 Task: Create an abstract blue wavy shape letterhead design.
Action: Mouse pressed left at (388, 487)
Screenshot: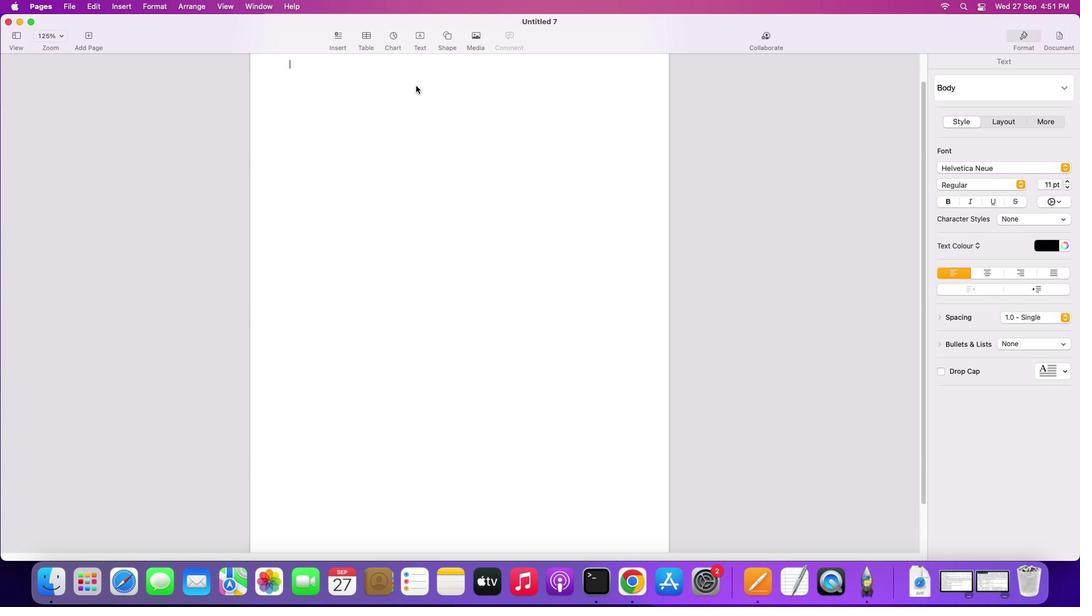 
Action: Mouse moved to (430, 524)
Screenshot: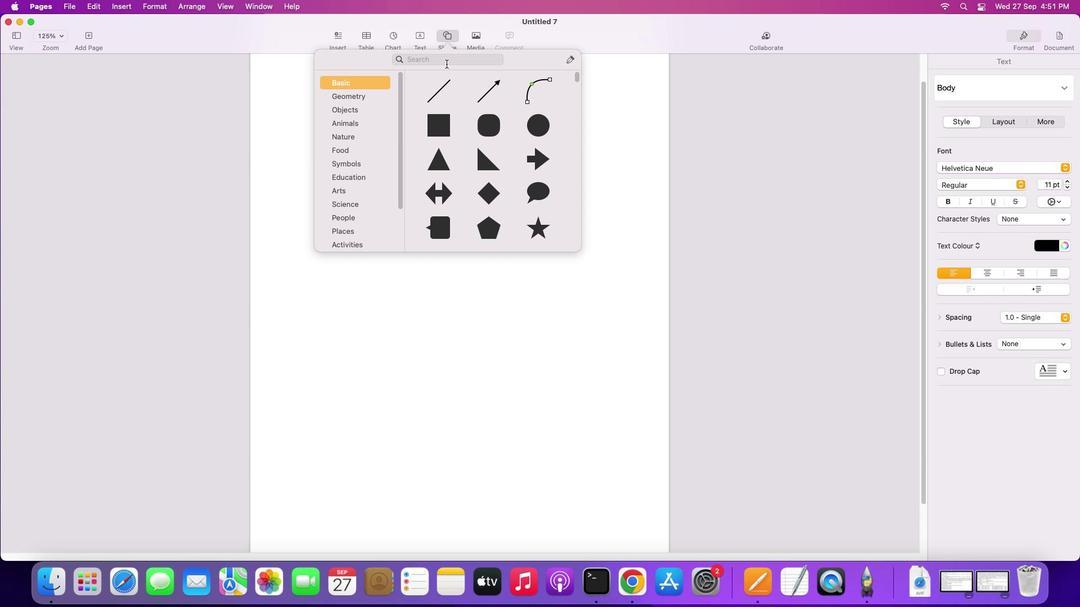 
Action: Mouse pressed left at (430, 524)
Screenshot: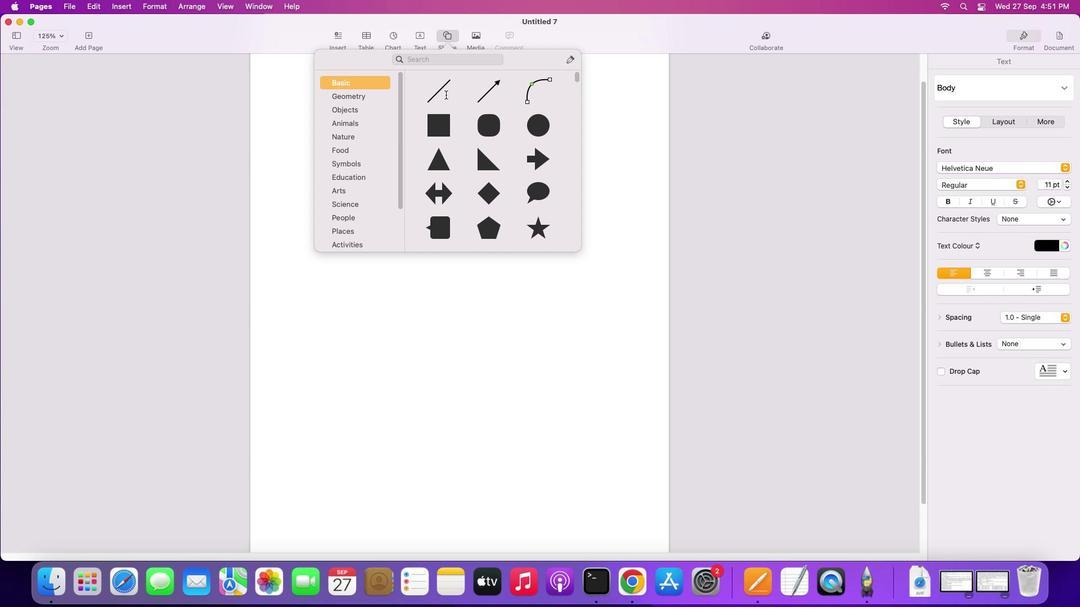 
Action: Mouse moved to (418, 448)
Screenshot: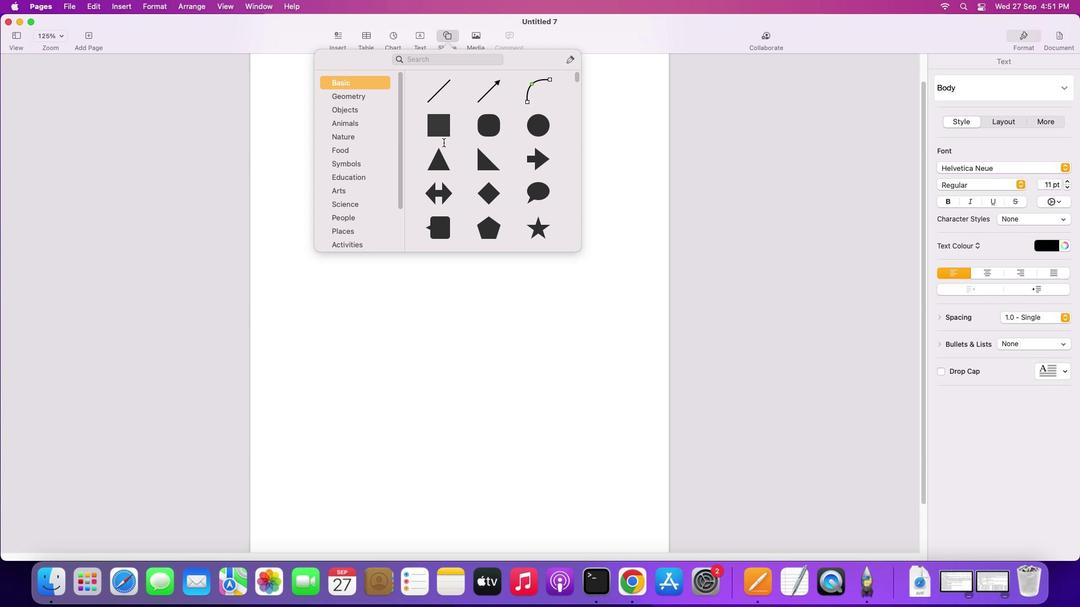 
Action: Mouse pressed left at (418, 448)
Screenshot: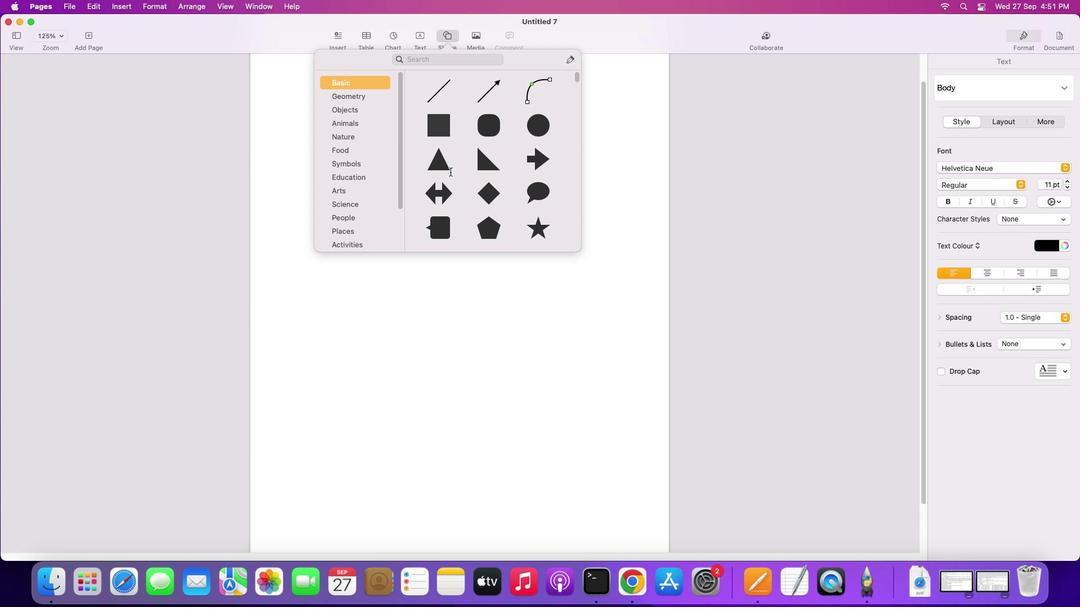 
Action: Mouse moved to (439, 457)
Screenshot: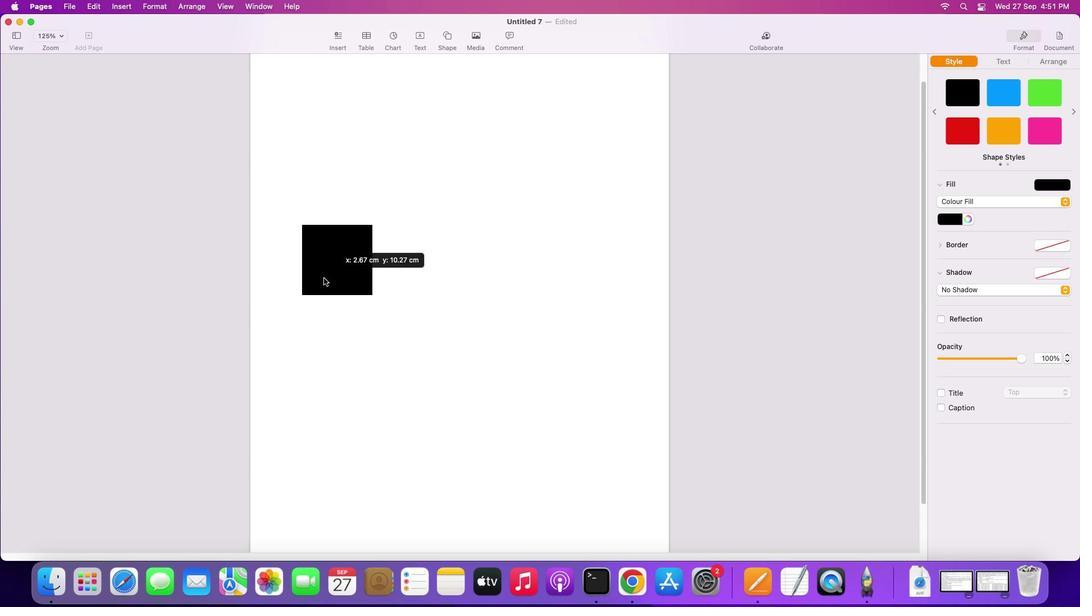 
Action: Mouse pressed left at (439, 457)
Screenshot: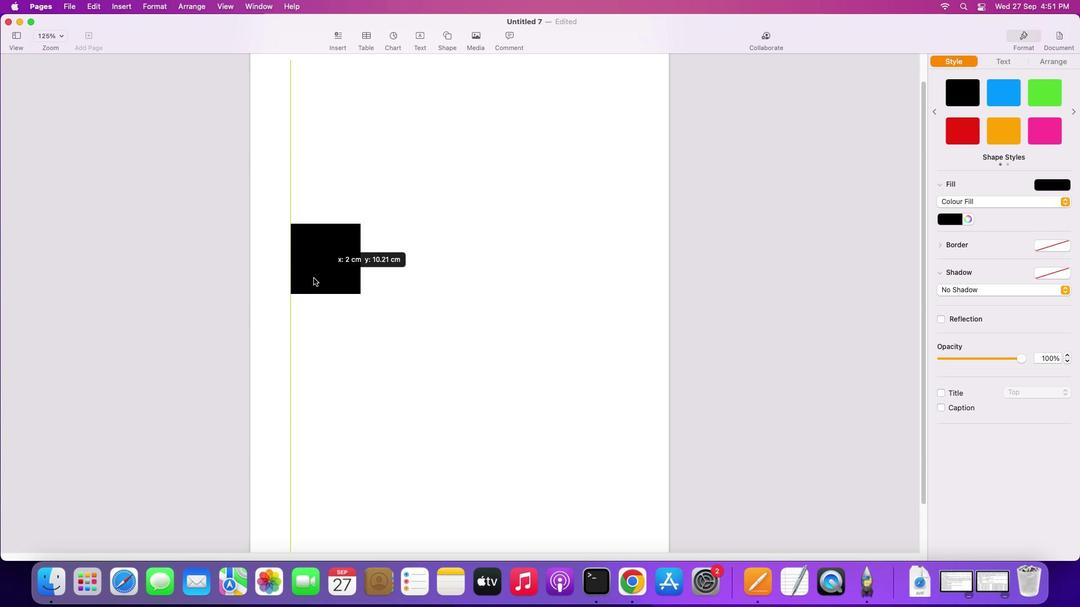 
Action: Mouse moved to (213, 337)
Screenshot: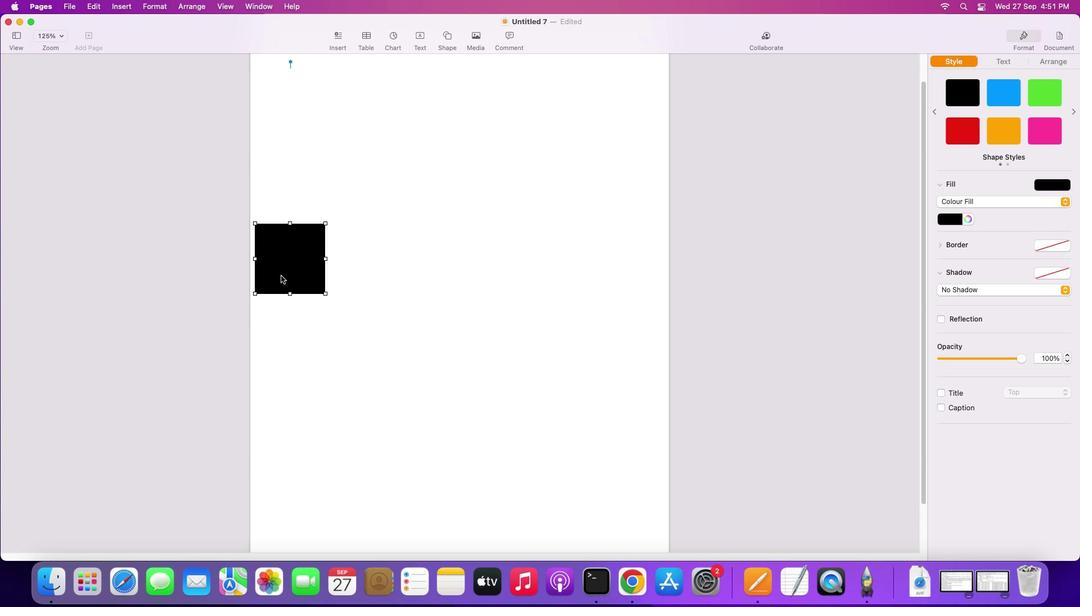 
Action: Mouse pressed left at (213, 337)
Screenshot: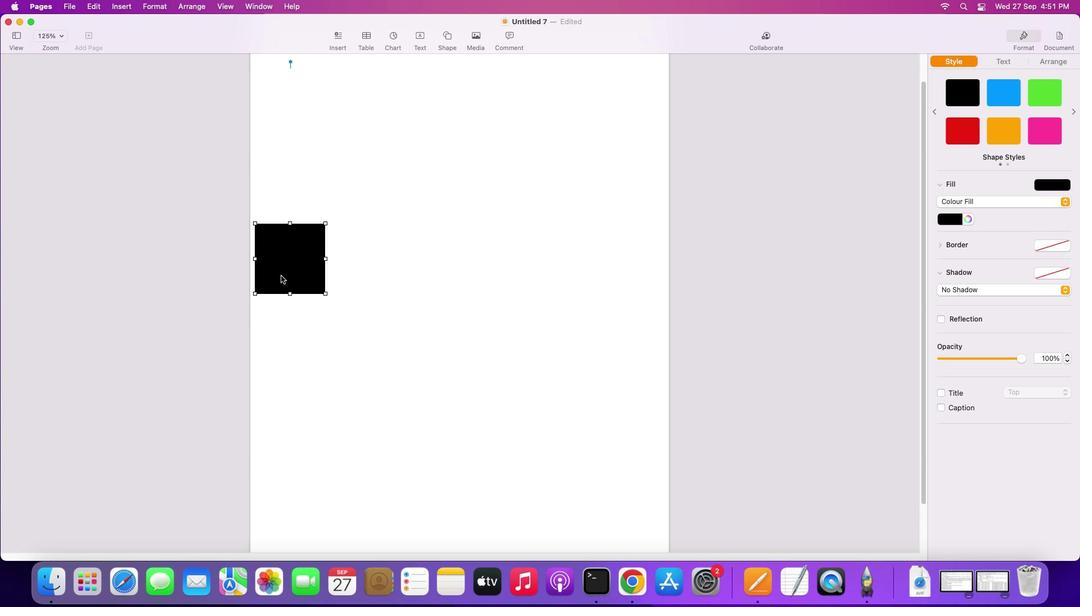 
Action: Mouse moved to (212, 338)
Screenshot: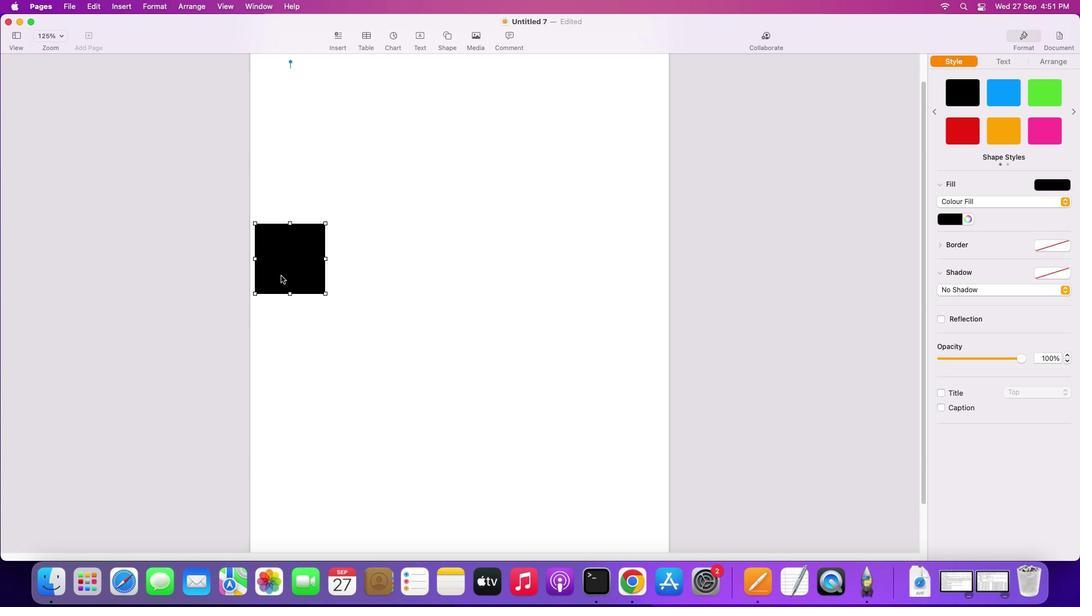 
Action: Mouse pressed left at (212, 338)
Screenshot: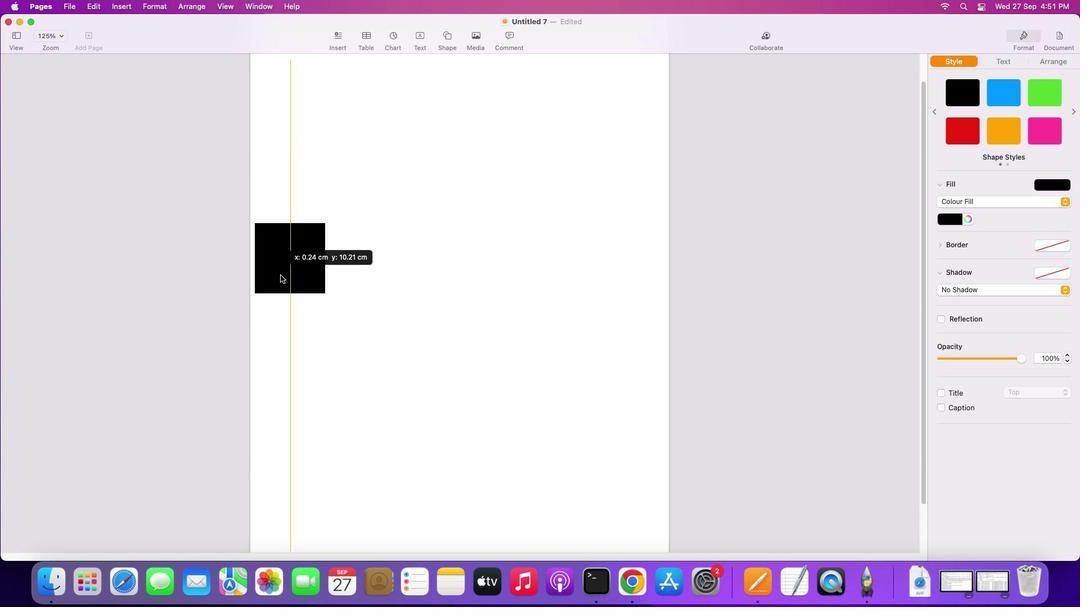 
Action: Mouse moved to (263, 351)
Screenshot: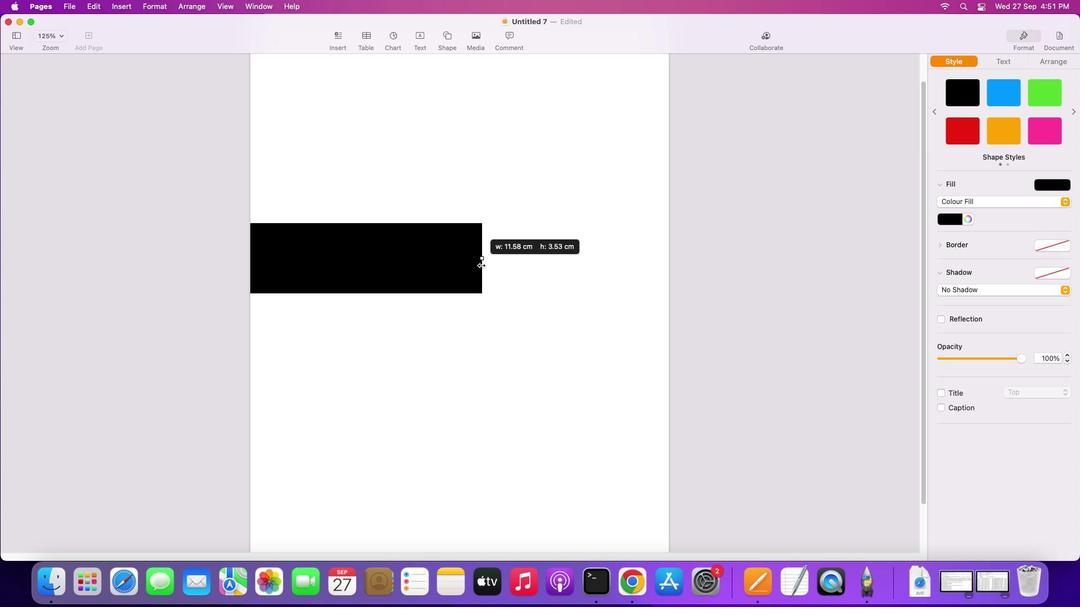 
Action: Mouse pressed left at (263, 351)
Screenshot: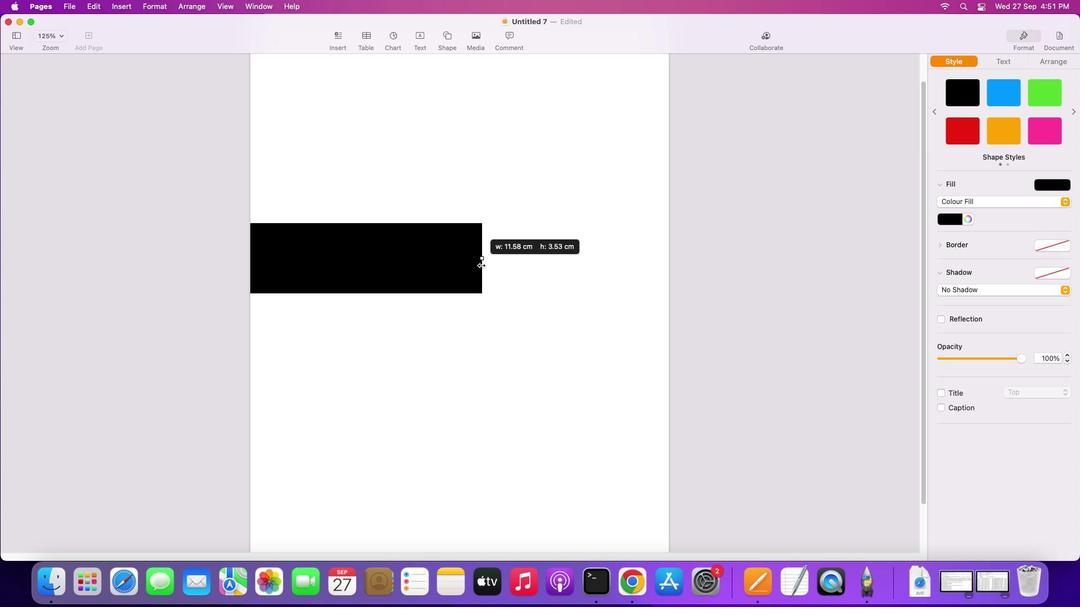 
Action: Mouse moved to (392, 337)
Screenshot: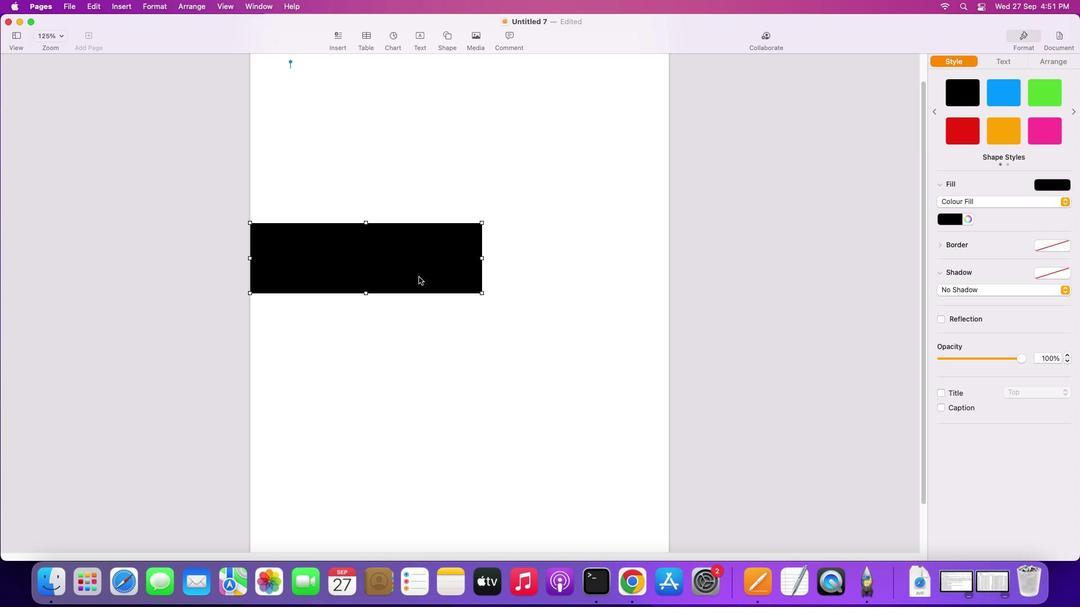 
Action: Key pressed Key.alt
Screenshot: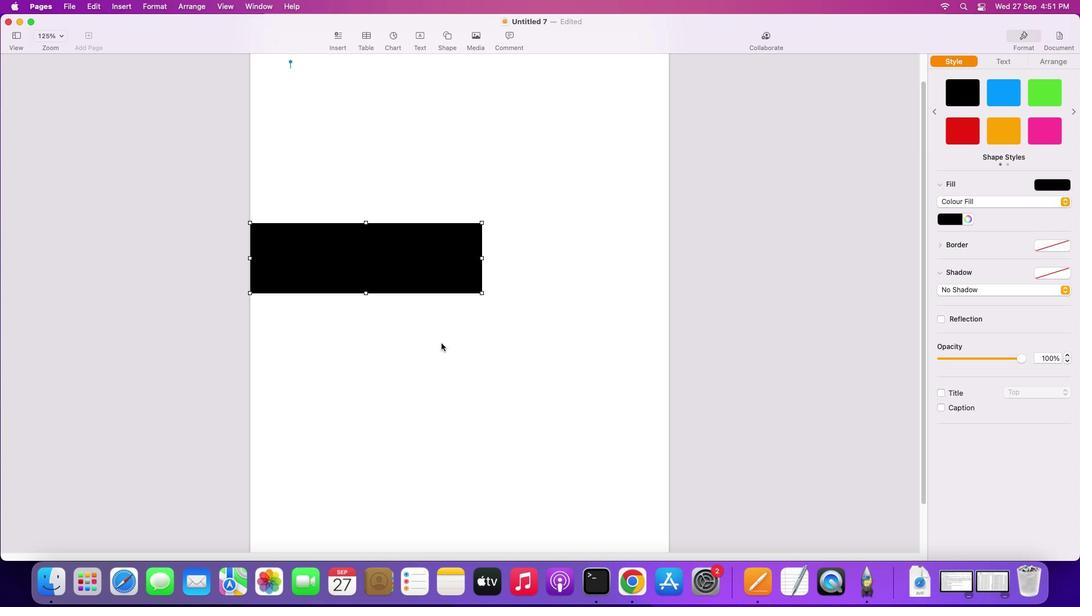 
Action: Mouse moved to (392, 339)
Screenshot: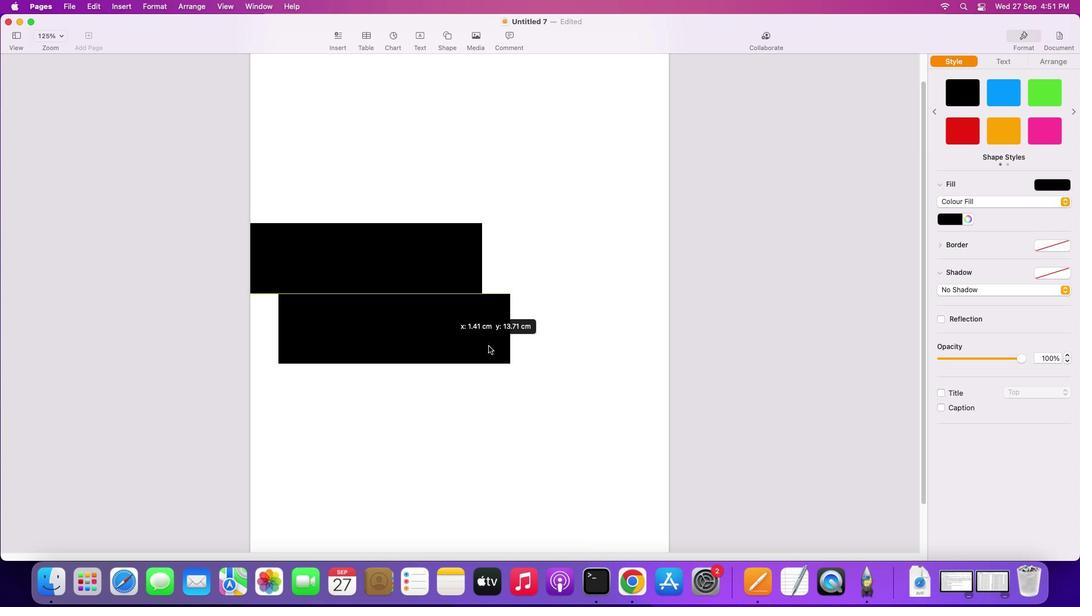 
Action: Mouse pressed left at (392, 339)
Screenshot: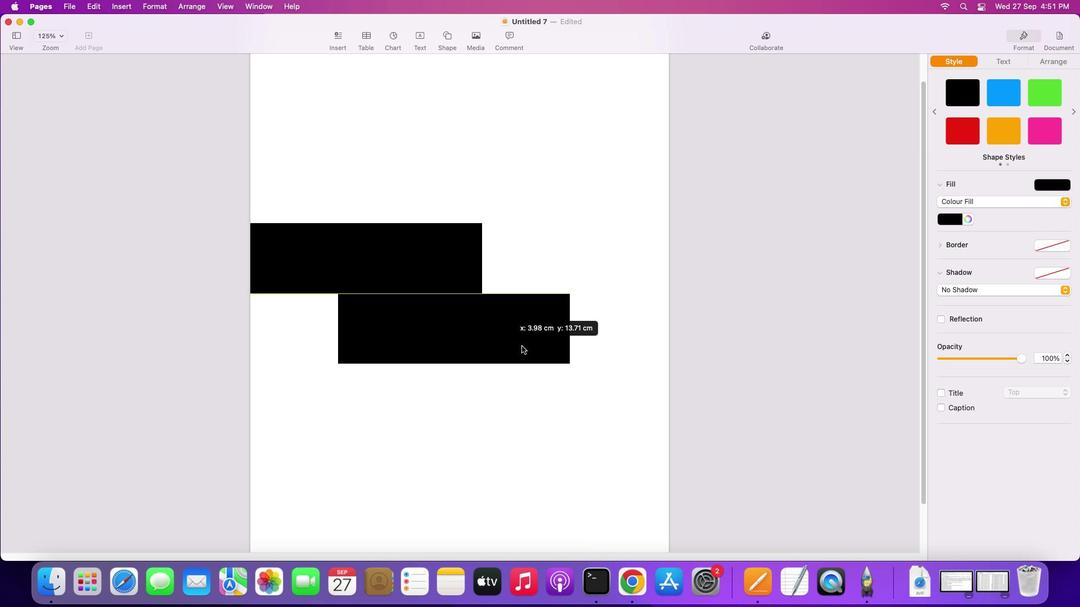 
Action: Mouse moved to (382, 358)
Screenshot: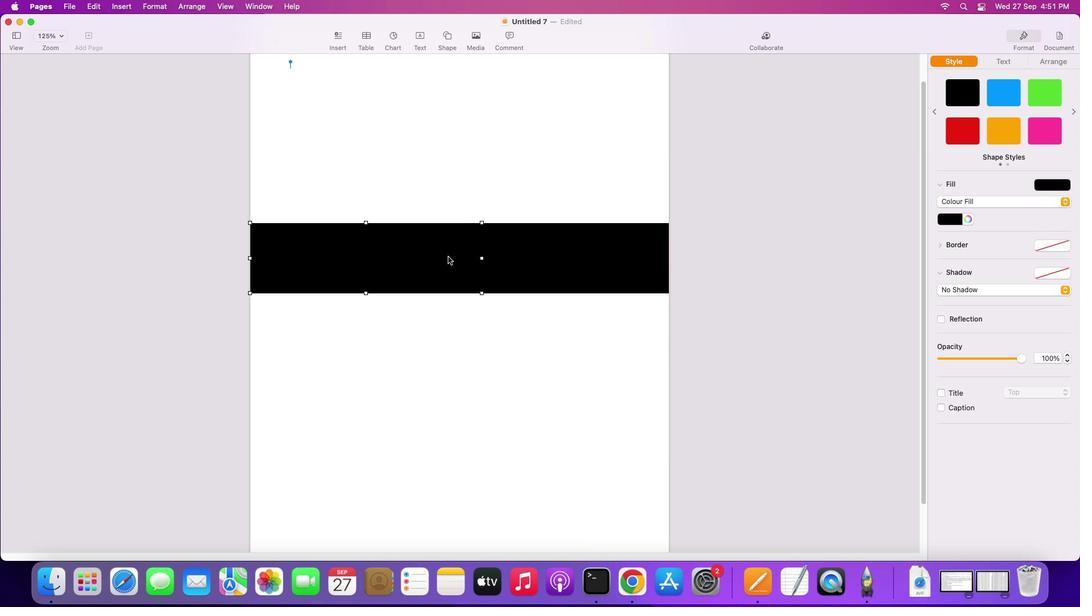 
Action: Mouse pressed left at (382, 358)
Screenshot: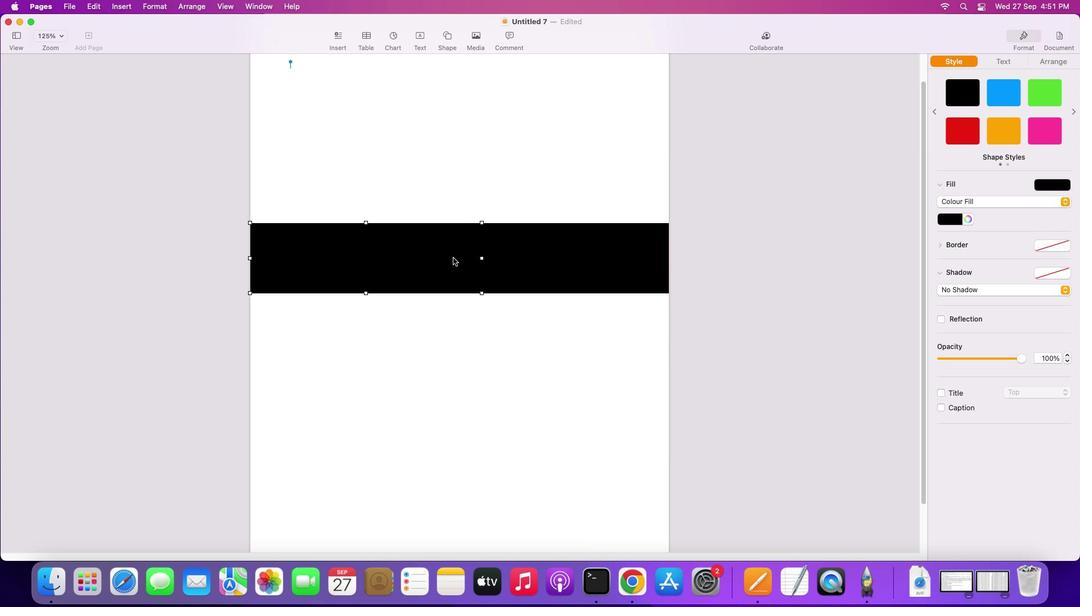 
Action: Mouse moved to (477, 352)
Screenshot: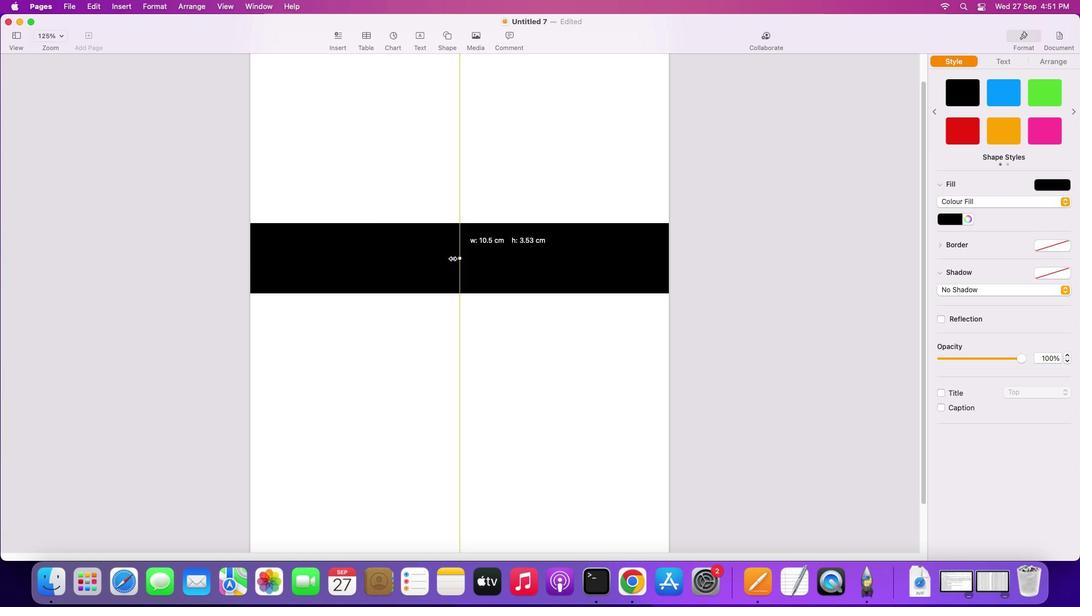 
Action: Mouse pressed left at (477, 352)
Screenshot: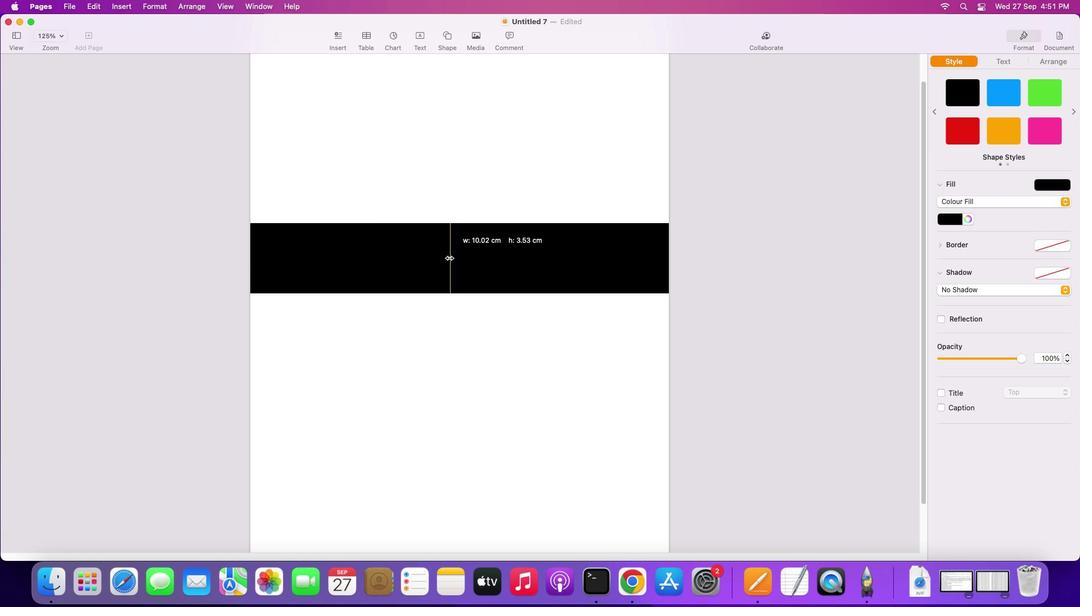 
Action: Mouse moved to (482, 355)
Screenshot: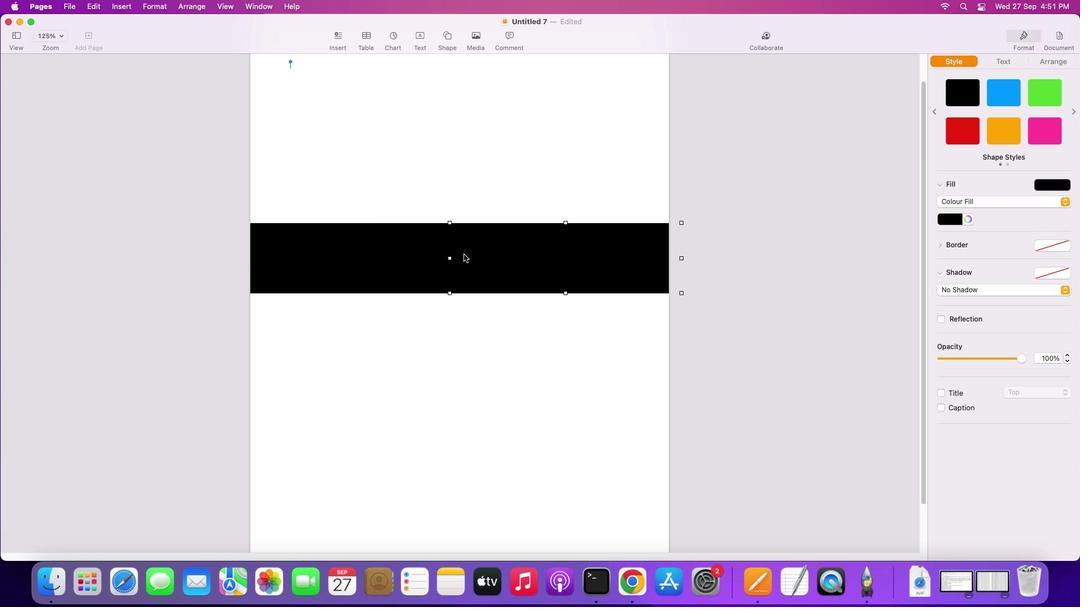 
Action: Mouse pressed left at (482, 355)
Screenshot: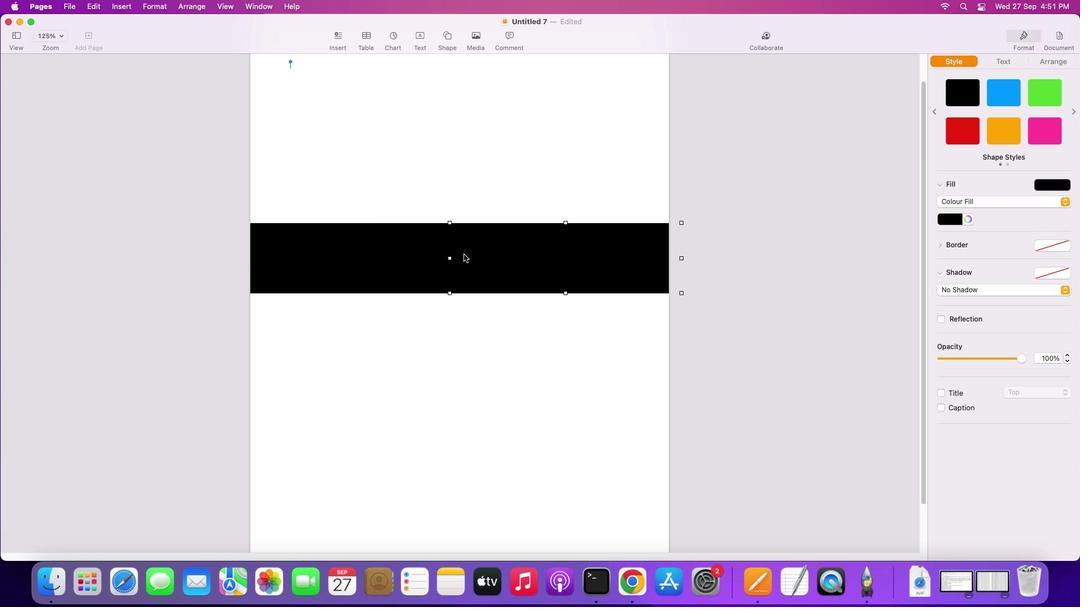 
Action: Mouse moved to (434, 351)
Screenshot: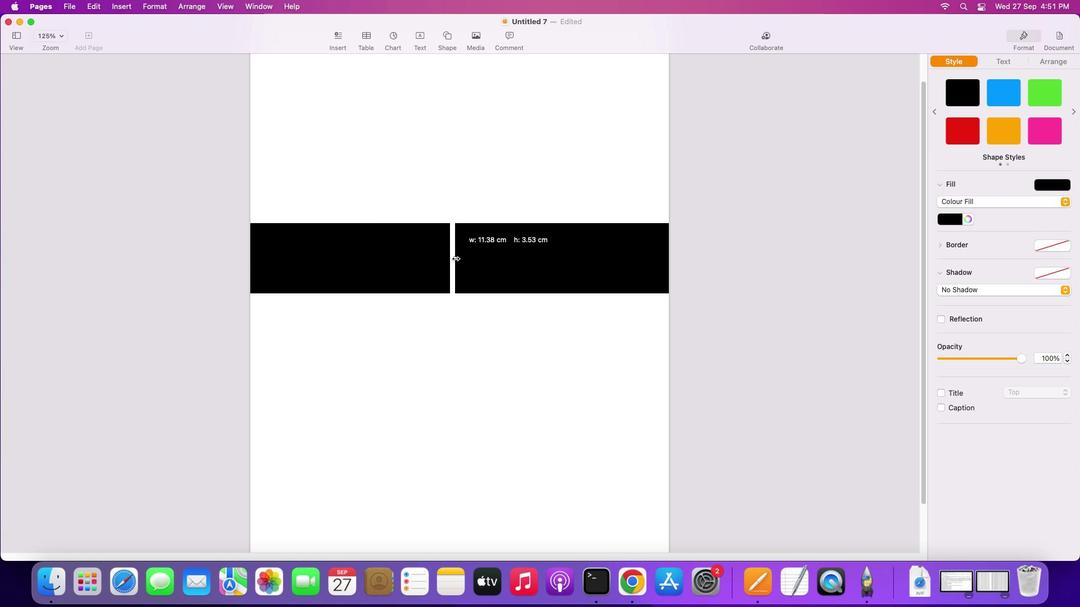 
Action: Mouse pressed left at (434, 351)
Screenshot: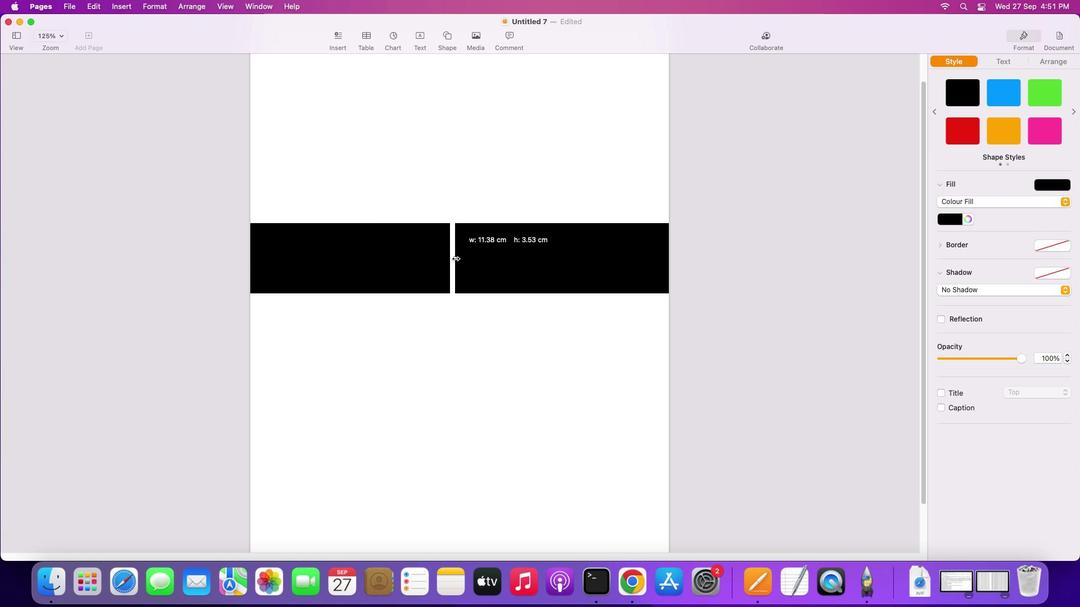 
Action: Mouse moved to (401, 353)
Screenshot: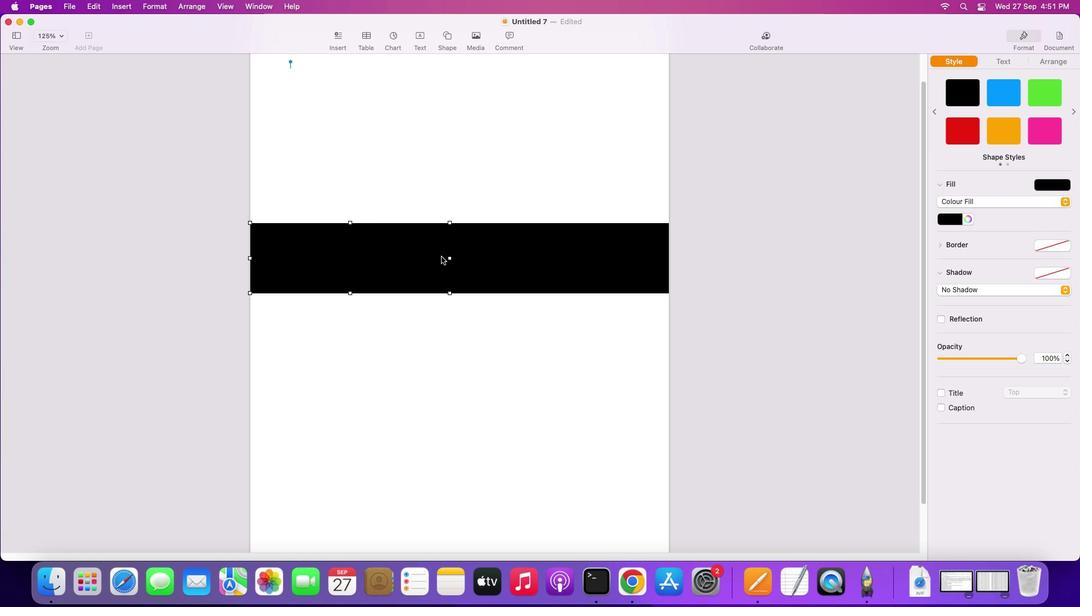 
Action: Mouse pressed left at (401, 353)
Screenshot: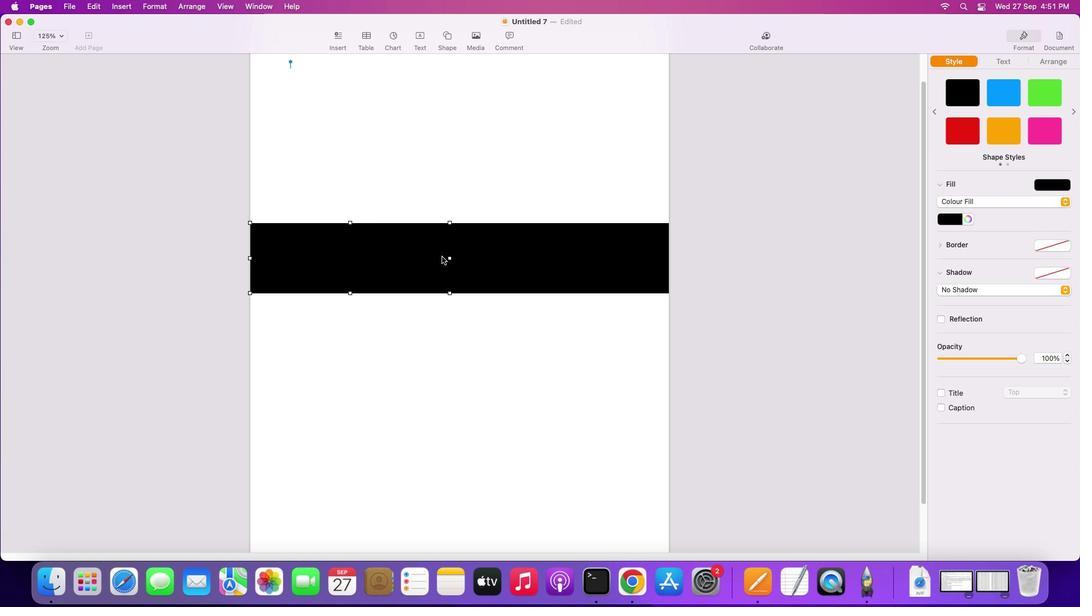
Action: Mouse moved to (432, 310)
Screenshot: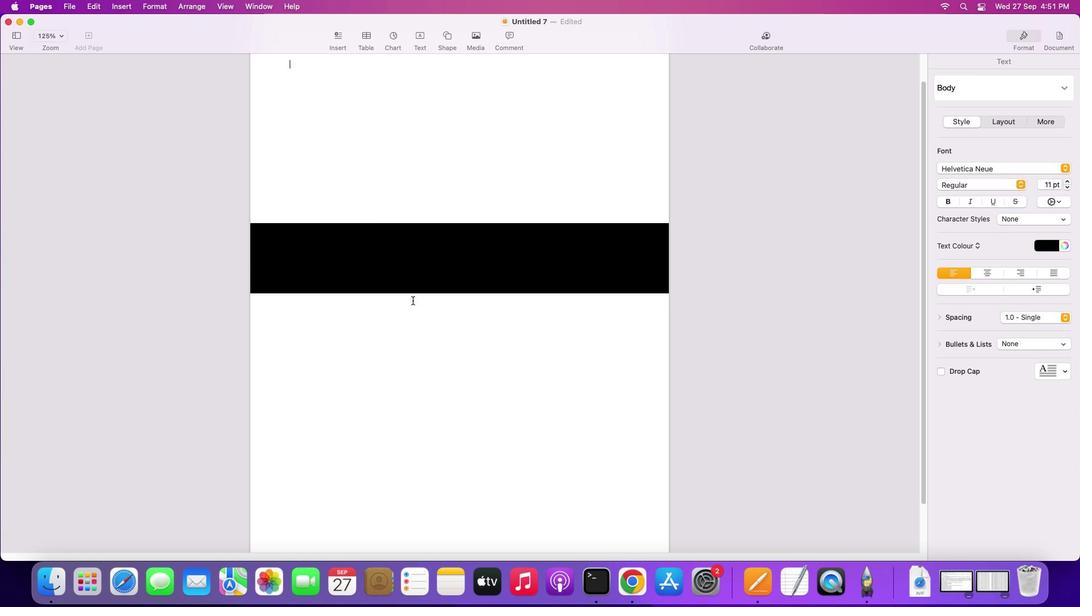 
Action: Mouse pressed left at (432, 310)
Screenshot: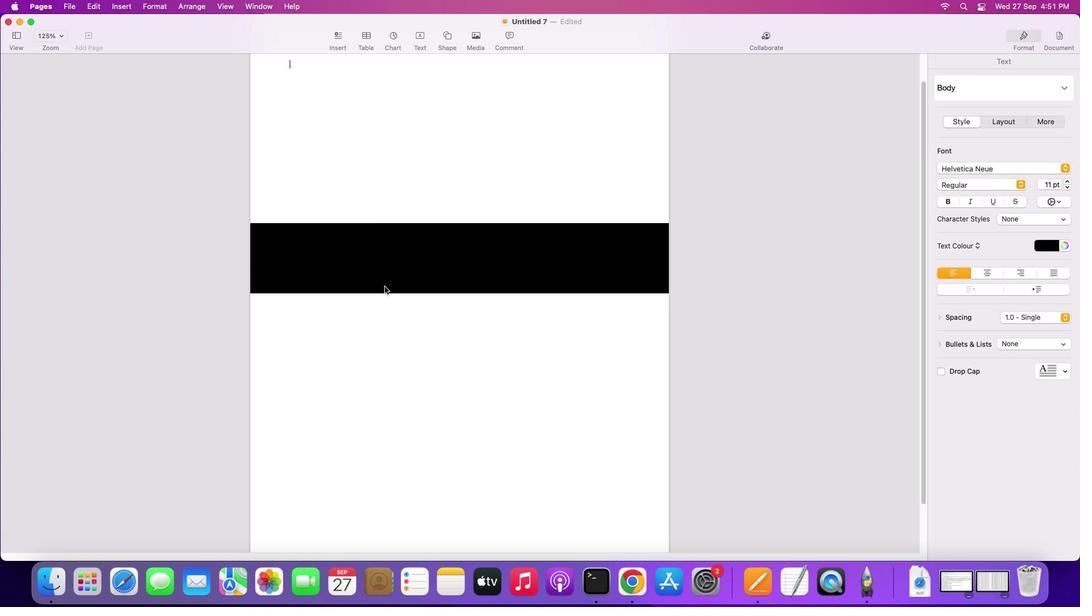 
Action: Mouse moved to (325, 348)
Screenshot: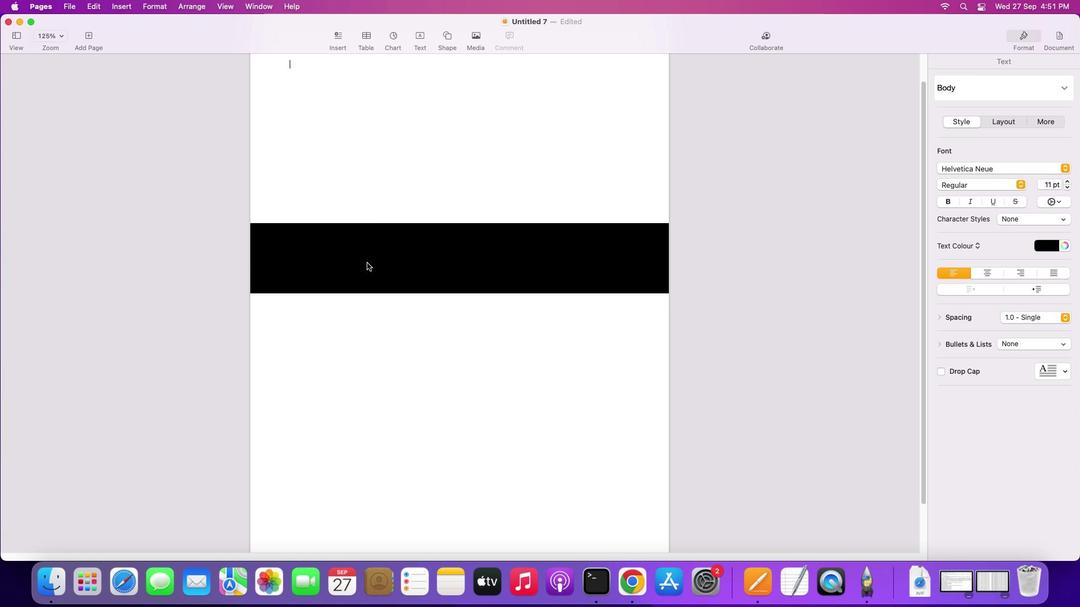 
Action: Mouse pressed left at (325, 348)
Screenshot: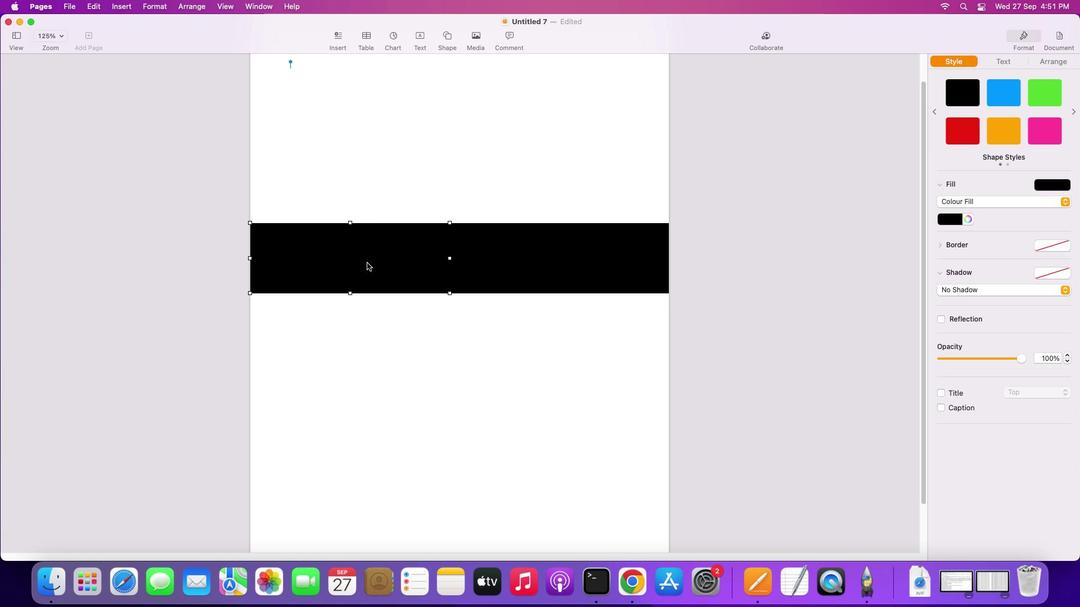 
Action: Mouse moved to (325, 348)
Screenshot: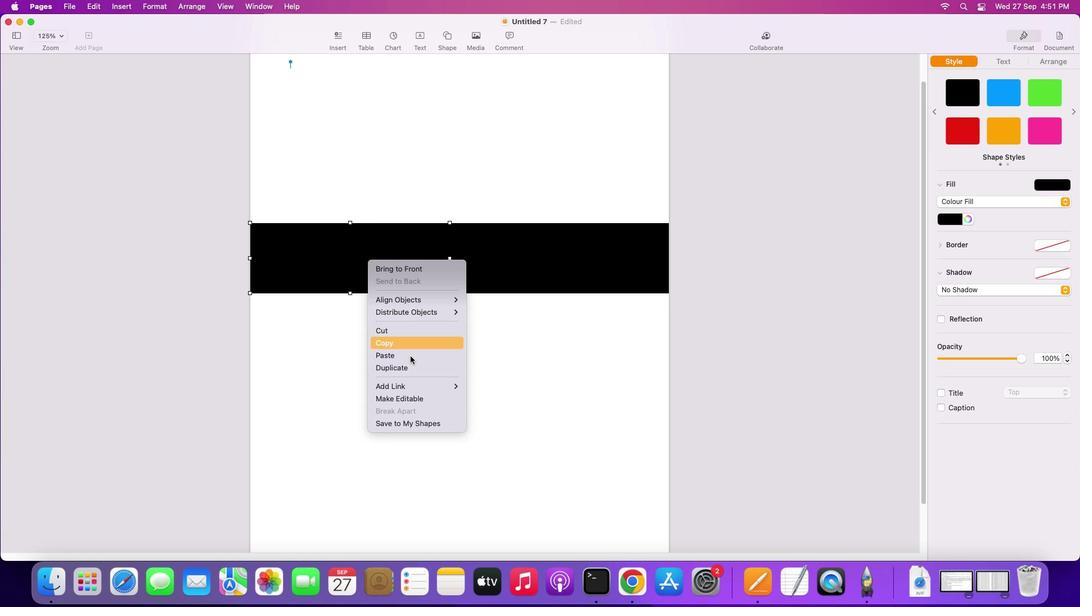 
Action: Mouse pressed right at (325, 348)
Screenshot: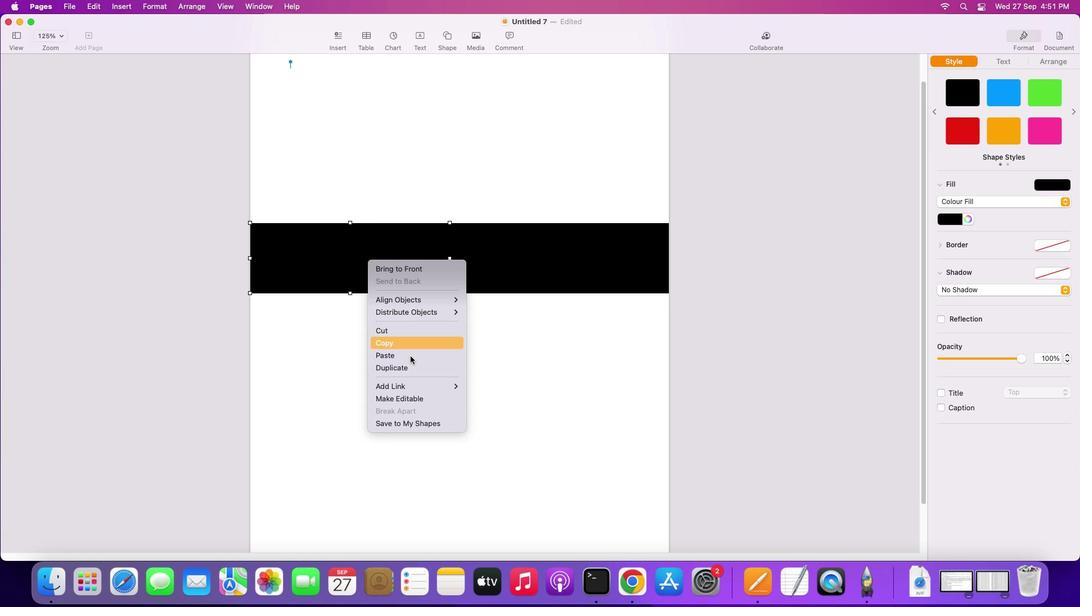 
Action: Mouse moved to (370, 241)
Screenshot: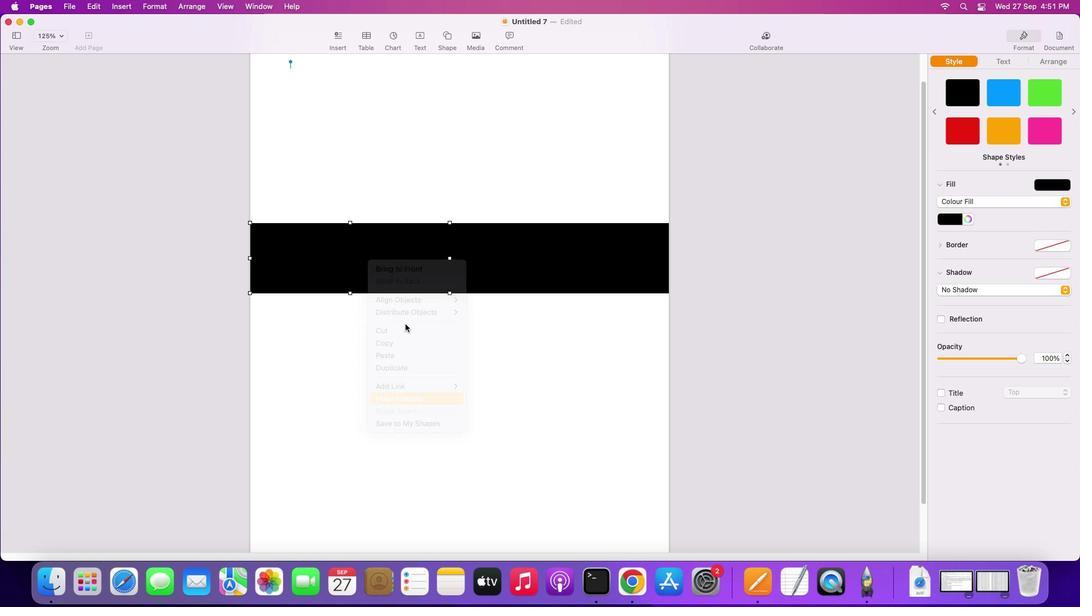 
Action: Mouse pressed left at (370, 241)
Screenshot: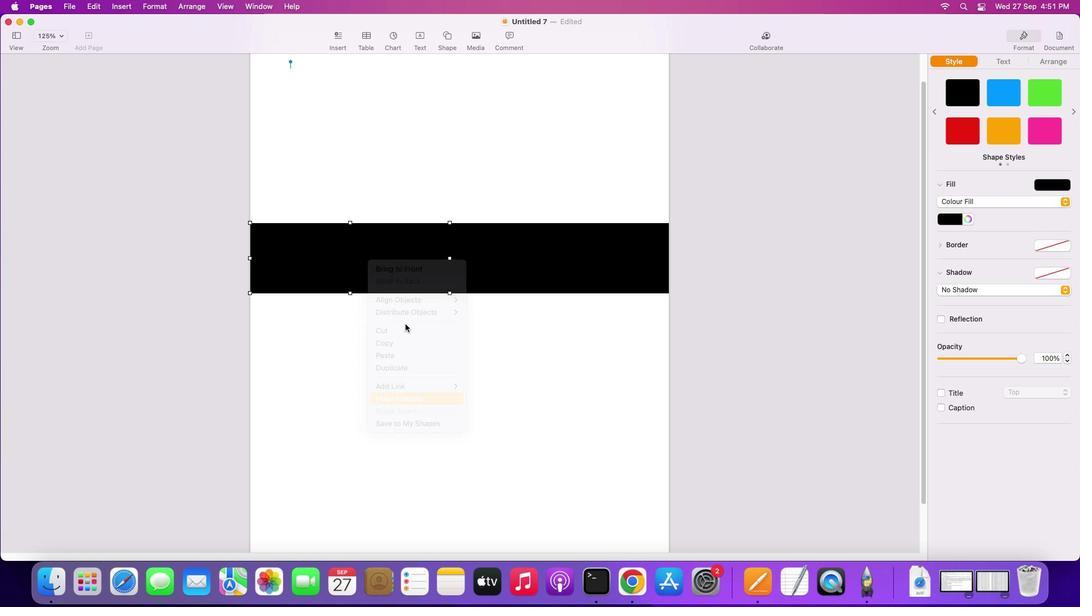 
Action: Mouse moved to (427, 312)
Screenshot: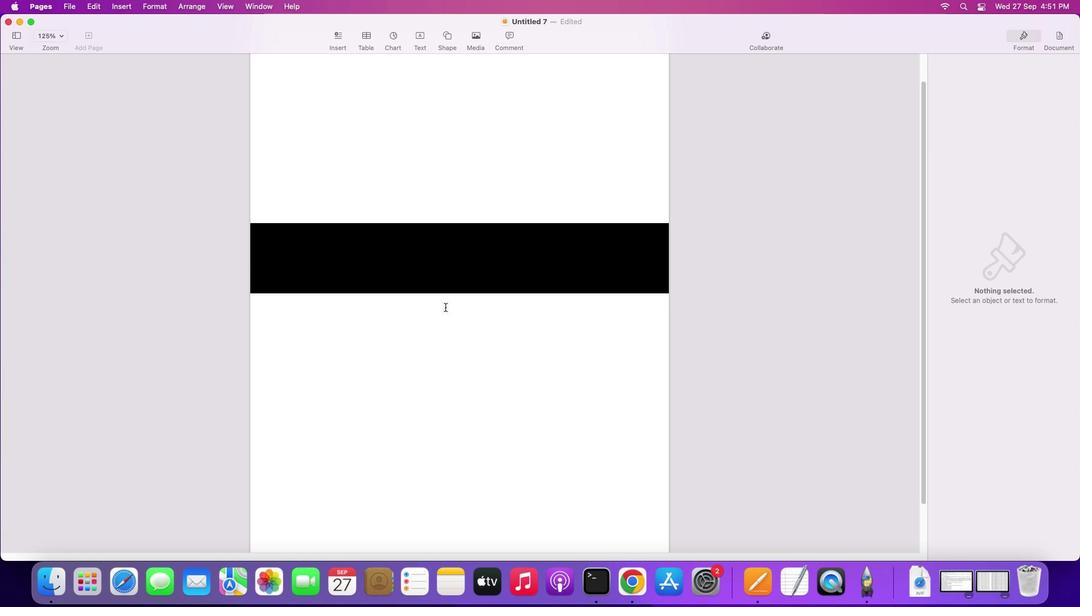 
Action: Mouse pressed left at (427, 312)
Screenshot: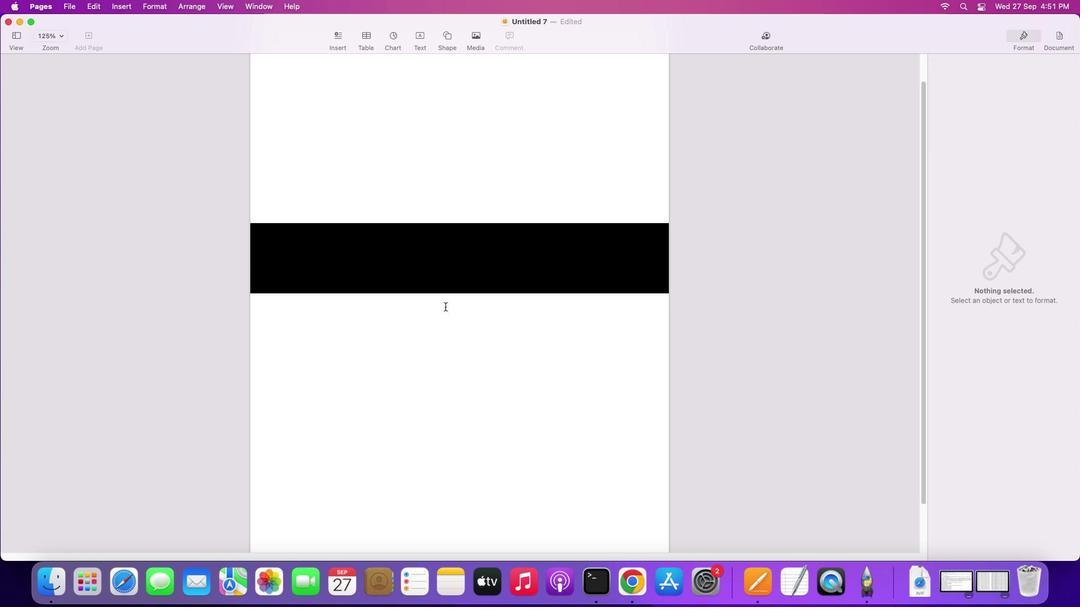 
Action: Mouse moved to (523, 349)
Screenshot: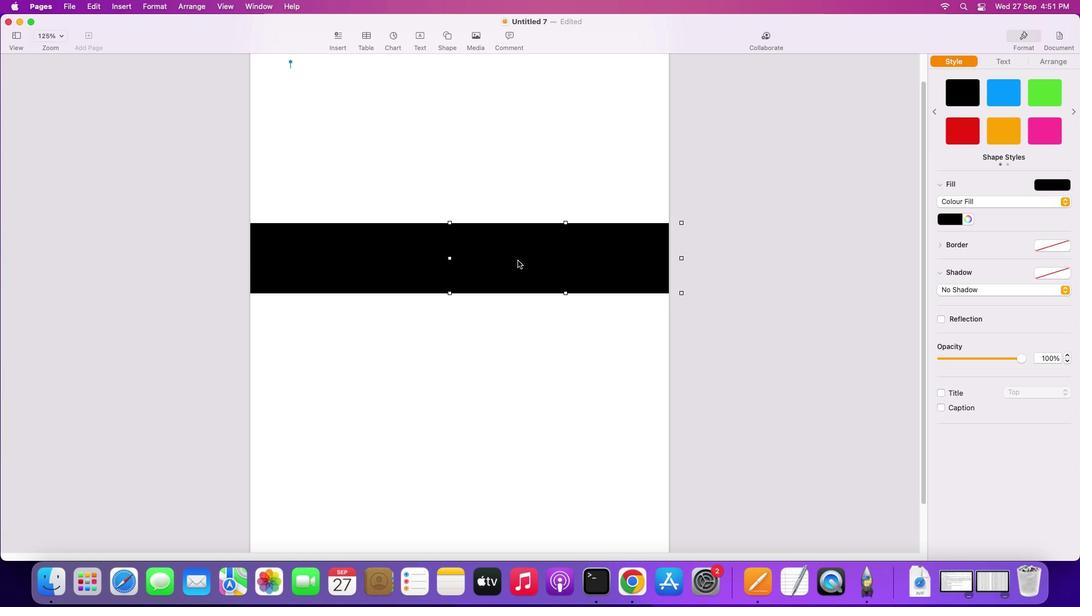 
Action: Mouse pressed left at (523, 349)
Screenshot: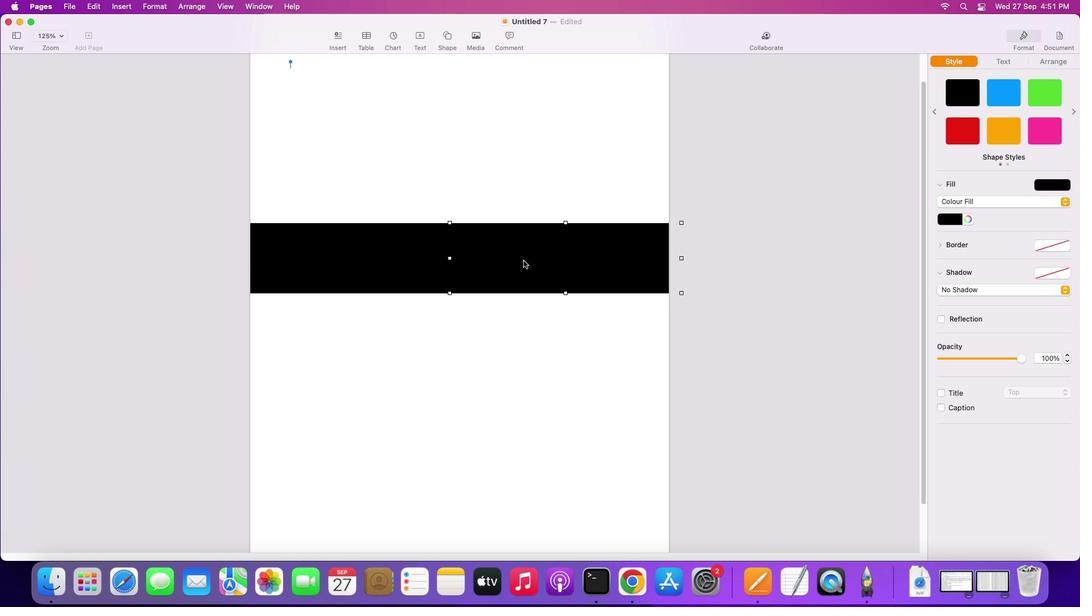 
Action: Mouse moved to (522, 350)
Screenshot: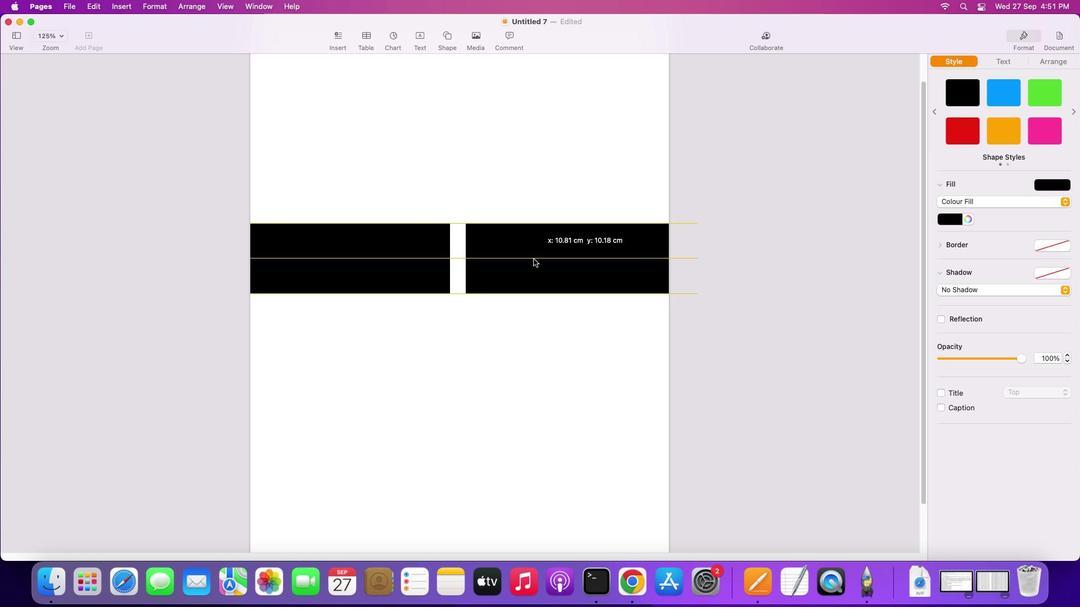 
Action: Mouse pressed left at (522, 350)
Screenshot: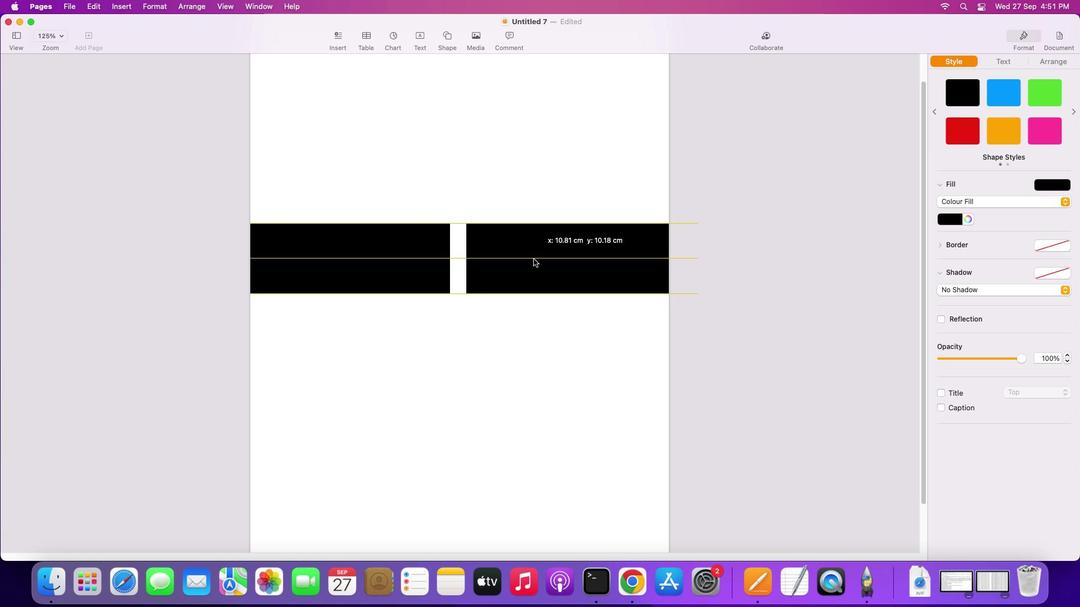 
Action: Mouse moved to (396, 352)
Screenshot: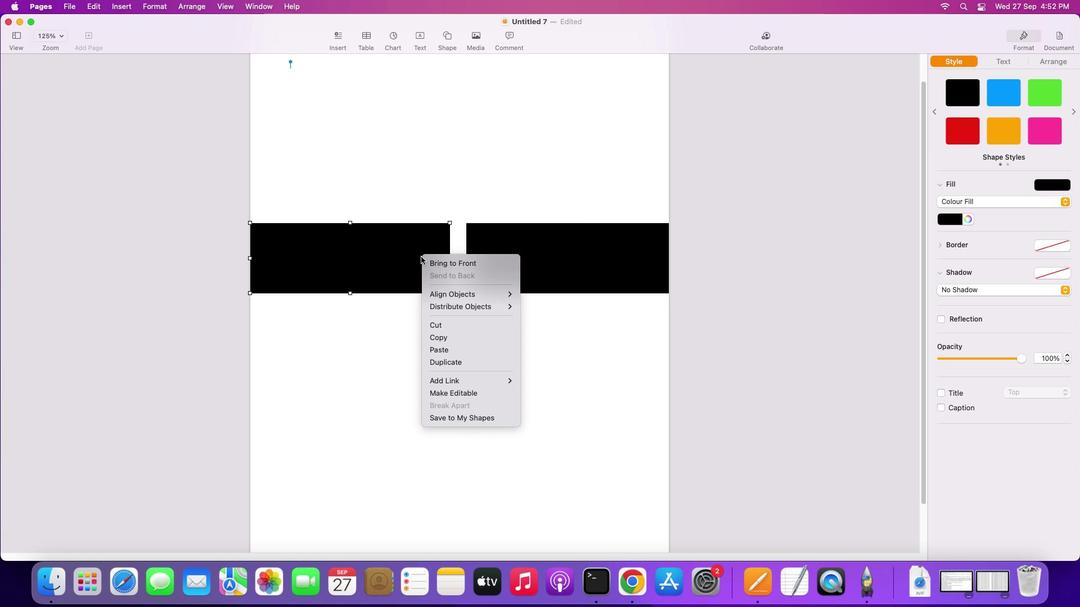 
Action: Mouse pressed left at (396, 352)
Screenshot: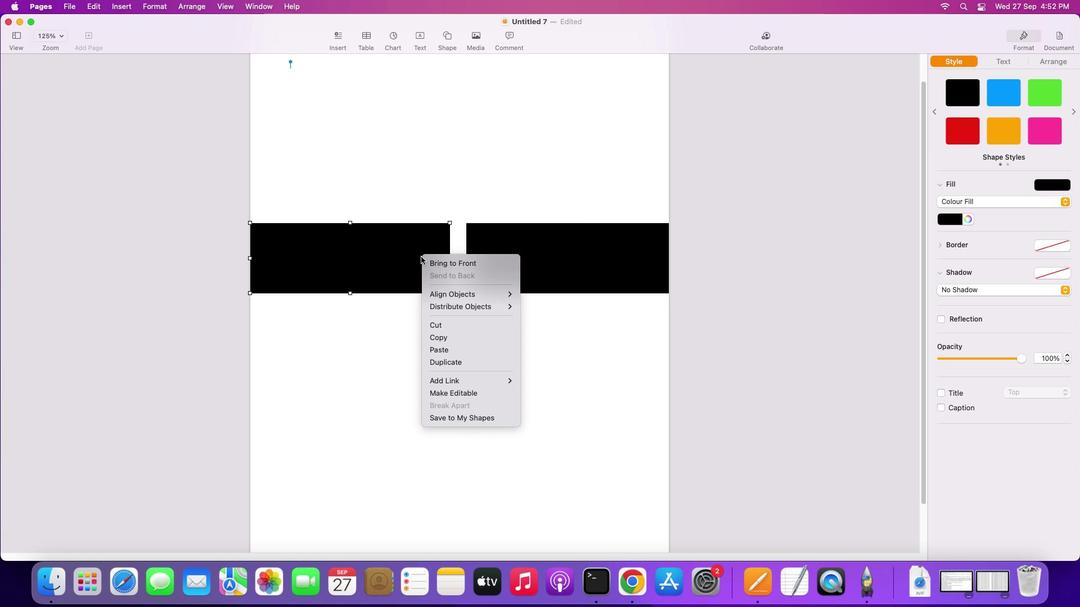
Action: Mouse moved to (396, 352)
Screenshot: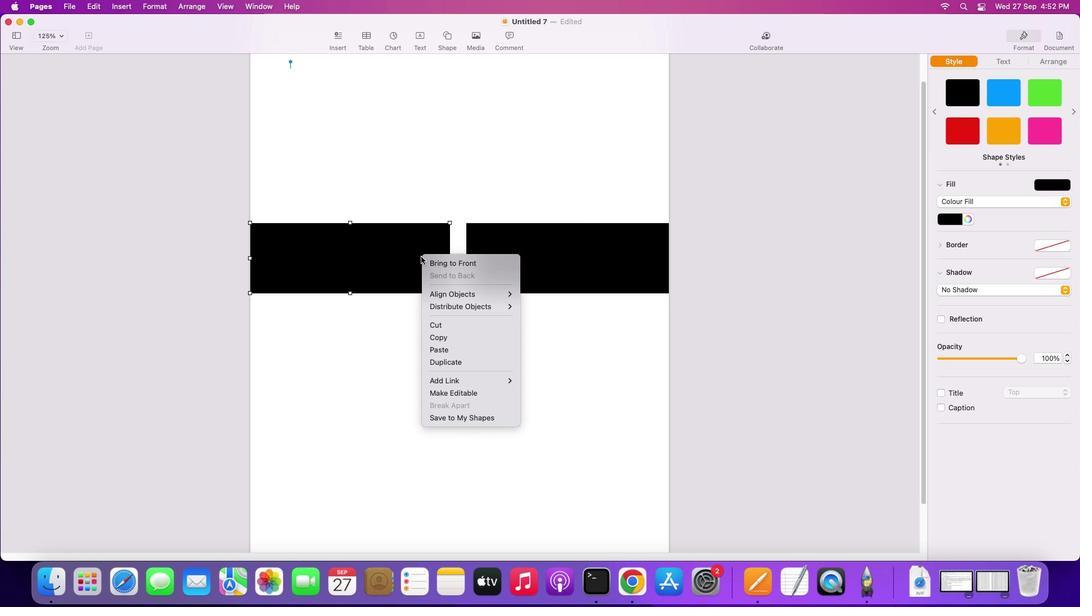
Action: Mouse pressed right at (396, 352)
Screenshot: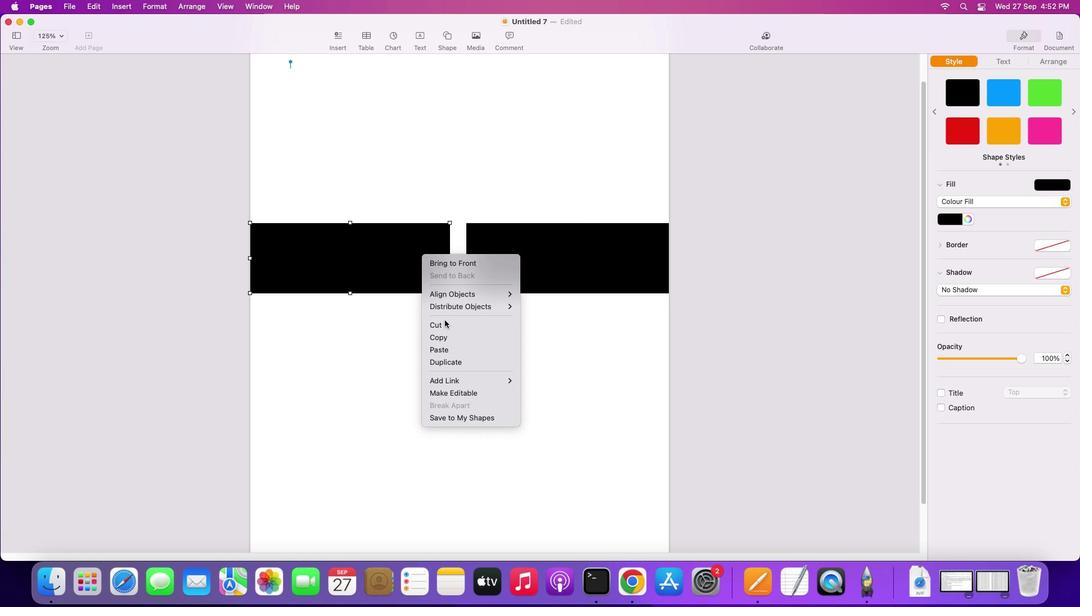
Action: Mouse moved to (422, 246)
Screenshot: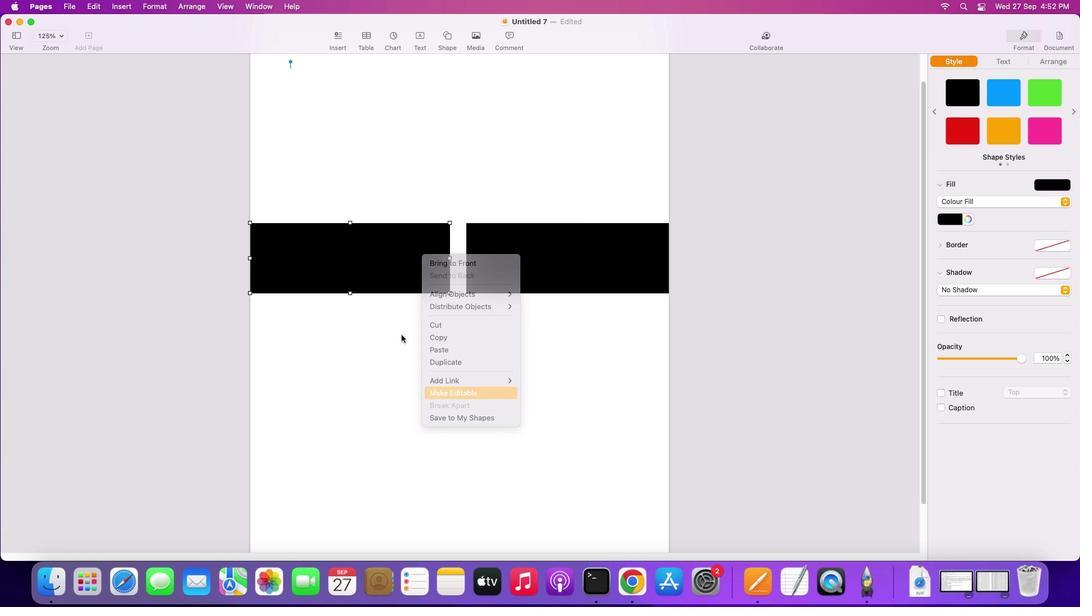 
Action: Mouse pressed left at (422, 246)
Screenshot: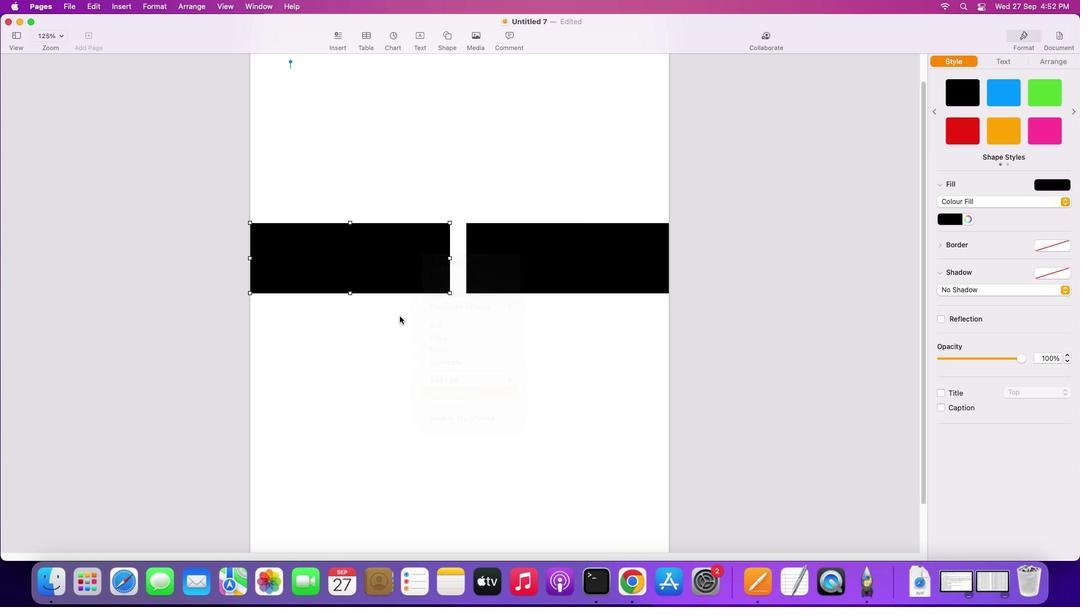 
Action: Mouse moved to (302, 324)
Screenshot: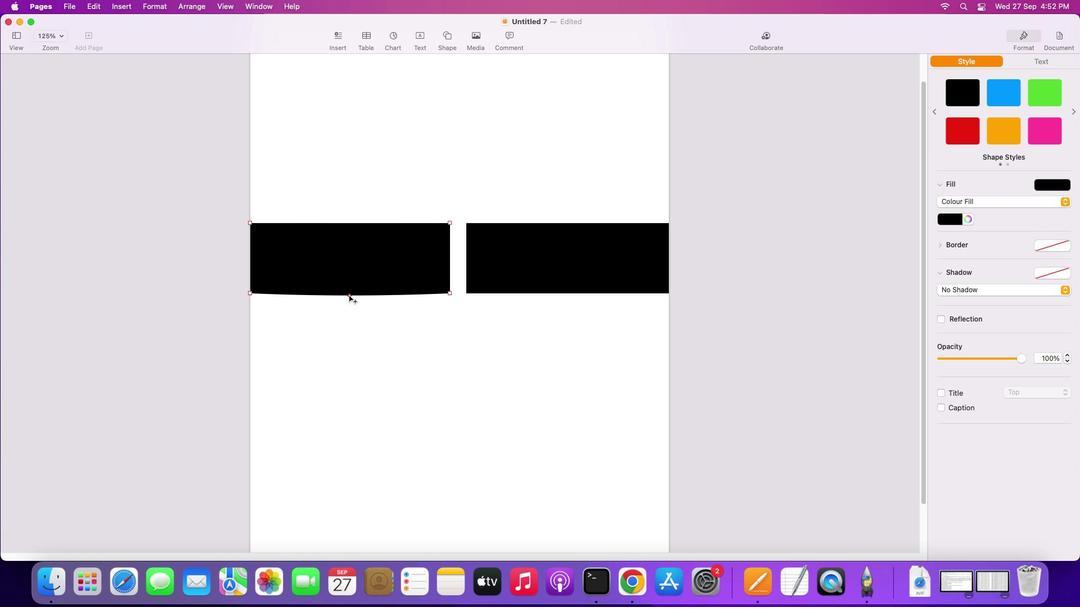
Action: Mouse pressed left at (302, 324)
Screenshot: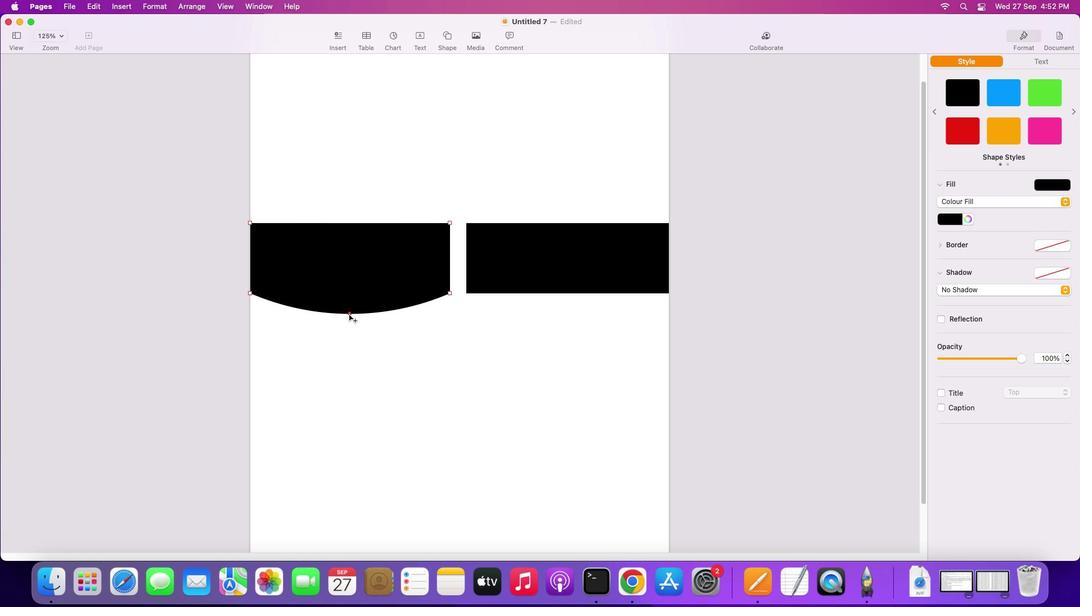 
Action: Mouse moved to (370, 311)
Screenshot: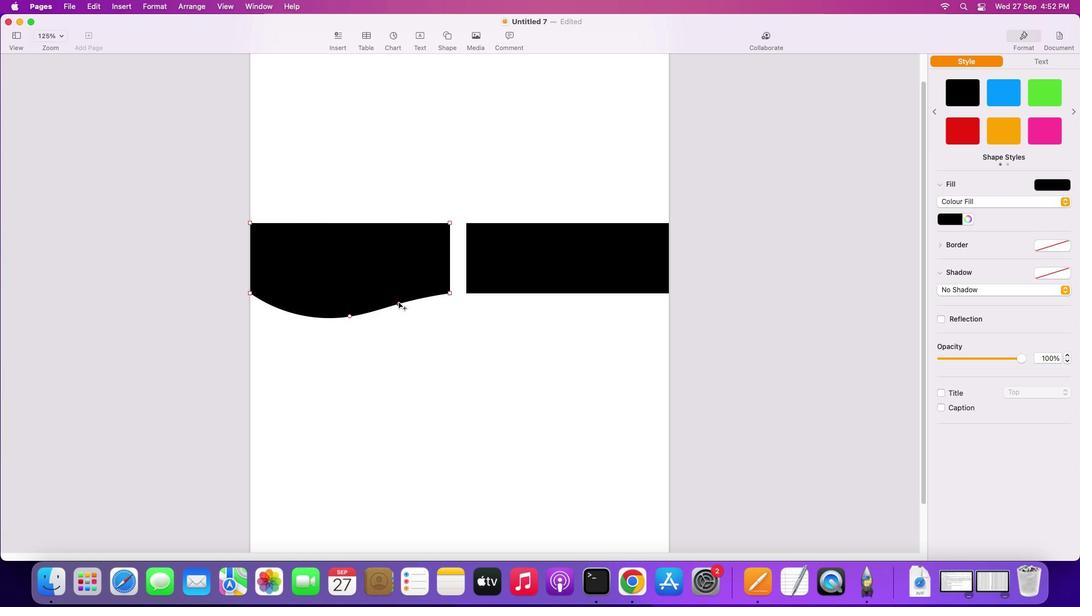 
Action: Mouse pressed left at (370, 311)
Screenshot: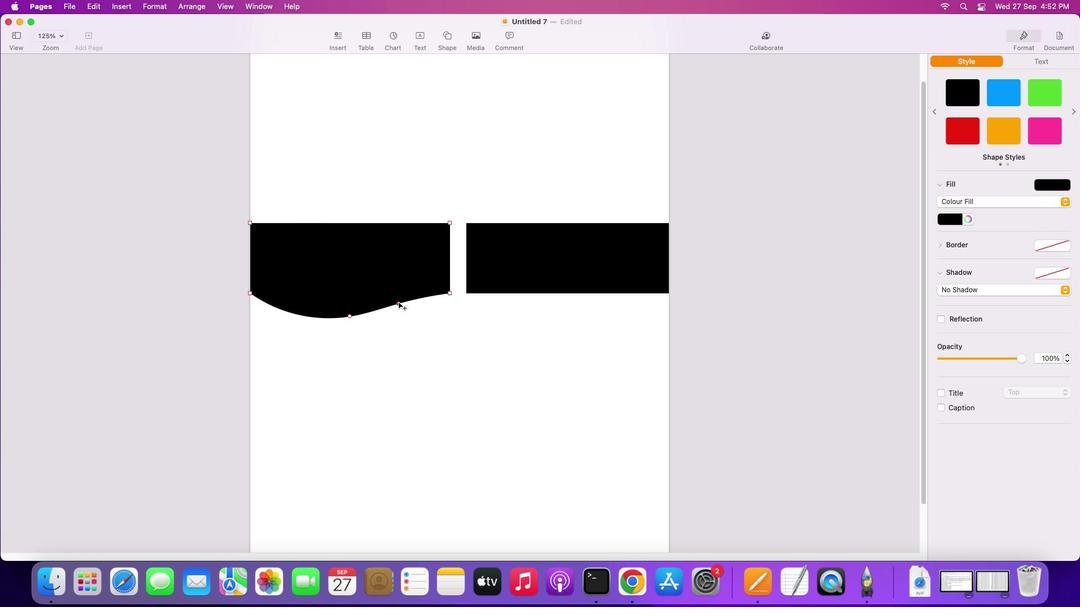 
Action: Mouse moved to (302, 378)
Screenshot: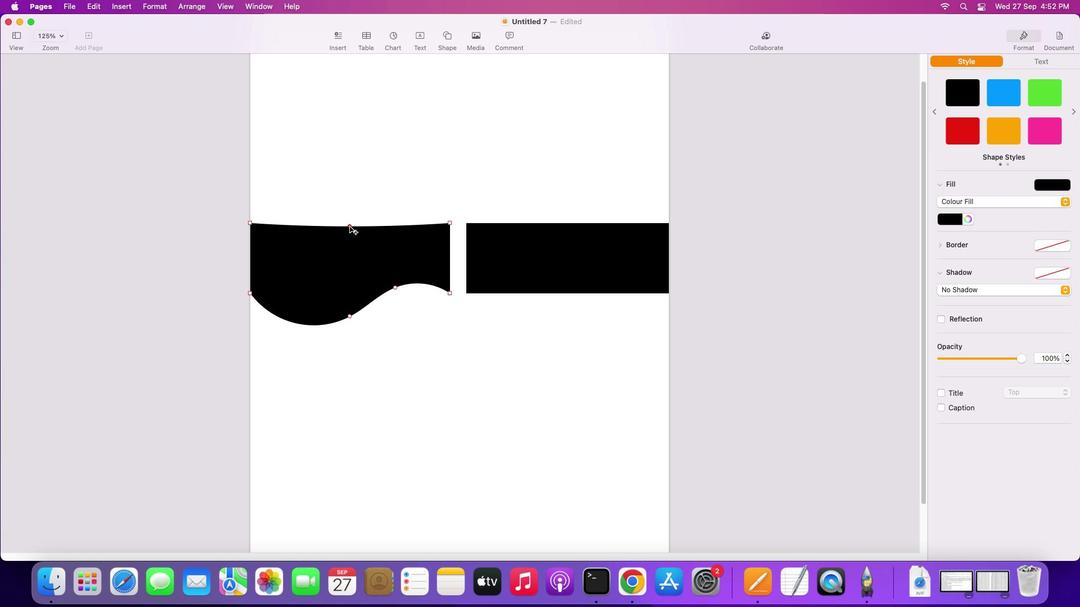 
Action: Mouse pressed left at (302, 378)
Screenshot: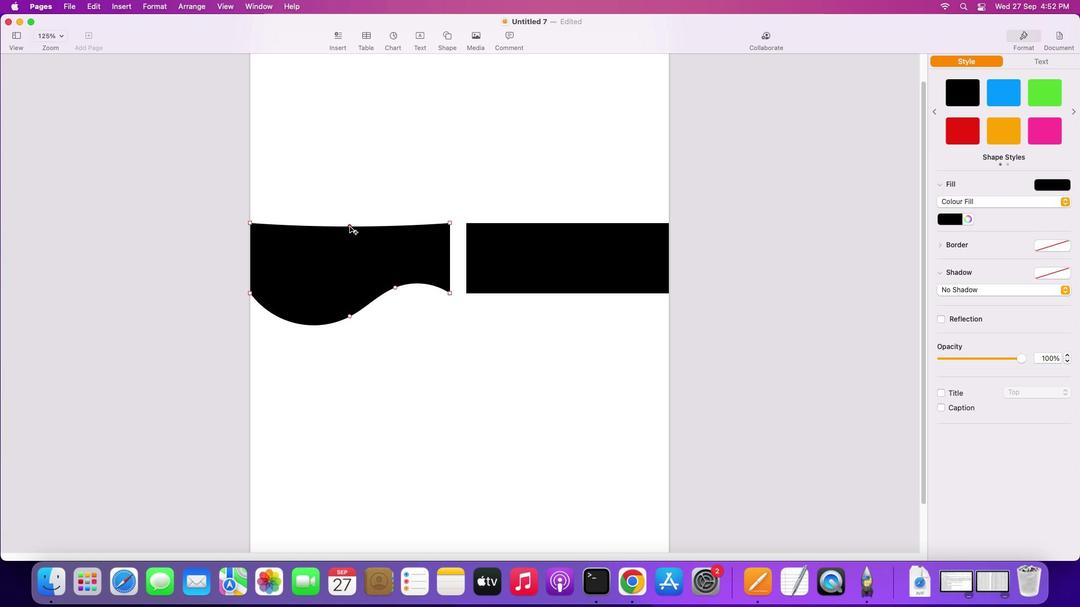 
Action: Mouse moved to (229, 353)
Screenshot: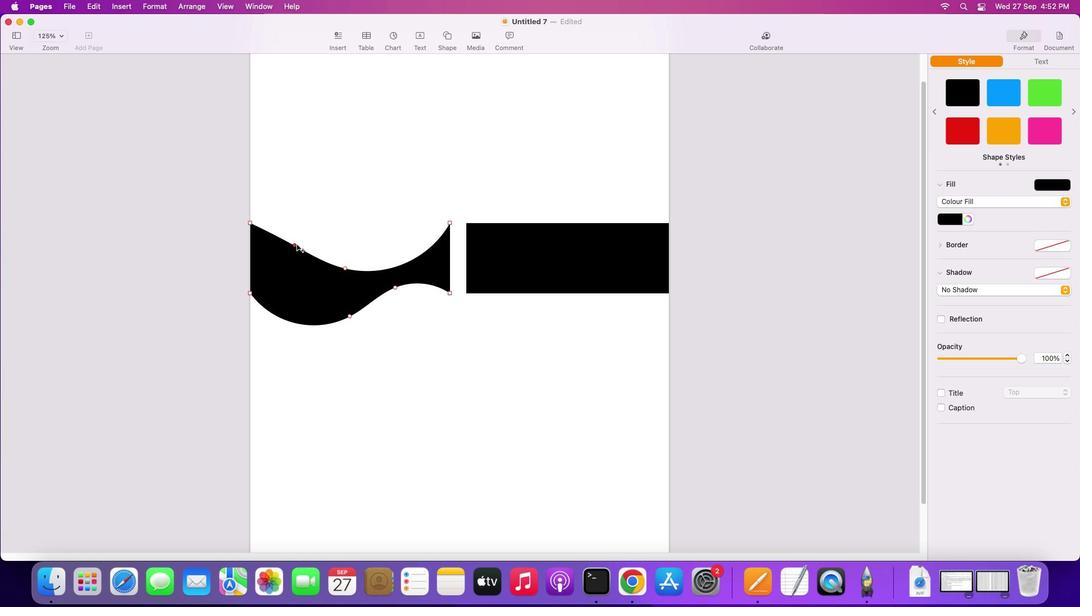 
Action: Mouse pressed left at (229, 353)
Screenshot: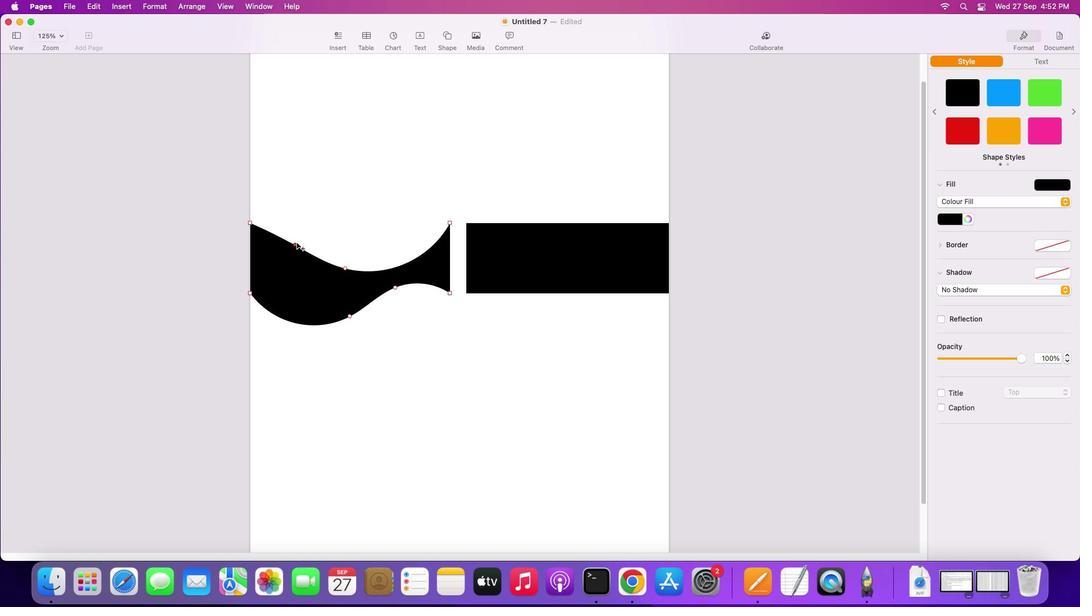 
Action: Mouse moved to (366, 360)
Screenshot: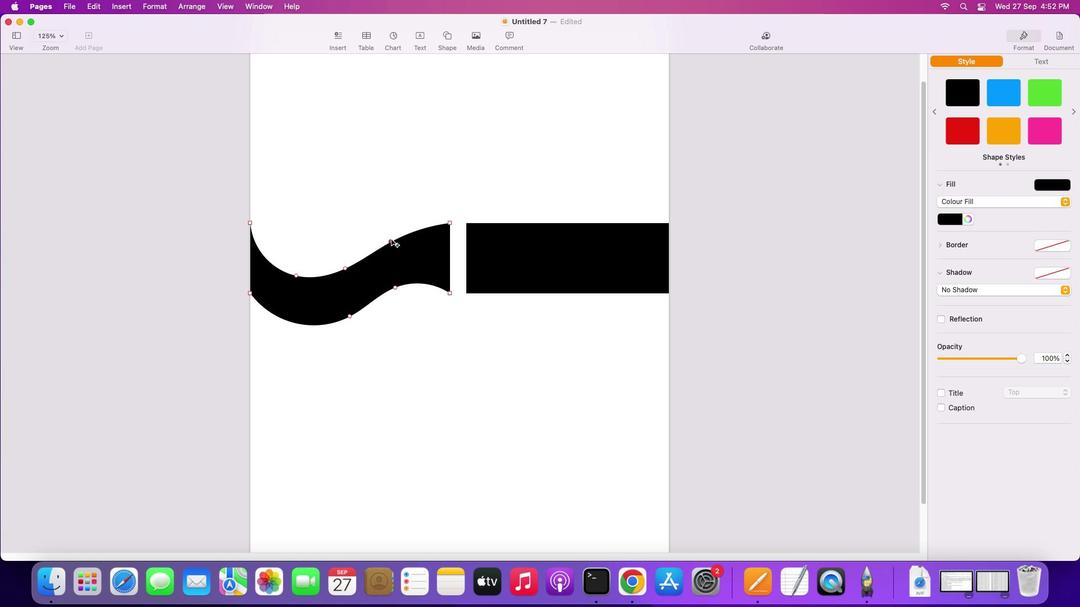 
Action: Mouse pressed left at (366, 360)
Screenshot: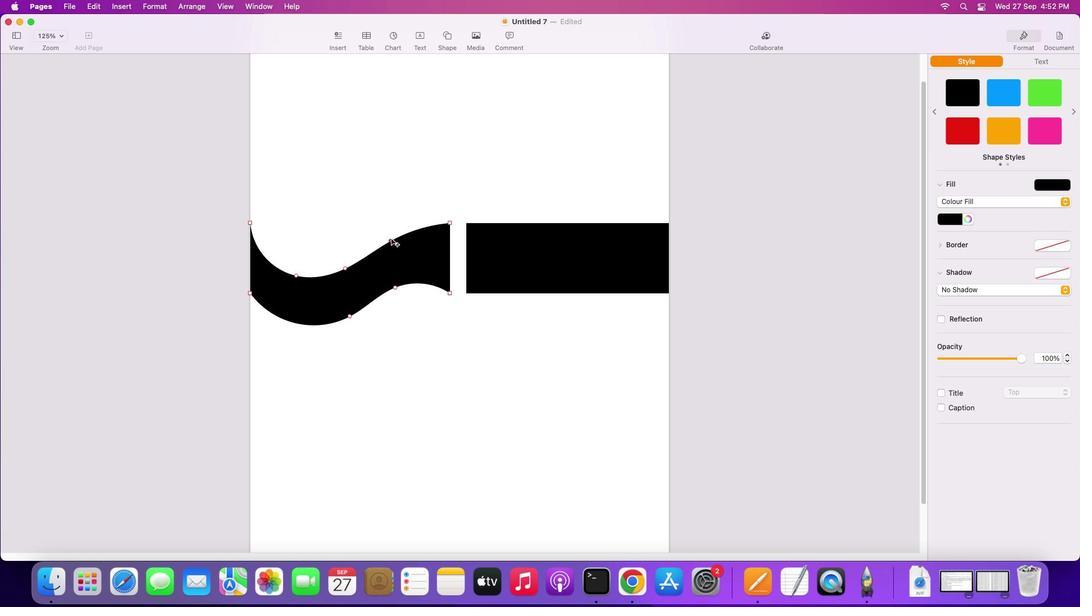 
Action: Mouse moved to (434, 380)
Screenshot: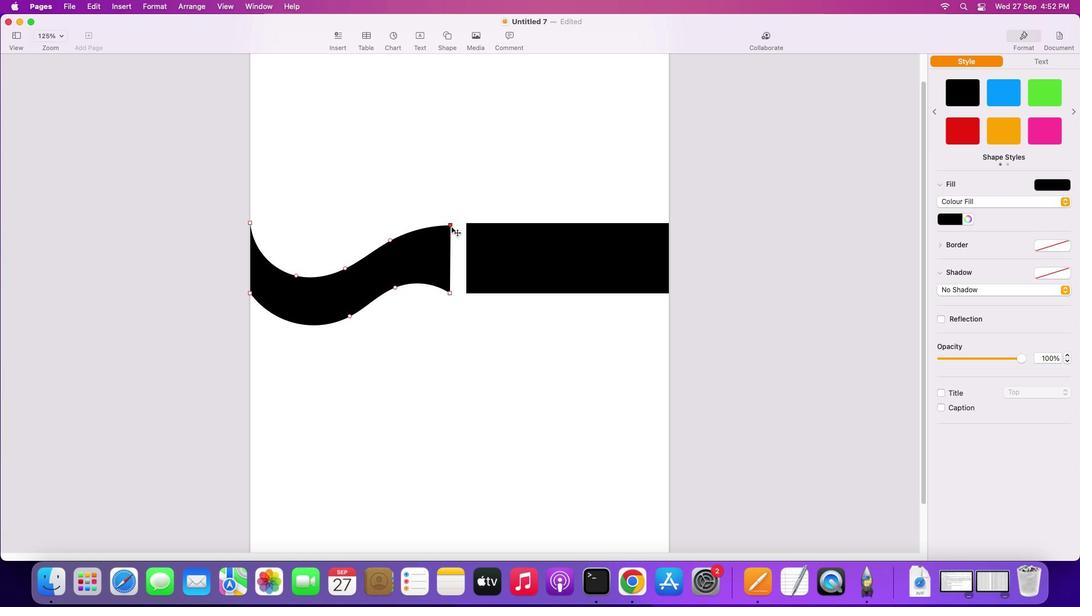
Action: Mouse pressed left at (434, 380)
Screenshot: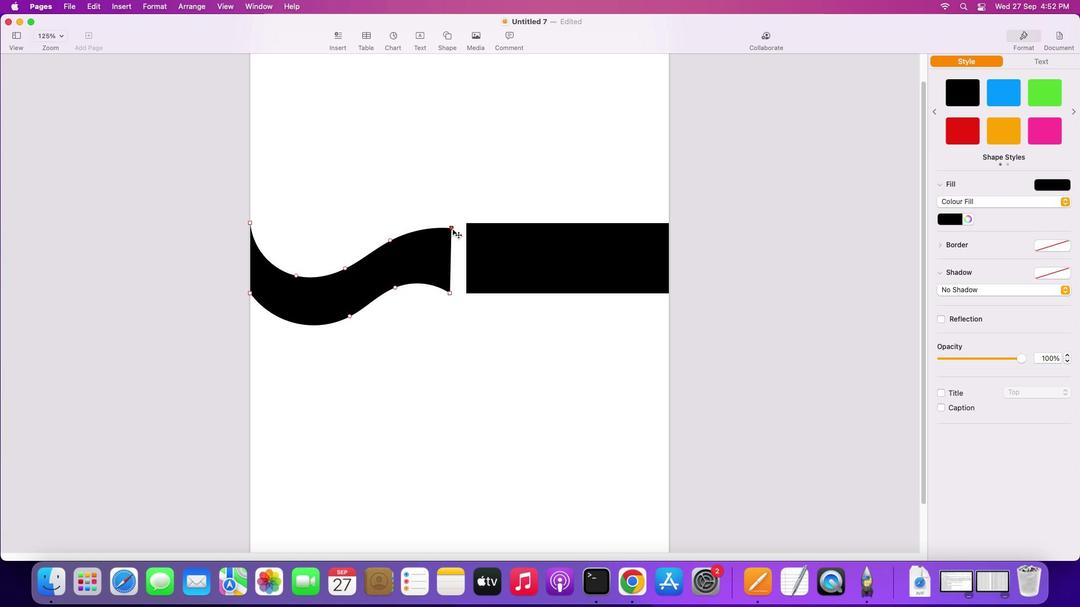 
Action: Mouse moved to (434, 325)
Screenshot: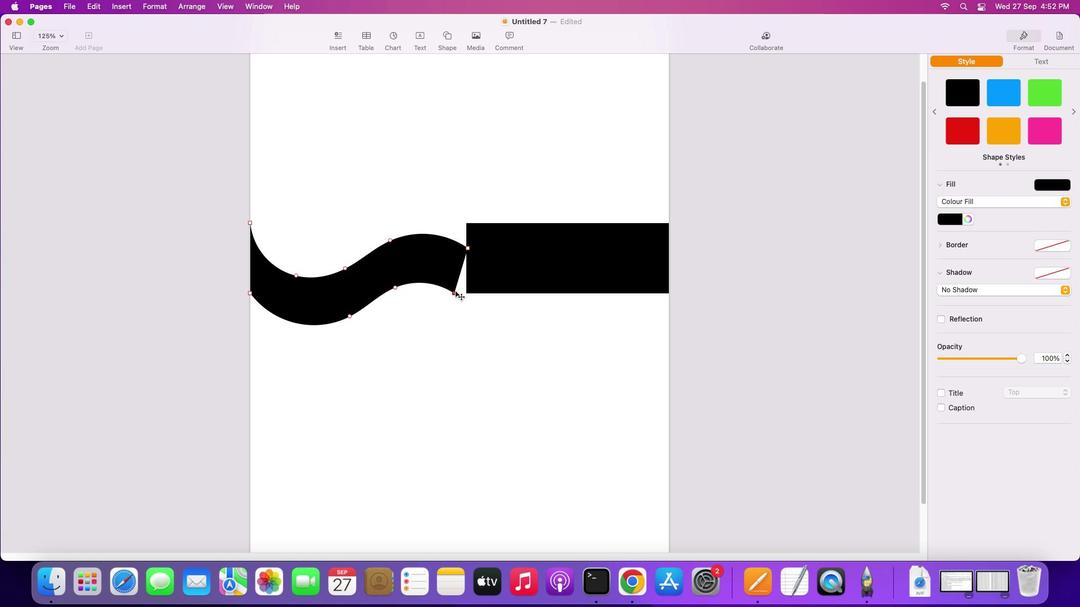 
Action: Mouse pressed left at (434, 325)
Screenshot: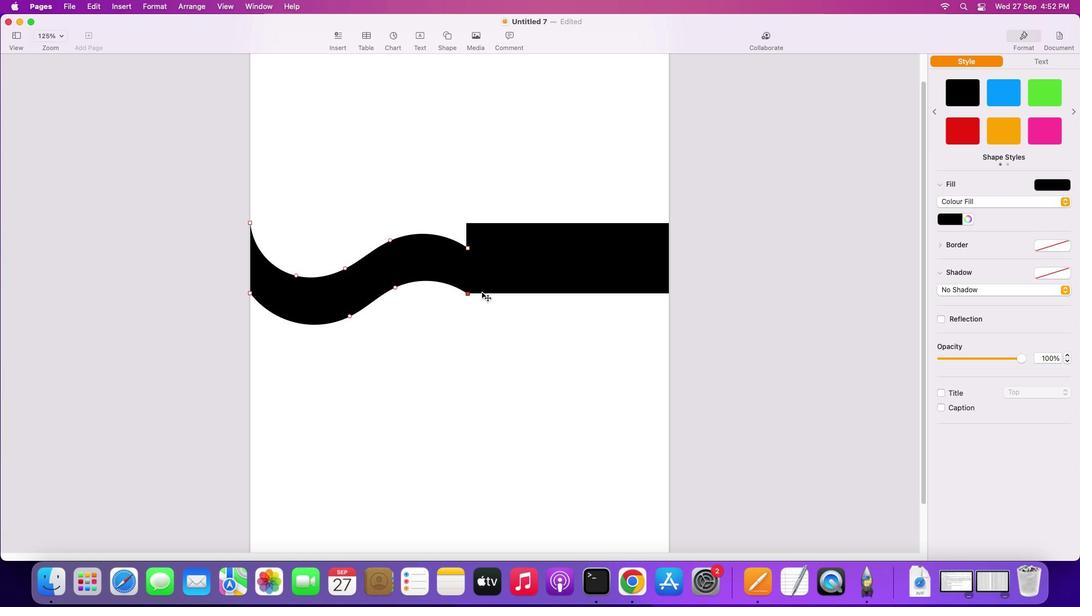 
Action: Mouse moved to (571, 351)
Screenshot: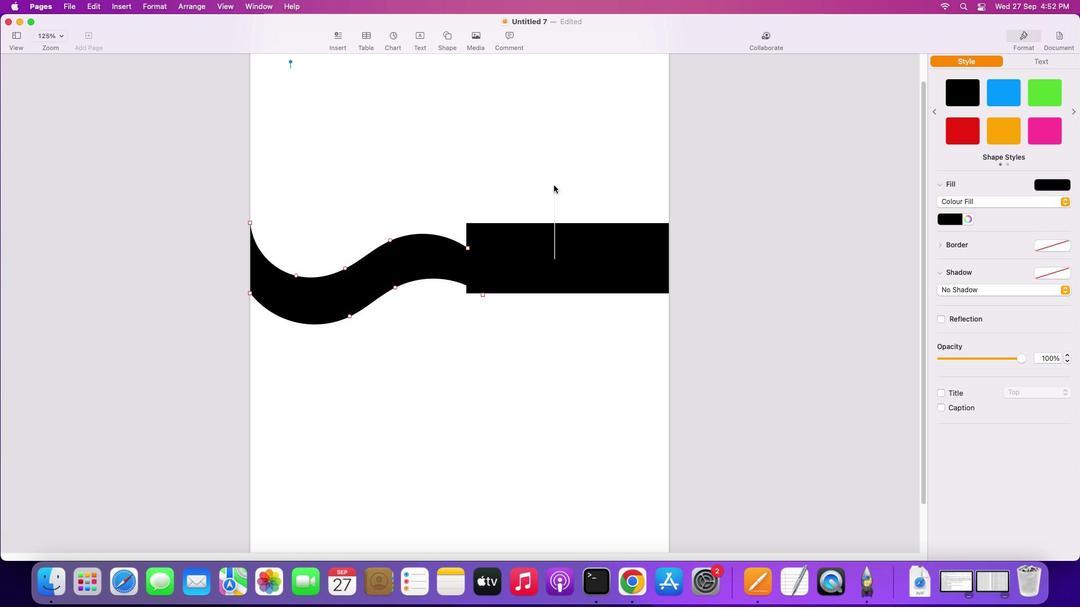 
Action: Mouse pressed left at (571, 351)
Screenshot: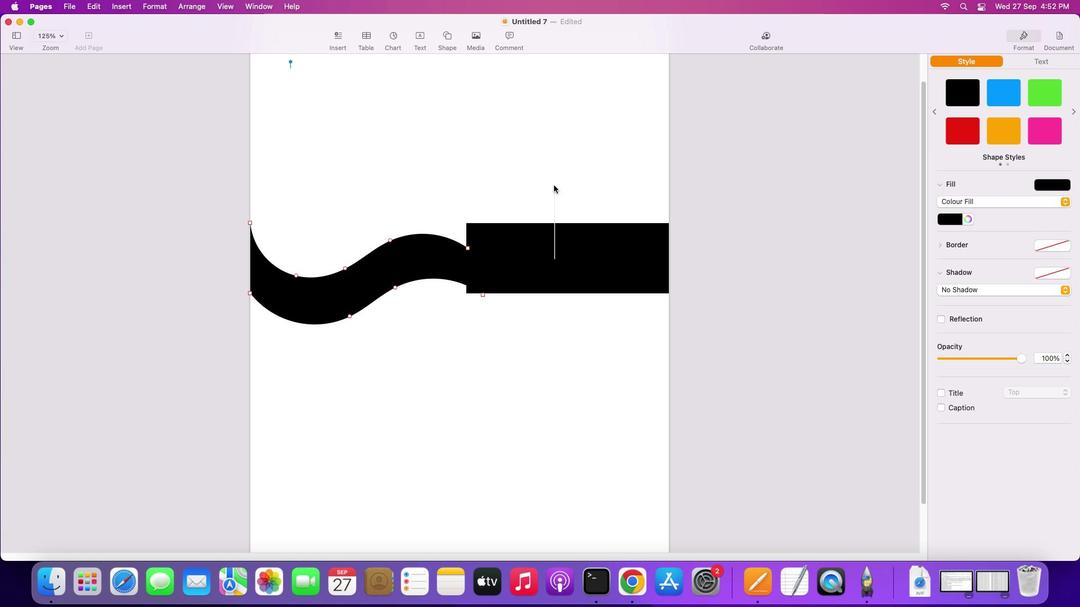 
Action: Mouse moved to (573, 321)
Screenshot: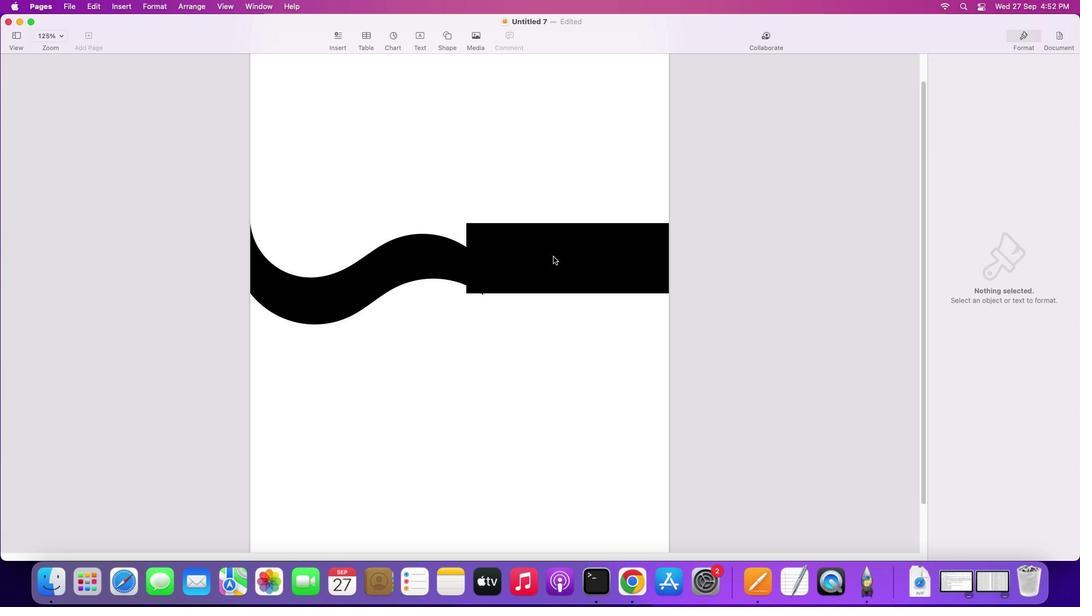 
Action: Mouse pressed left at (573, 321)
Screenshot: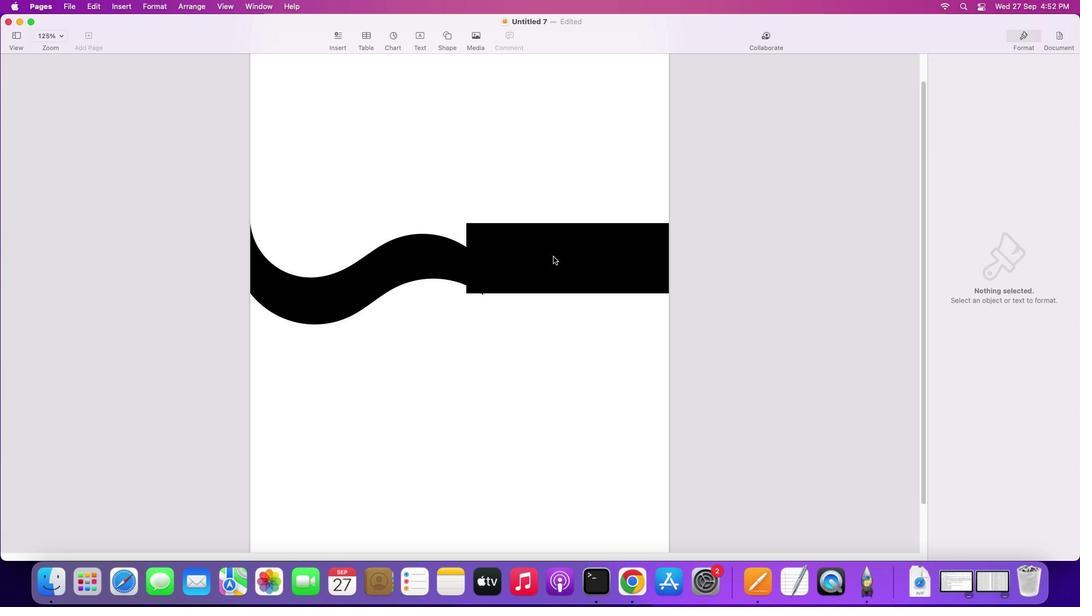 
Action: Mouse moved to (569, 352)
Screenshot: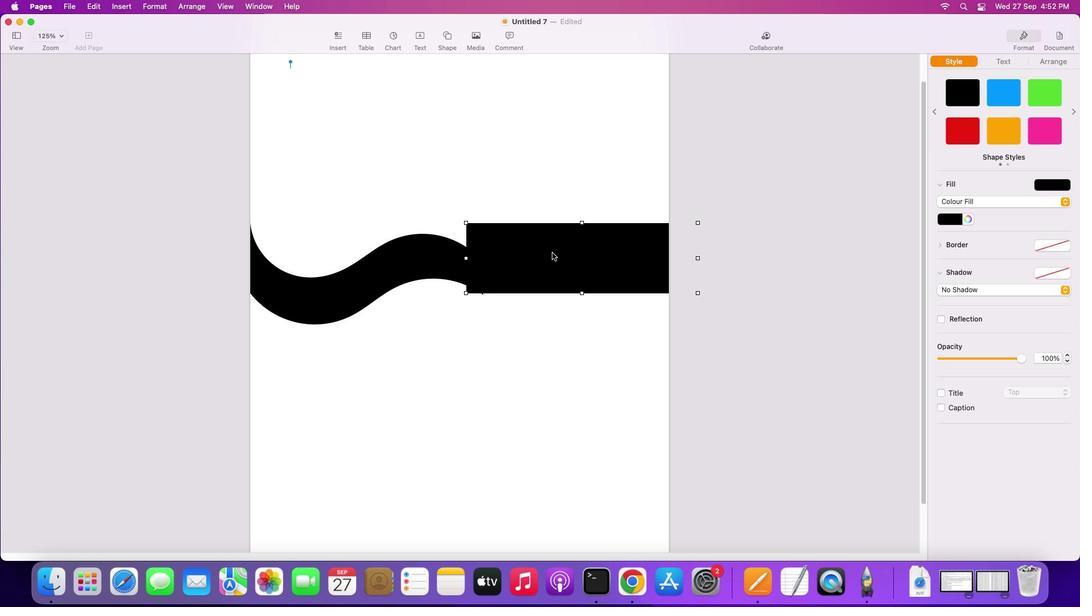 
Action: Mouse pressed left at (569, 352)
Screenshot: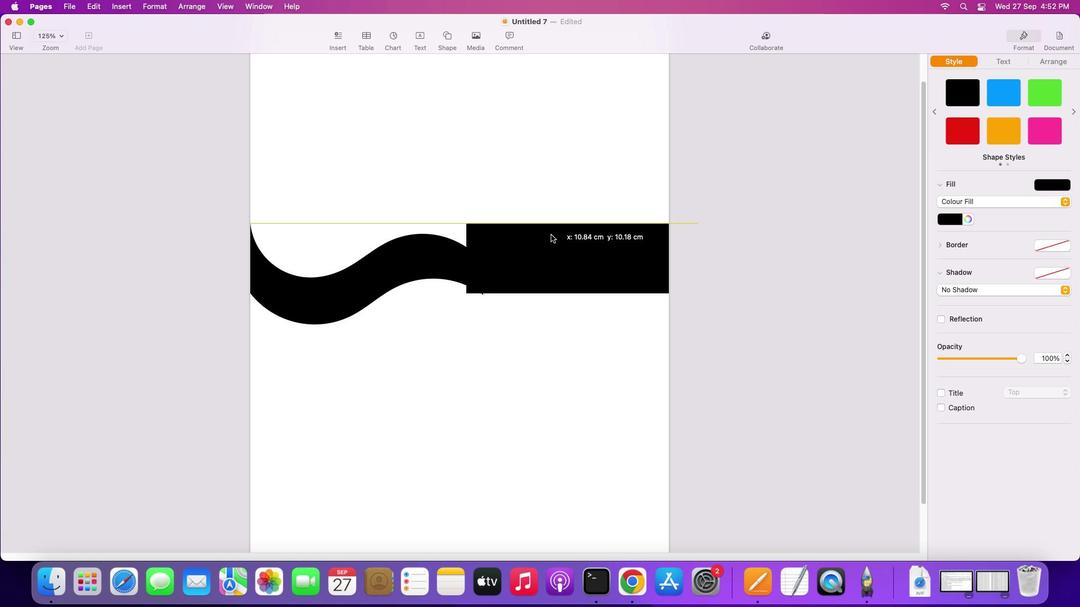 
Action: Mouse moved to (568, 352)
Screenshot: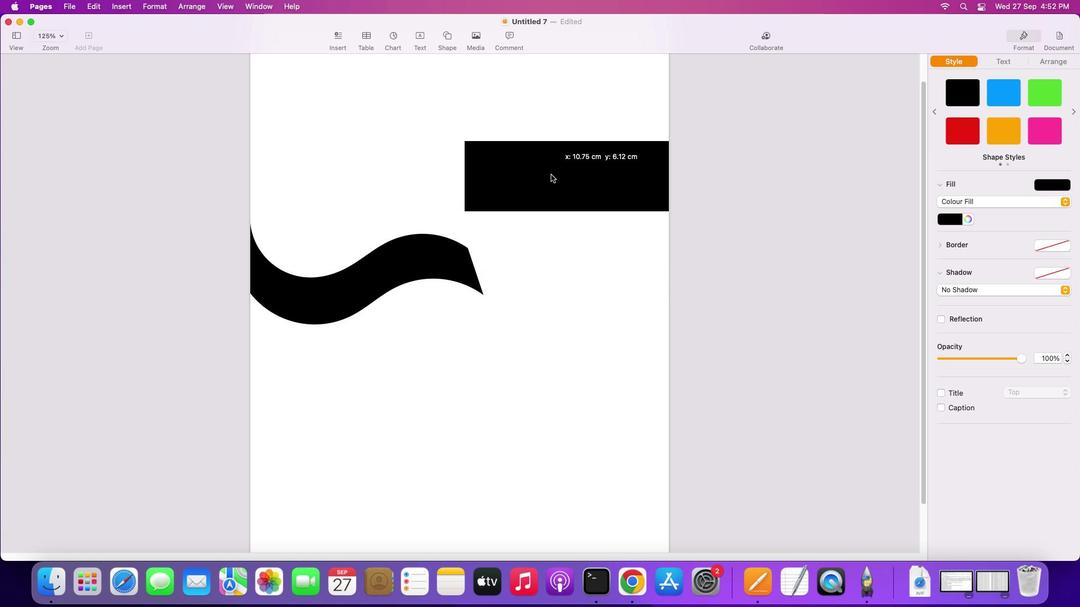 
Action: Mouse pressed left at (568, 352)
Screenshot: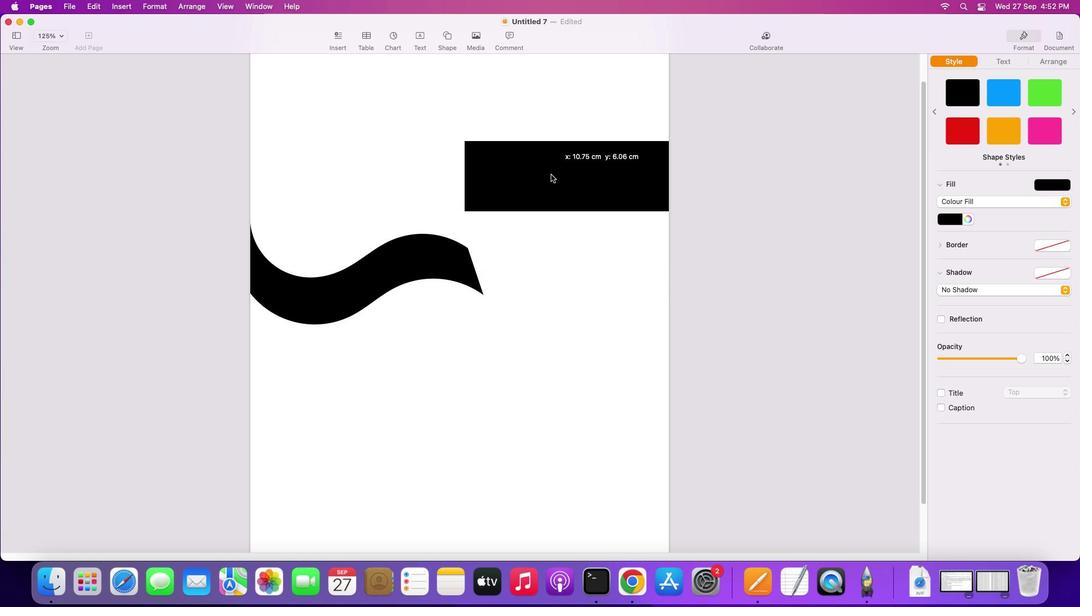 
Action: Mouse moved to (427, 352)
Screenshot: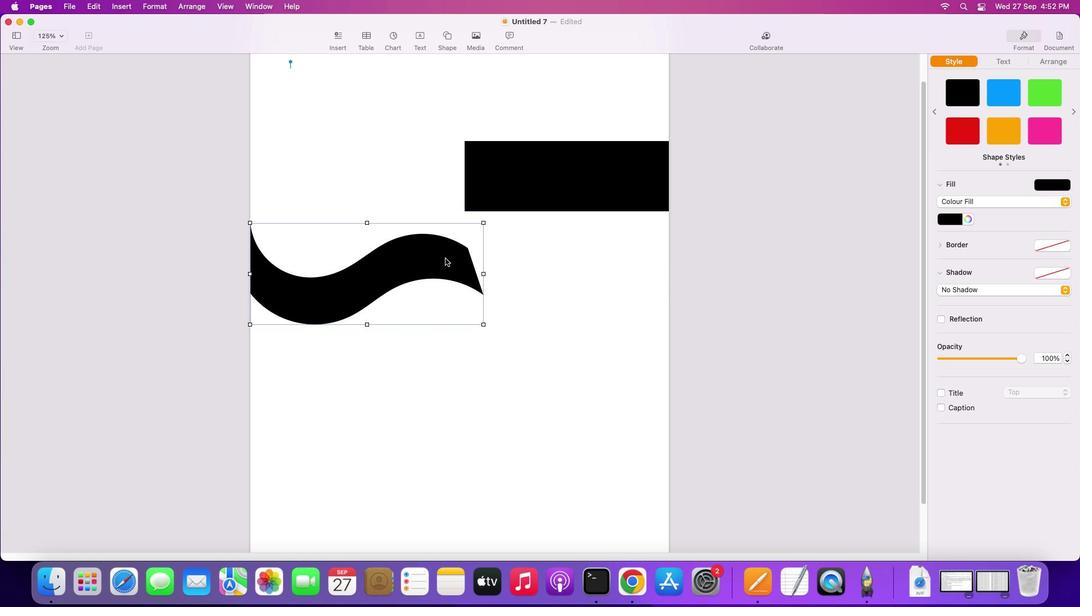
Action: Mouse pressed left at (427, 352)
Screenshot: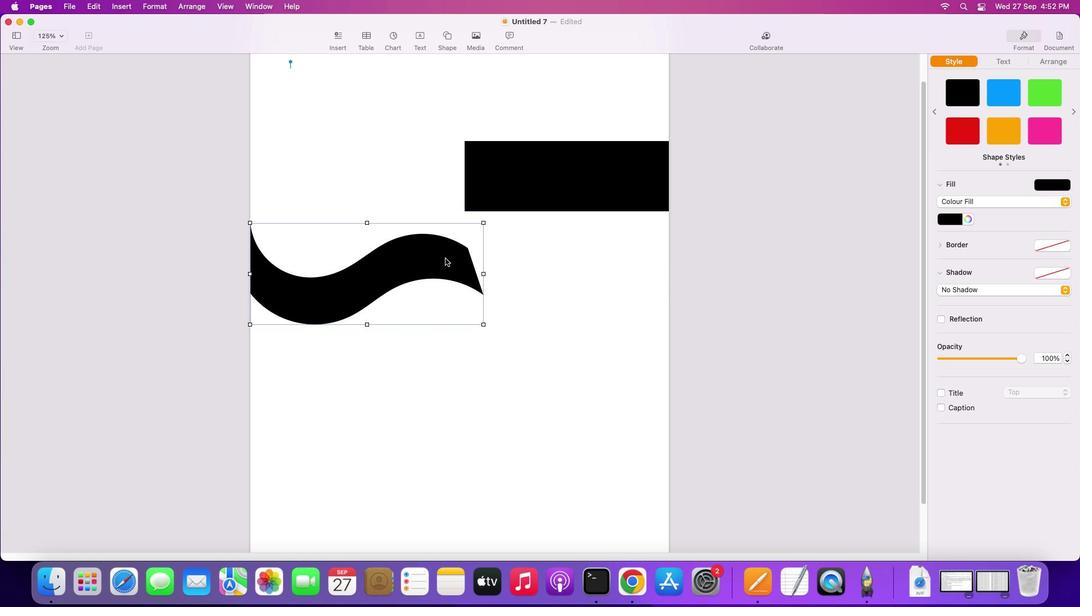 
Action: Mouse pressed right at (427, 352)
Screenshot: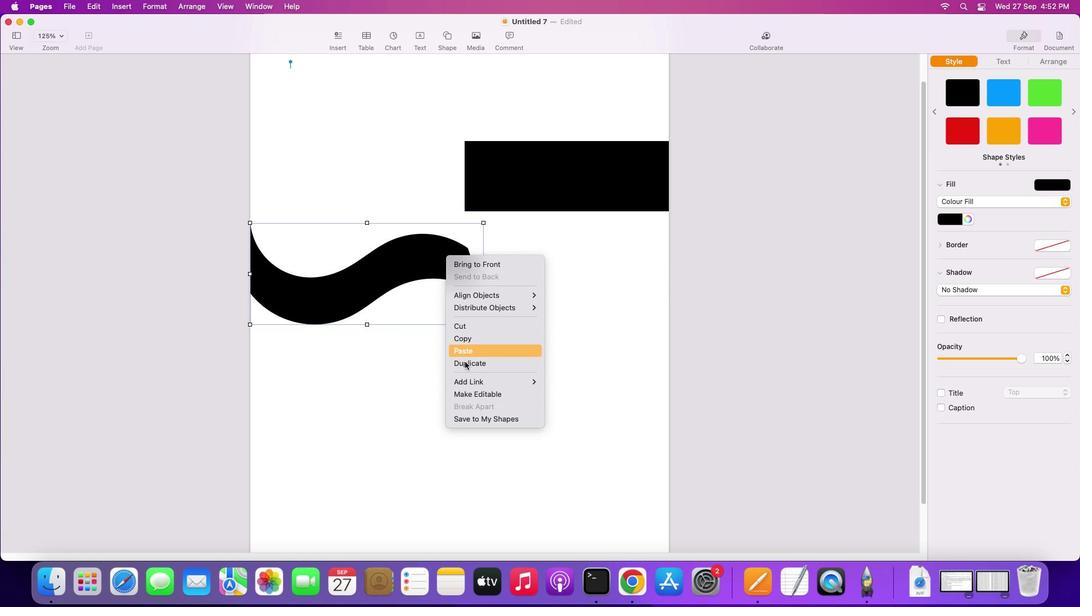 
Action: Mouse moved to (448, 247)
Screenshot: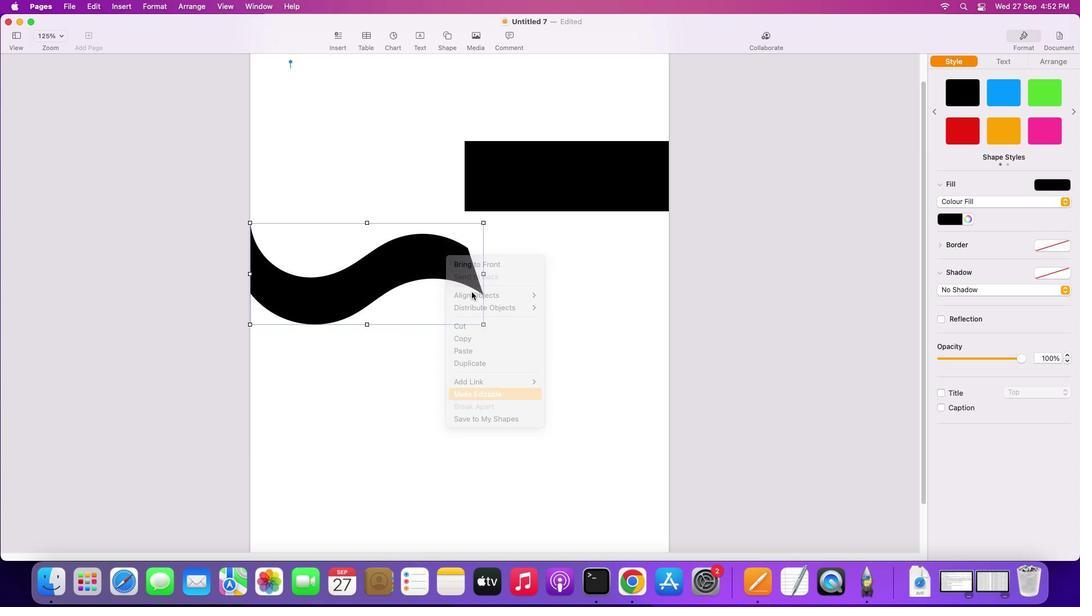 
Action: Mouse pressed left at (448, 247)
Screenshot: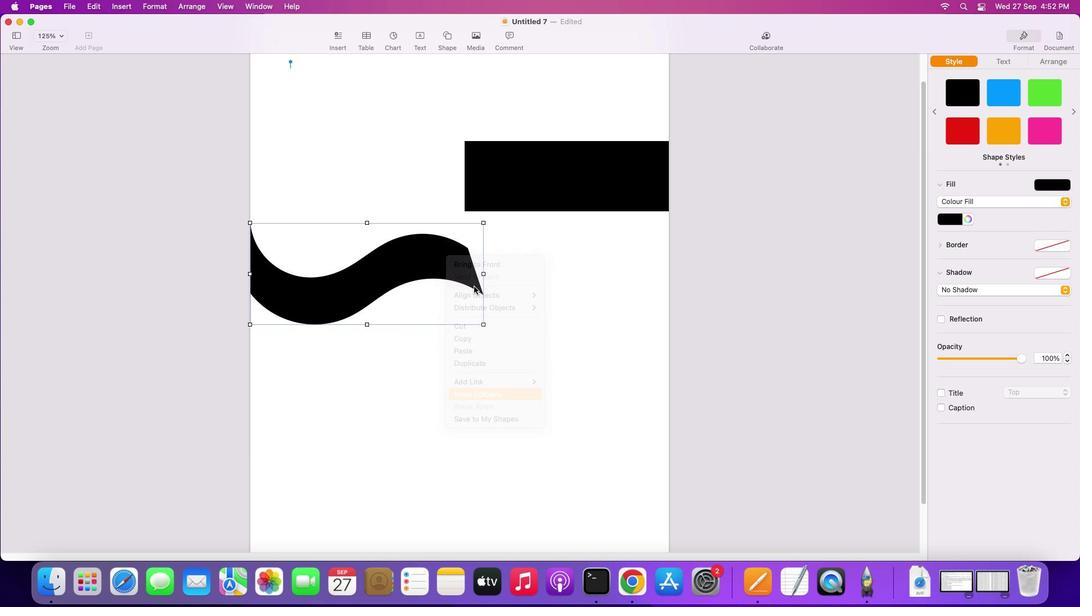 
Action: Mouse moved to (457, 360)
Screenshot: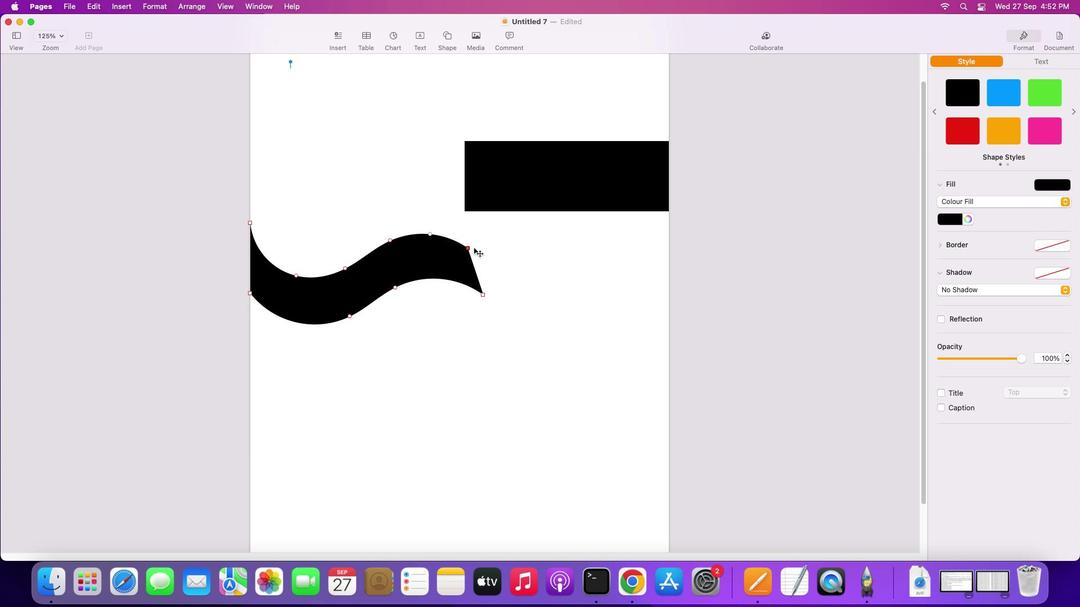 
Action: Mouse pressed left at (457, 360)
Screenshot: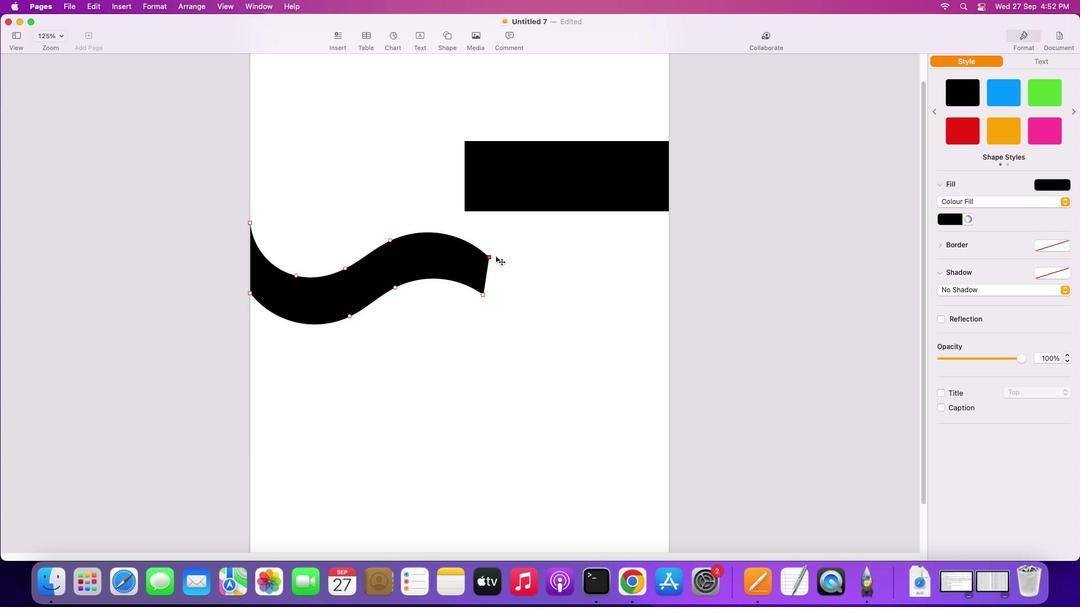 
Action: Mouse moved to (477, 322)
Screenshot: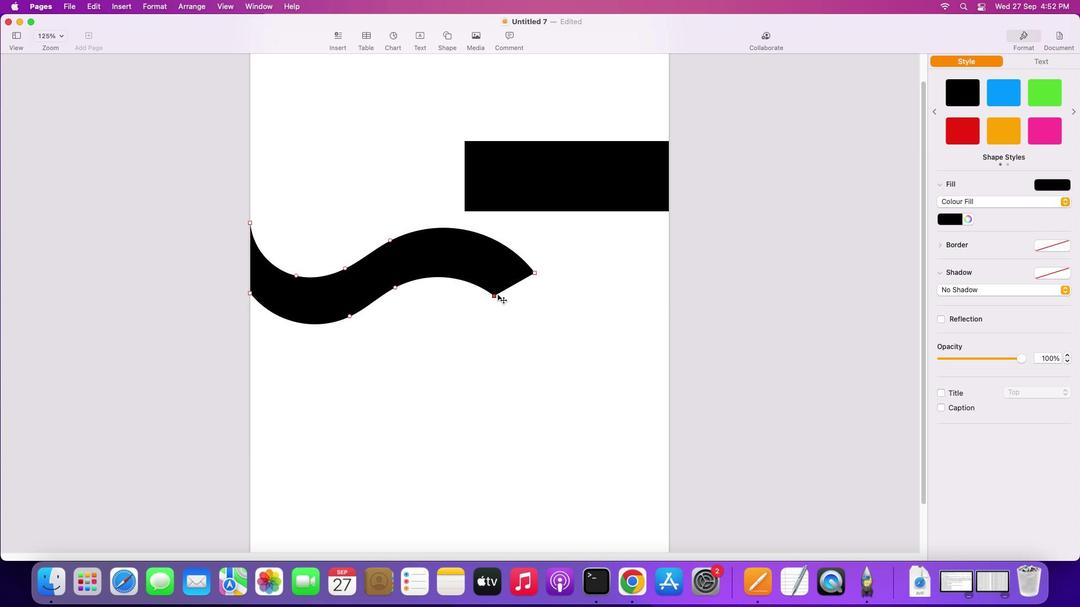 
Action: Mouse pressed left at (477, 322)
Screenshot: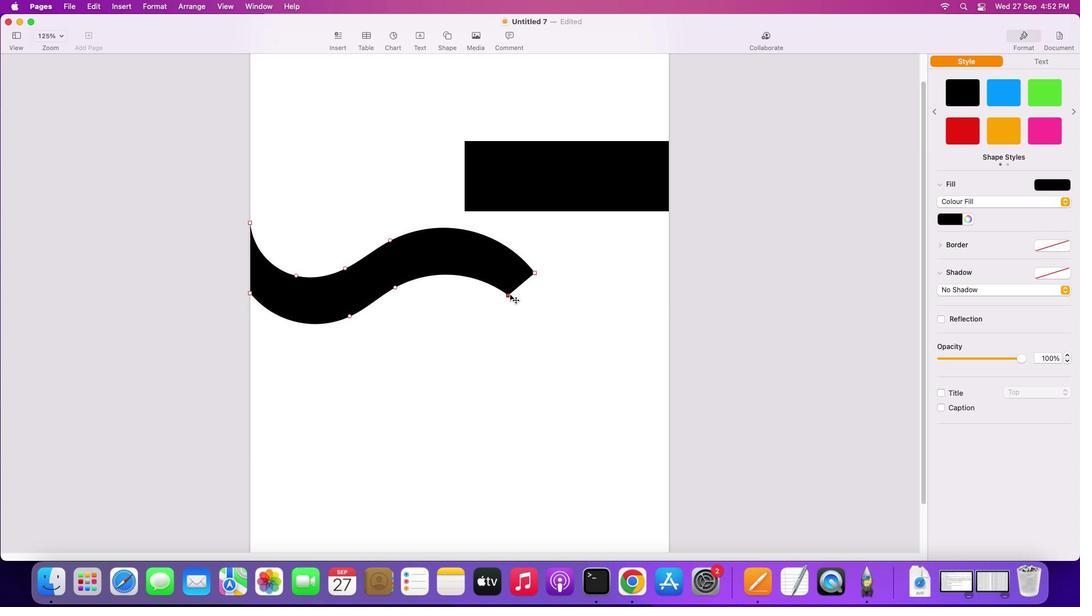 
Action: Mouse moved to (544, 340)
Screenshot: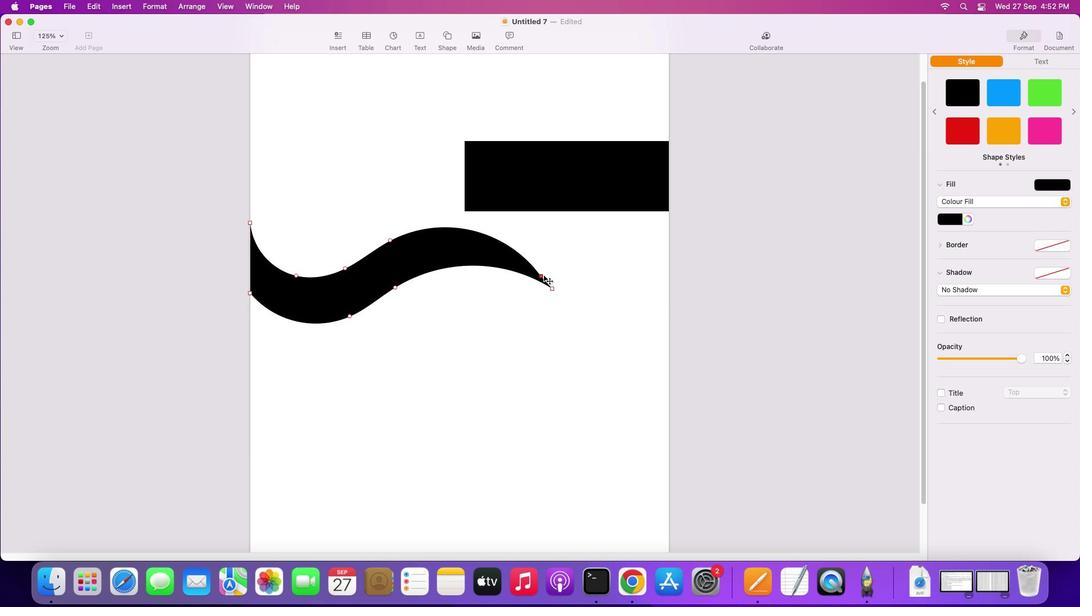 
Action: Mouse pressed left at (544, 340)
Screenshot: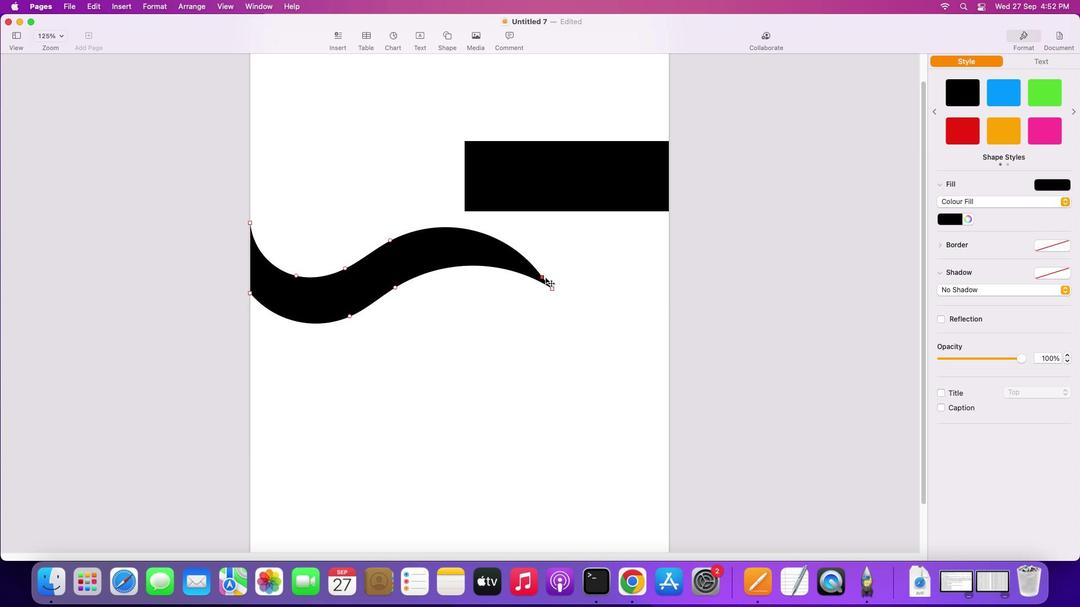 
Action: Mouse moved to (636, 348)
Screenshot: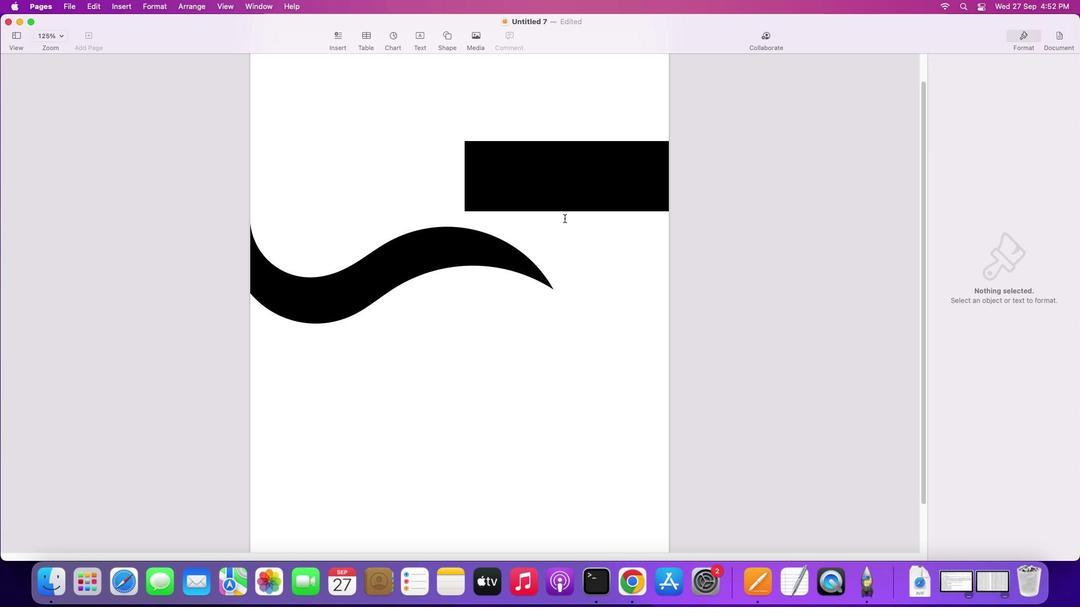 
Action: Mouse pressed left at (636, 348)
Screenshot: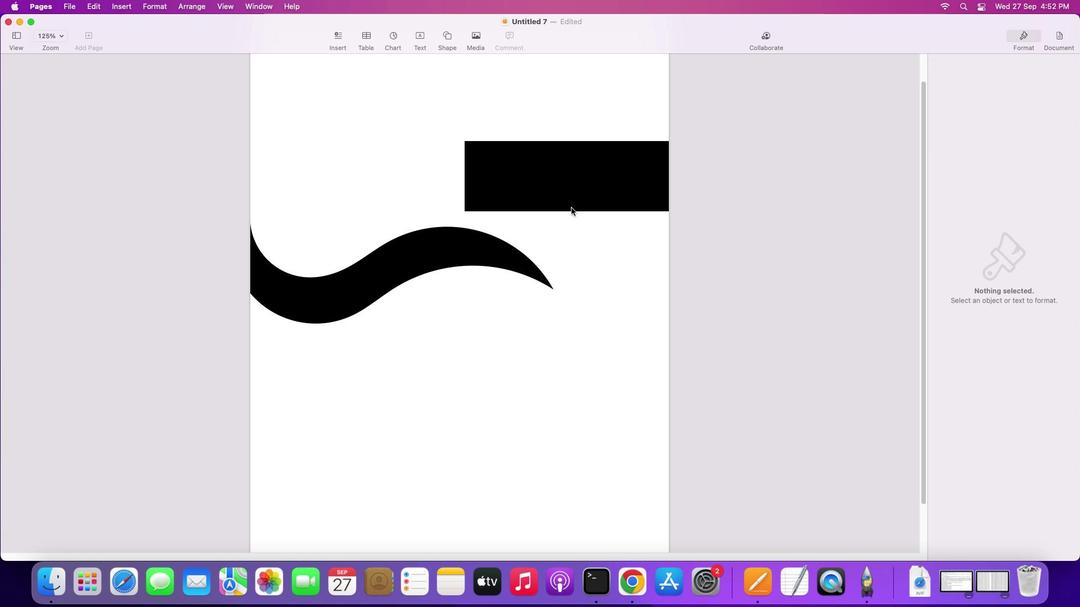 
Action: Mouse moved to (596, 397)
Screenshot: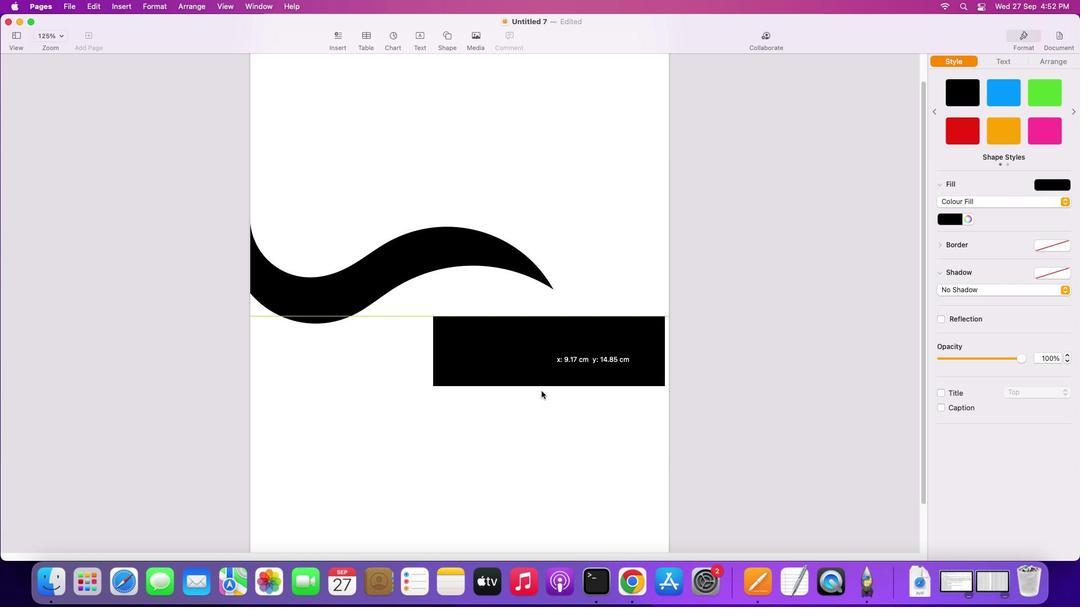 
Action: Mouse pressed left at (596, 397)
Screenshot: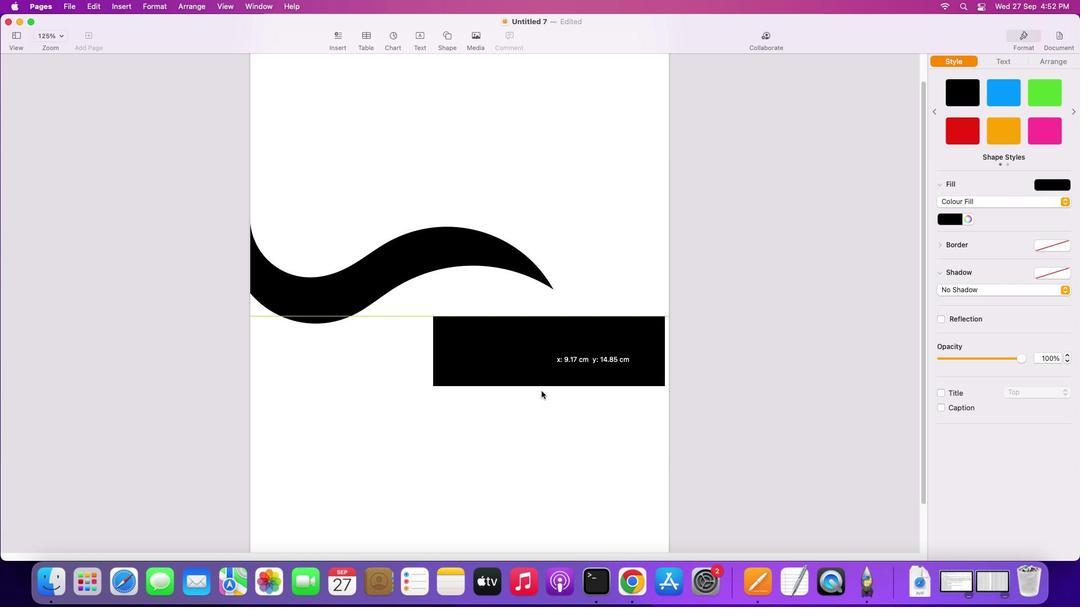 
Action: Mouse moved to (430, 338)
Screenshot: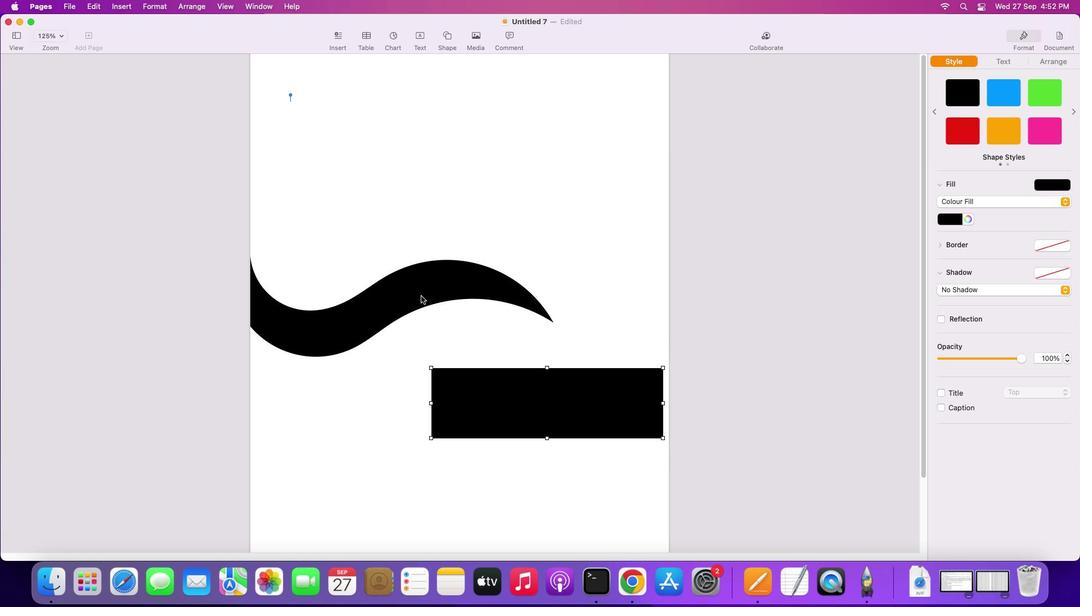 
Action: Mouse scrolled (430, 338) with delta (-156, 553)
Screenshot: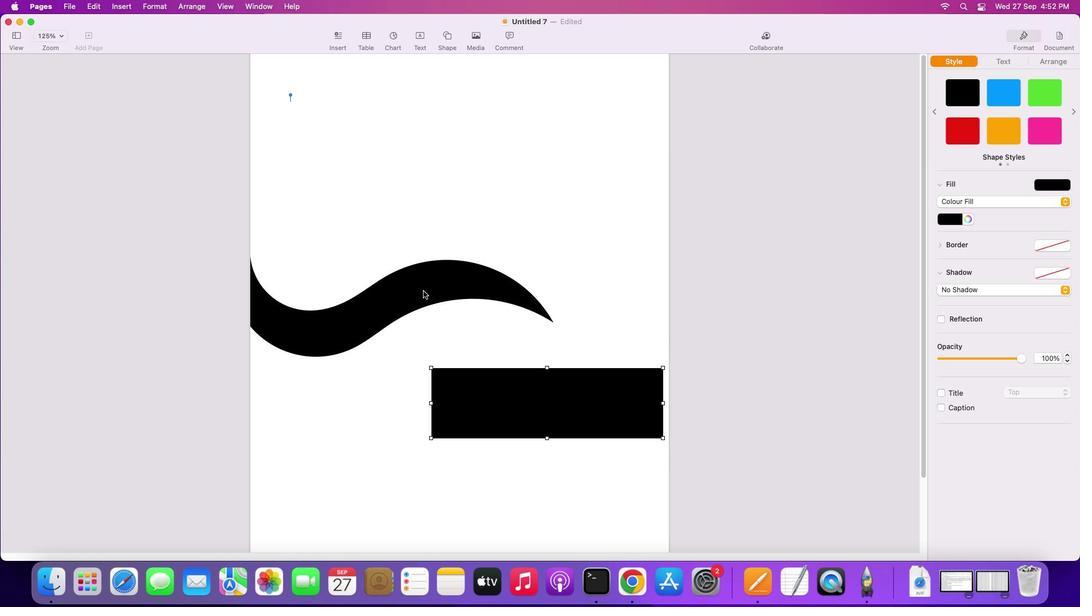 
Action: Mouse moved to (430, 337)
Screenshot: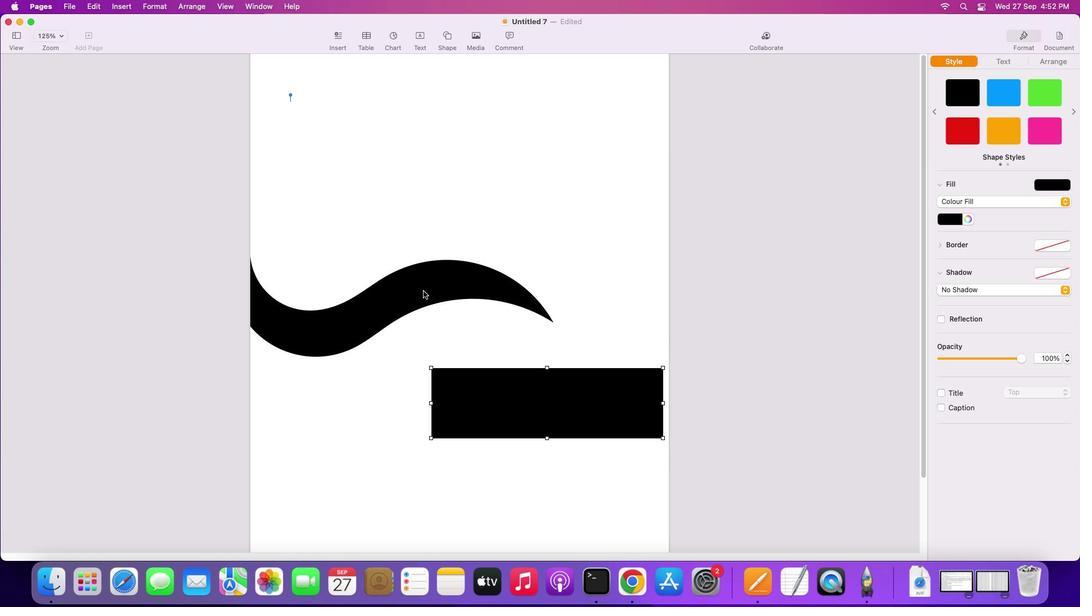 
Action: Mouse scrolled (430, 337) with delta (-156, 553)
Screenshot: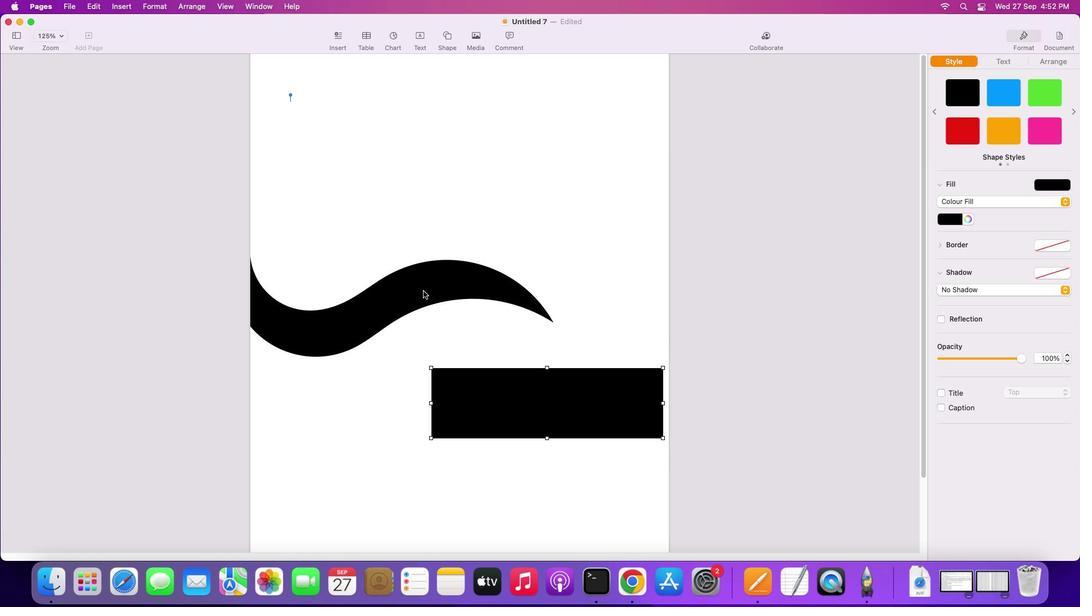 
Action: Mouse moved to (430, 337)
Screenshot: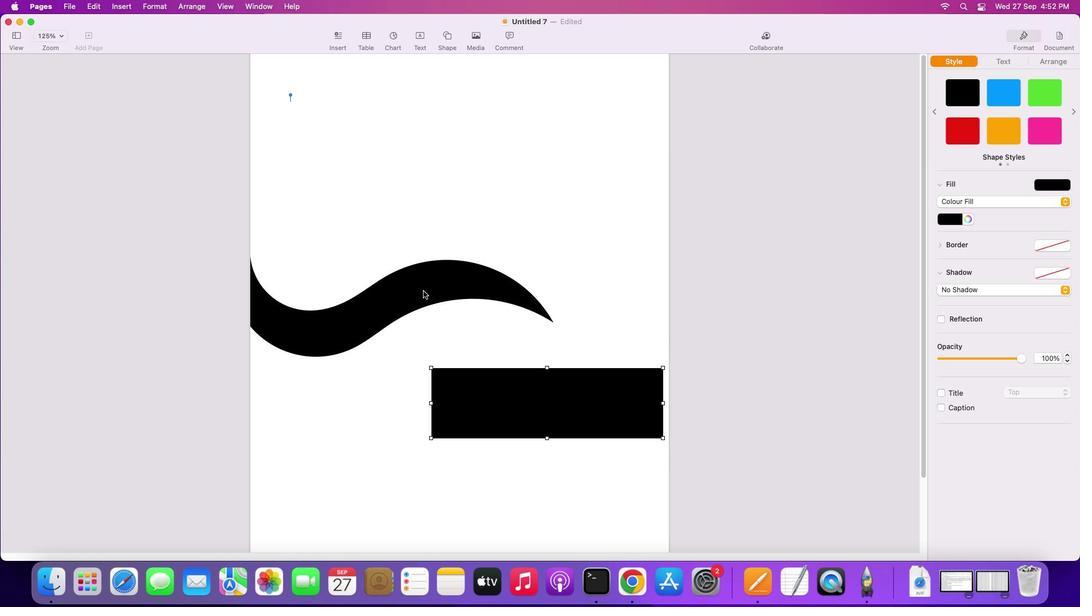 
Action: Mouse scrolled (430, 337) with delta (-156, 551)
Screenshot: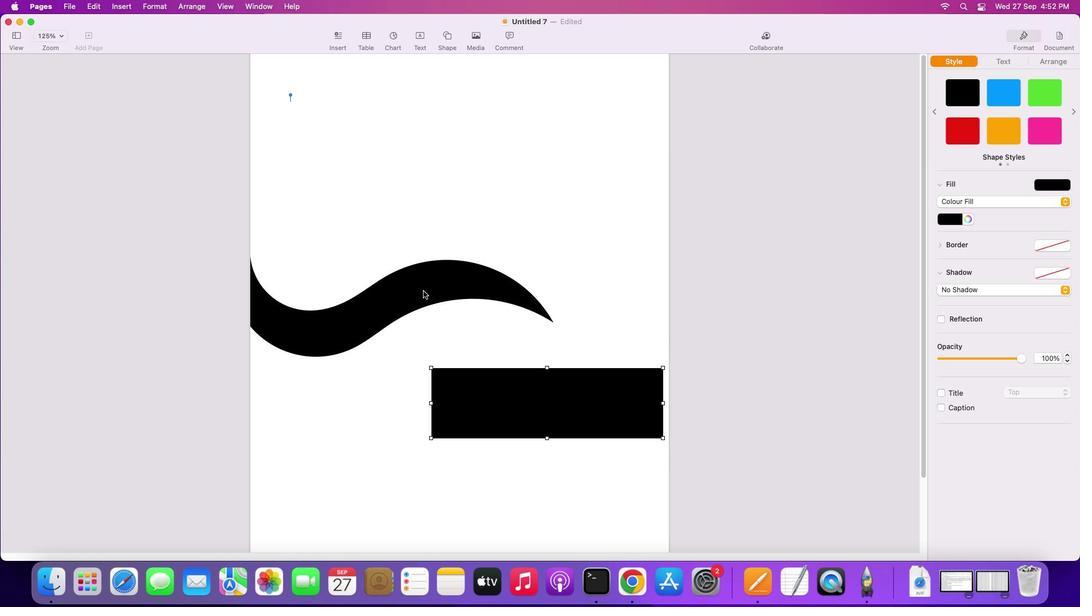 
Action: Mouse moved to (430, 337)
Screenshot: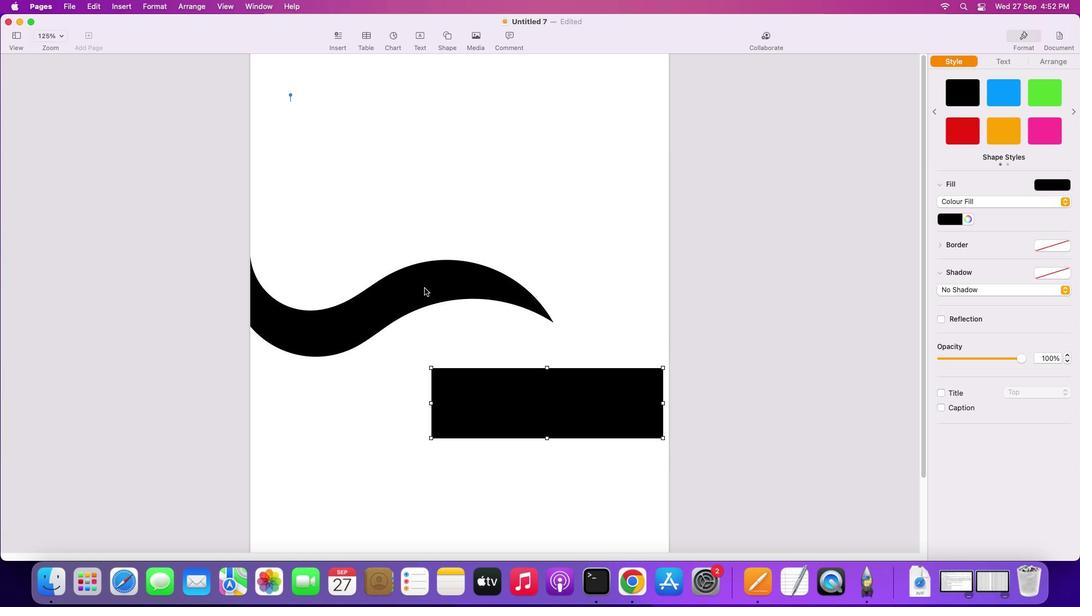 
Action: Mouse scrolled (430, 337) with delta (-156, 551)
Screenshot: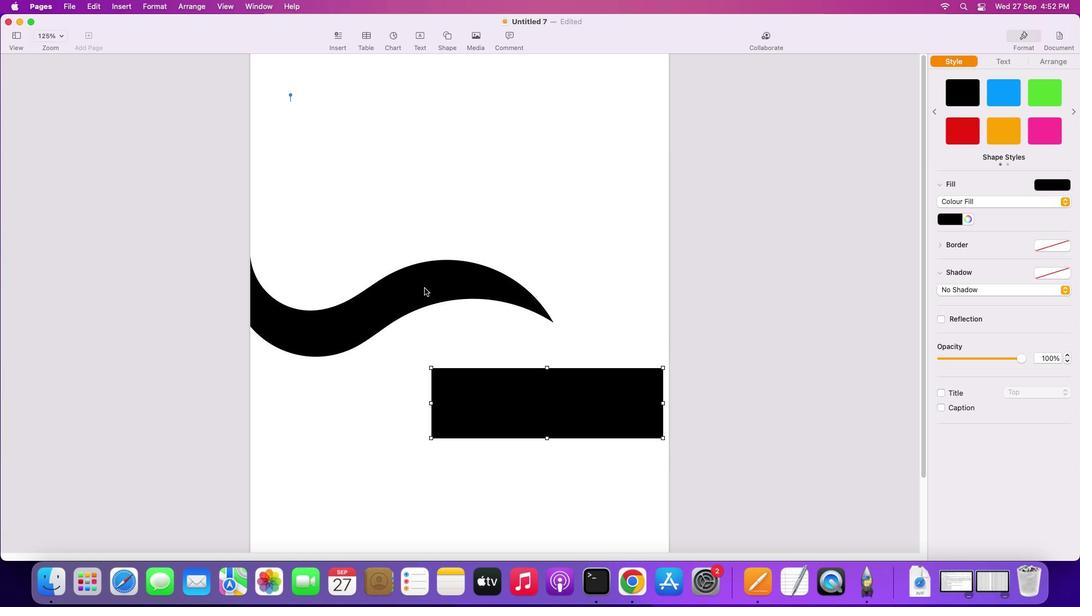 
Action: Mouse scrolled (430, 337) with delta (-156, 551)
Screenshot: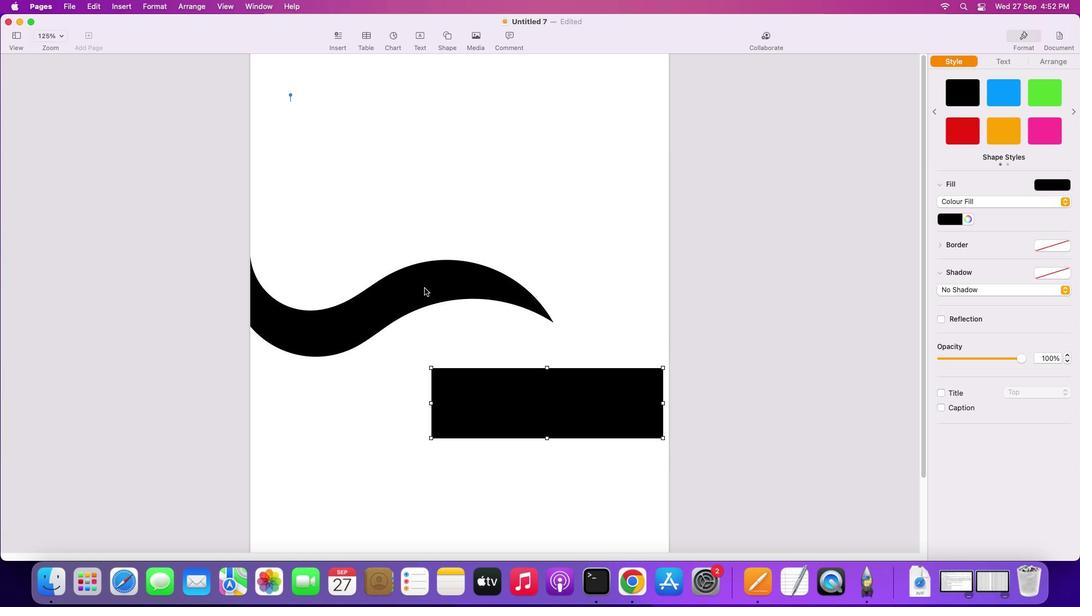 
Action: Mouse moved to (430, 335)
Screenshot: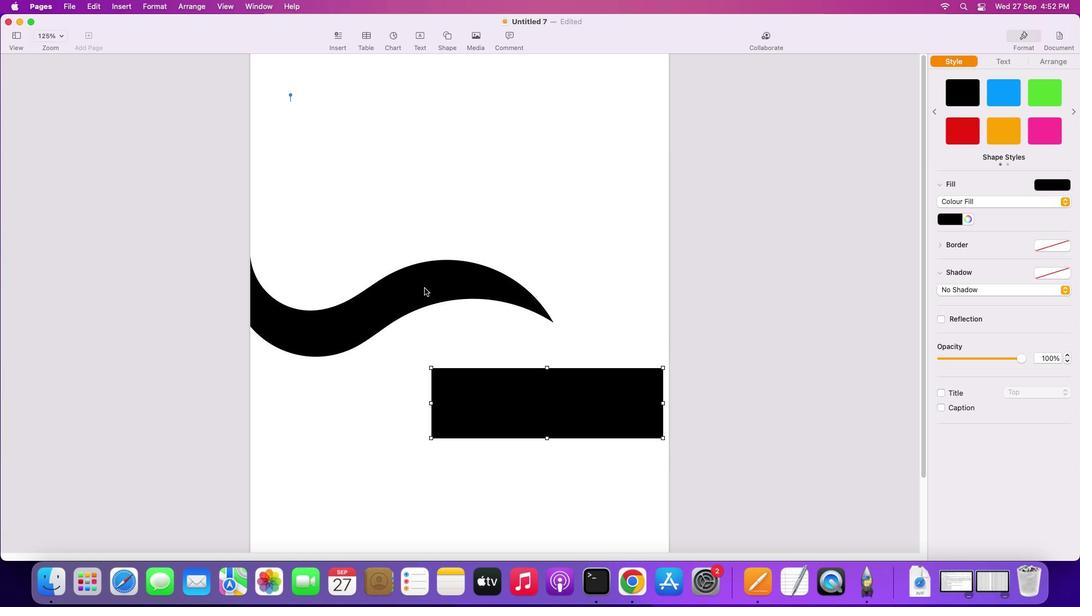 
Action: Mouse scrolled (430, 335) with delta (-156, 550)
Screenshot: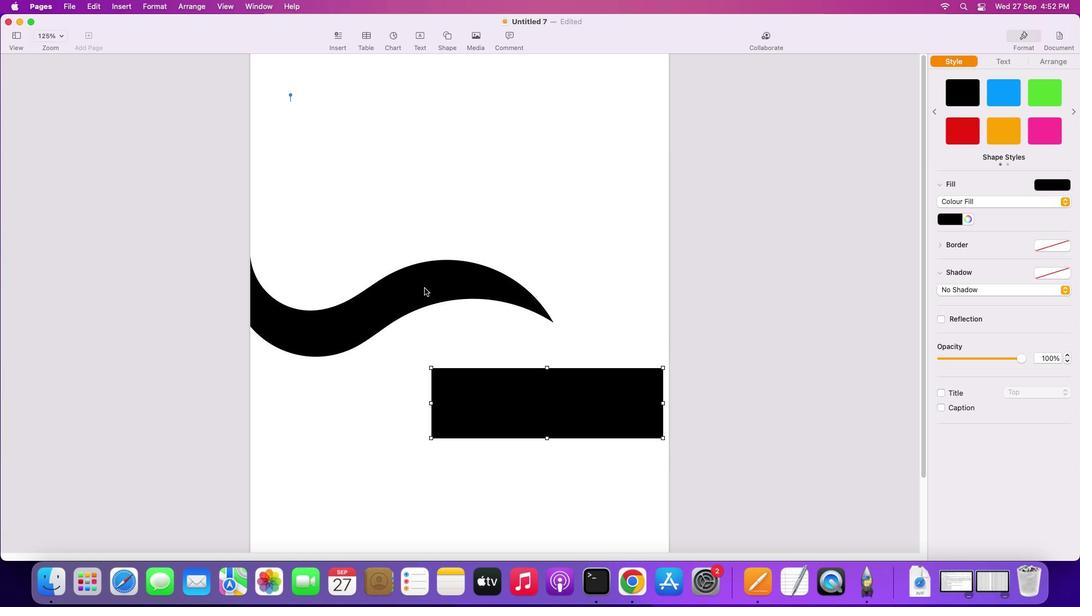 
Action: Mouse moved to (401, 329)
Screenshot: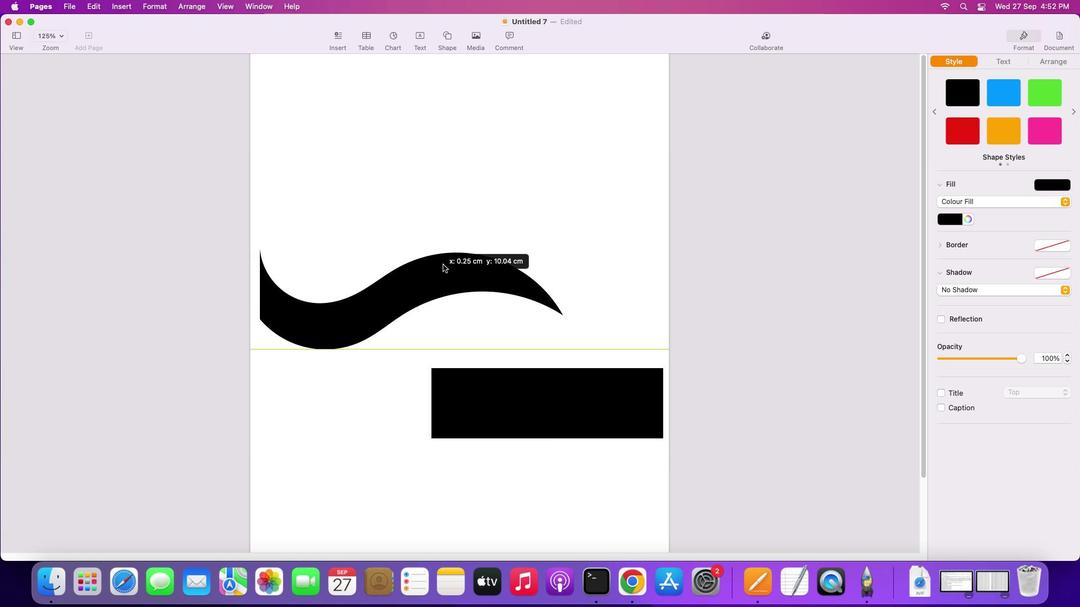 
Action: Mouse pressed left at (401, 329)
Screenshot: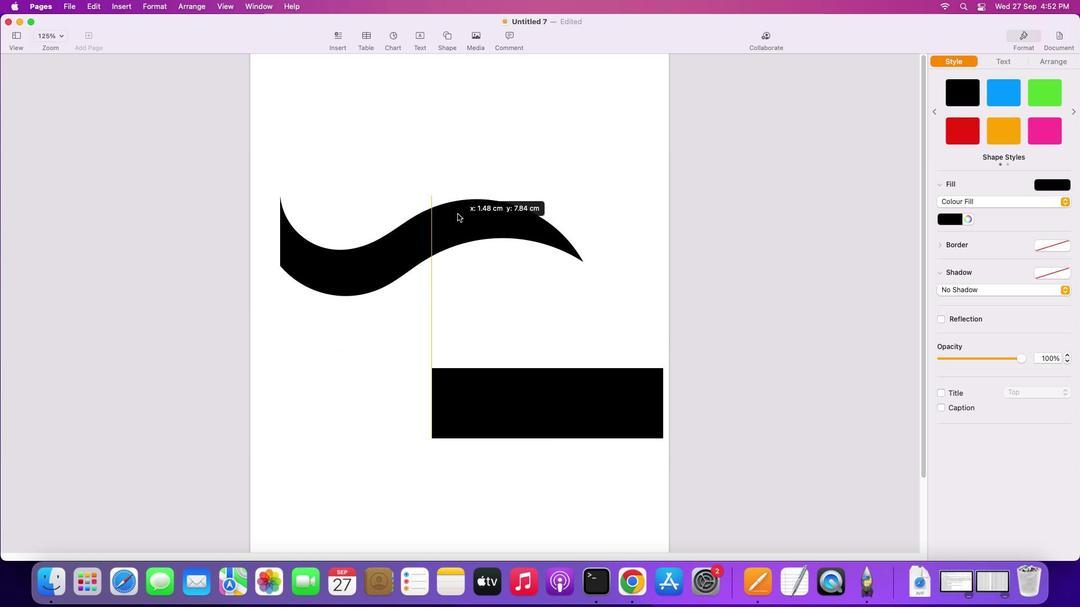 
Action: Mouse moved to (399, 464)
Screenshot: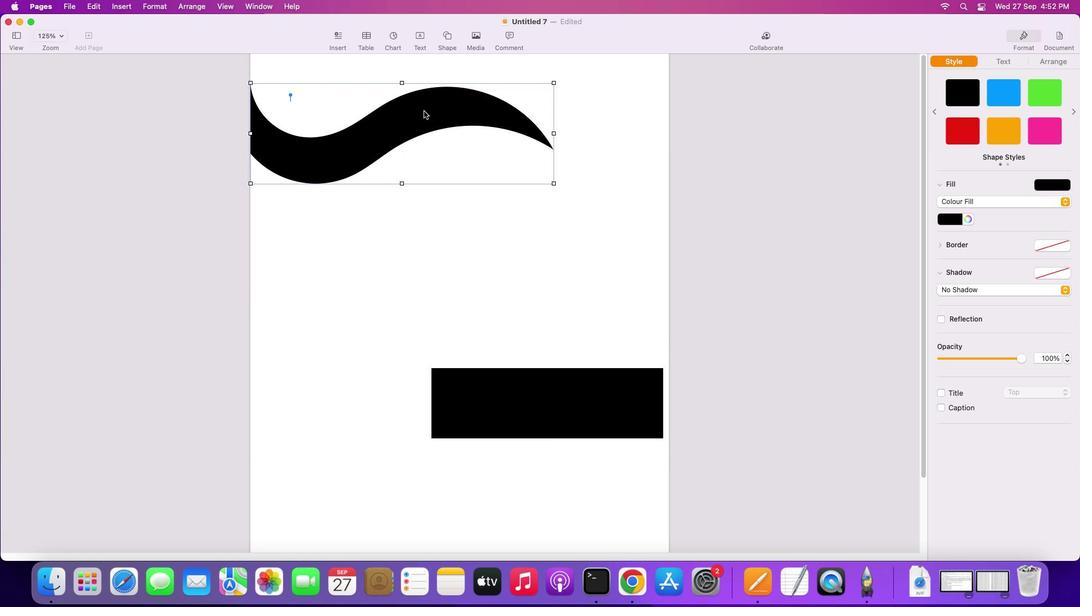 
Action: Mouse scrolled (399, 464) with delta (-156, 553)
Screenshot: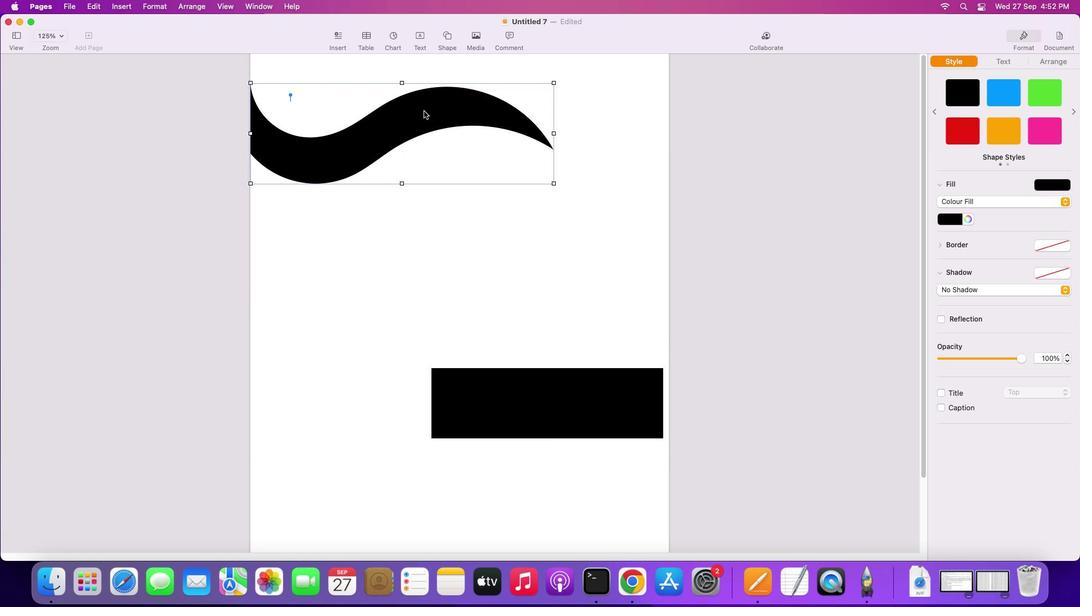 
Action: Mouse scrolled (399, 464) with delta (-156, 553)
Screenshot: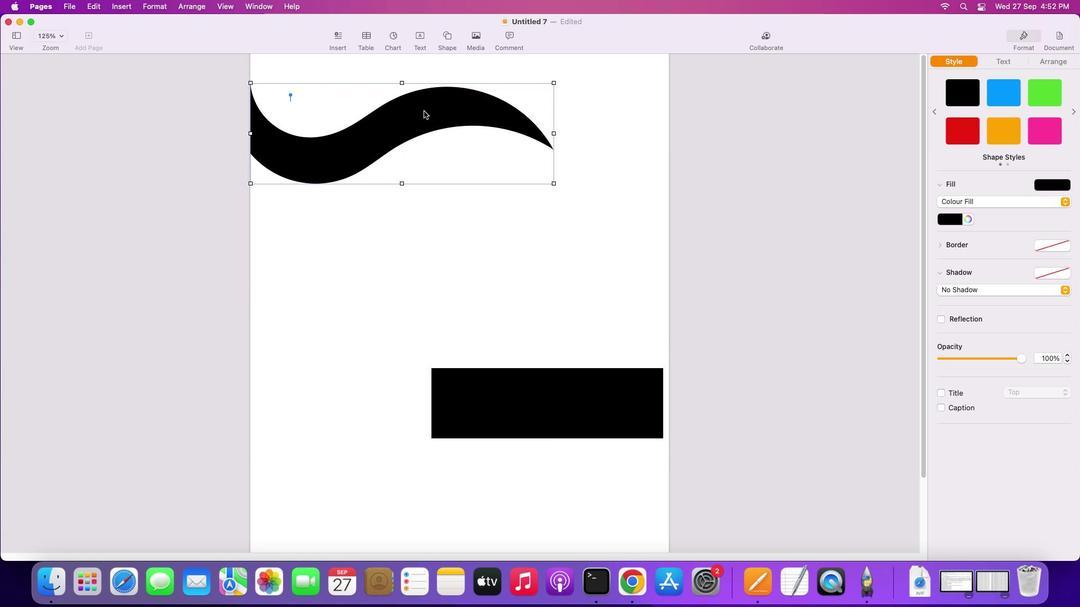 
Action: Mouse moved to (399, 464)
Screenshot: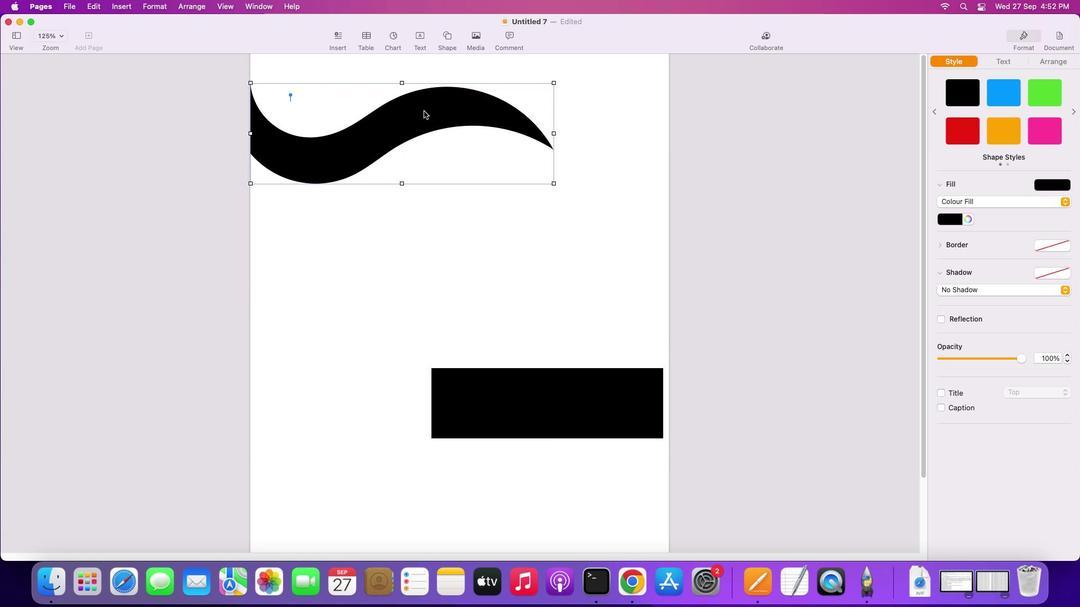 
Action: Mouse scrolled (399, 464) with delta (-156, 551)
Screenshot: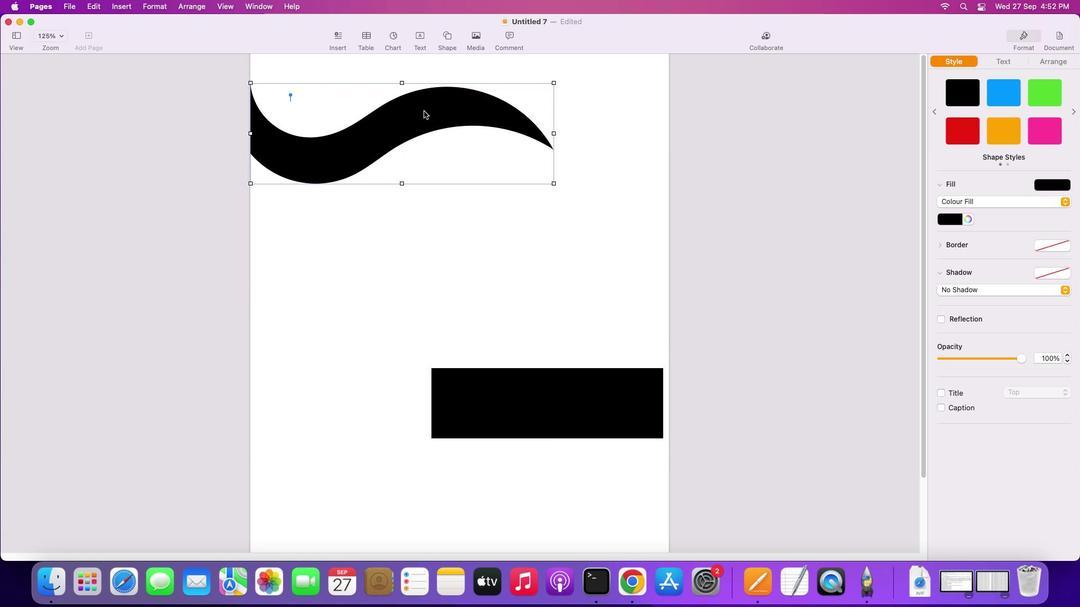 
Action: Mouse scrolled (399, 464) with delta (-156, 551)
Screenshot: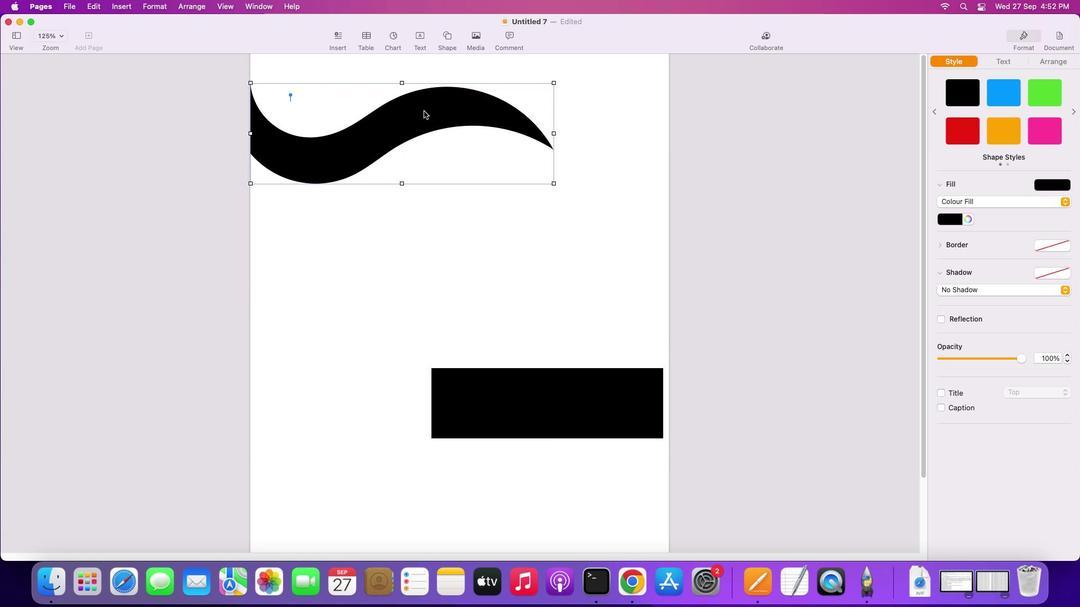 
Action: Mouse scrolled (399, 464) with delta (-156, 551)
Screenshot: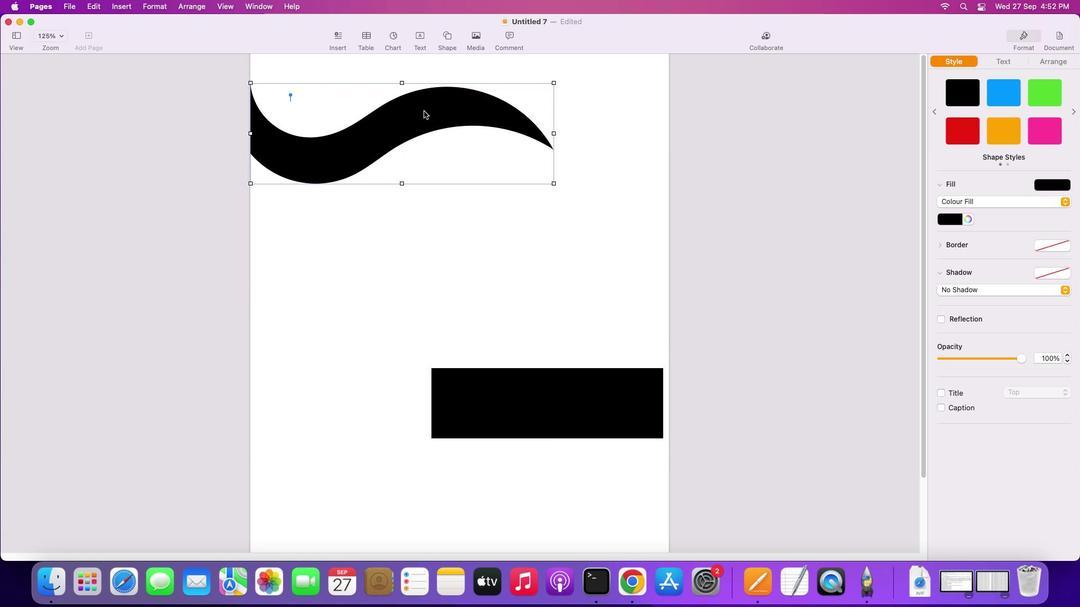 
Action: Mouse moved to (399, 463)
Screenshot: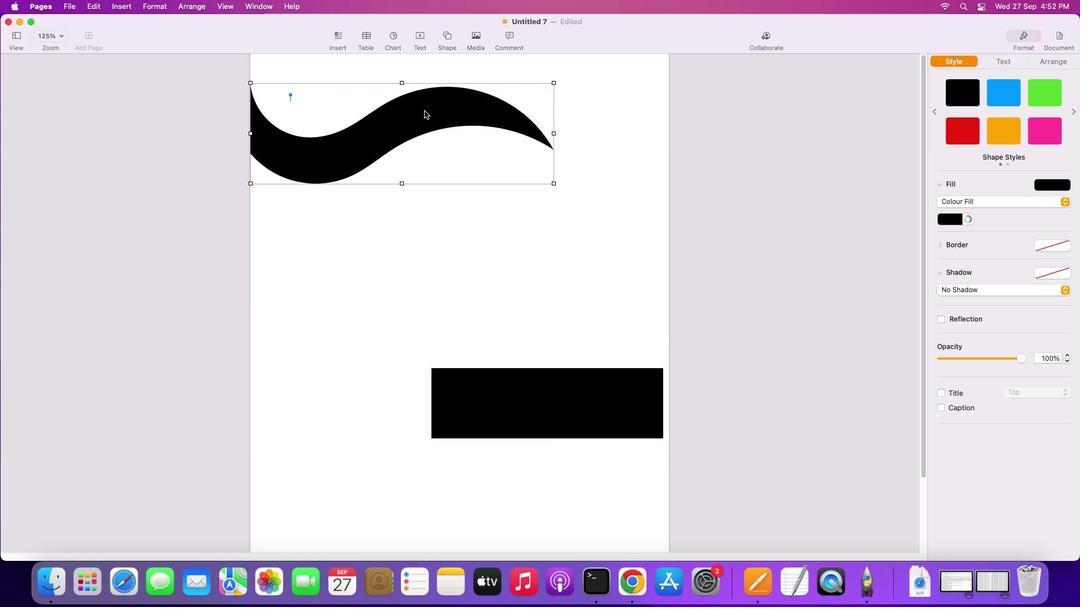 
Action: Mouse scrolled (399, 463) with delta (-156, 550)
Screenshot: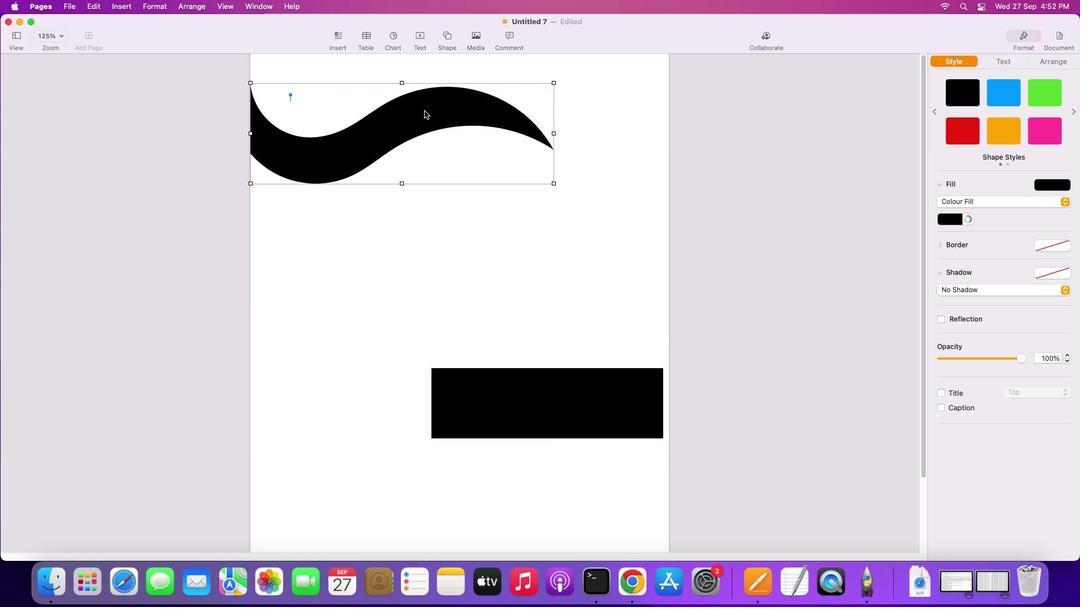 
Action: Mouse moved to (398, 466)
Screenshot: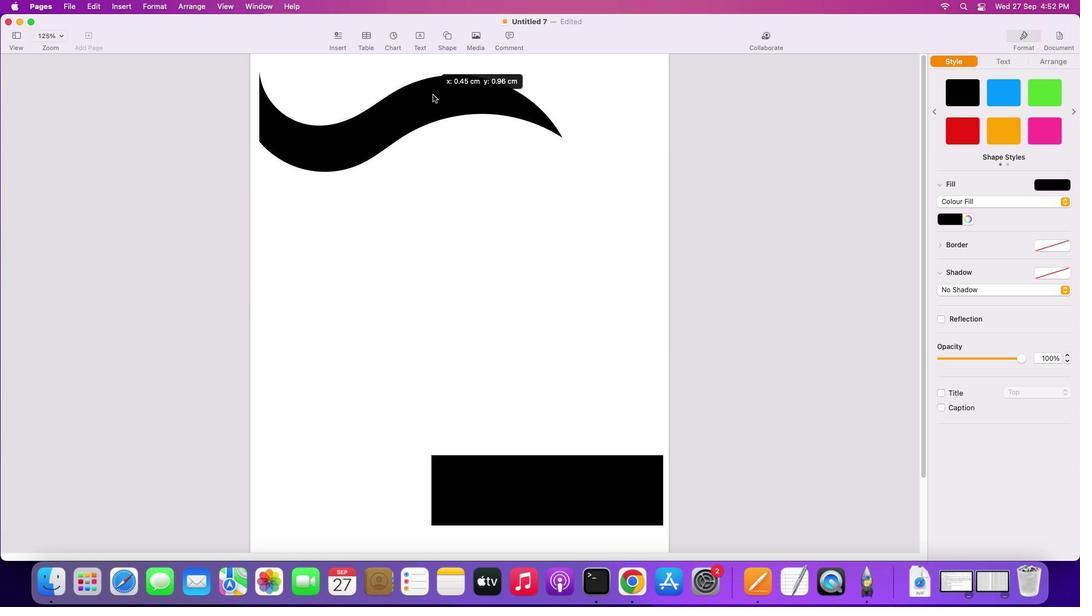 
Action: Mouse pressed left at (398, 466)
Screenshot: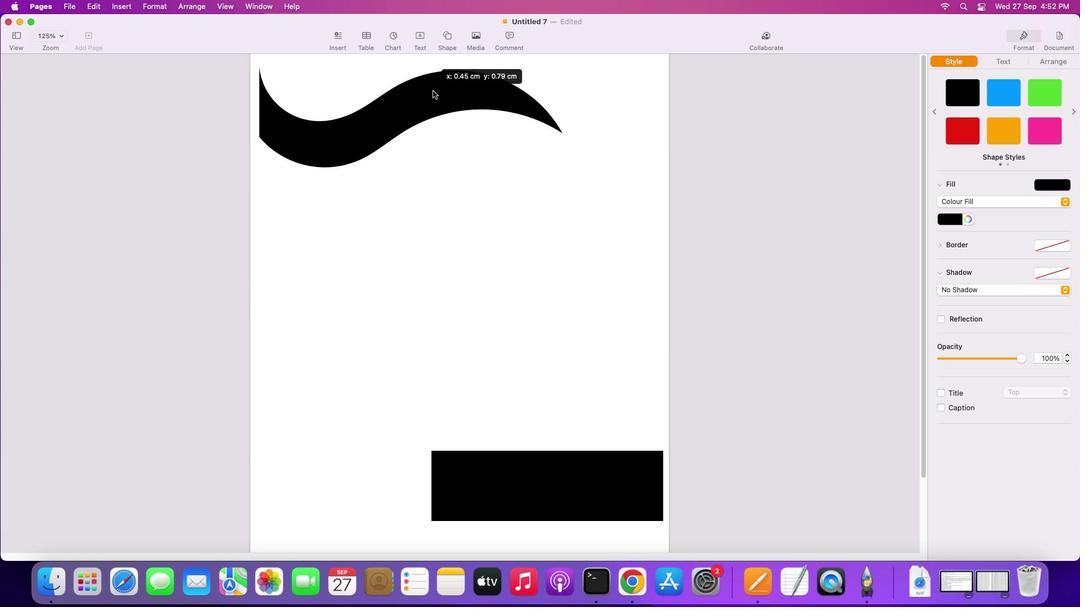 
Action: Mouse moved to (442, 393)
Screenshot: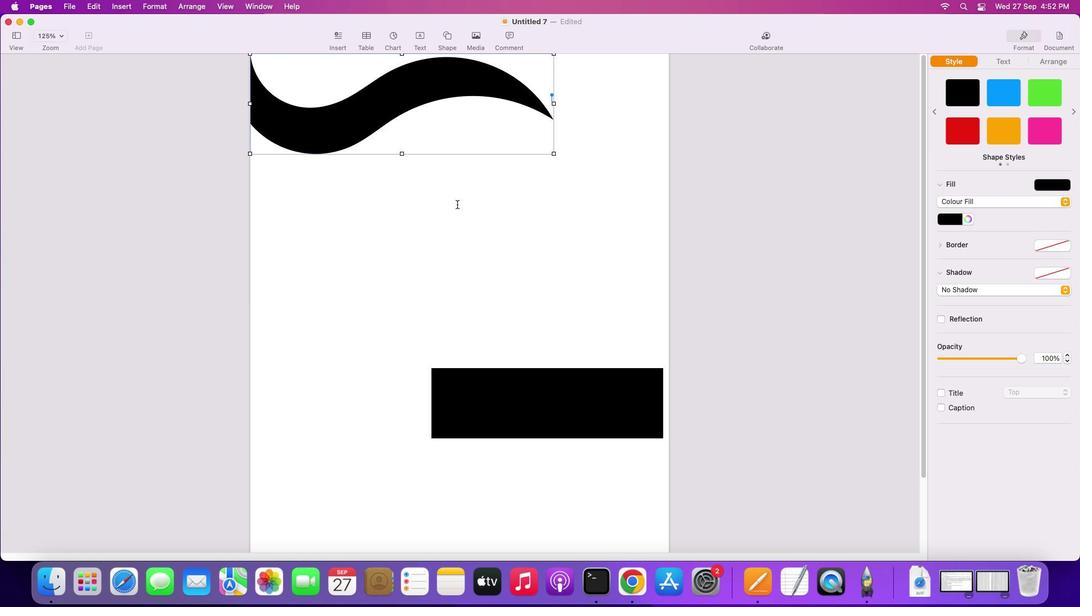 
Action: Mouse pressed left at (442, 393)
Screenshot: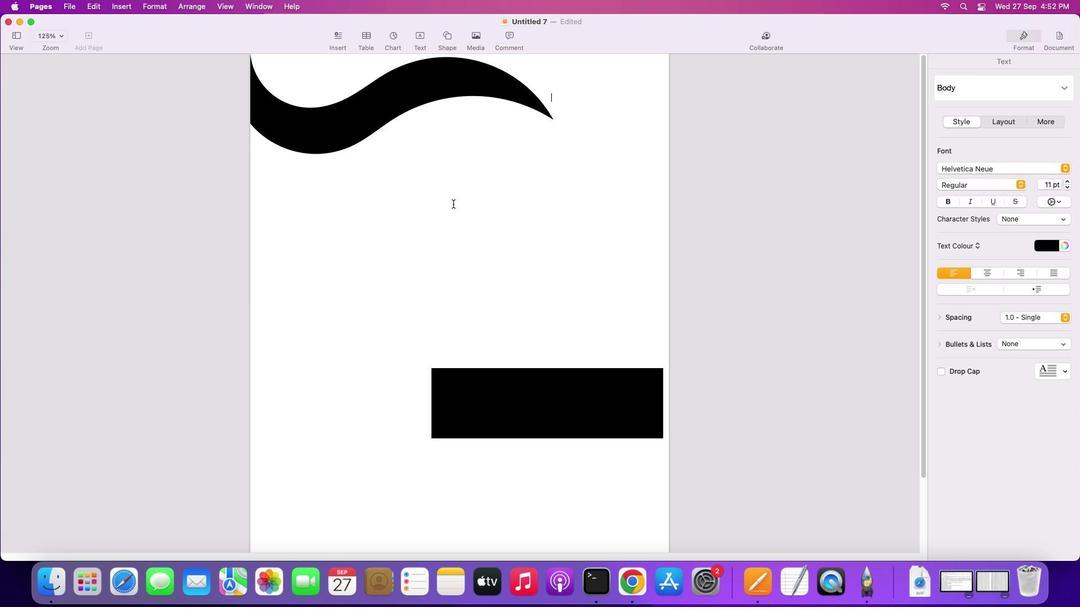 
Action: Mouse moved to (364, 419)
Screenshot: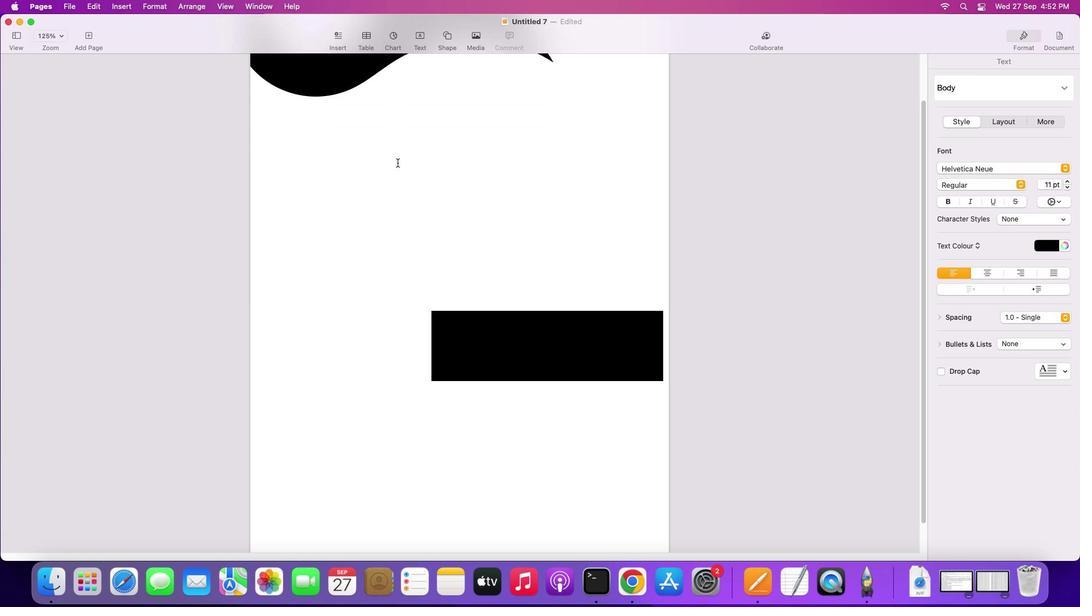 
Action: Mouse scrolled (364, 419) with delta (-156, 554)
Screenshot: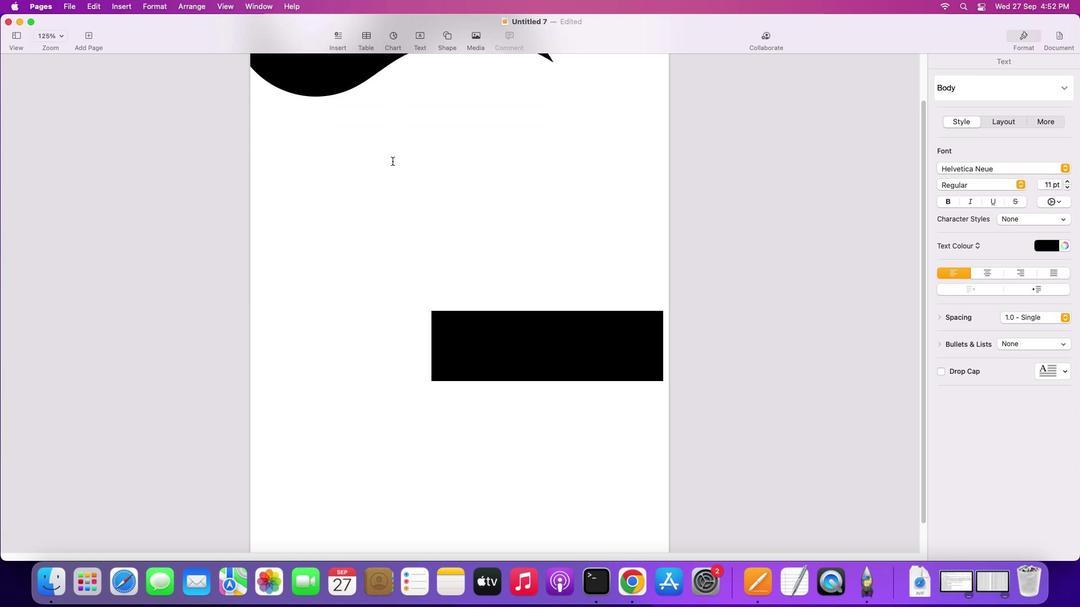 
Action: Mouse moved to (364, 419)
Screenshot: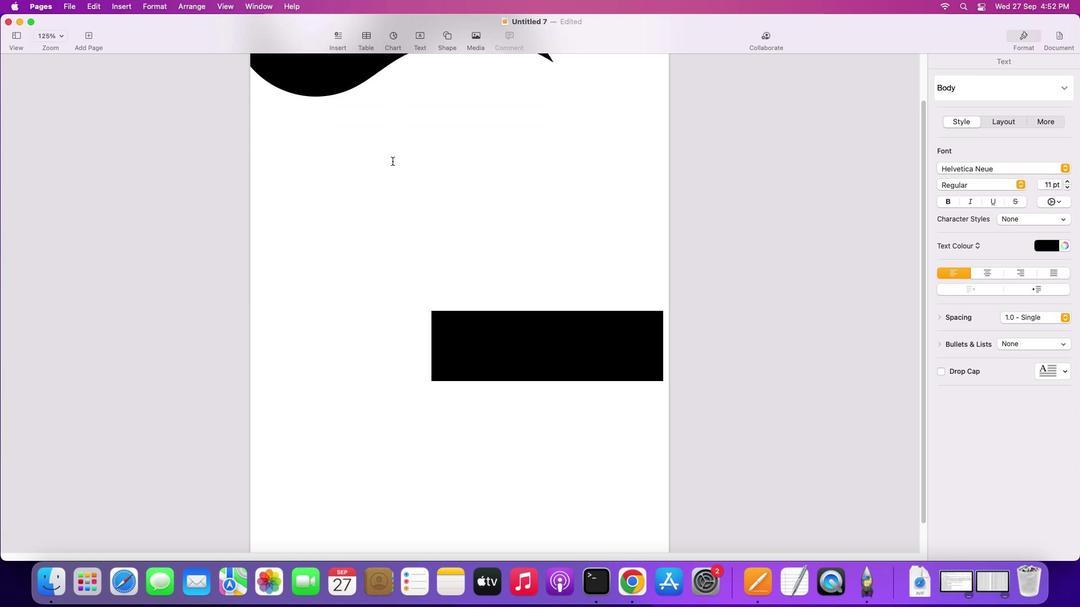 
Action: Mouse scrolled (364, 419) with delta (-156, 554)
Screenshot: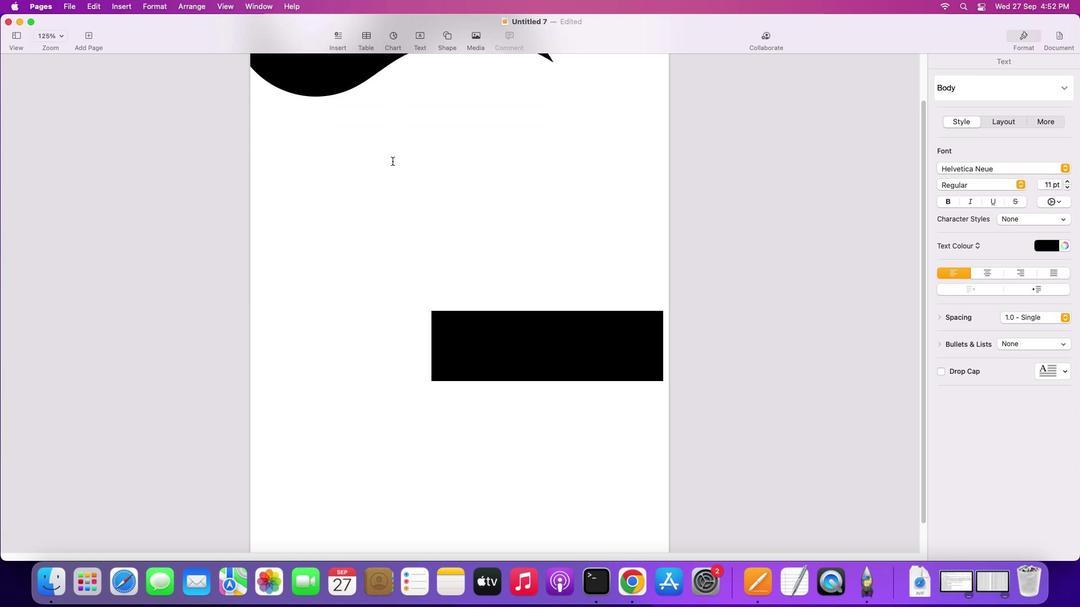 
Action: Mouse scrolled (364, 419) with delta (-156, 555)
Screenshot: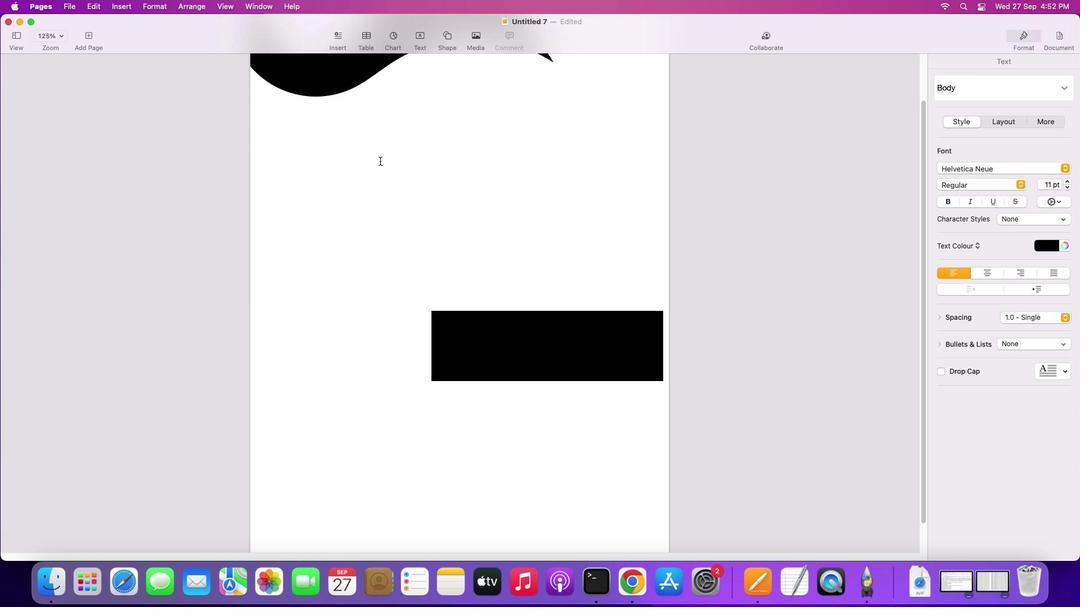 
Action: Mouse scrolled (364, 419) with delta (-156, 555)
Screenshot: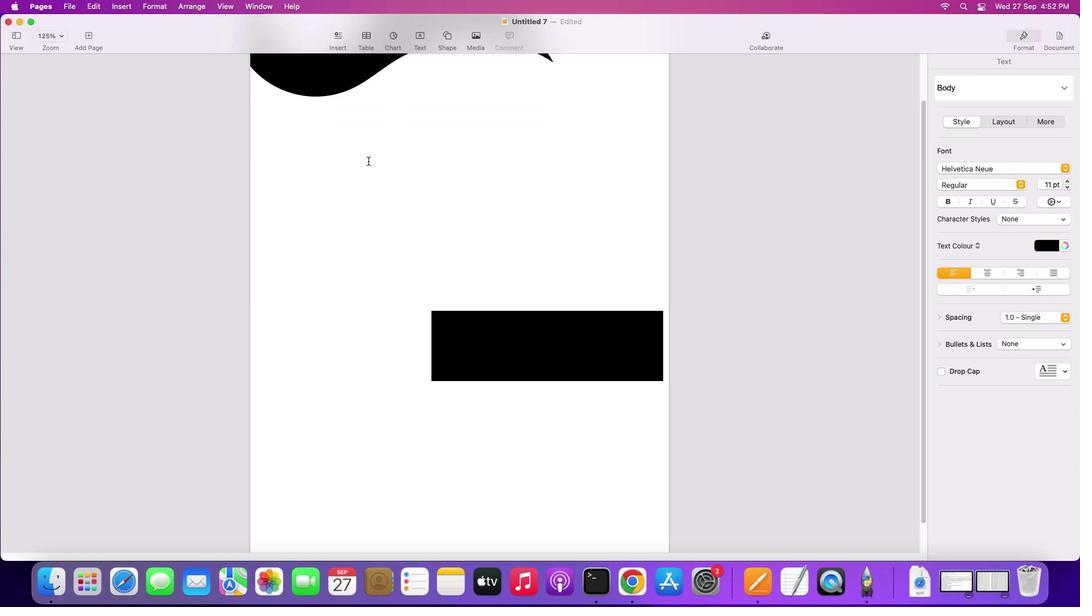 
Action: Mouse moved to (328, 424)
Screenshot: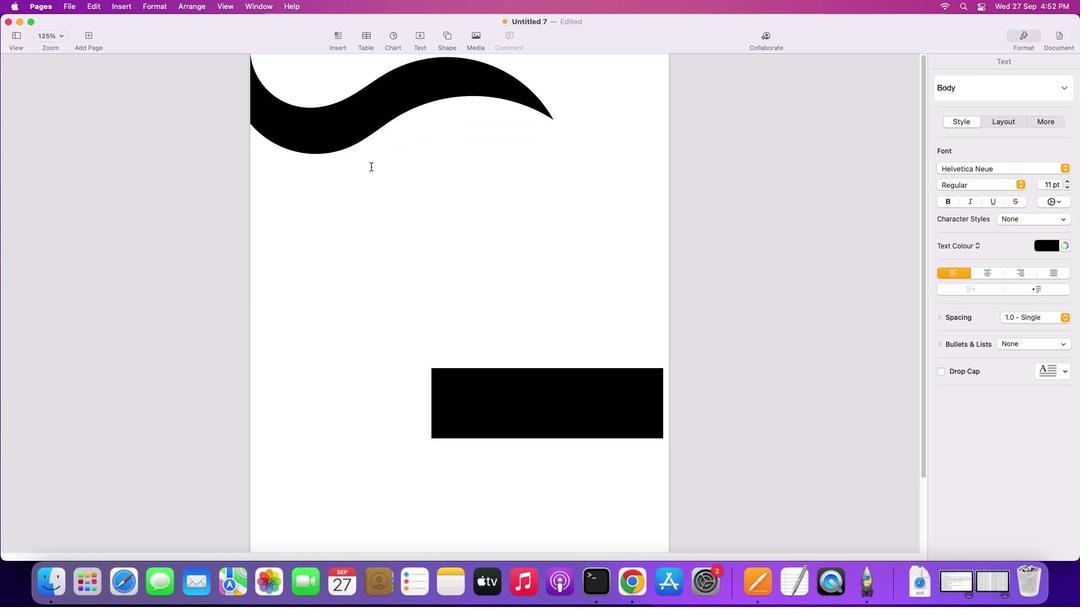 
Action: Mouse scrolled (328, 424) with delta (-156, 553)
Screenshot: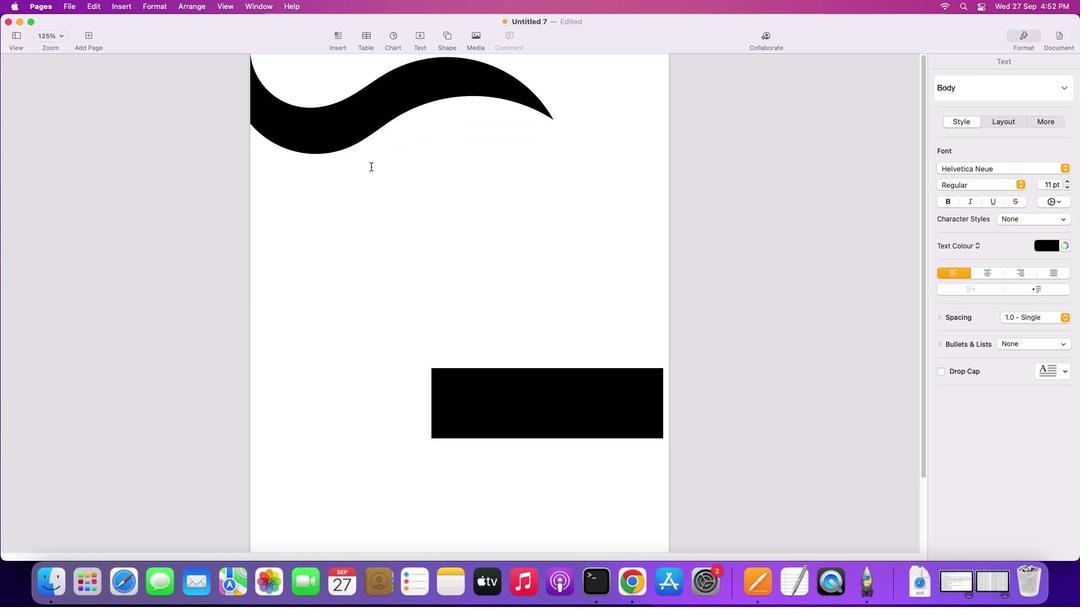 
Action: Mouse scrolled (328, 424) with delta (-156, 553)
Screenshot: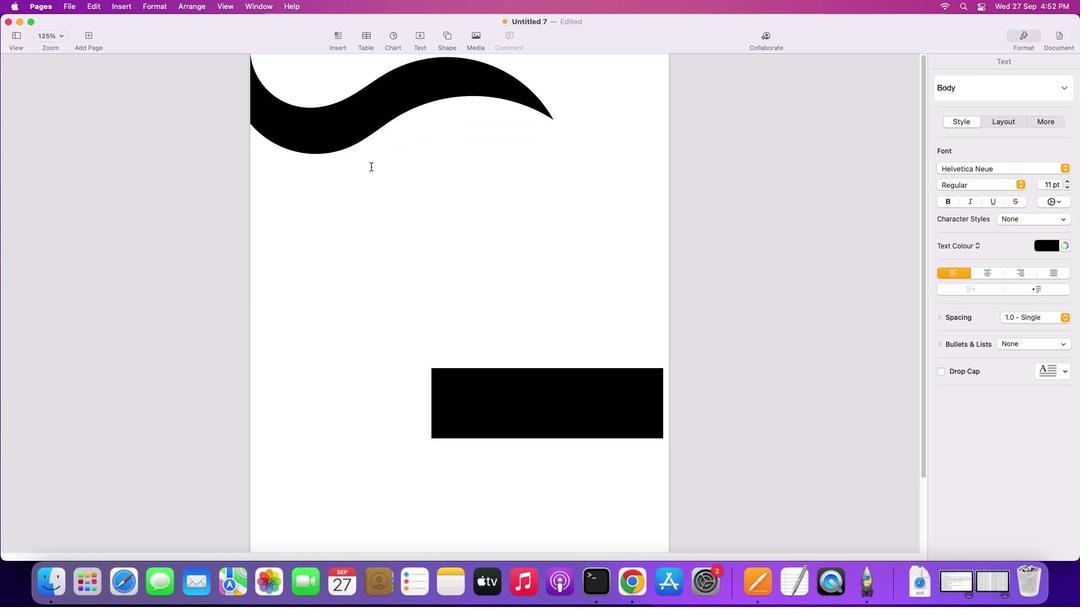 
Action: Mouse scrolled (328, 424) with delta (-156, 551)
Screenshot: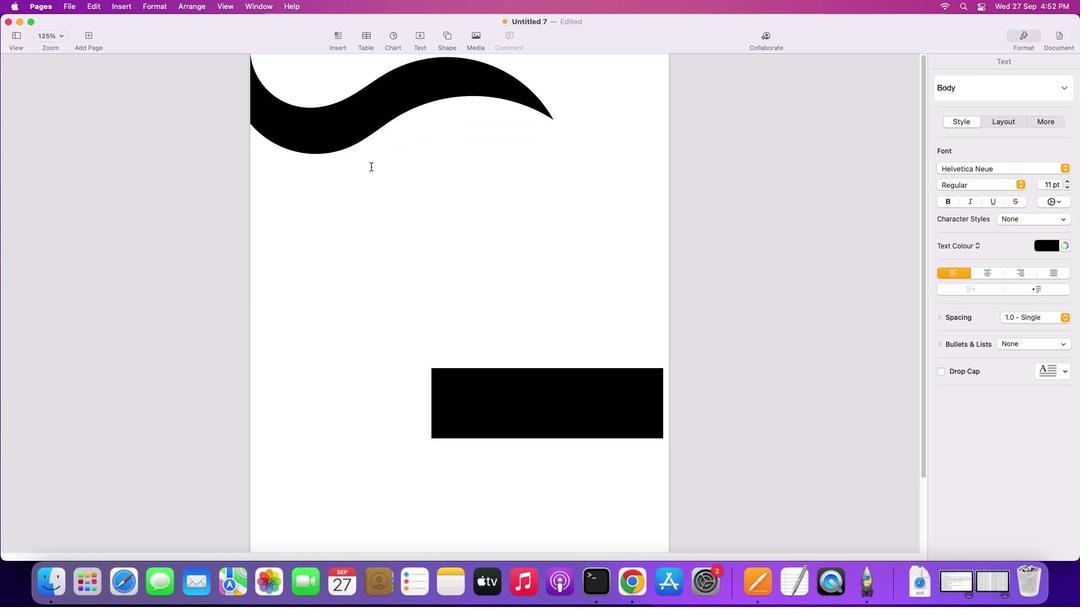 
Action: Mouse scrolled (328, 424) with delta (-156, 551)
Screenshot: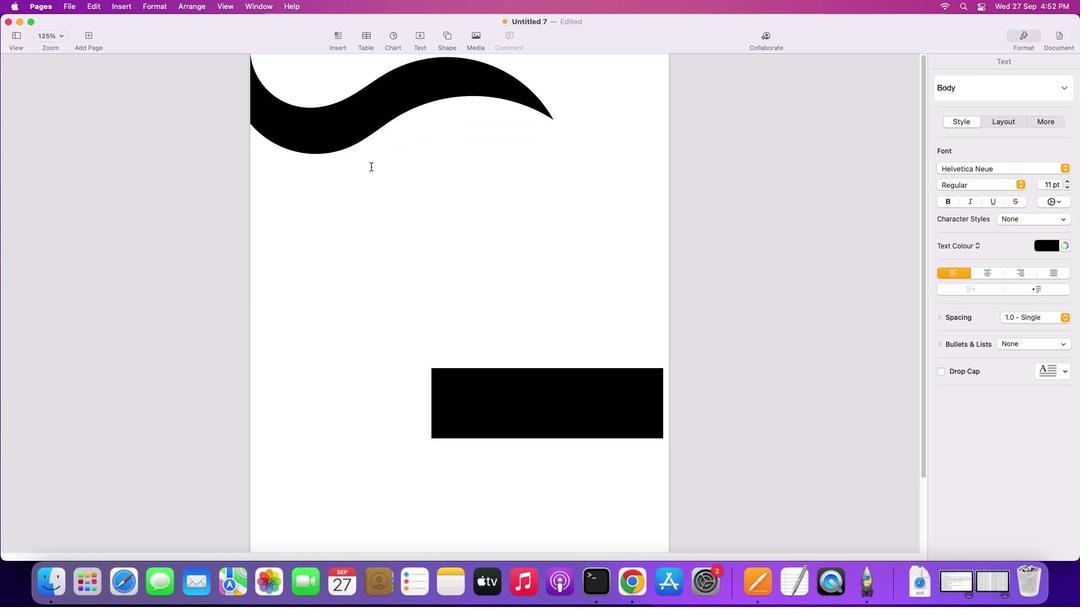 
Action: Mouse scrolled (328, 424) with delta (-156, 551)
Screenshot: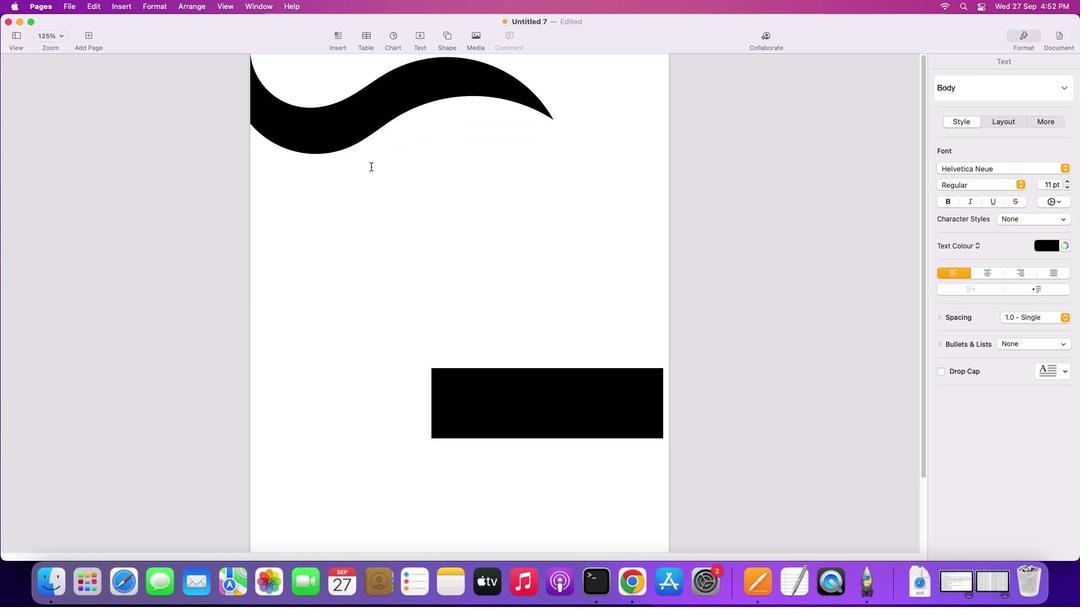 
Action: Mouse scrolled (328, 424) with delta (-156, 550)
Screenshot: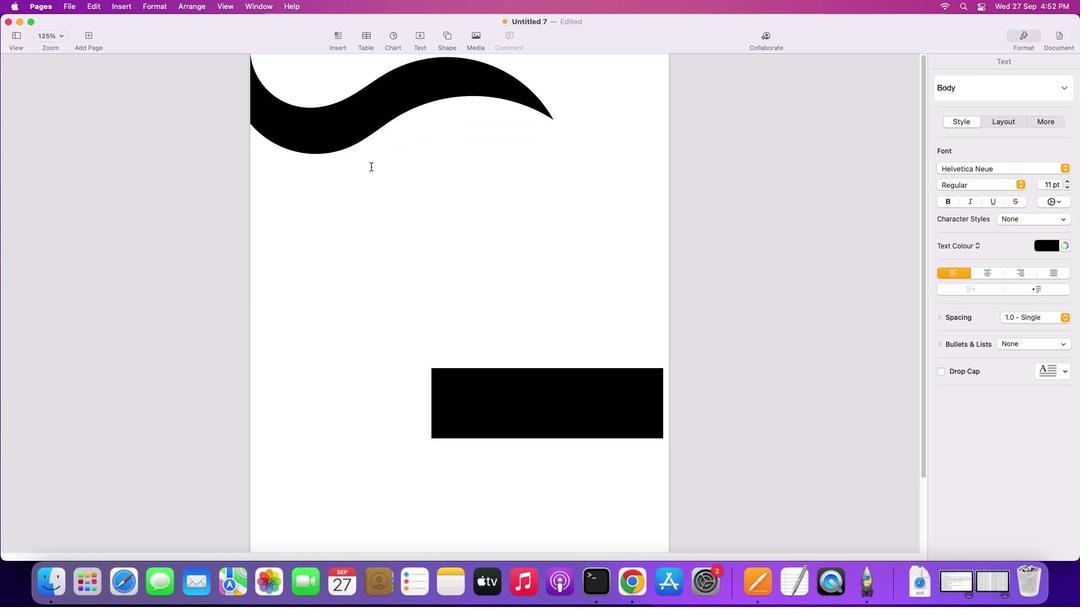 
Action: Mouse scrolled (328, 424) with delta (-156, 550)
Screenshot: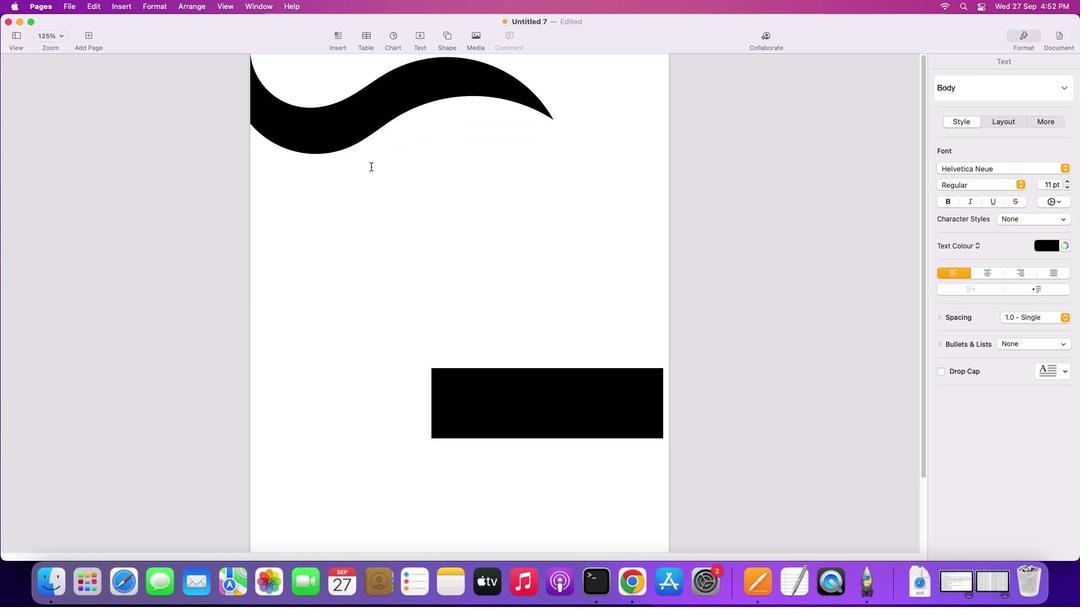 
Action: Mouse moved to (328, 424)
Screenshot: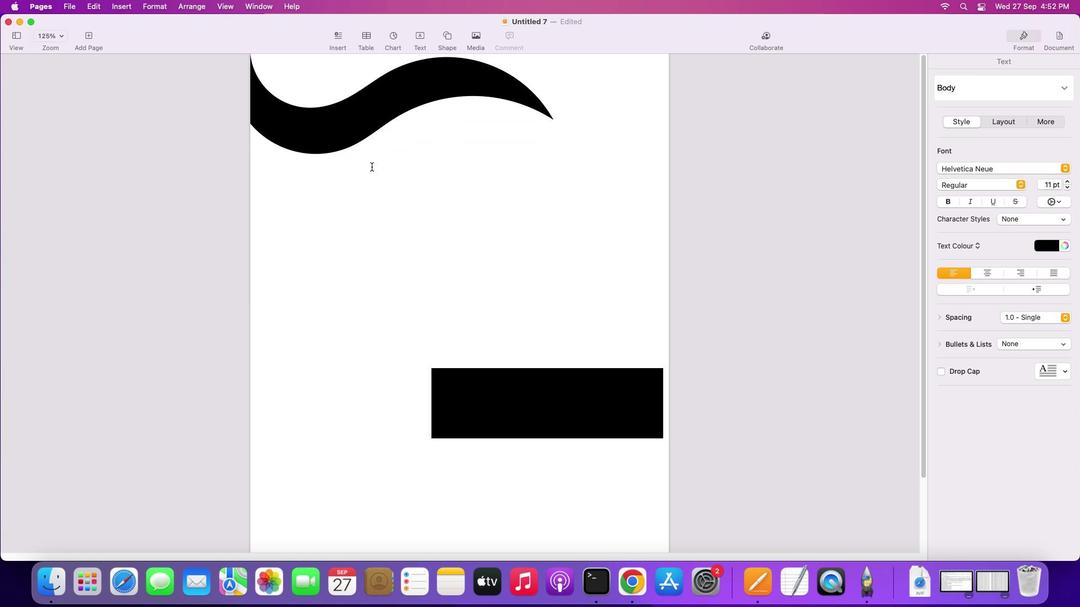 
Action: Mouse scrolled (328, 424) with delta (-156, 553)
Screenshot: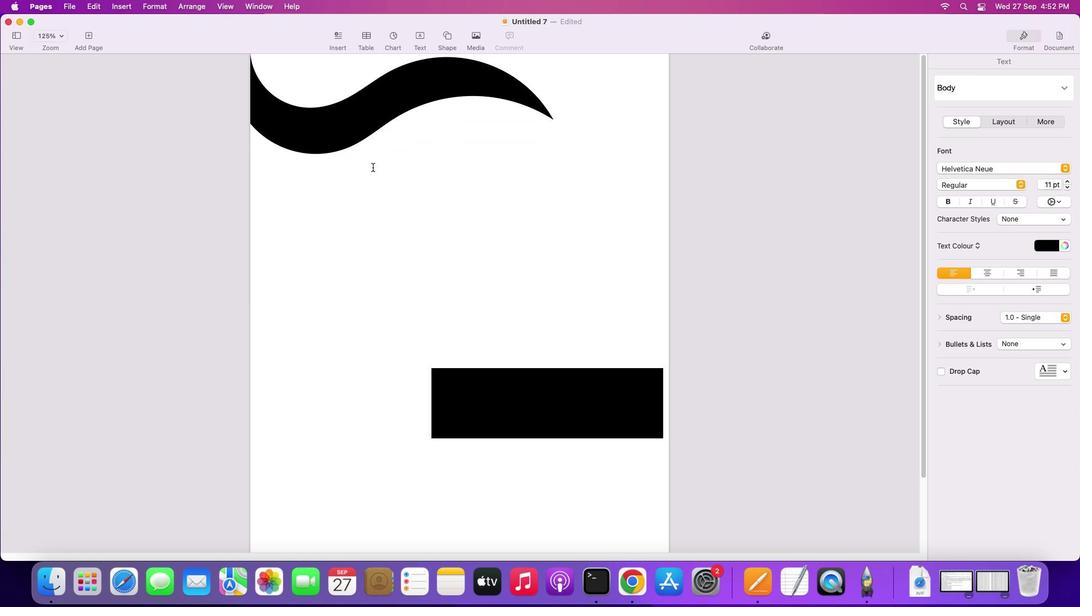 
Action: Mouse moved to (328, 424)
Screenshot: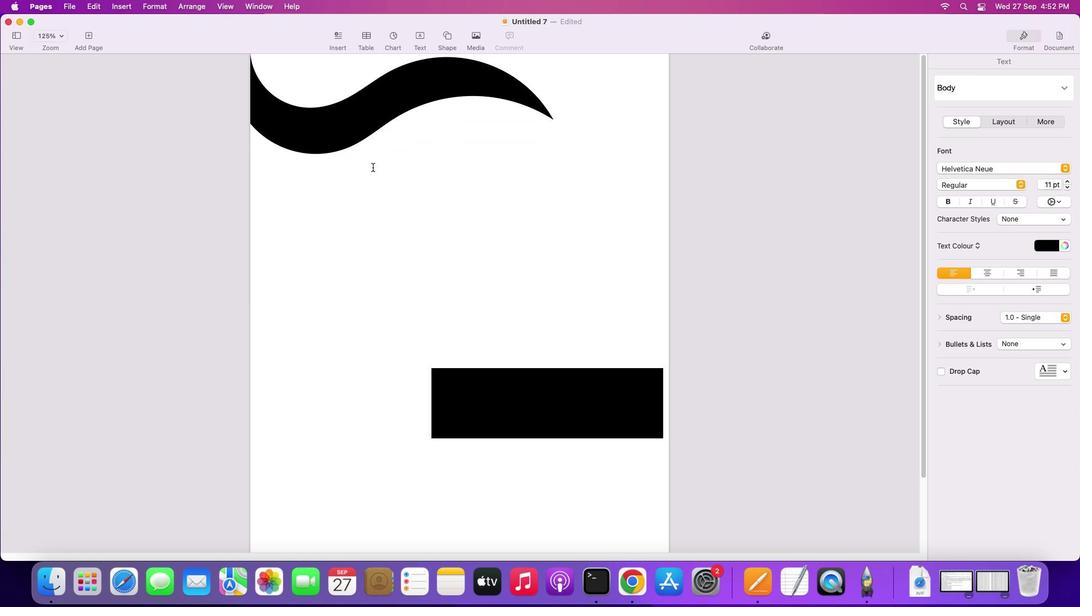 
Action: Mouse scrolled (328, 424) with delta (-156, 553)
Screenshot: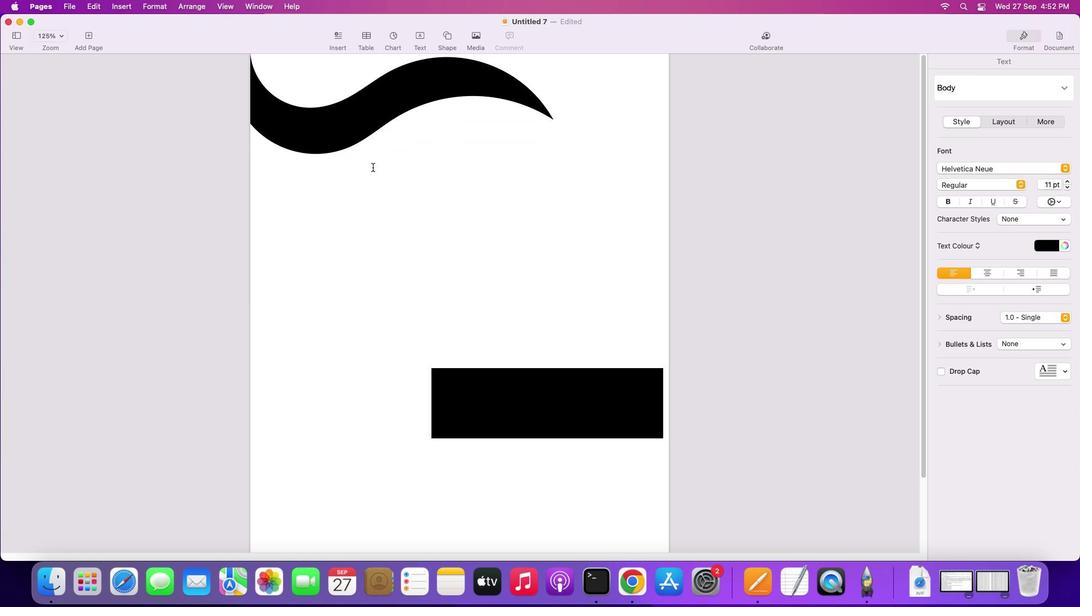 
Action: Mouse moved to (329, 424)
Screenshot: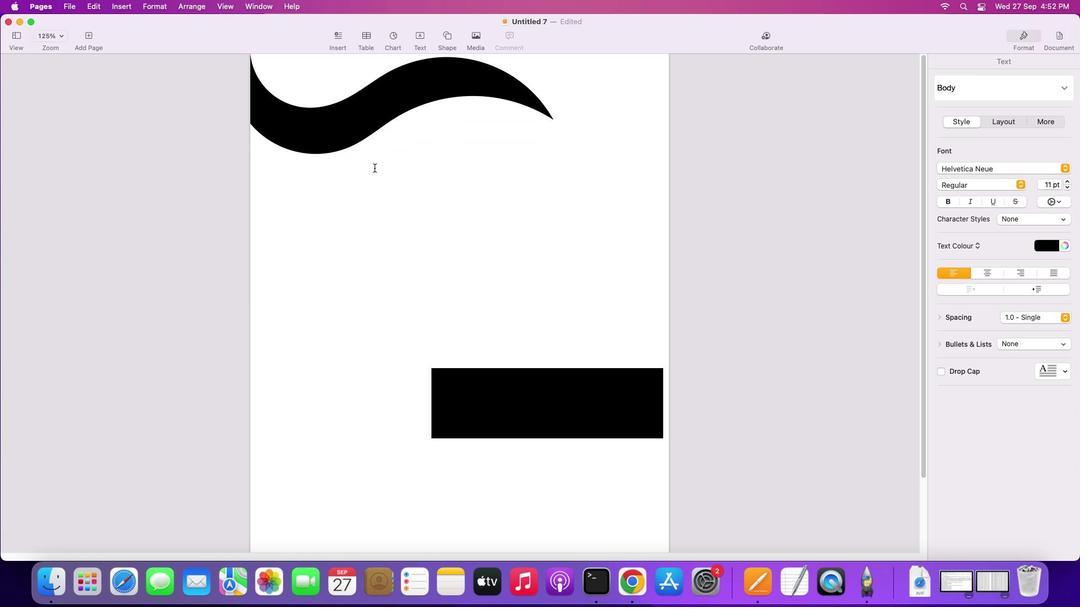 
Action: Mouse scrolled (329, 424) with delta (-156, 552)
Screenshot: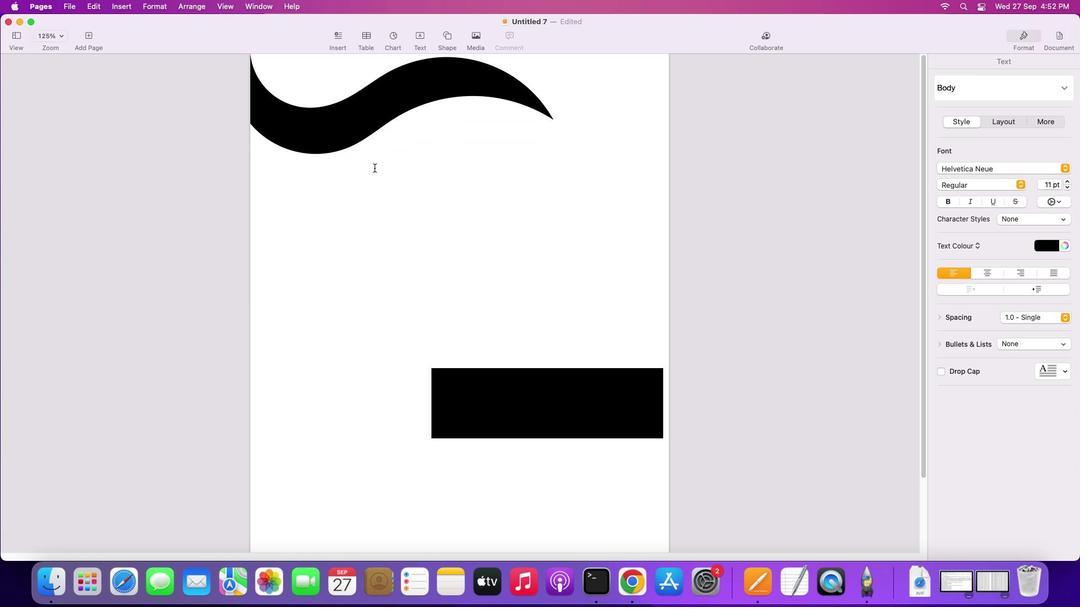 
Action: Mouse moved to (547, 243)
Screenshot: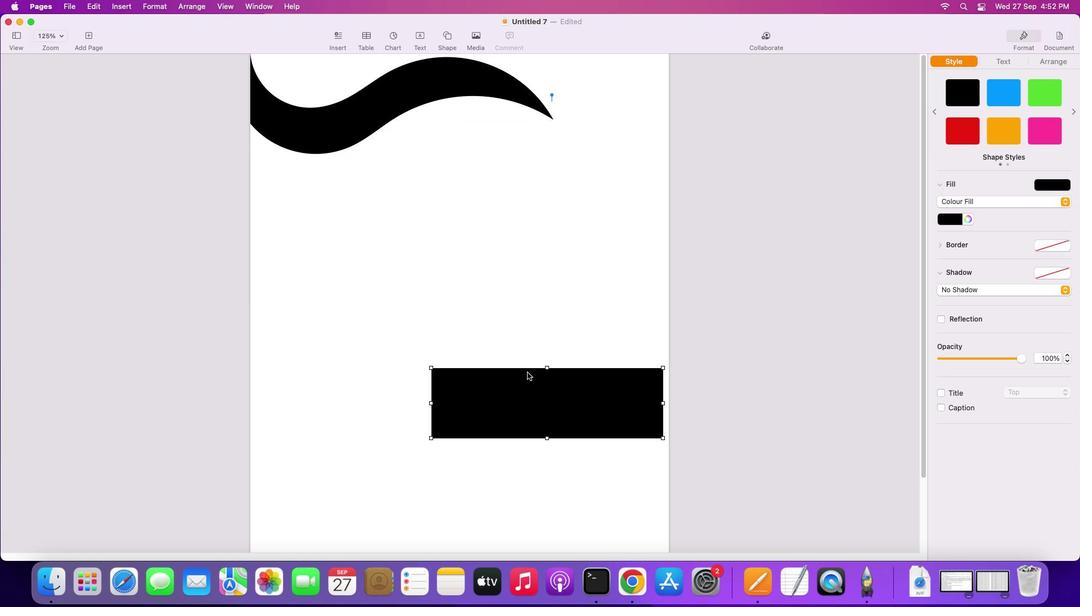 
Action: Mouse pressed left at (547, 243)
Screenshot: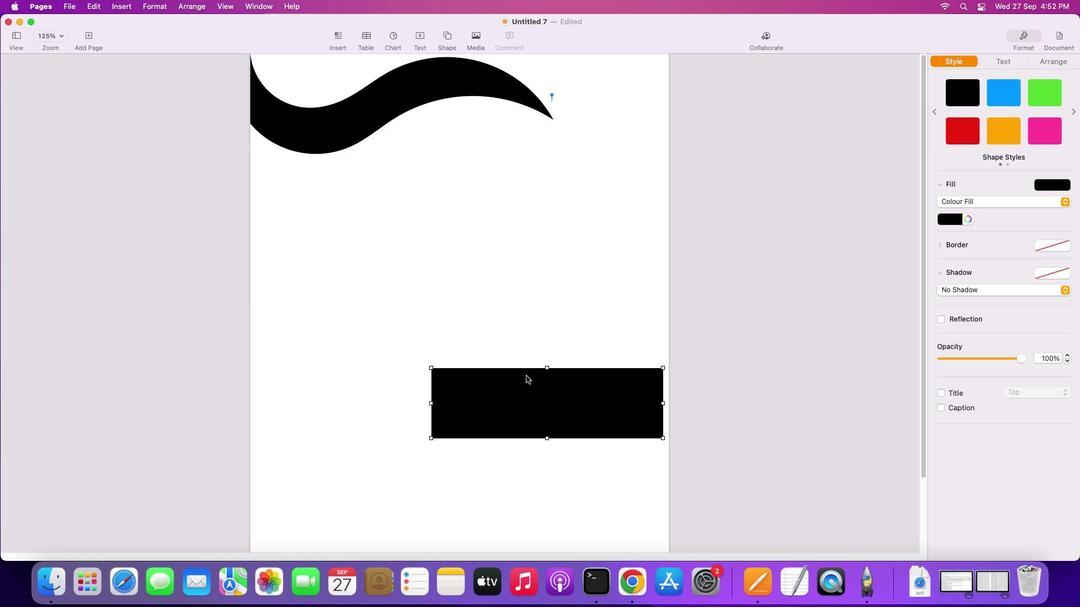 
Action: Mouse moved to (528, 252)
Screenshot: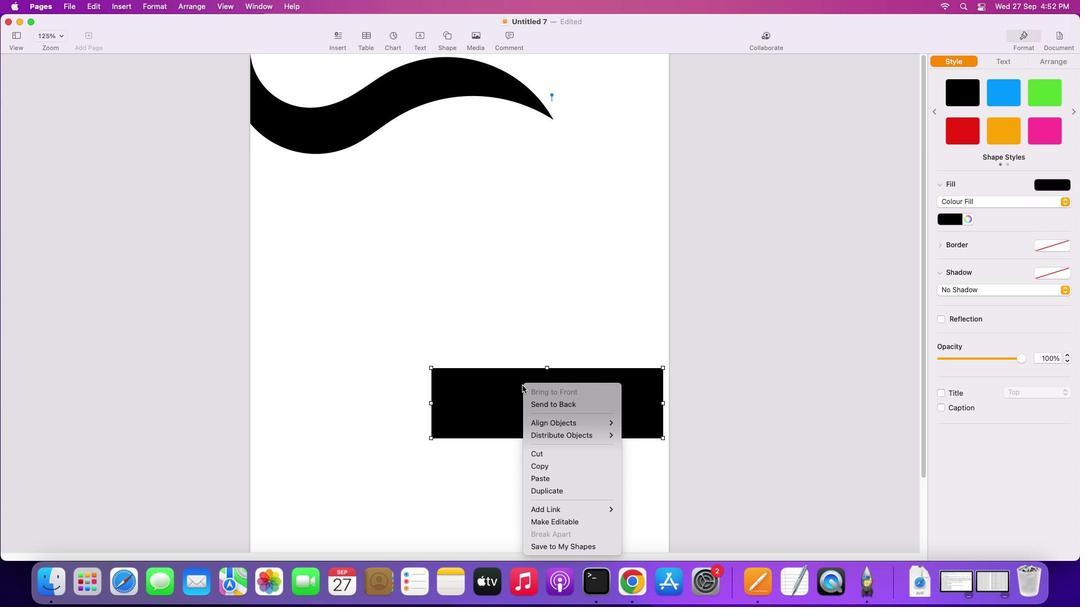
Action: Mouse pressed right at (528, 252)
Screenshot: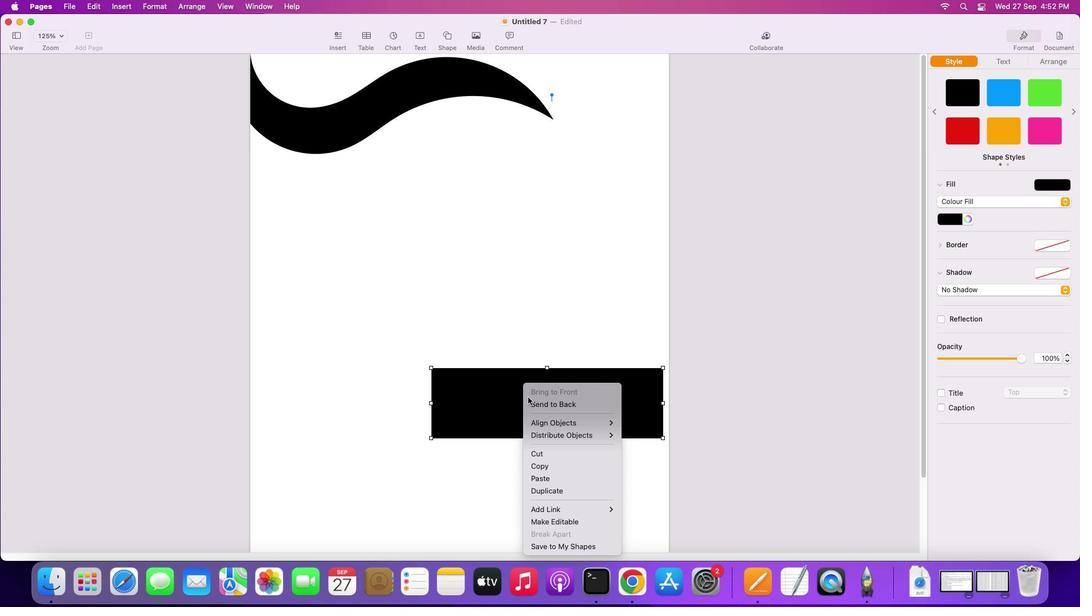 
Action: Mouse moved to (554, 145)
Screenshot: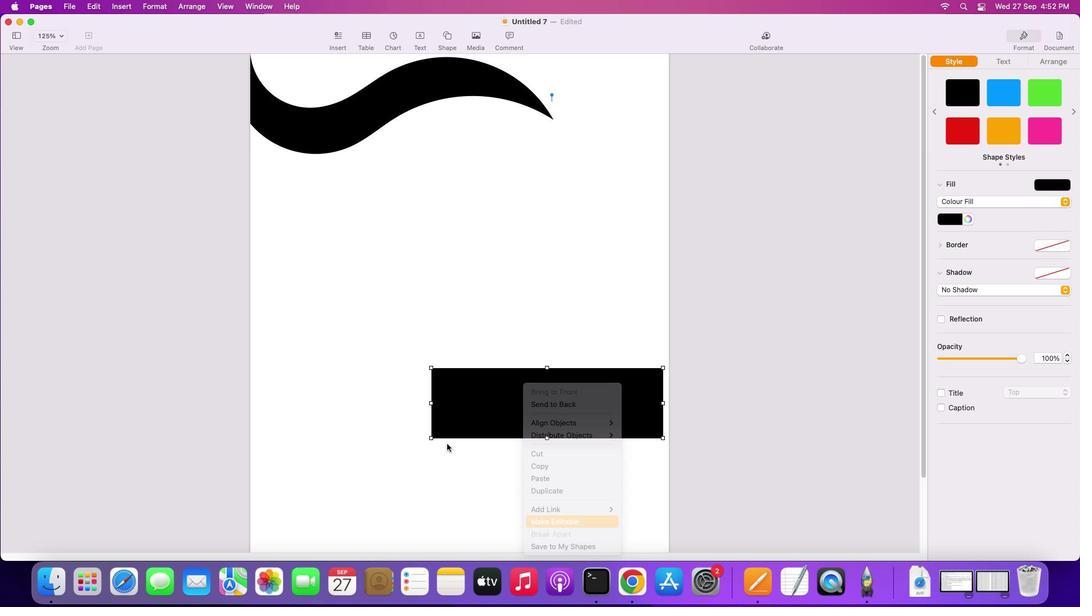 
Action: Mouse pressed left at (554, 145)
Screenshot: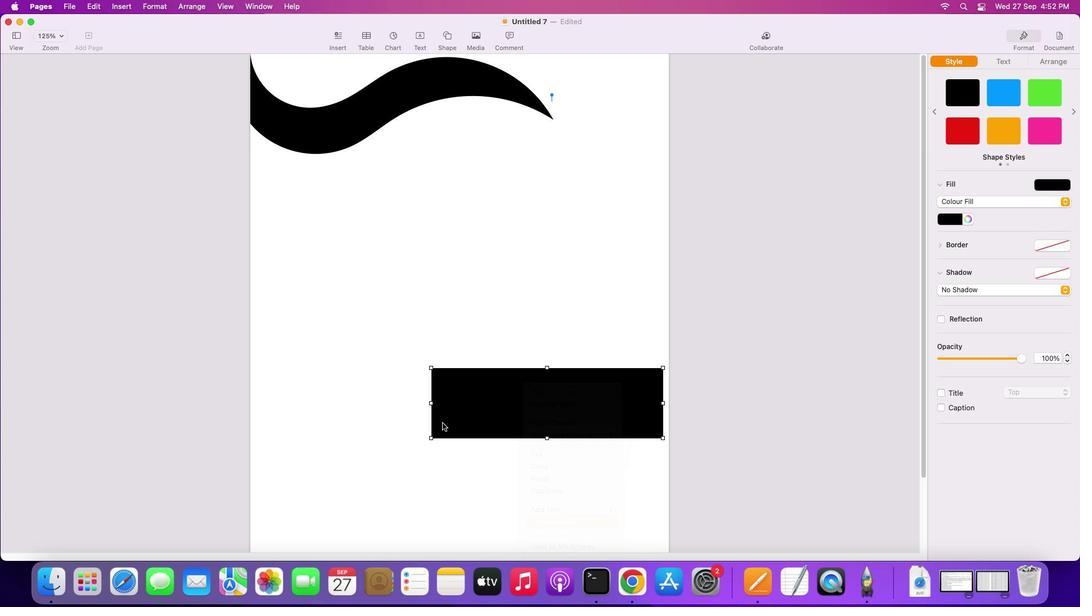 
Action: Mouse moved to (562, 210)
Screenshot: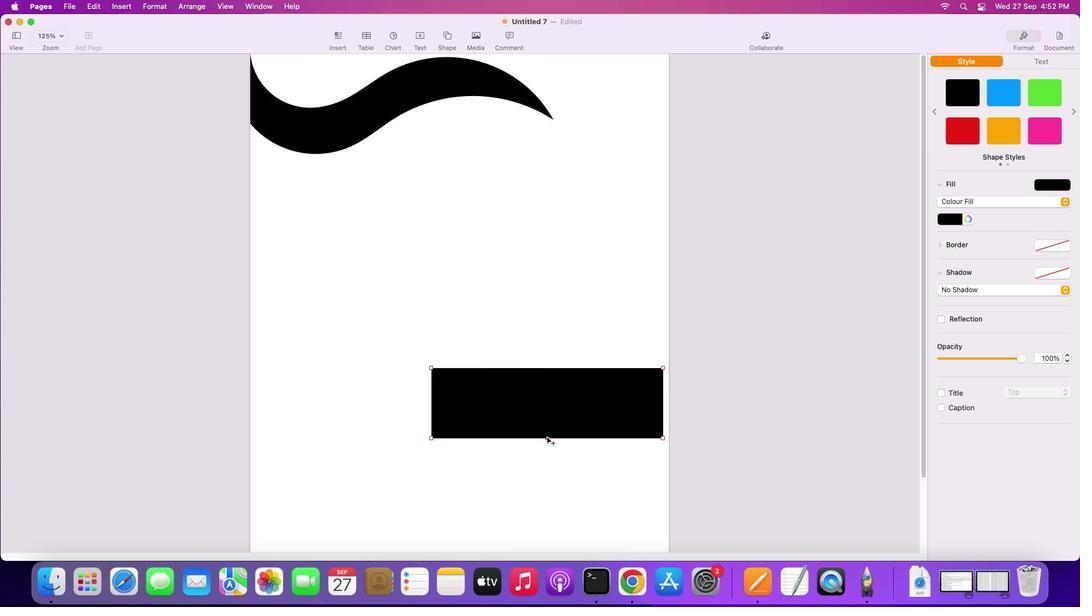 
Action: Mouse pressed left at (562, 210)
Screenshot: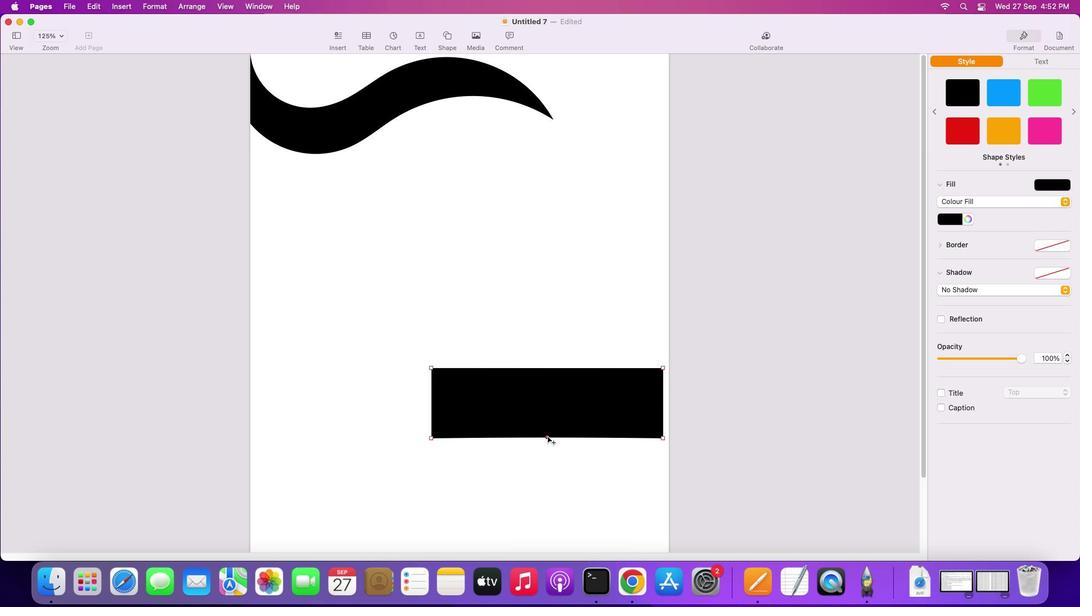 
Action: Mouse moved to (638, 198)
Screenshot: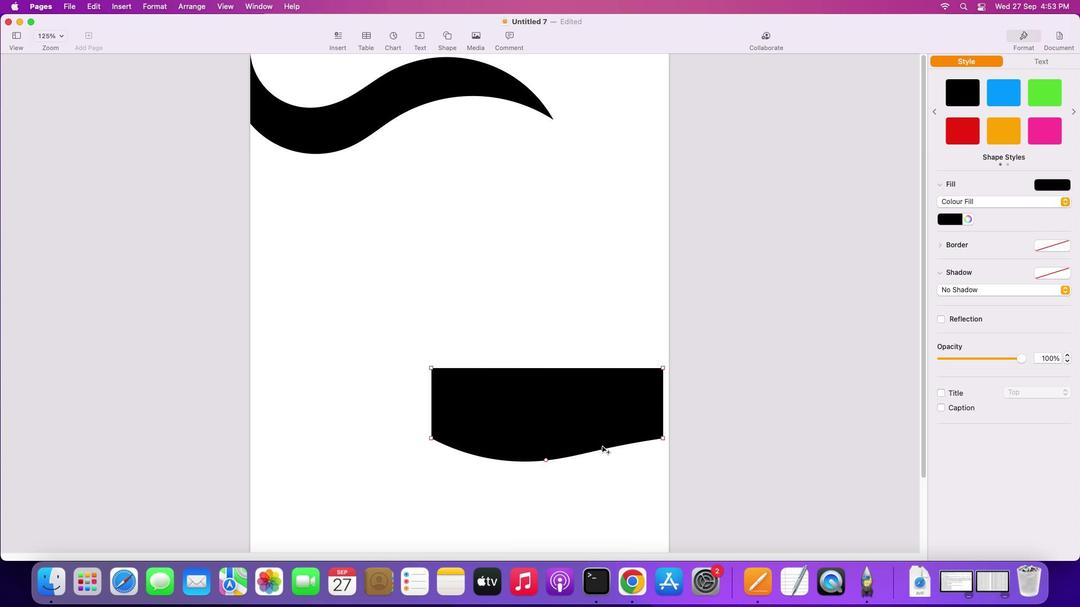 
Action: Mouse pressed left at (638, 198)
Screenshot: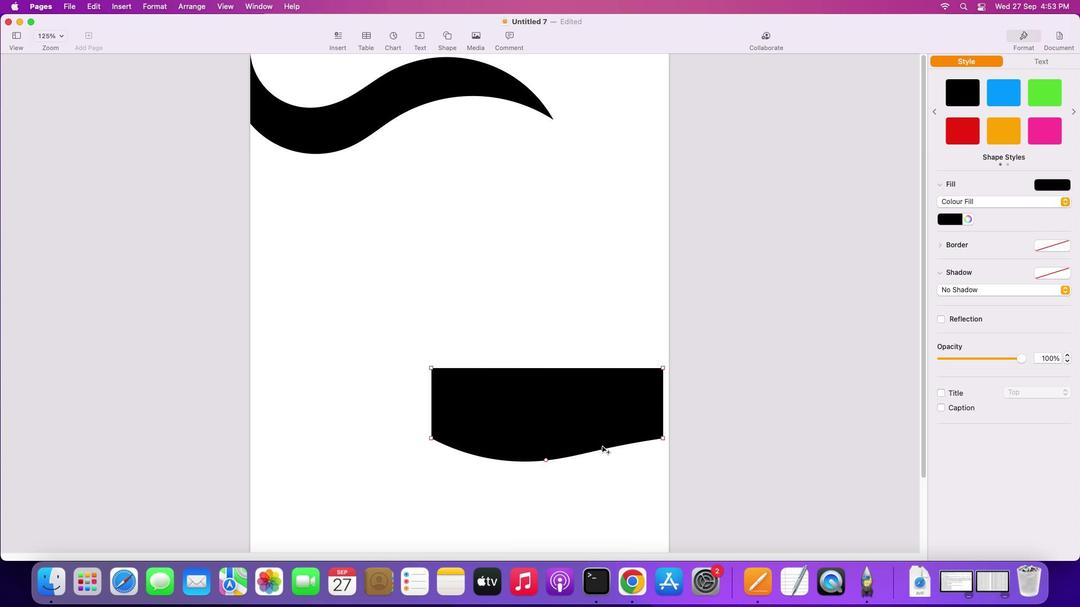
Action: Mouse moved to (479, 189)
Screenshot: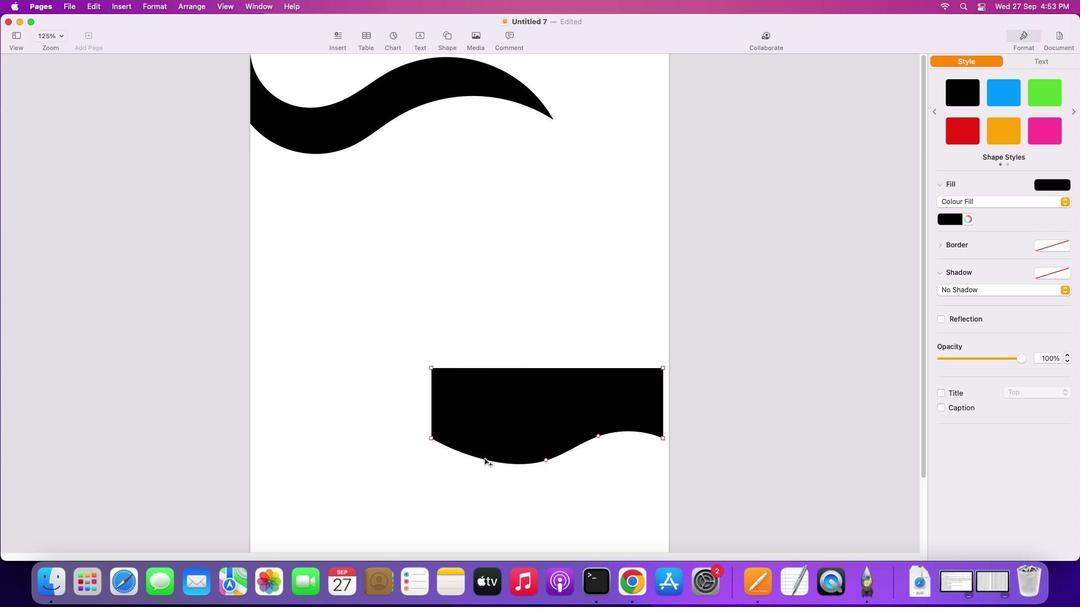 
Action: Mouse pressed left at (479, 189)
Screenshot: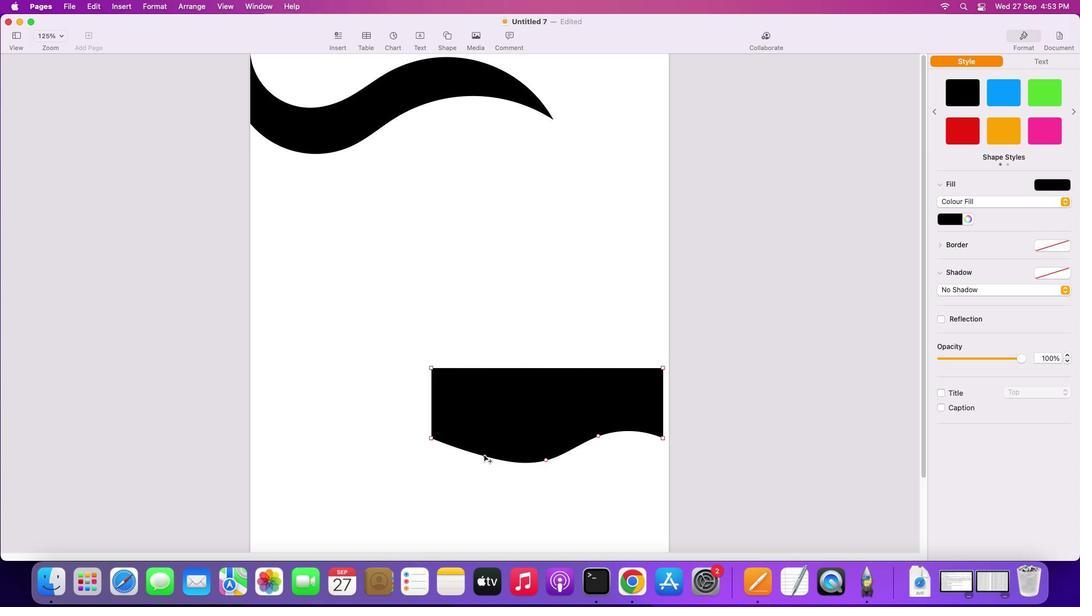 
Action: Mouse moved to (560, 266)
Screenshot: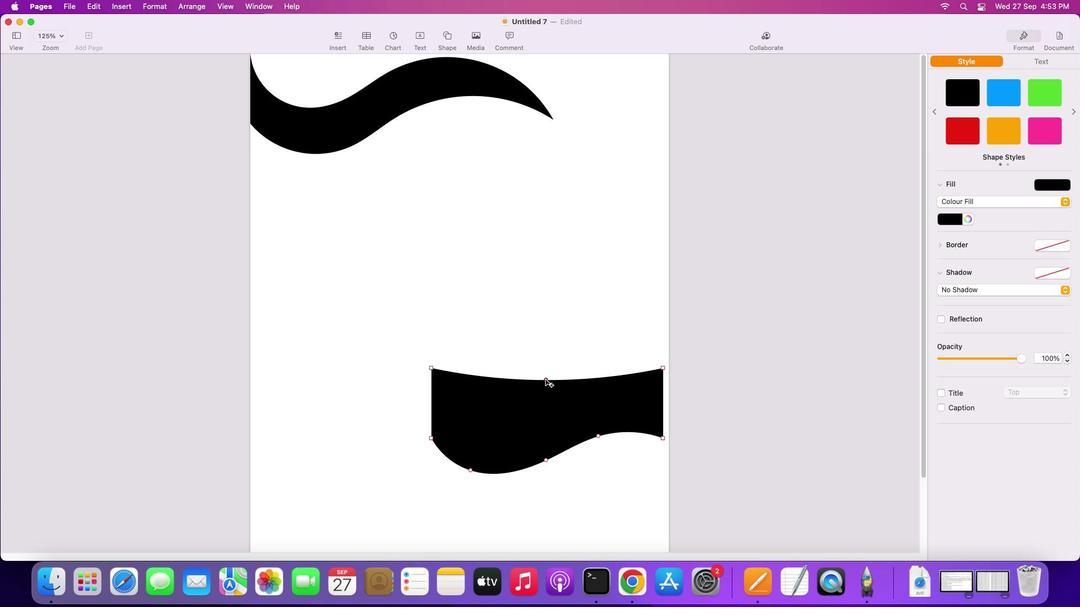 
Action: Mouse pressed left at (560, 266)
Screenshot: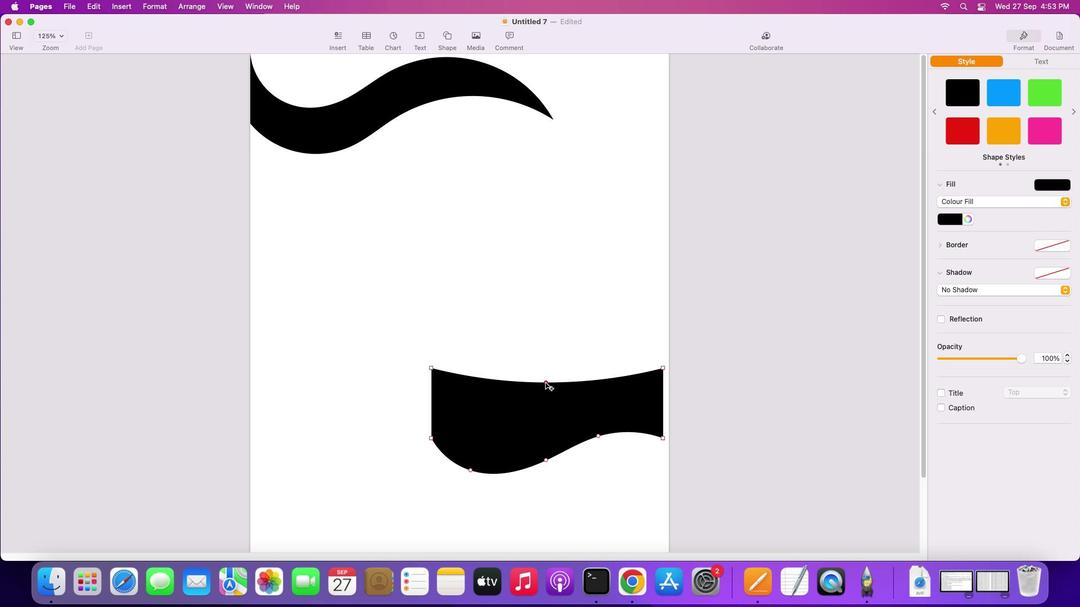 
Action: Mouse moved to (477, 242)
Screenshot: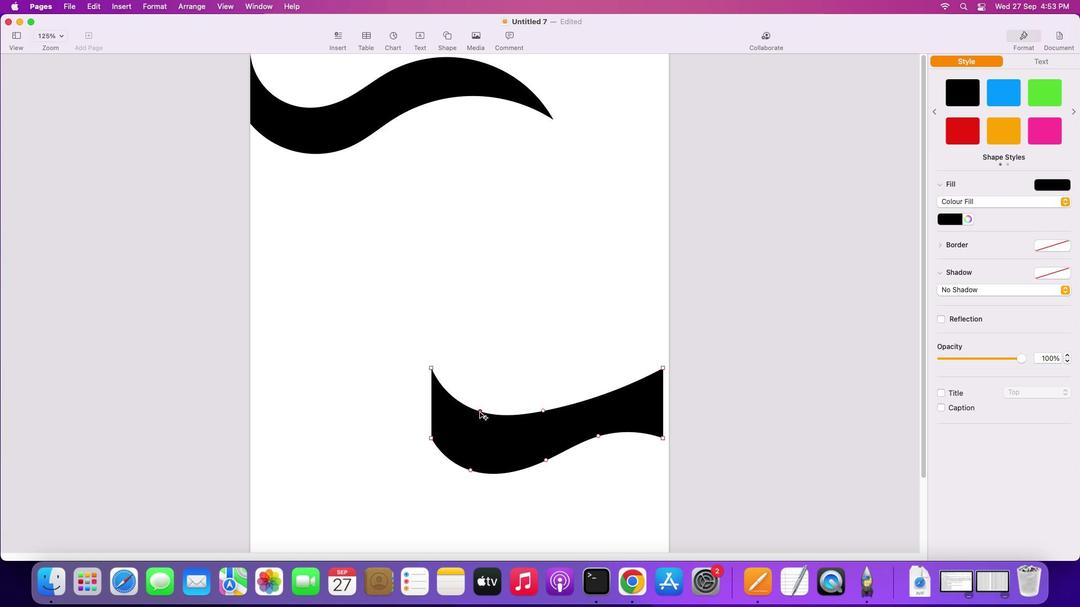 
Action: Mouse pressed left at (477, 242)
Screenshot: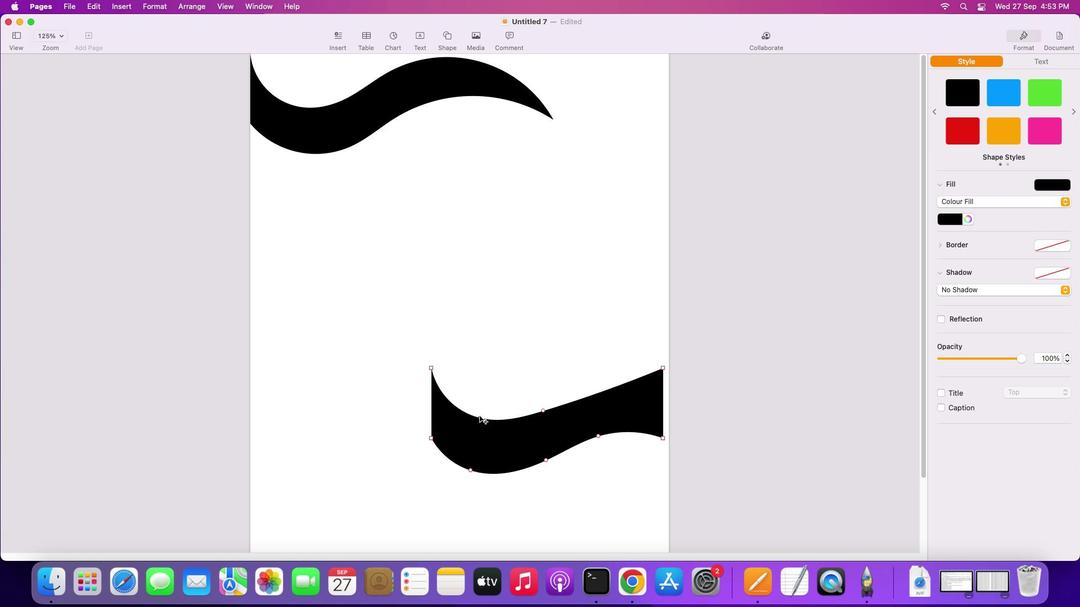 
Action: Mouse moved to (632, 248)
Screenshot: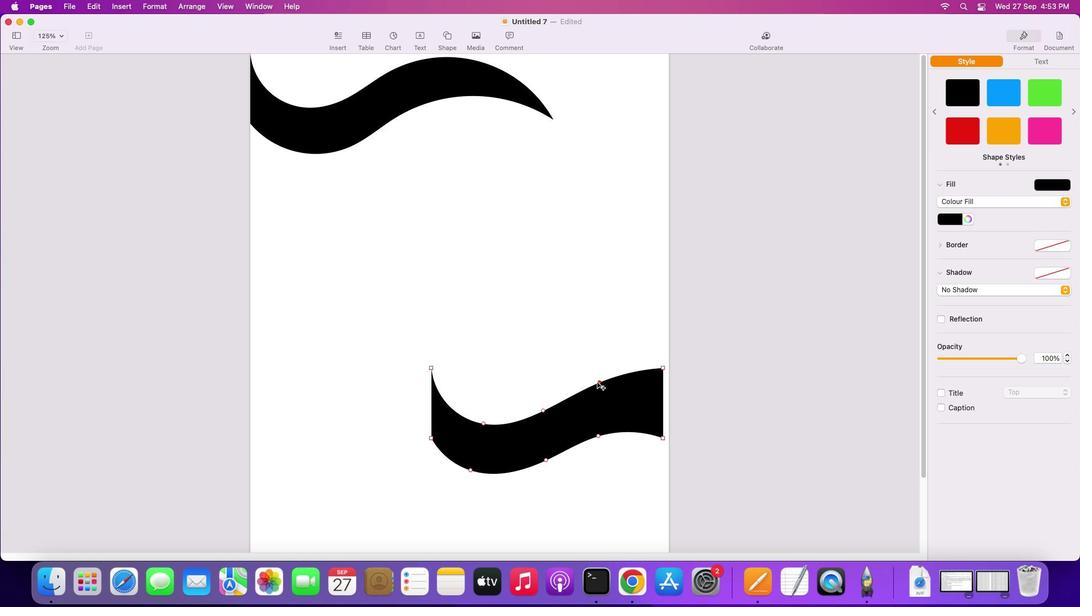 
Action: Mouse pressed left at (632, 248)
Screenshot: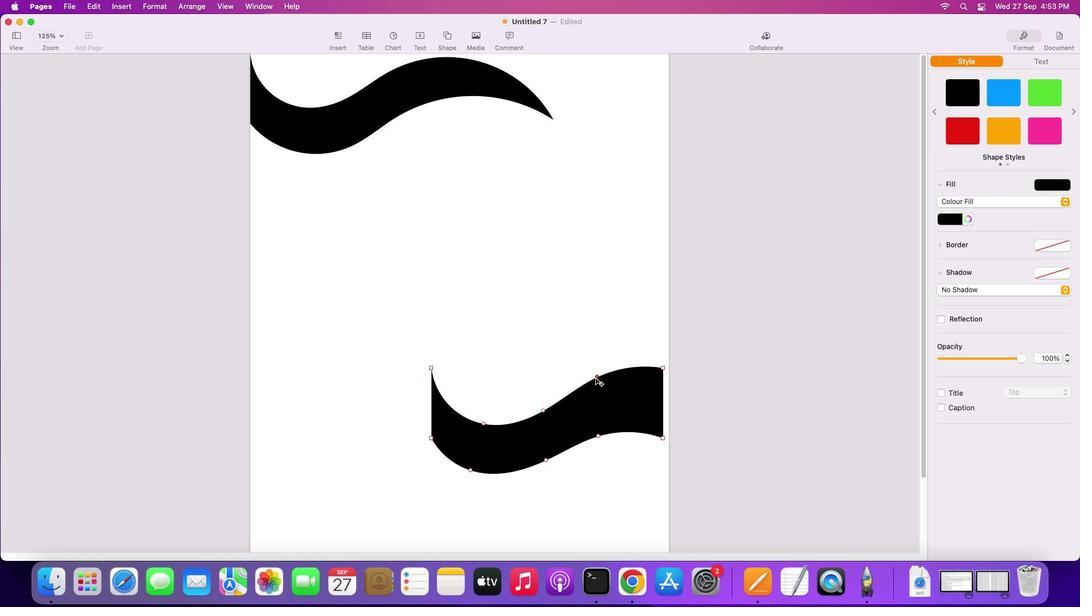 
Action: Mouse moved to (409, 266)
Screenshot: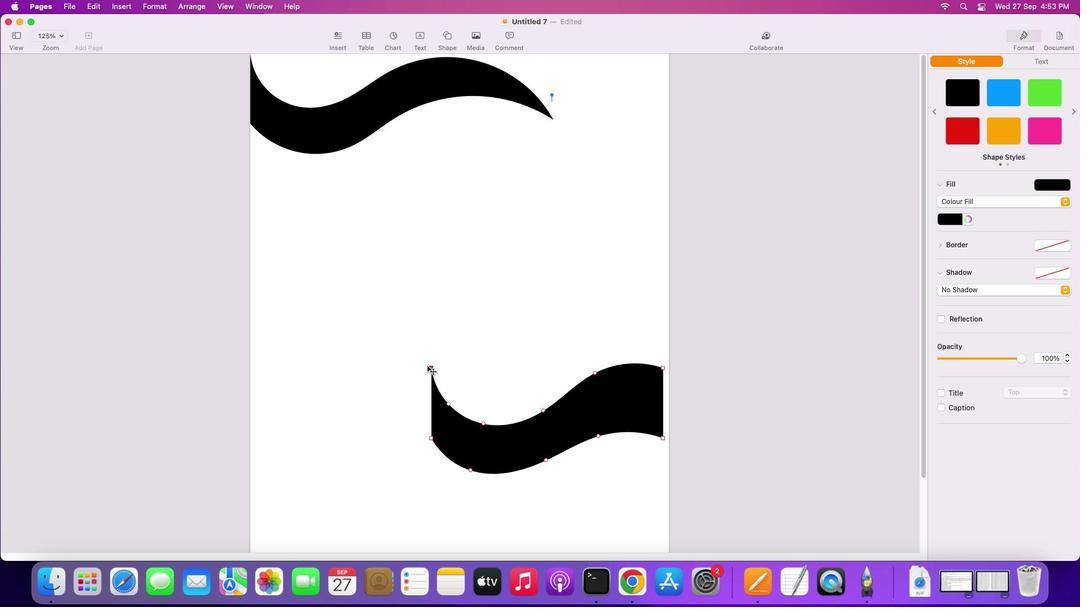 
Action: Mouse pressed left at (409, 266)
Screenshot: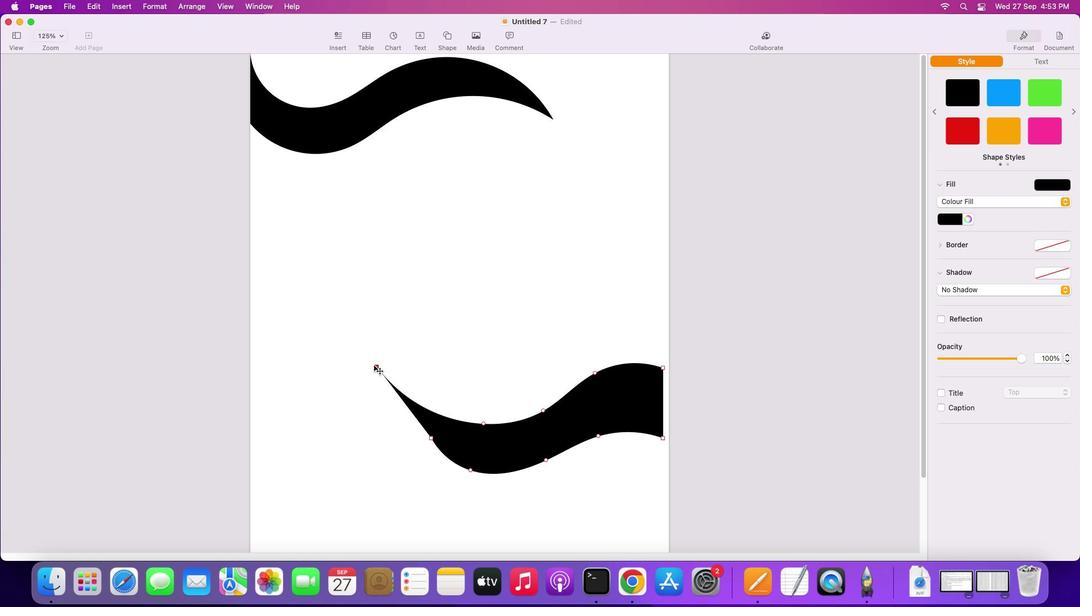 
Action: Mouse moved to (406, 211)
Screenshot: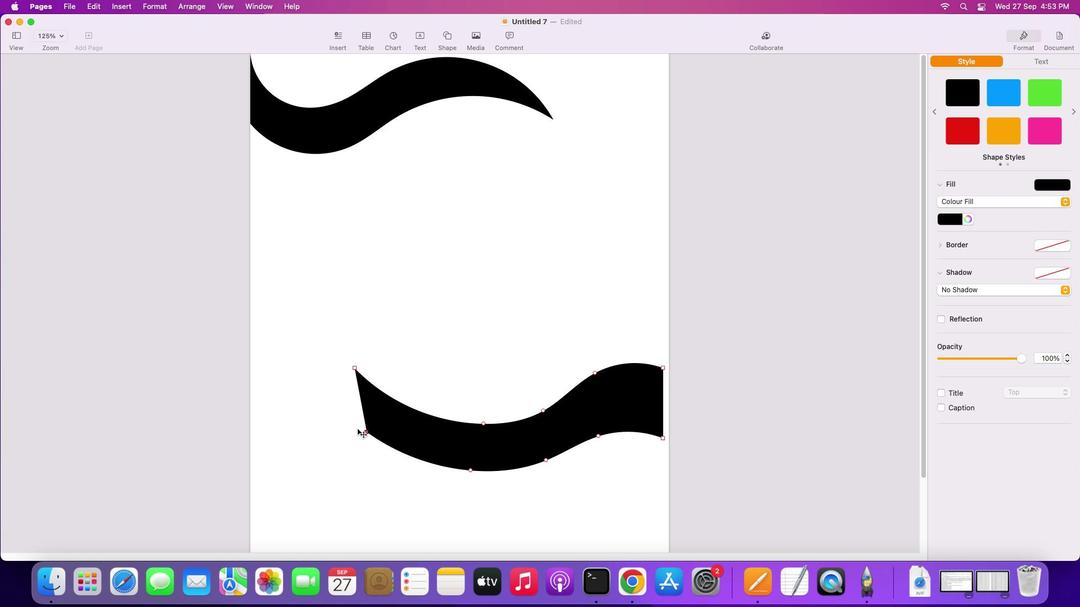 
Action: Mouse pressed left at (406, 211)
Screenshot: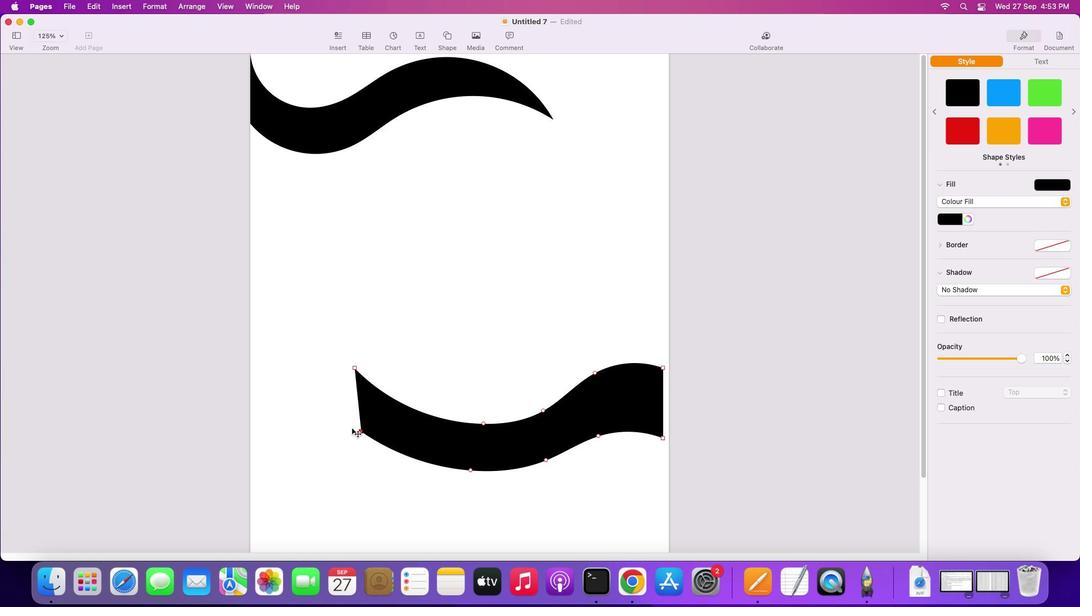 
Action: Mouse moved to (310, 267)
Screenshot: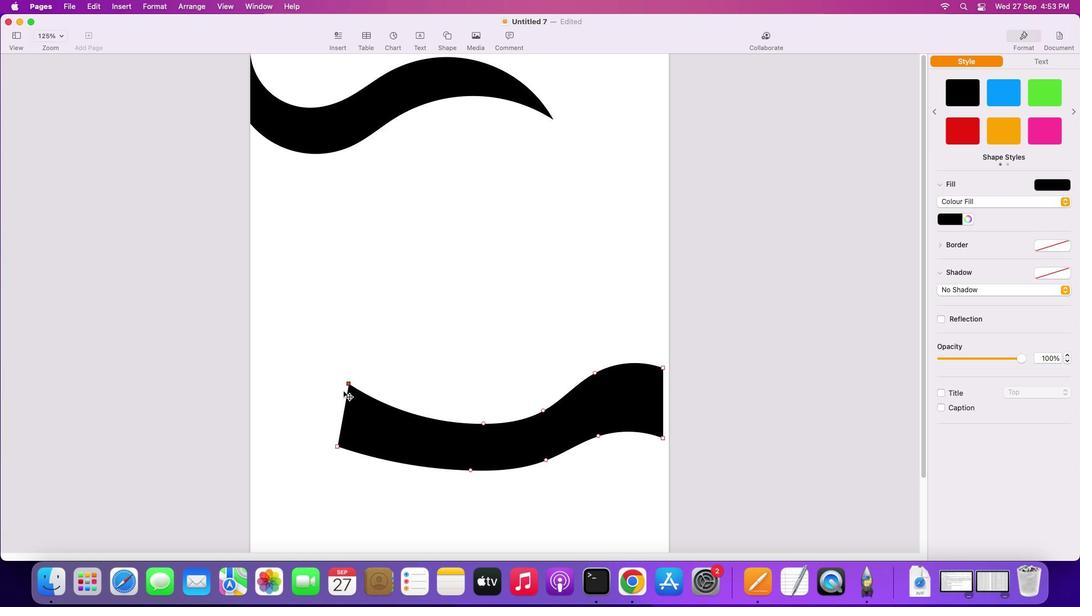 
Action: Mouse pressed left at (310, 267)
Screenshot: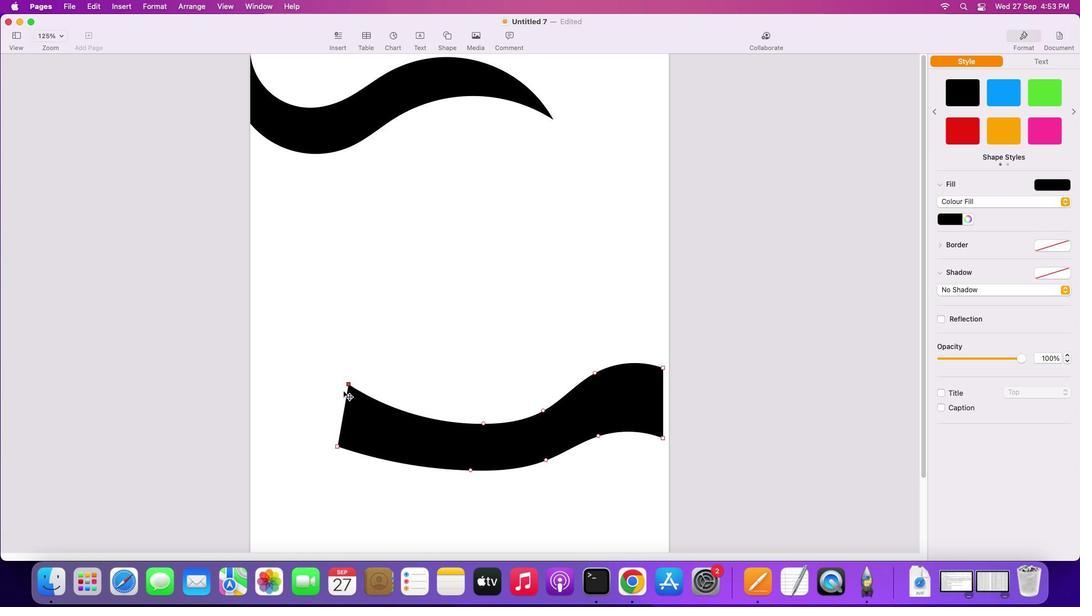 
Action: Mouse moved to (282, 204)
Screenshot: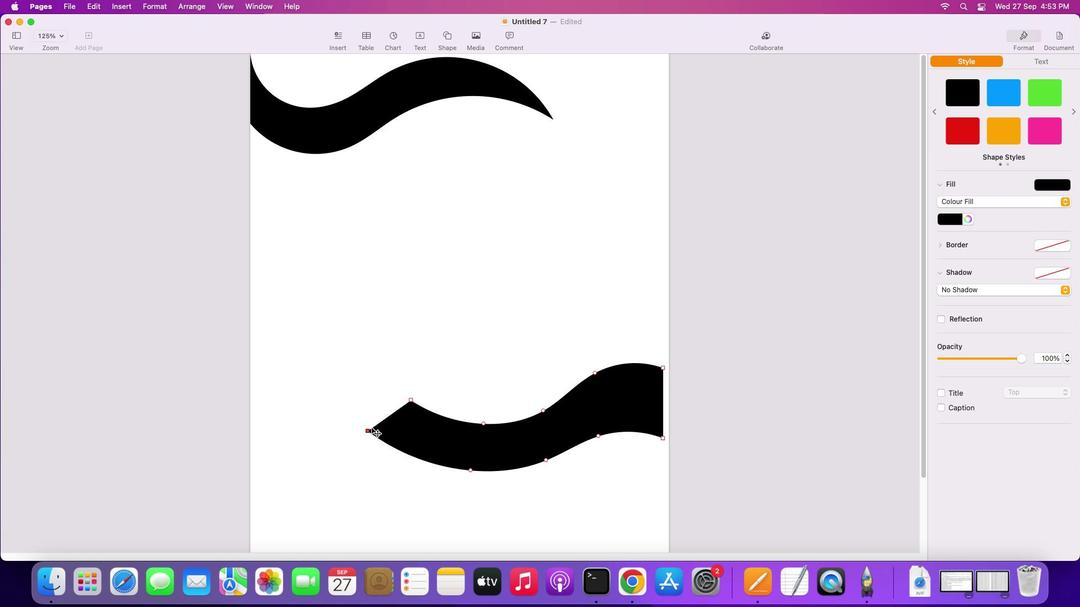 
Action: Mouse pressed left at (282, 204)
Screenshot: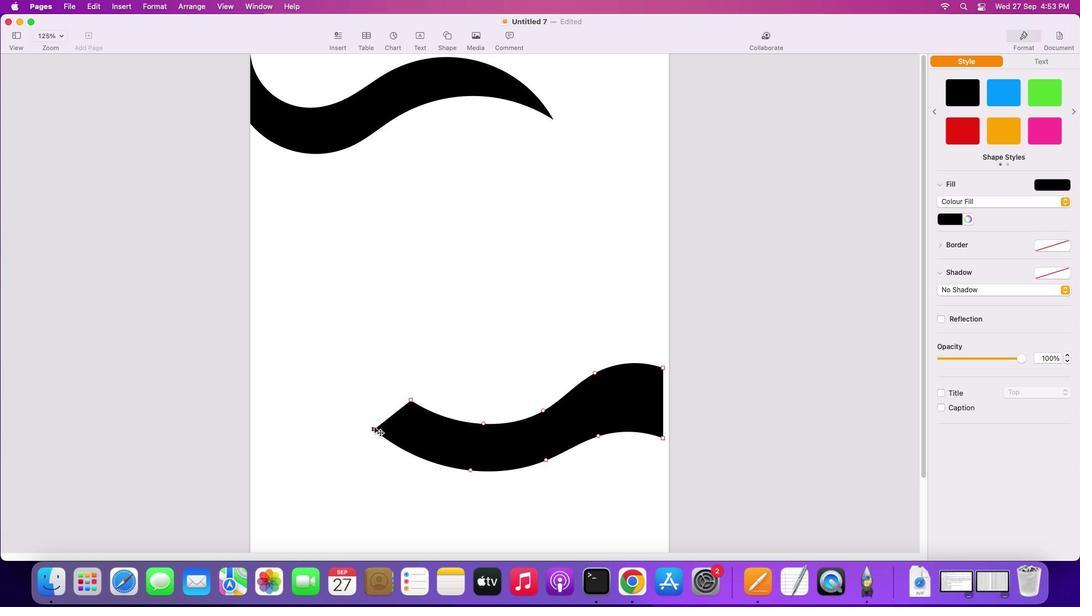 
Action: Mouse moved to (384, 240)
Screenshot: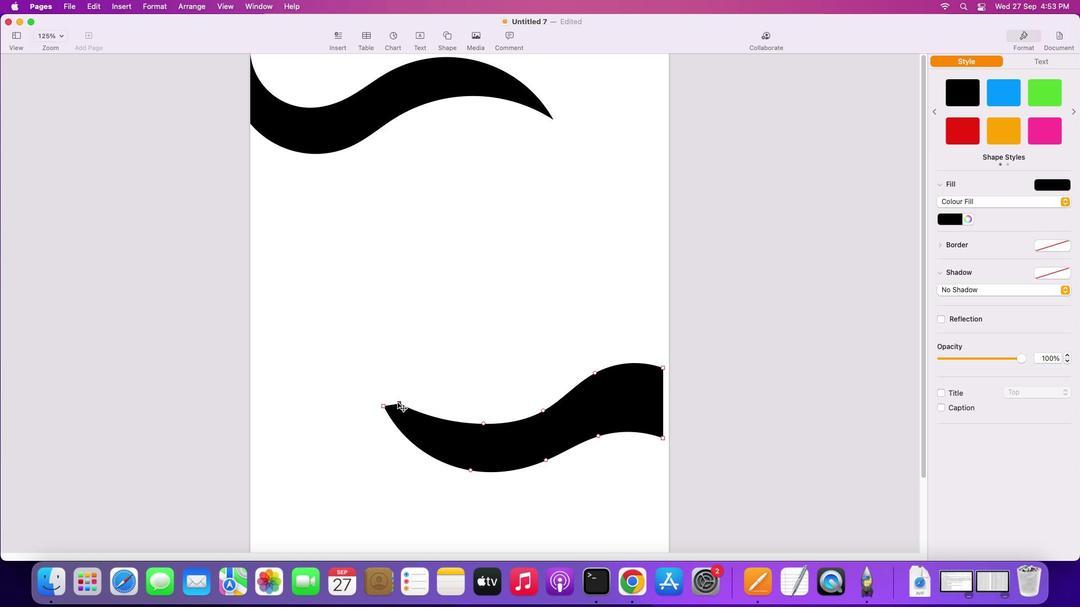 
Action: Mouse pressed left at (384, 240)
Screenshot: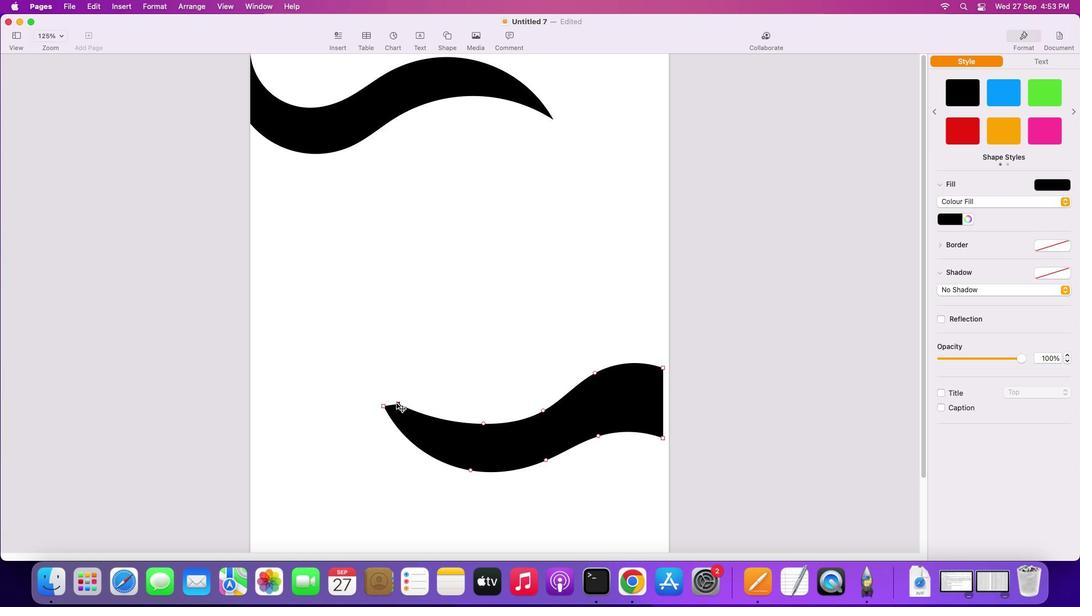 
Action: Mouse moved to (477, 222)
Screenshot: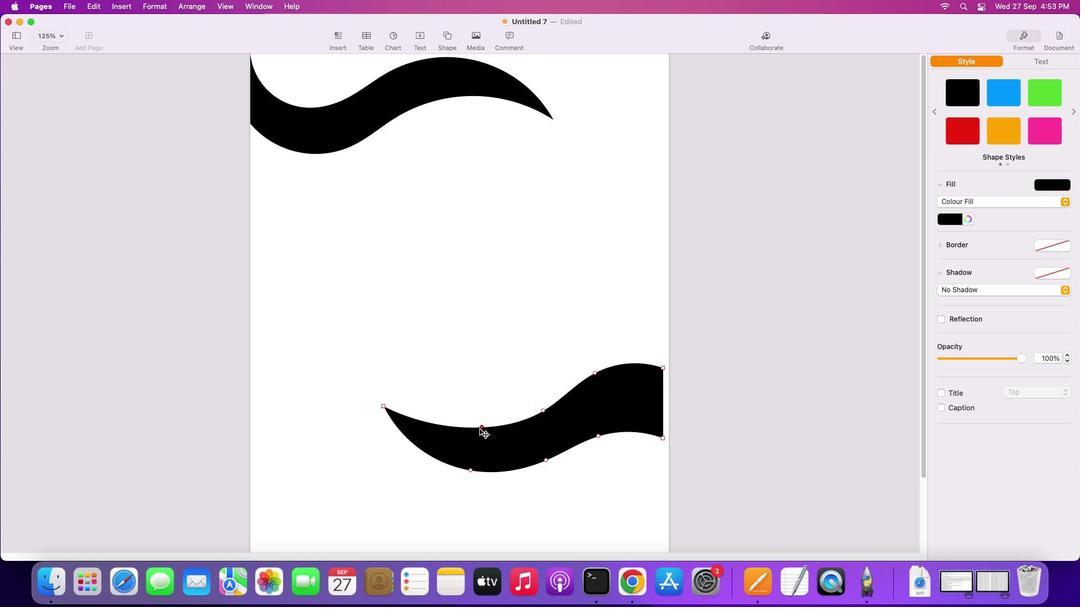 
Action: Mouse pressed left at (477, 222)
Screenshot: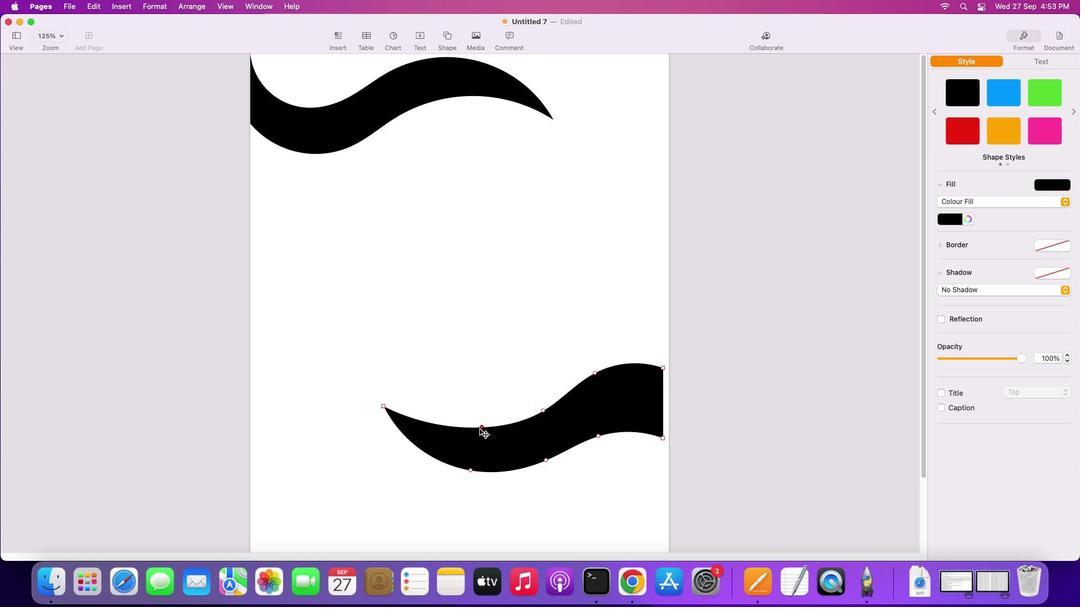 
Action: Mouse moved to (556, 231)
Screenshot: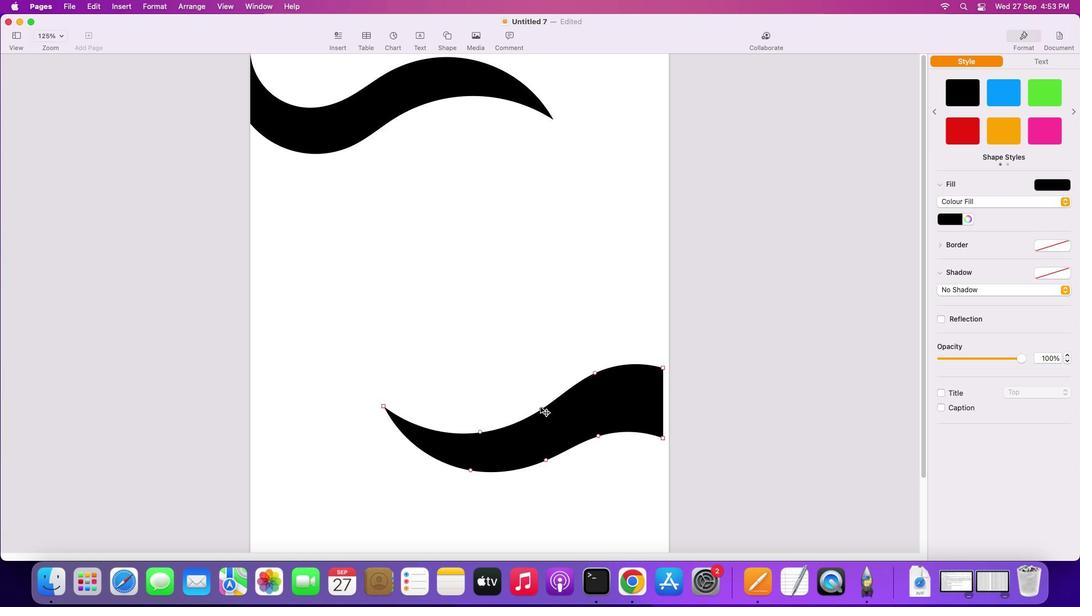 
Action: Mouse pressed left at (556, 231)
Screenshot: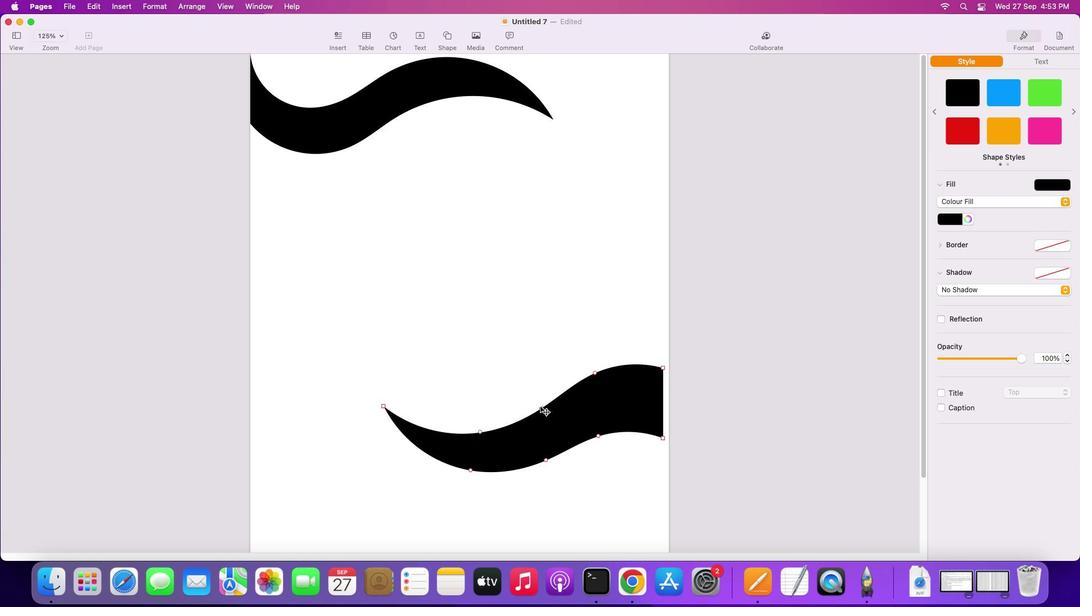 
Action: Mouse moved to (626, 262)
Screenshot: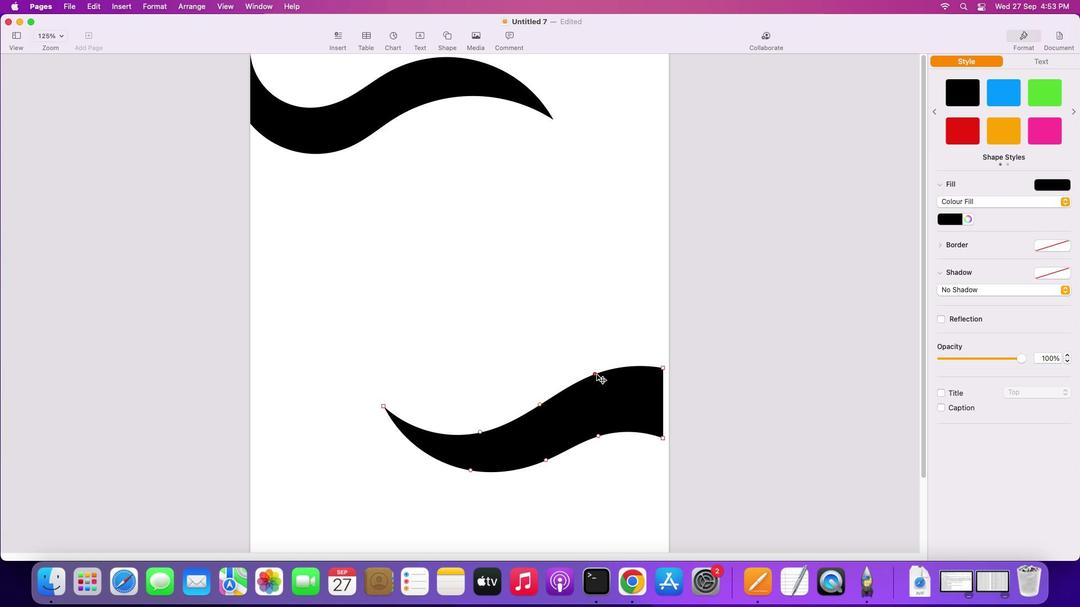 
Action: Mouse pressed left at (626, 262)
Screenshot: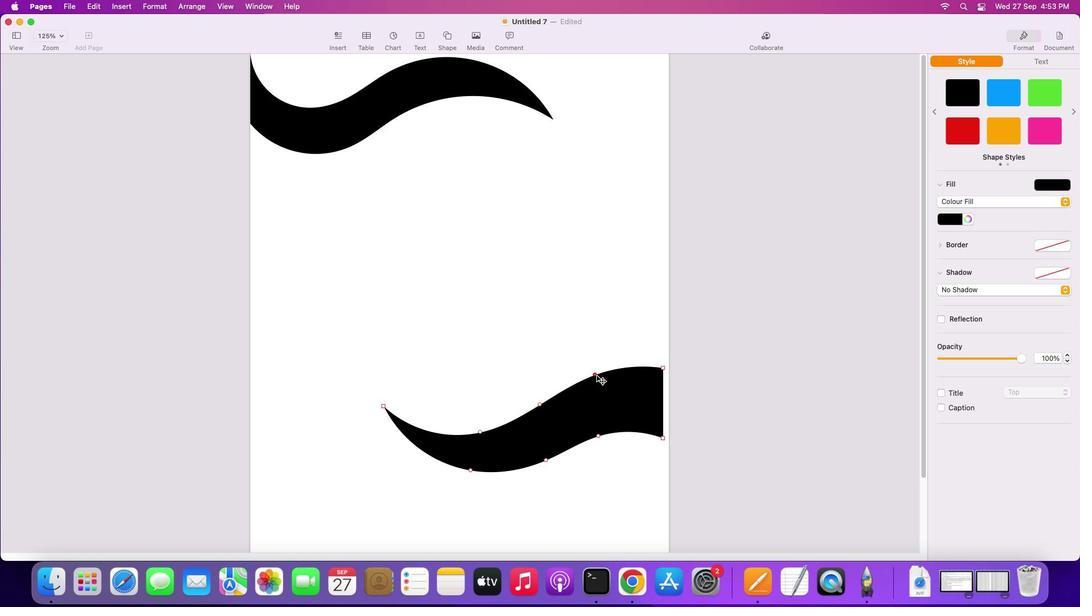 
Action: Mouse moved to (552, 235)
Screenshot: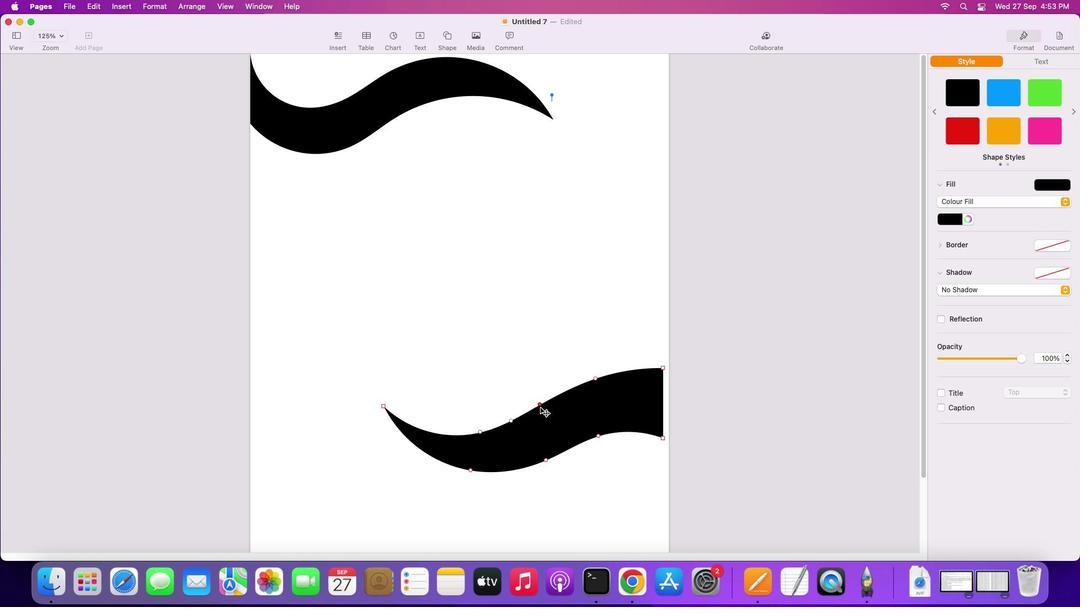 
Action: Mouse pressed left at (552, 235)
Screenshot: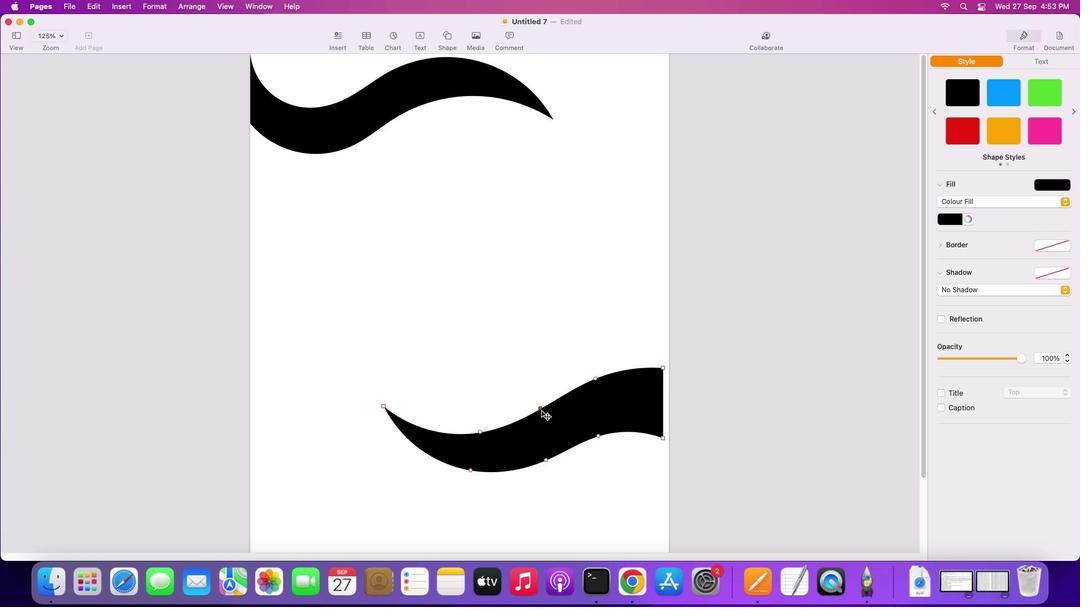 
Action: Mouse moved to (623, 255)
Screenshot: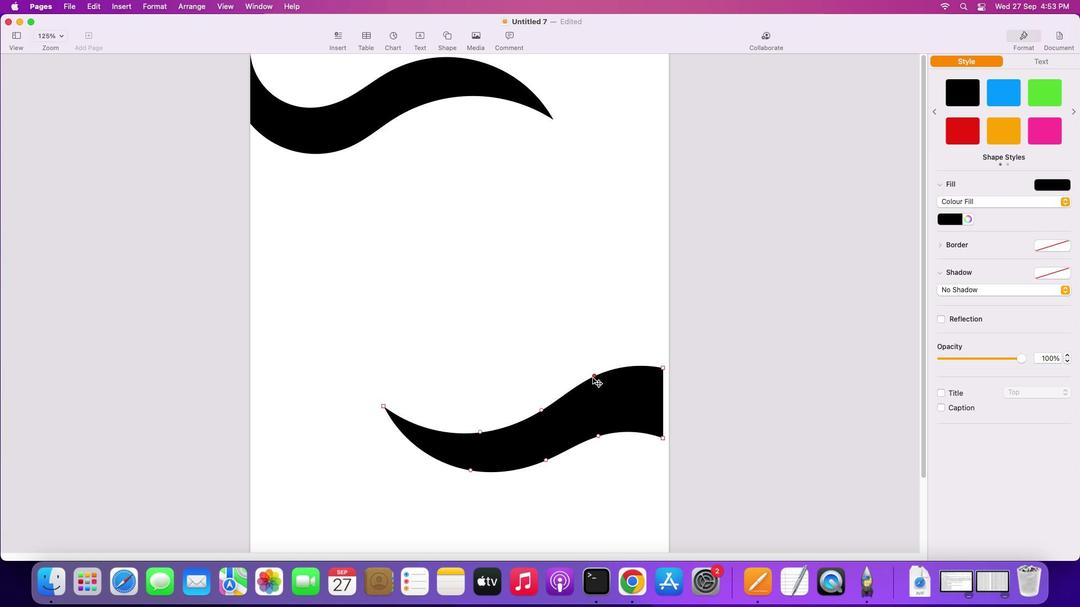 
Action: Mouse pressed left at (623, 255)
Screenshot: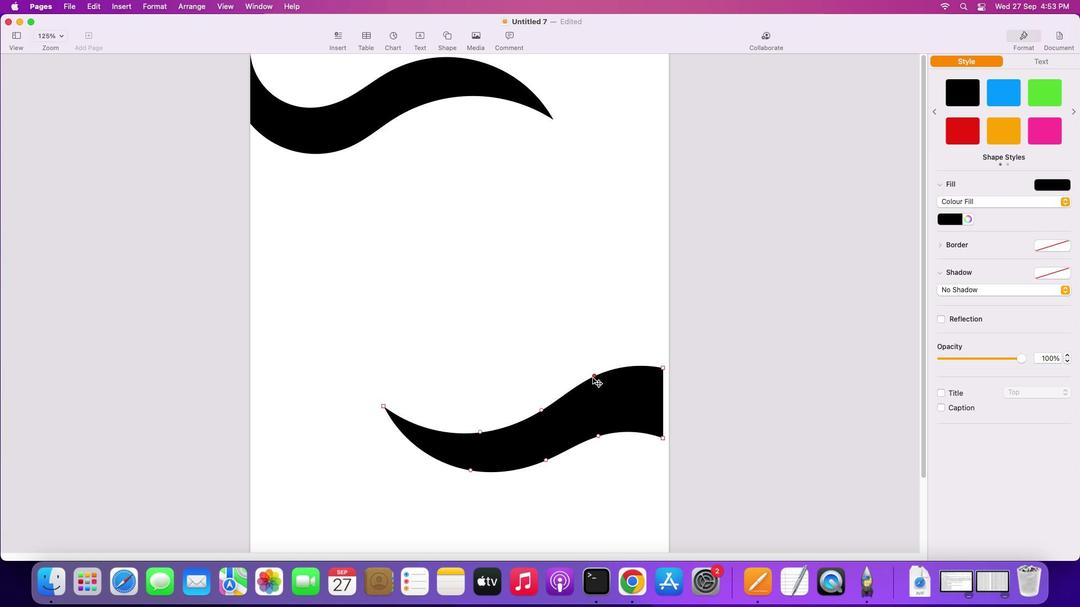 
Action: Mouse moved to (656, 194)
Screenshot: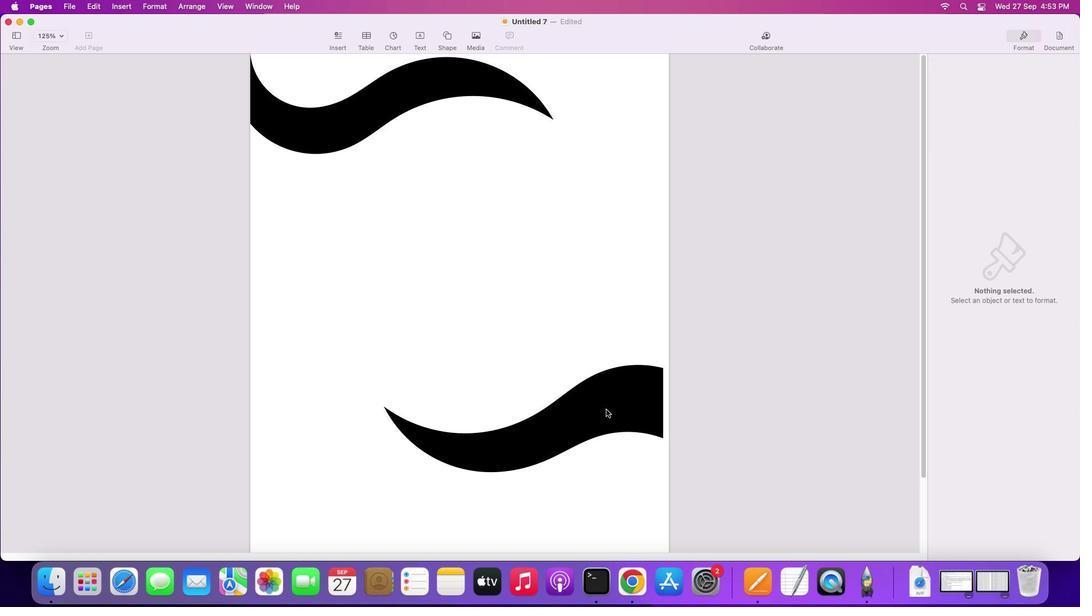 
Action: Mouse pressed left at (656, 194)
Screenshot: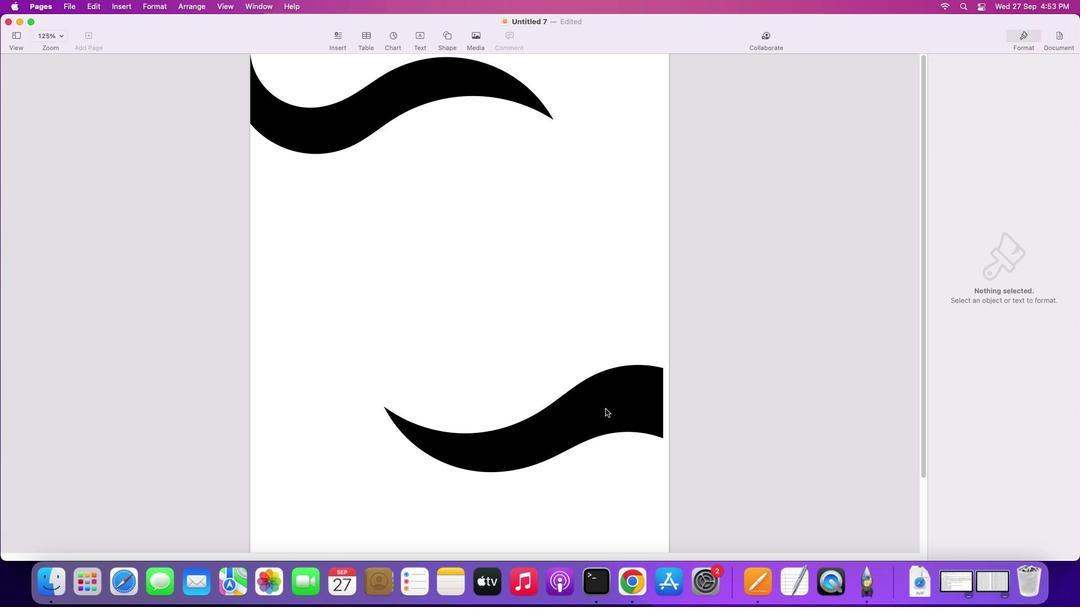 
Action: Mouse moved to (638, 233)
Screenshot: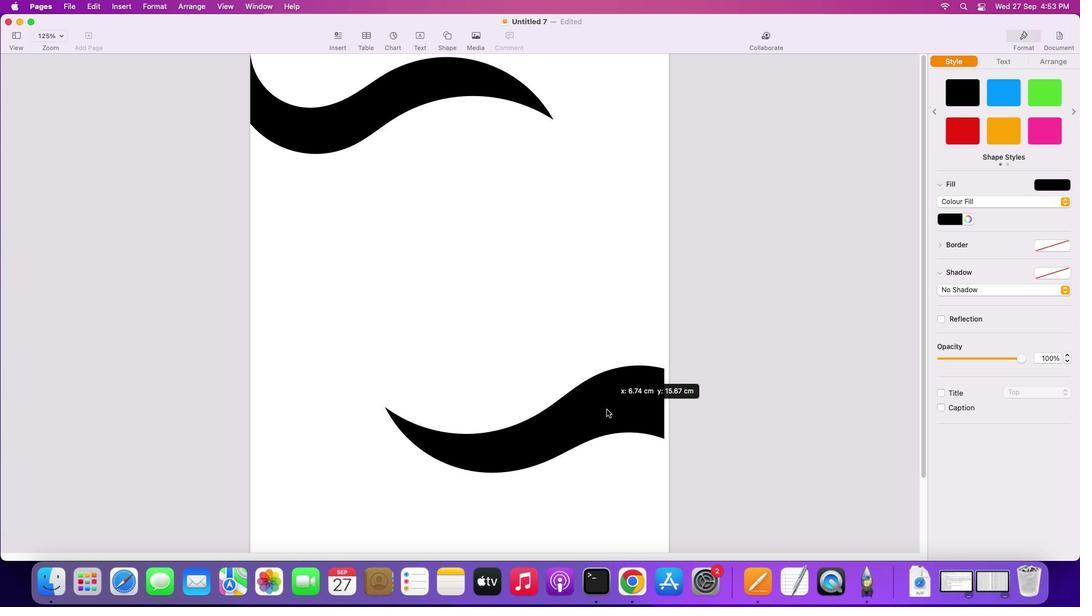 
Action: Mouse pressed left at (638, 233)
Screenshot: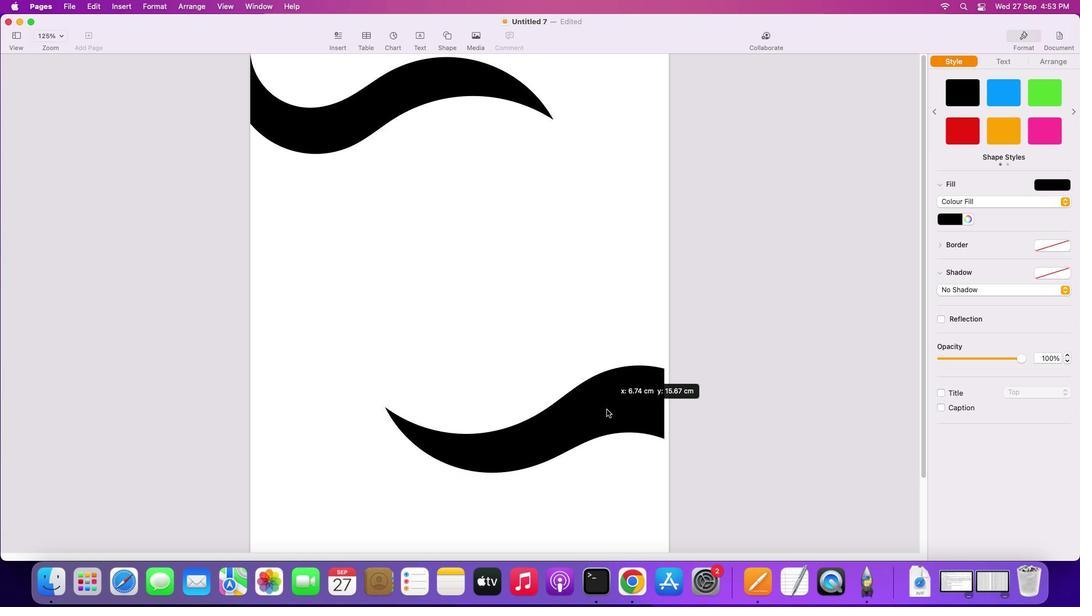 
Action: Mouse moved to (630, 187)
Screenshot: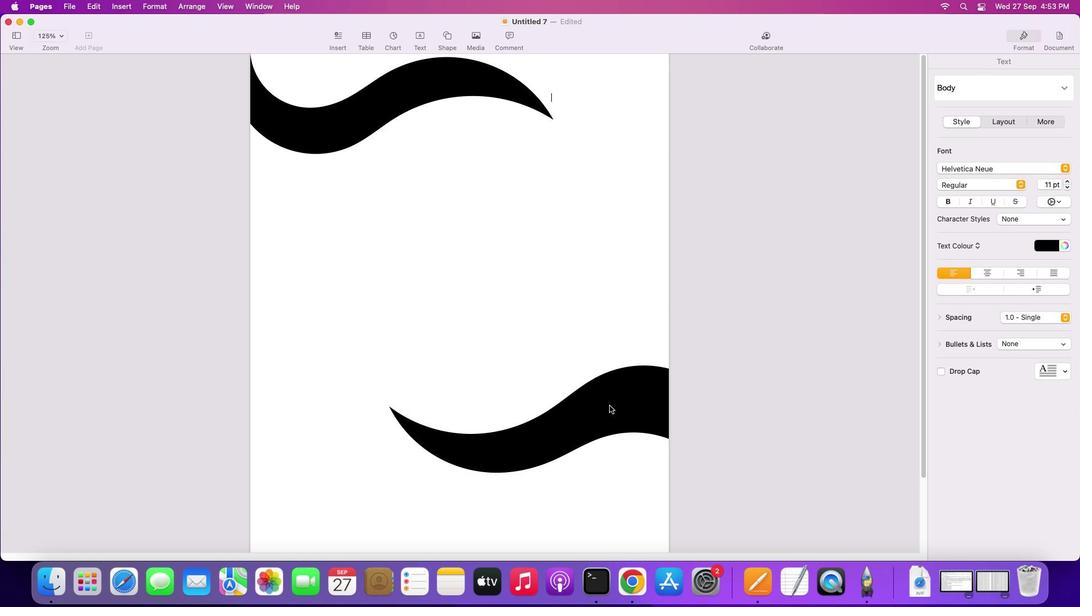
Action: Mouse pressed left at (630, 187)
Screenshot: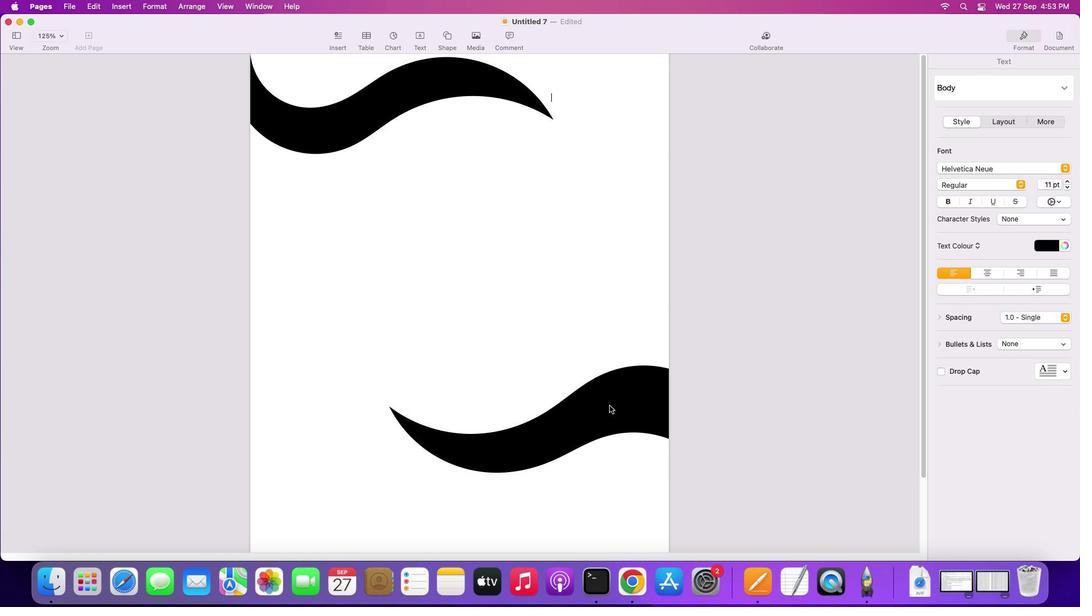 
Action: Mouse moved to (642, 236)
Screenshot: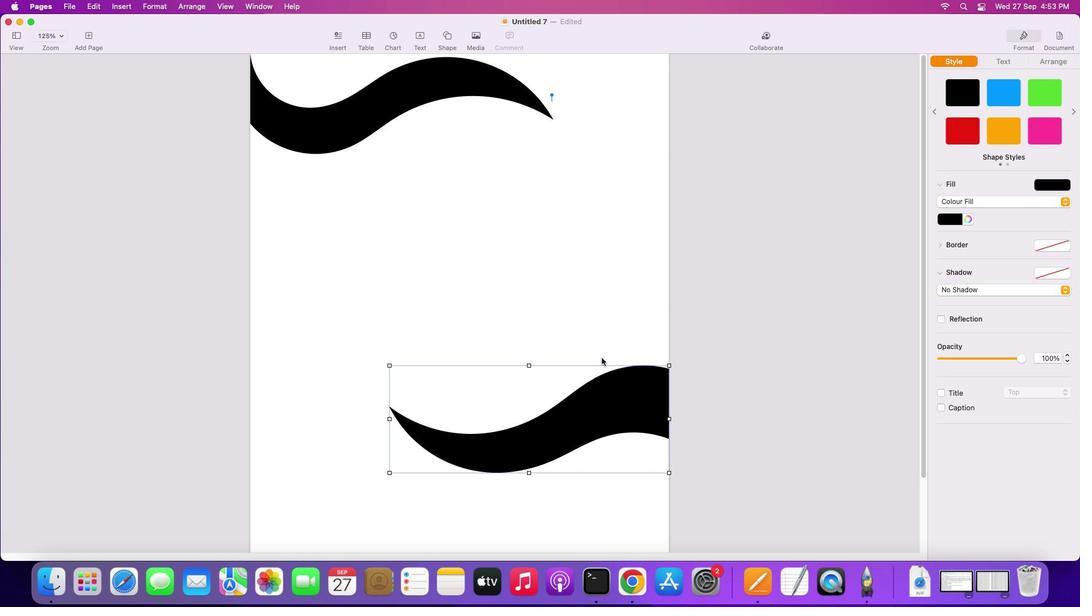 
Action: Mouse pressed left at (642, 236)
Screenshot: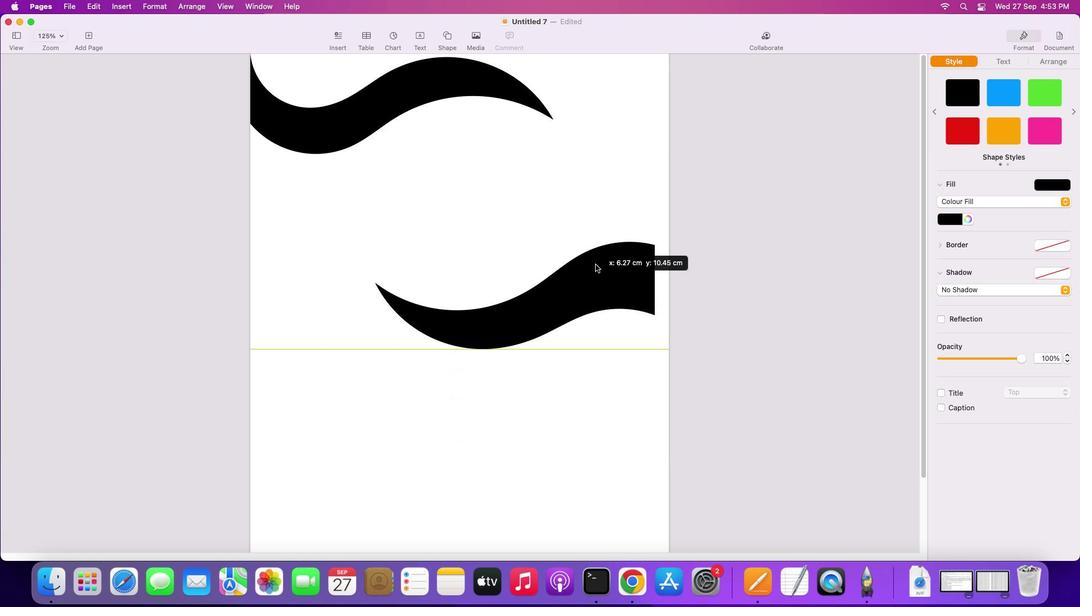
Action: Mouse moved to (623, 406)
Screenshot: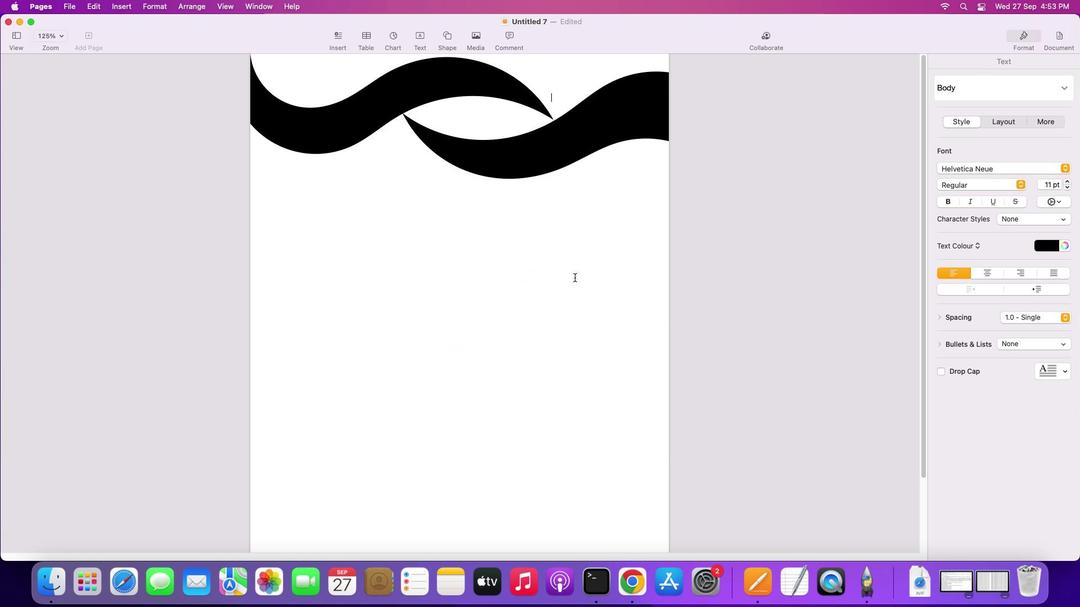 
Action: Mouse pressed left at (623, 406)
Screenshot: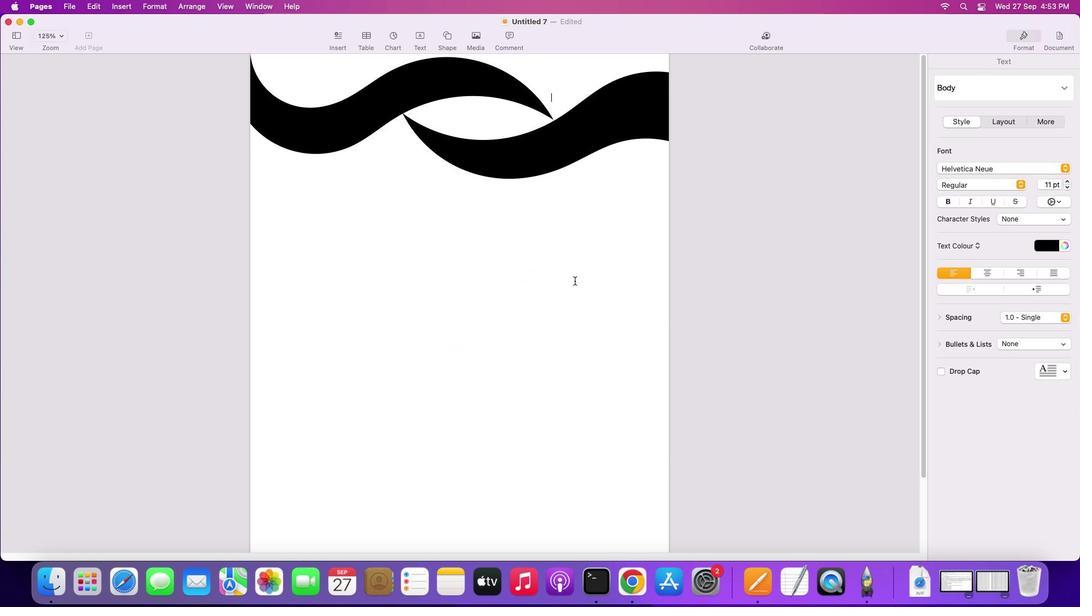 
Action: Mouse moved to (597, 334)
Screenshot: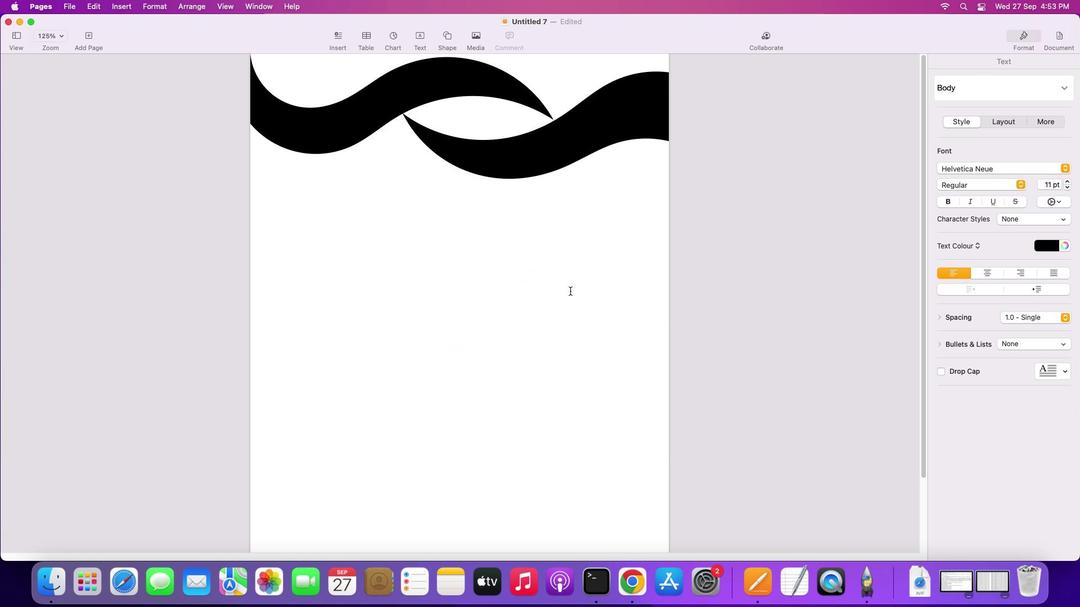 
Action: Mouse scrolled (597, 334) with delta (-156, 553)
Screenshot: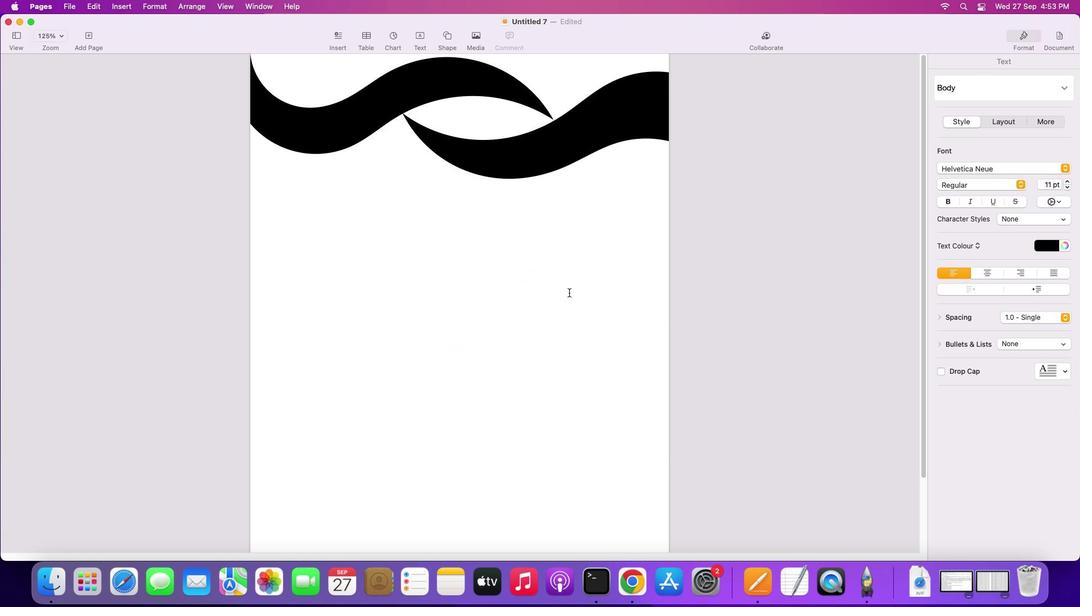 
Action: Mouse scrolled (597, 334) with delta (-156, 553)
Screenshot: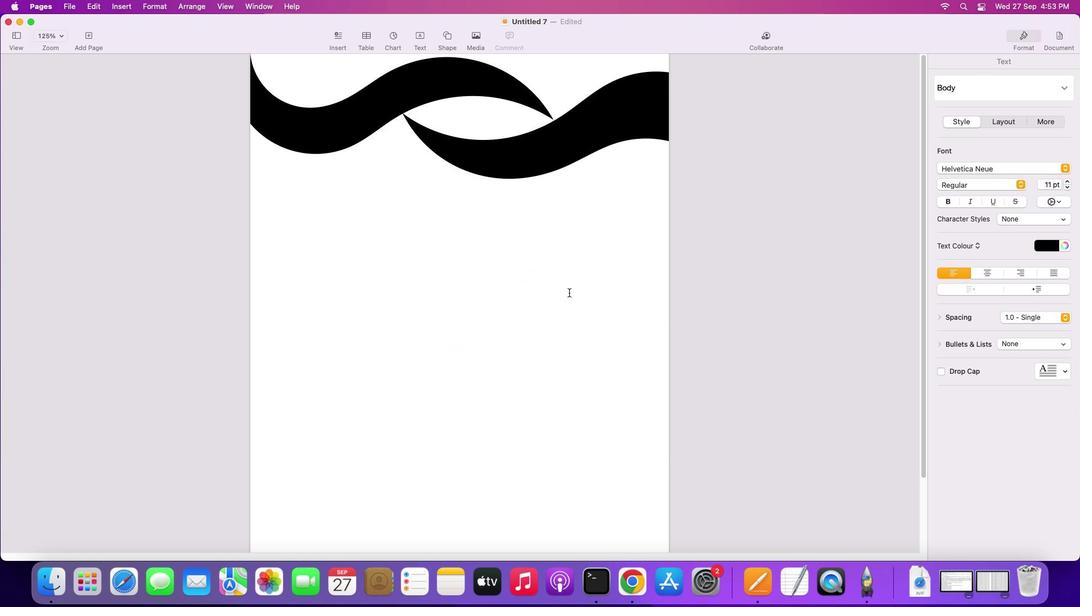 
Action: Mouse scrolled (597, 334) with delta (-156, 551)
Screenshot: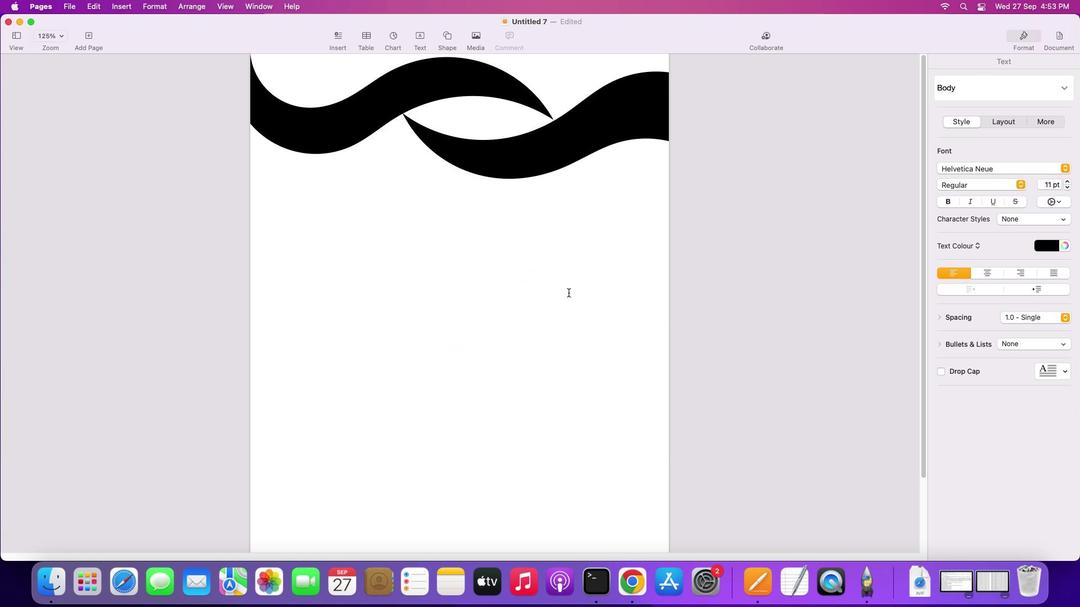 
Action: Mouse scrolled (597, 334) with delta (-156, 551)
Screenshot: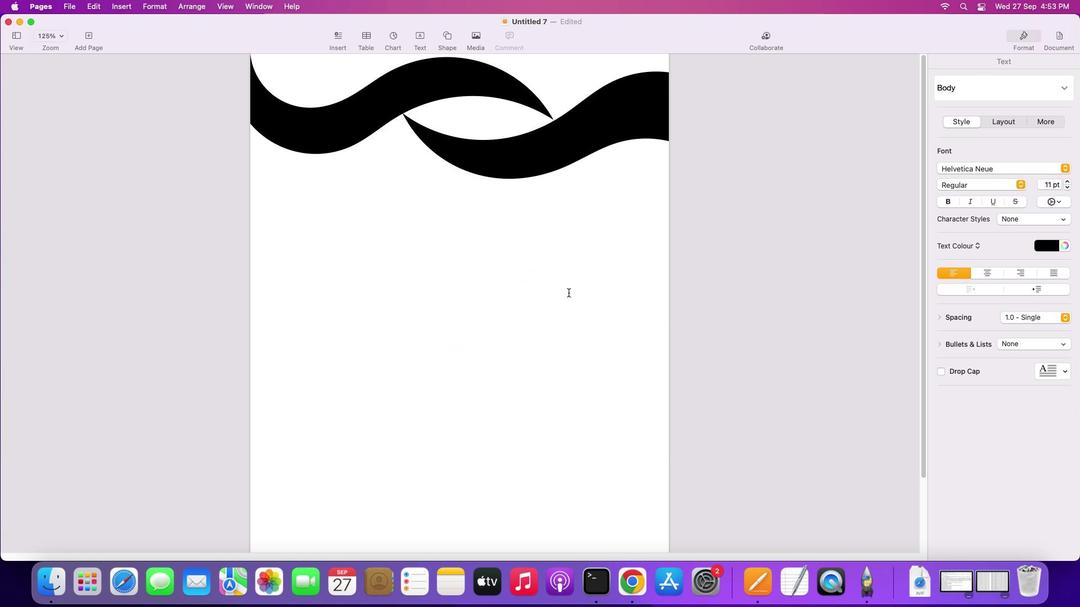 
Action: Mouse scrolled (597, 334) with delta (-156, 551)
Screenshot: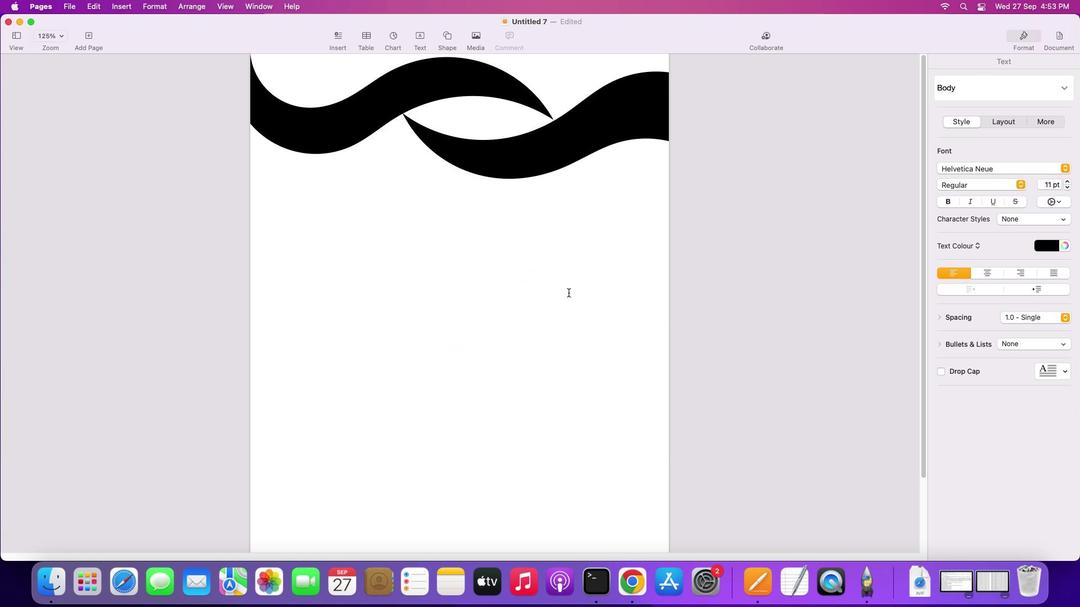 
Action: Mouse moved to (596, 333)
Screenshot: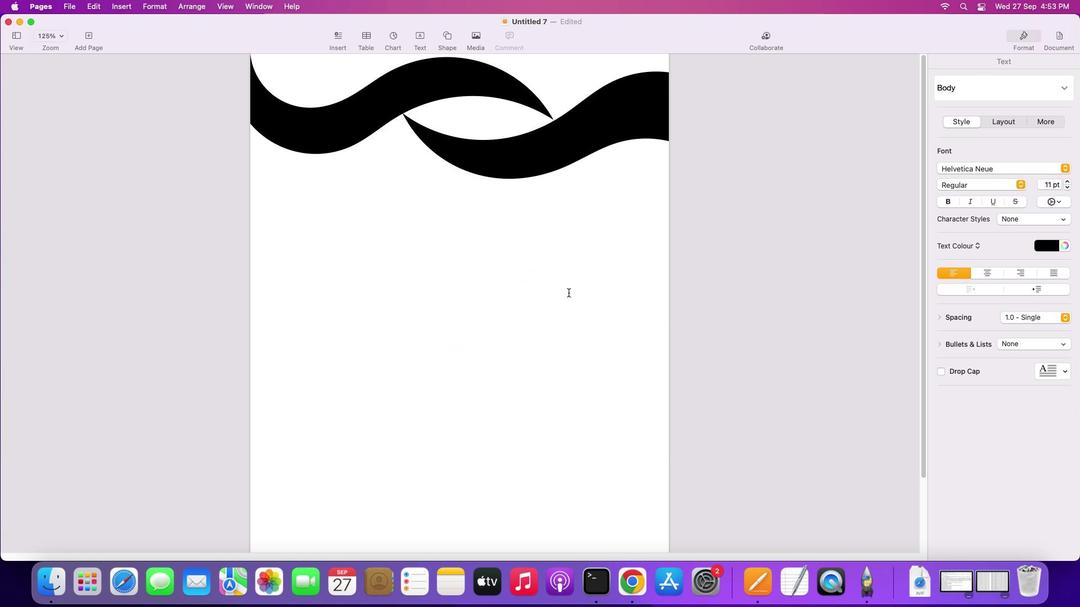 
Action: Mouse scrolled (596, 333) with delta (-156, 553)
Screenshot: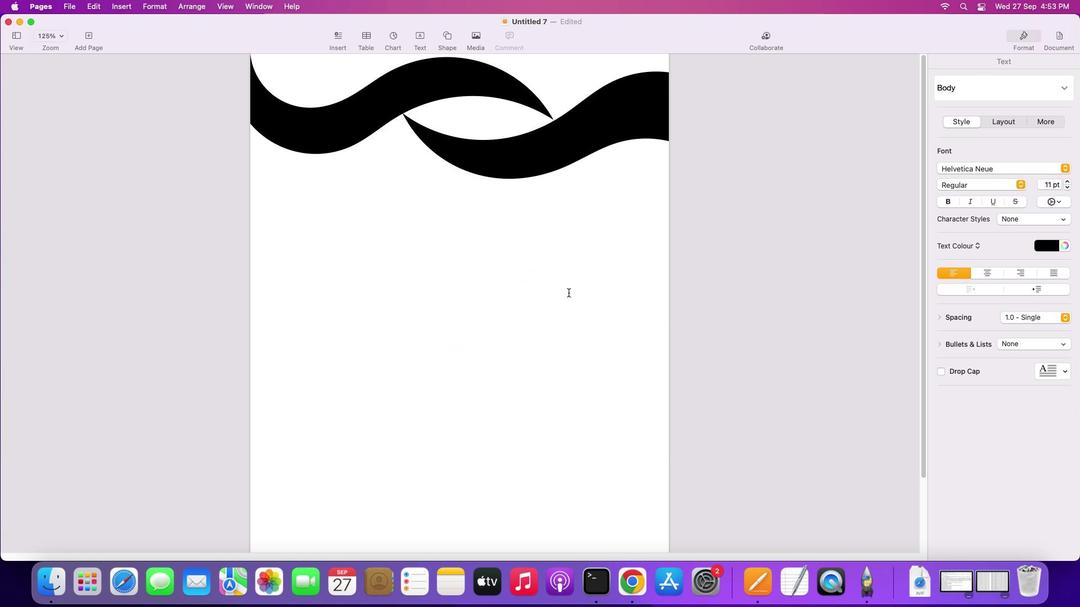 
Action: Mouse scrolled (596, 333) with delta (-156, 553)
Screenshot: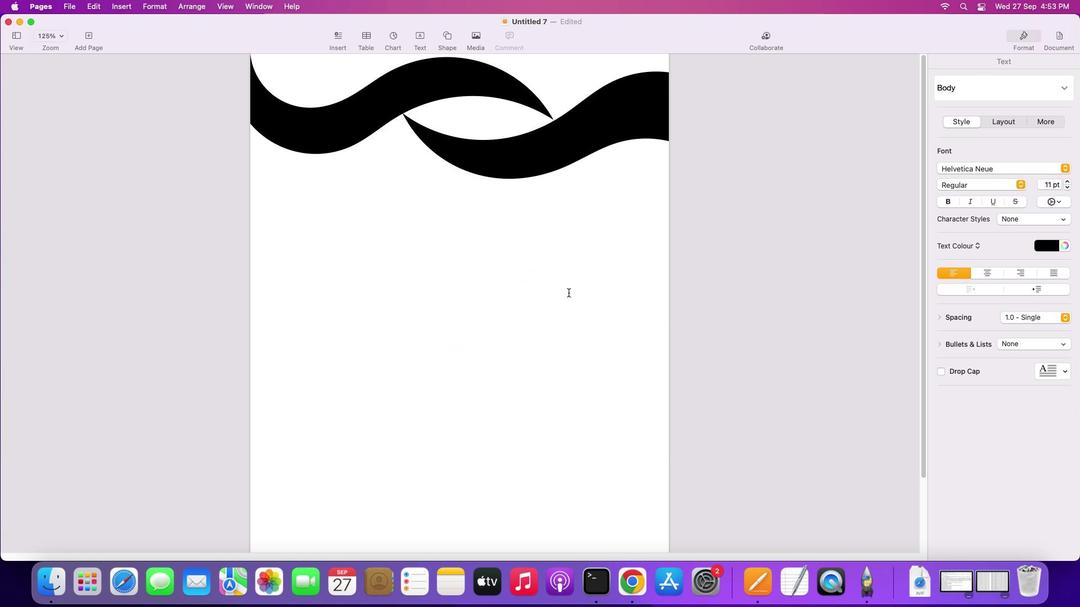 
Action: Mouse scrolled (596, 333) with delta (-156, 552)
Screenshot: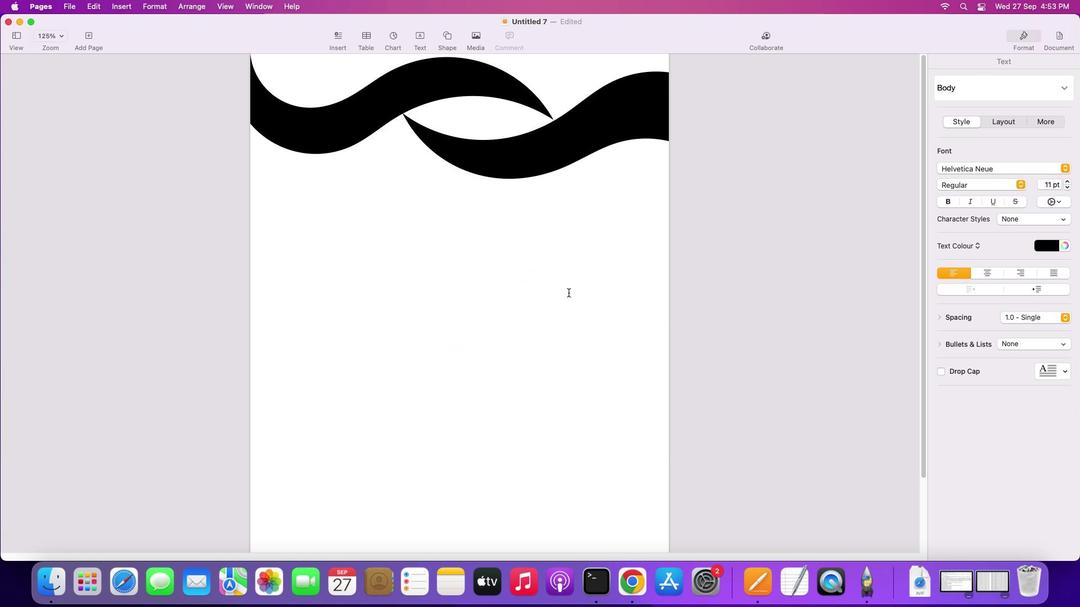 
Action: Mouse moved to (596, 333)
Screenshot: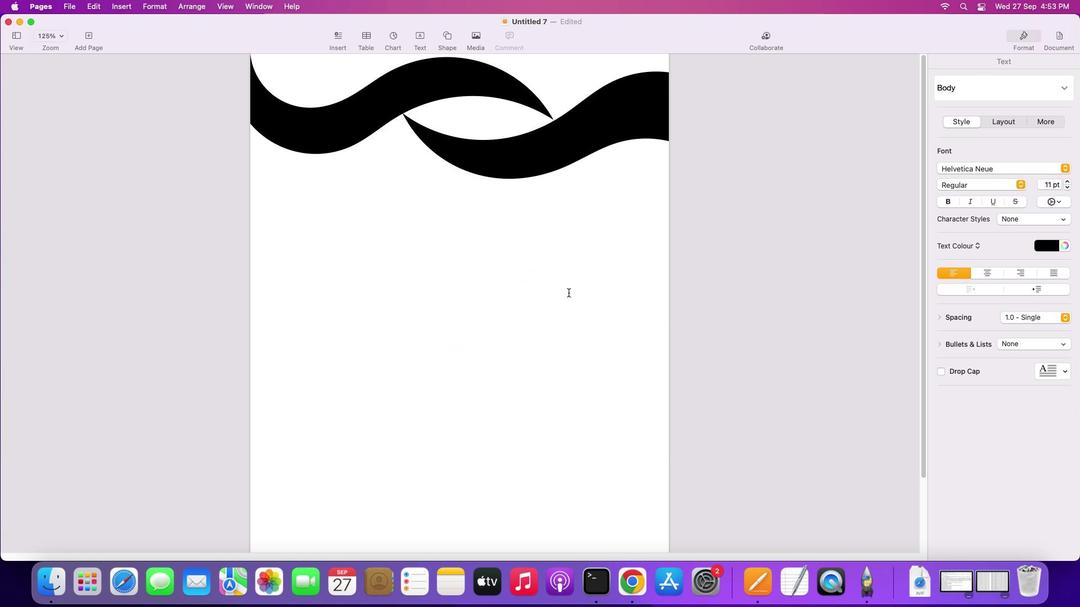 
Action: Mouse scrolled (596, 333) with delta (-156, 551)
Screenshot: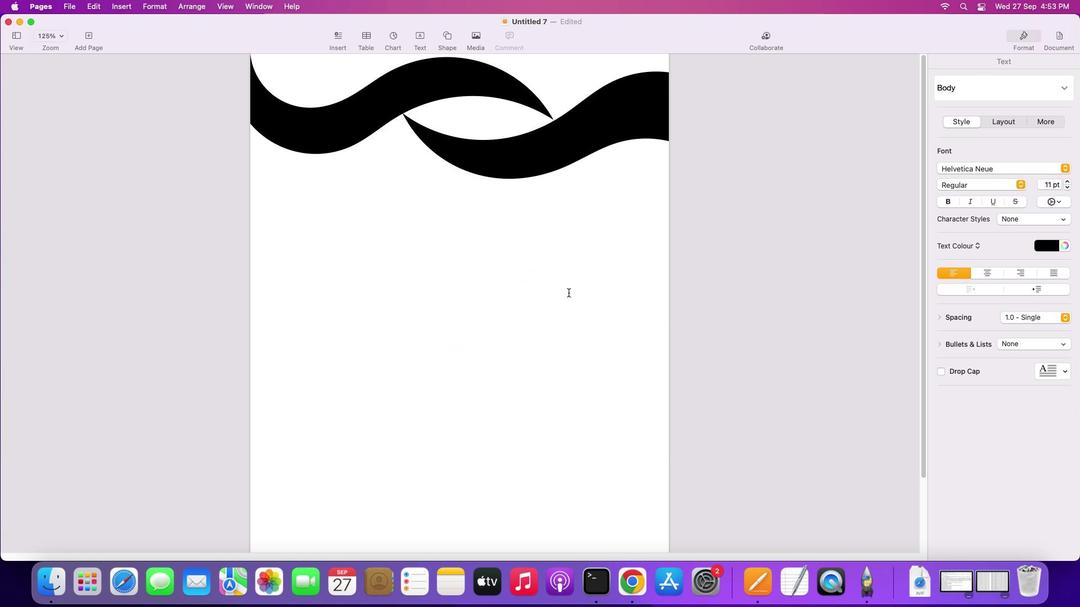 
Action: Mouse moved to (595, 333)
Screenshot: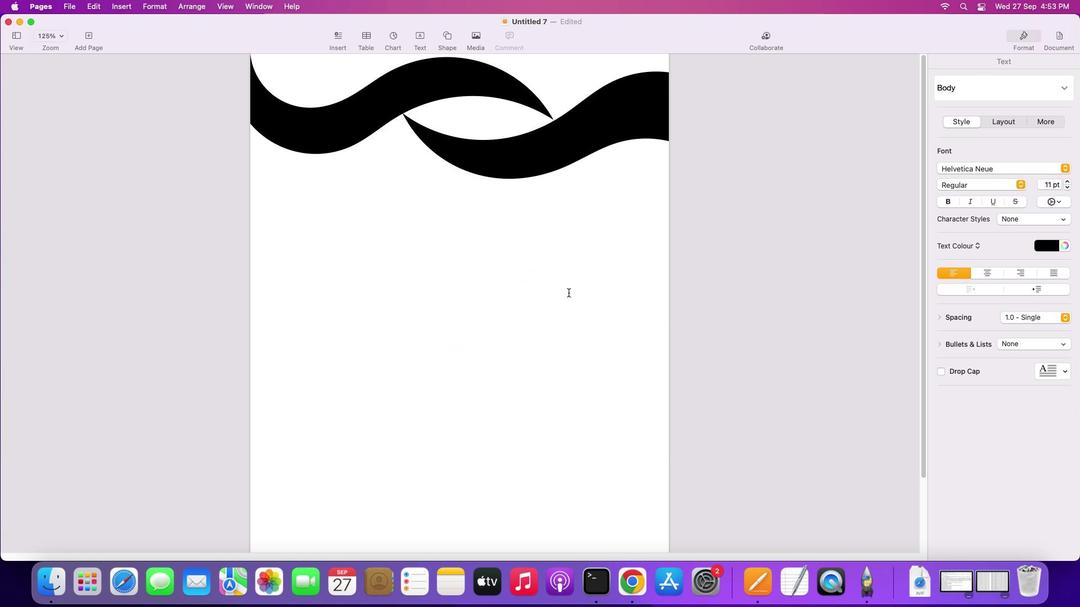 
Action: Mouse scrolled (595, 333) with delta (-156, 551)
Screenshot: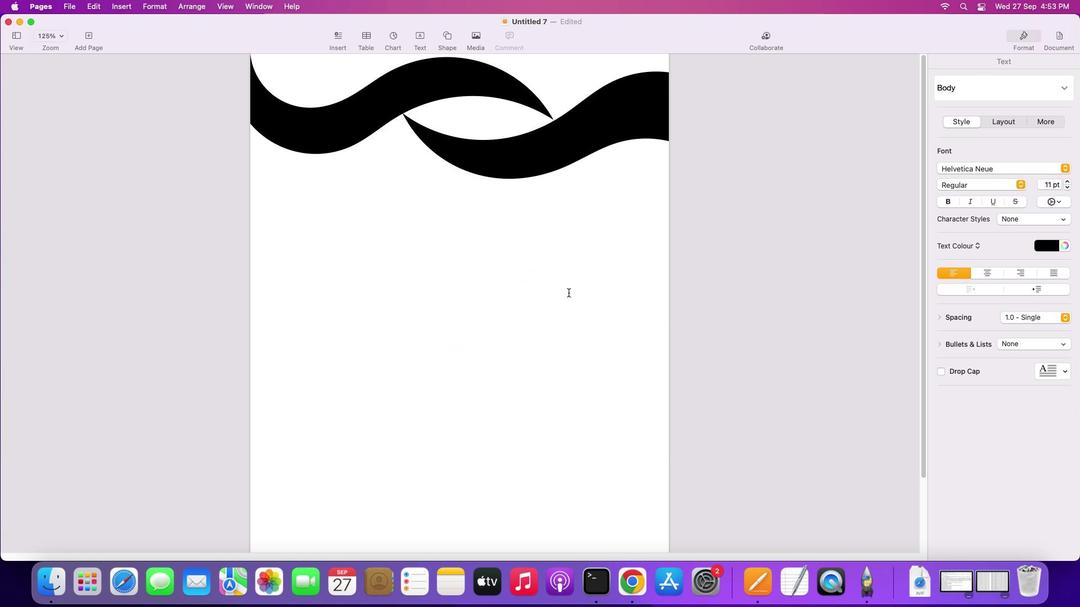
Action: Mouse moved to (611, 443)
Screenshot: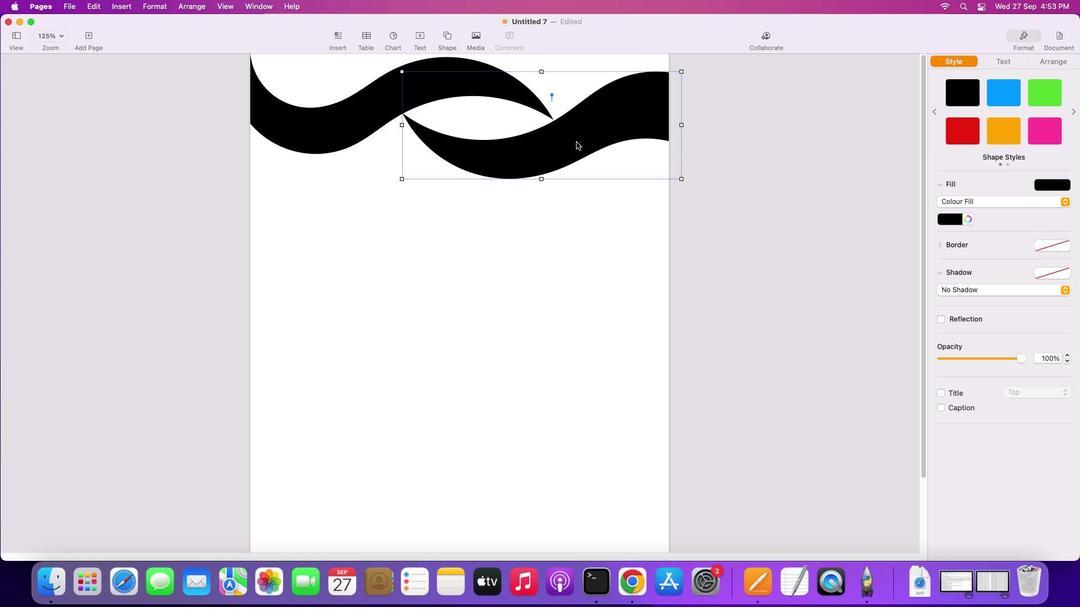 
Action: Mouse pressed left at (611, 443)
Screenshot: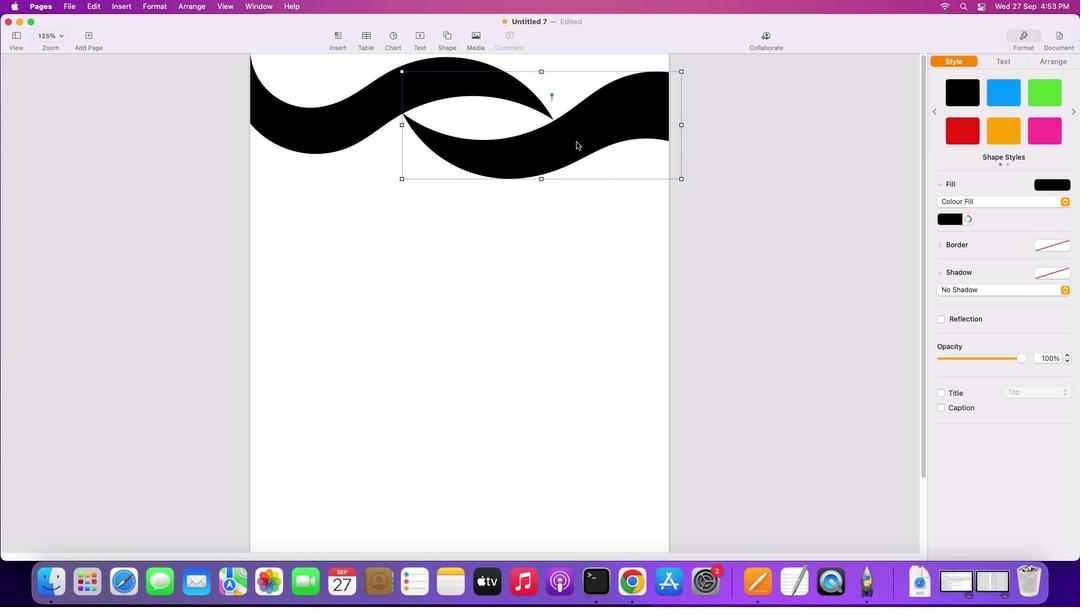 
Action: Mouse moved to (600, 445)
Screenshot: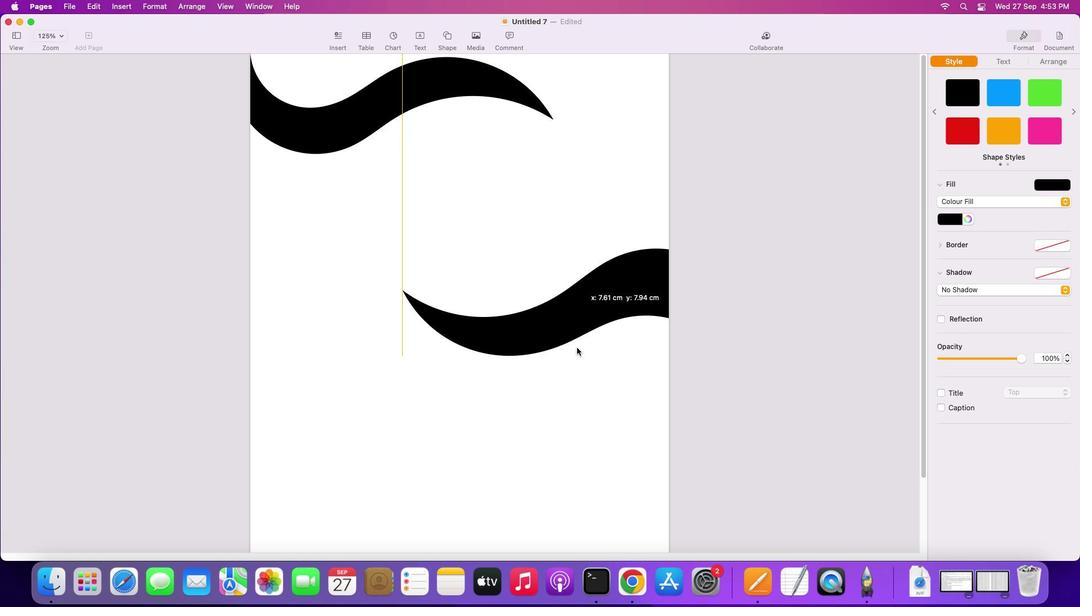 
Action: Mouse pressed left at (600, 445)
Screenshot: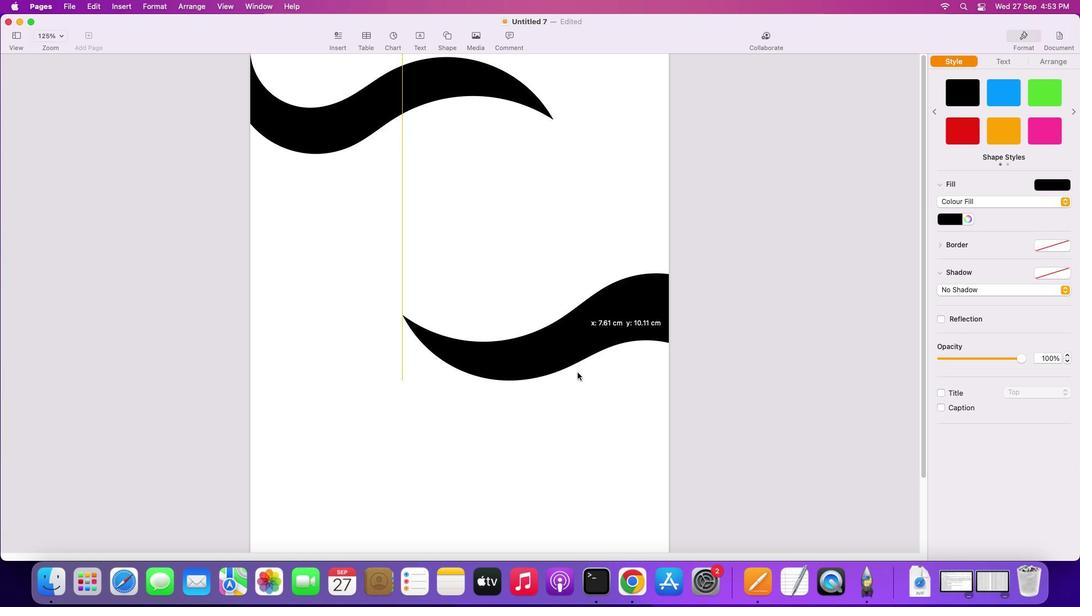
Action: Mouse moved to (584, 142)
Screenshot: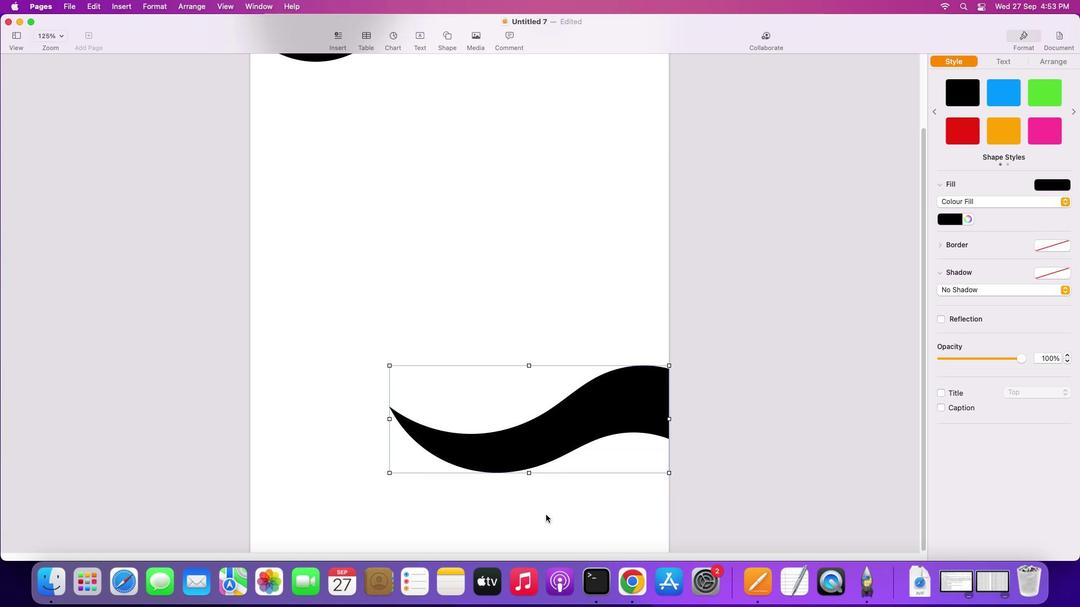 
Action: Mouse scrolled (584, 142) with delta (-156, 554)
Screenshot: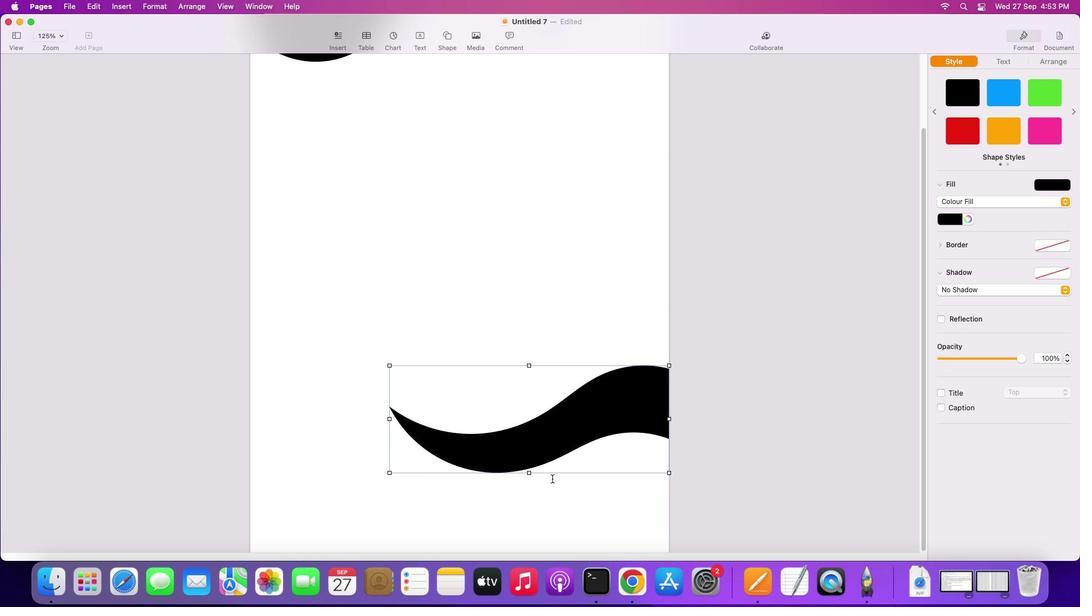 
Action: Mouse scrolled (584, 142) with delta (-156, 554)
Screenshot: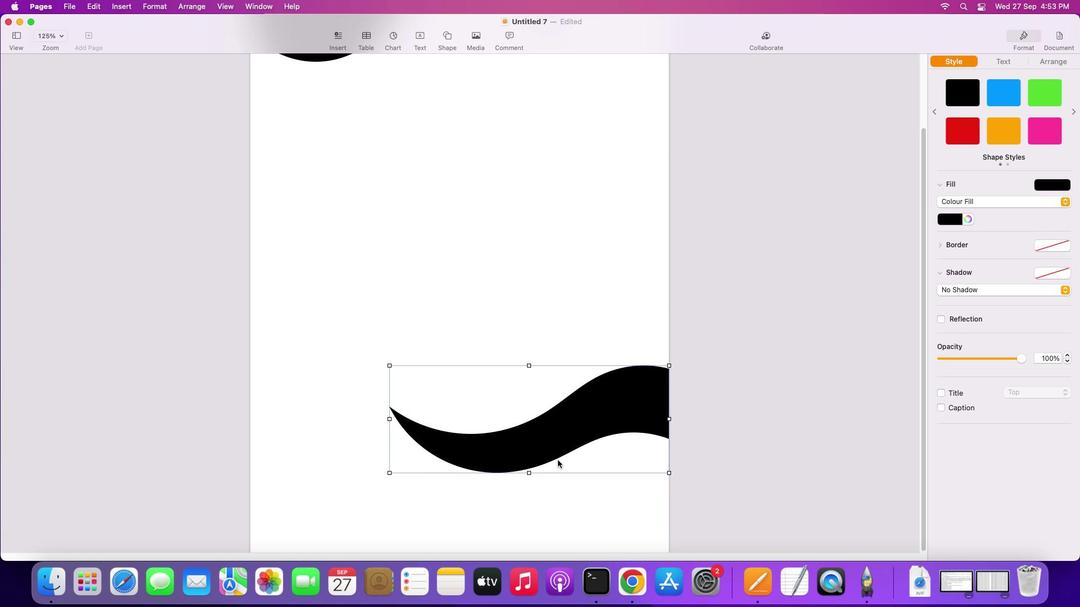 
Action: Mouse scrolled (584, 142) with delta (-156, 555)
Screenshot: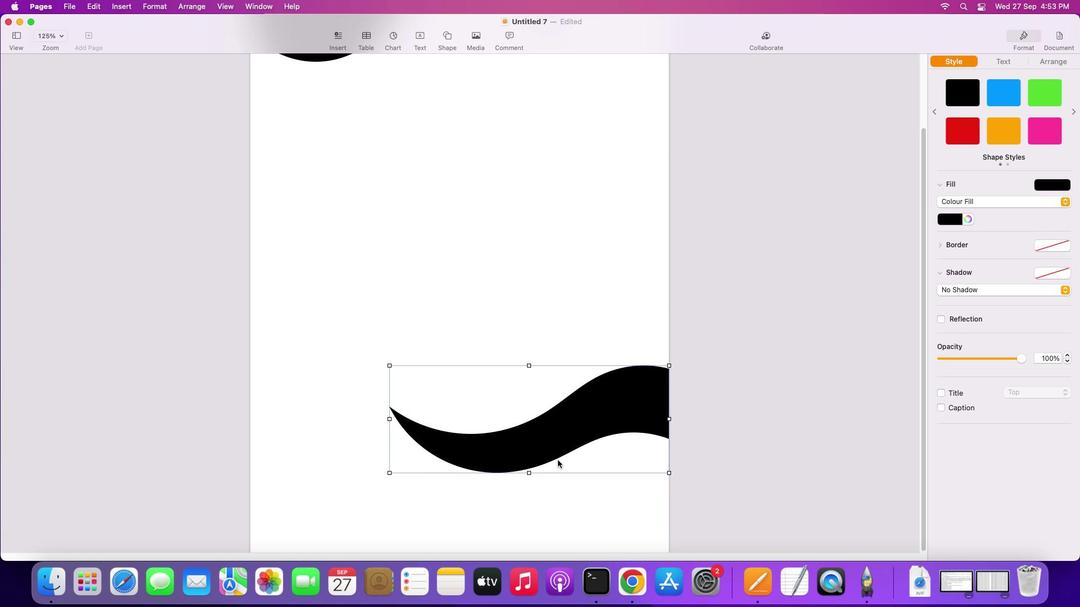 
Action: Mouse moved to (583, 142)
Screenshot: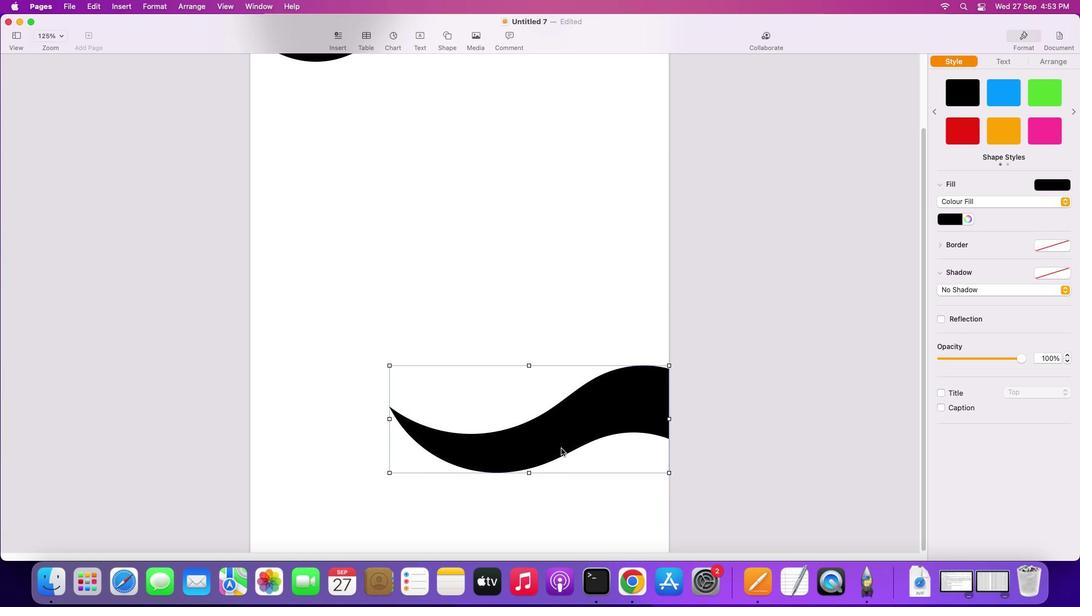 
Action: Mouse scrolled (583, 142) with delta (-156, 555)
Screenshot: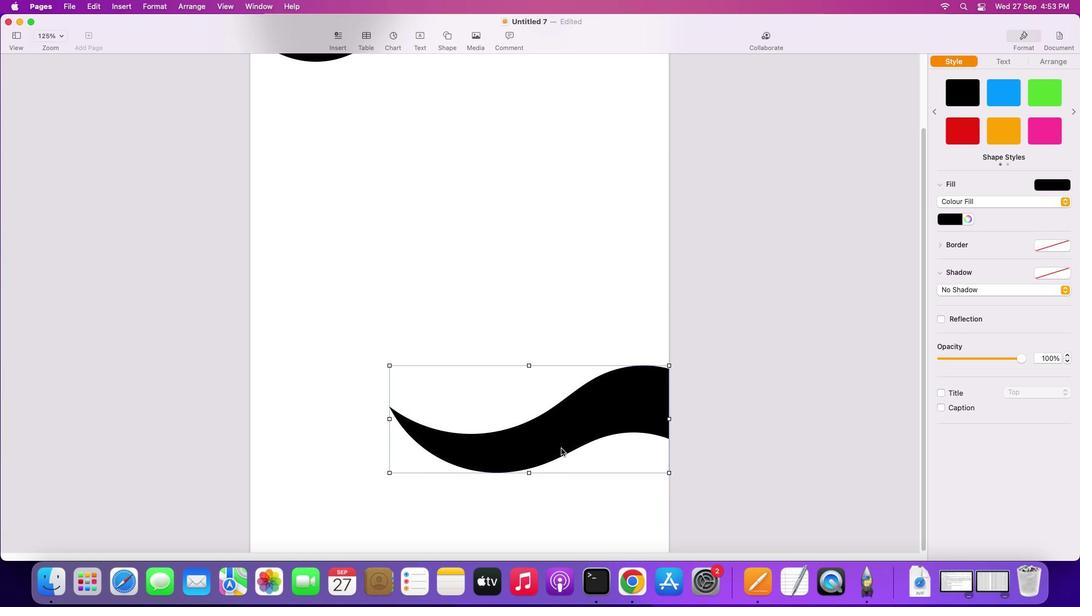 
Action: Mouse moved to (575, 145)
Screenshot: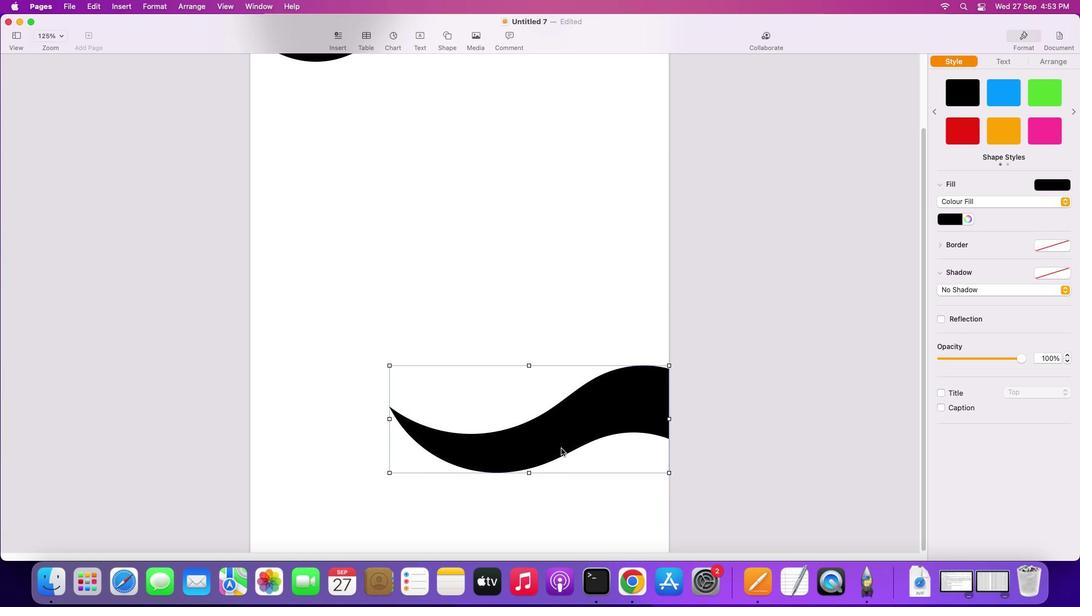 
Action: Mouse scrolled (575, 145) with delta (-156, 556)
Screenshot: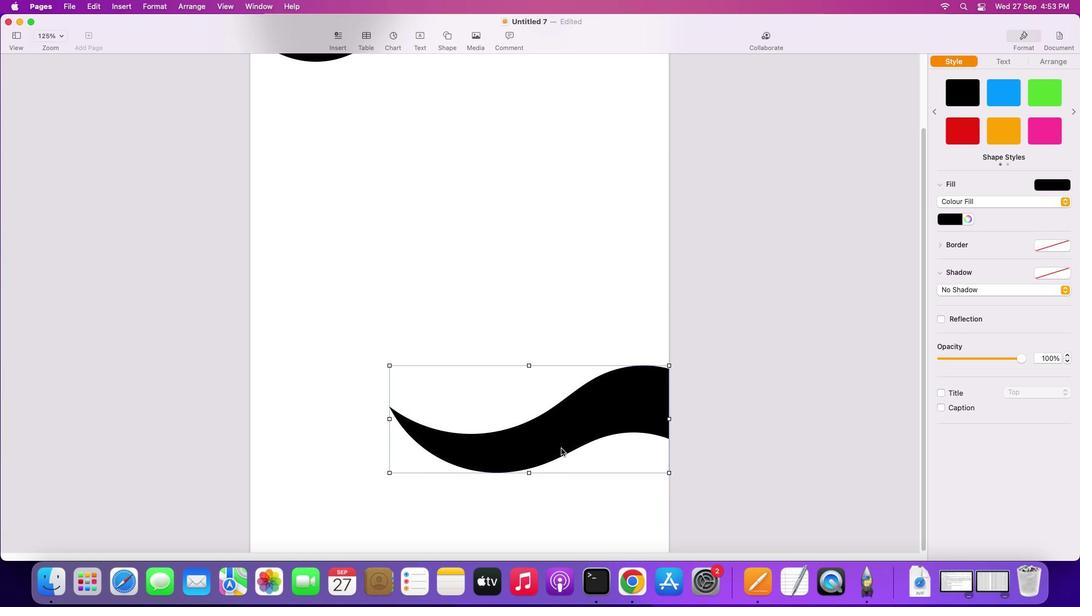 
Action: Mouse moved to (574, 217)
Screenshot: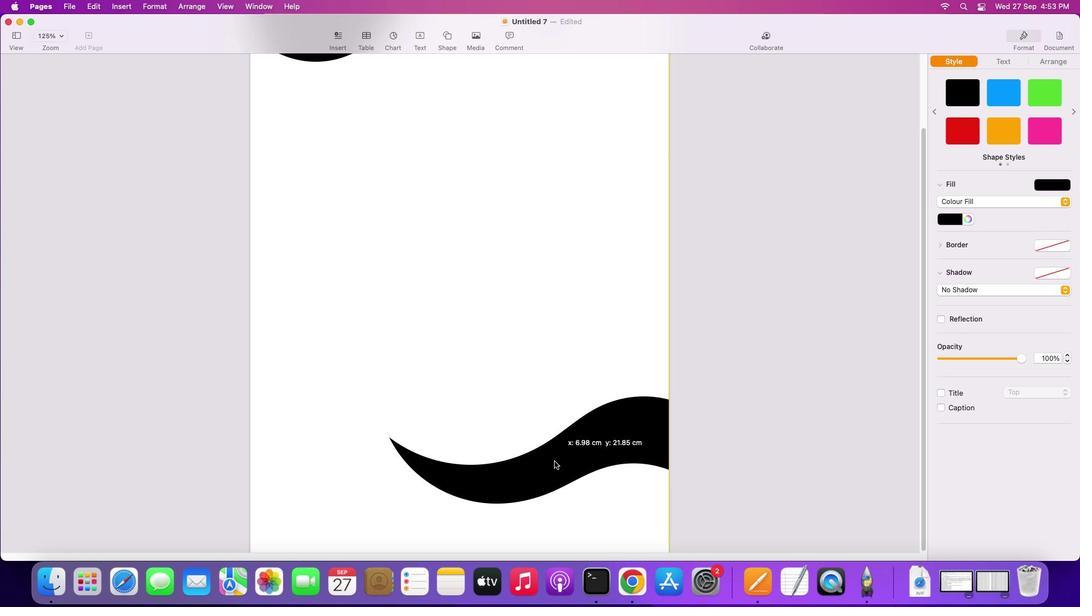 
Action: Mouse pressed left at (574, 217)
Screenshot: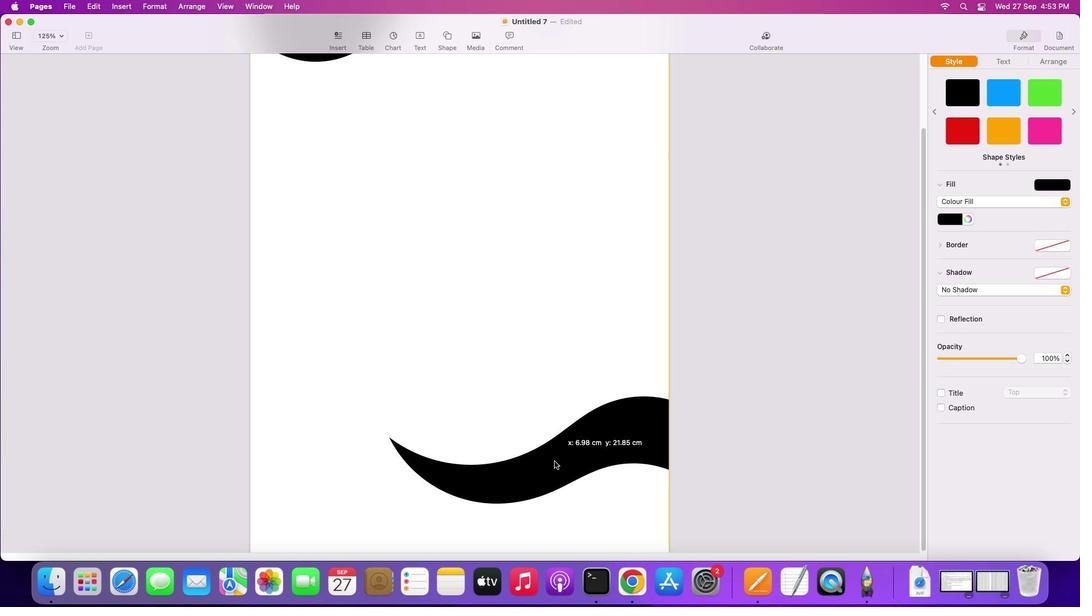 
Action: Mouse moved to (644, 218)
Screenshot: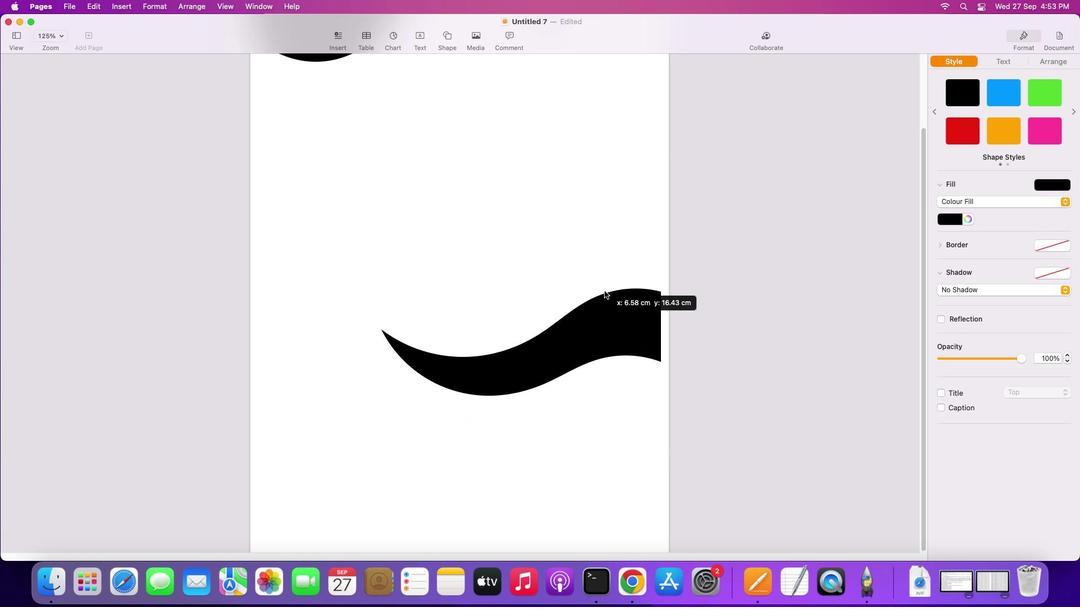 
Action: Mouse pressed left at (644, 218)
Screenshot: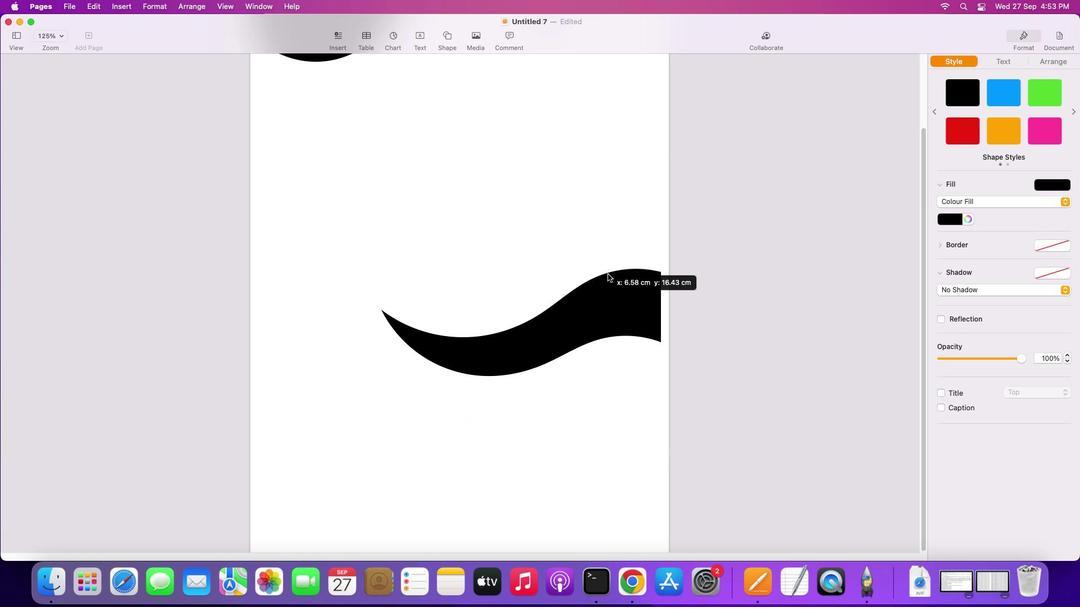 
Action: Mouse moved to (632, 386)
Screenshot: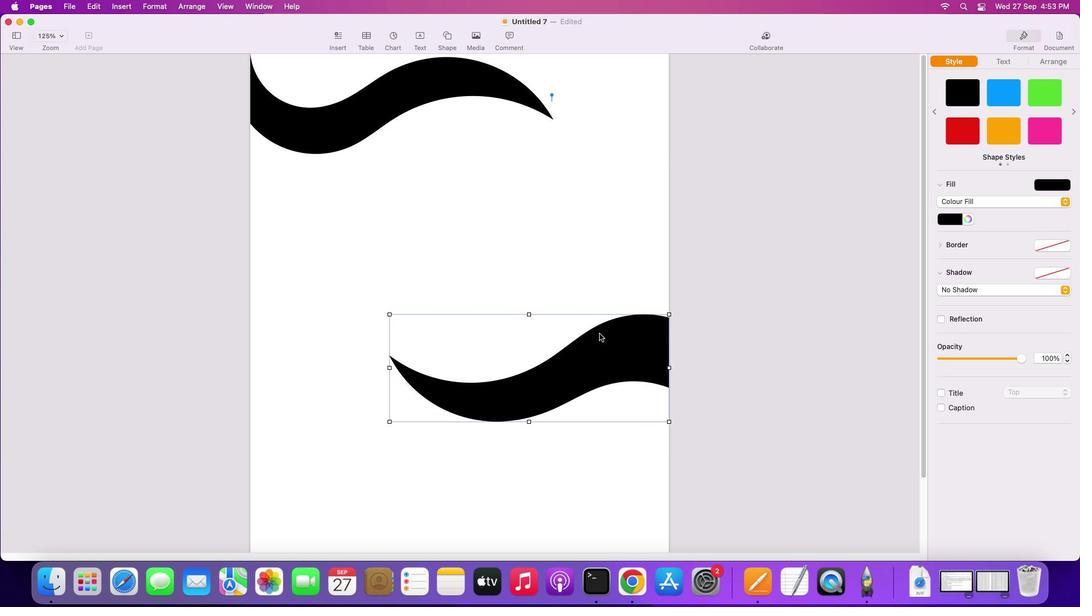
Action: Mouse scrolled (632, 386) with delta (-156, 553)
Screenshot: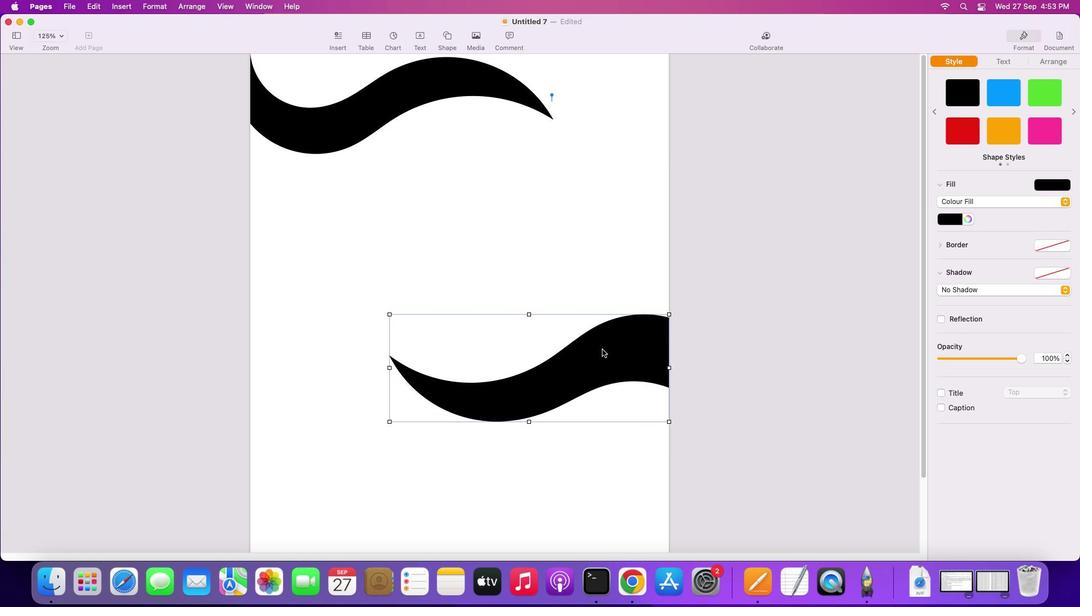 
Action: Mouse moved to (632, 386)
Screenshot: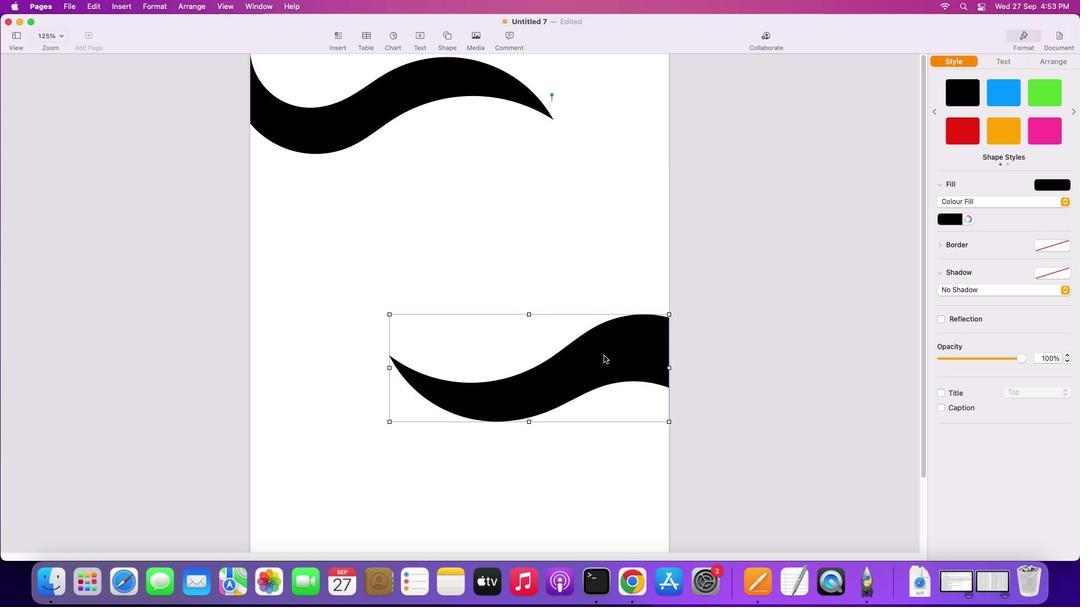 
Action: Mouse scrolled (632, 386) with delta (-156, 553)
Screenshot: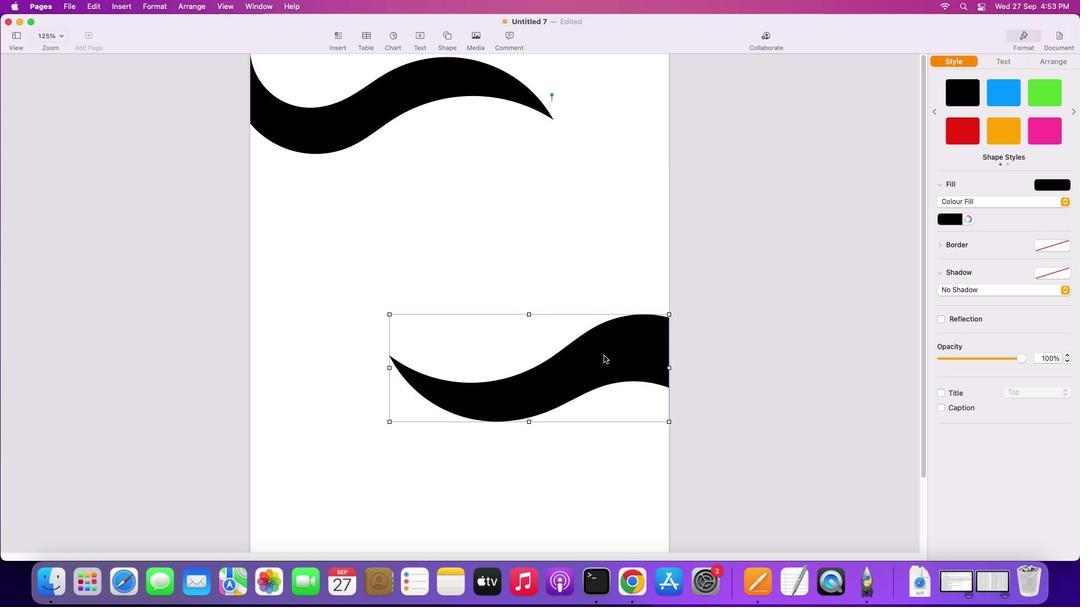 
Action: Mouse moved to (632, 384)
Screenshot: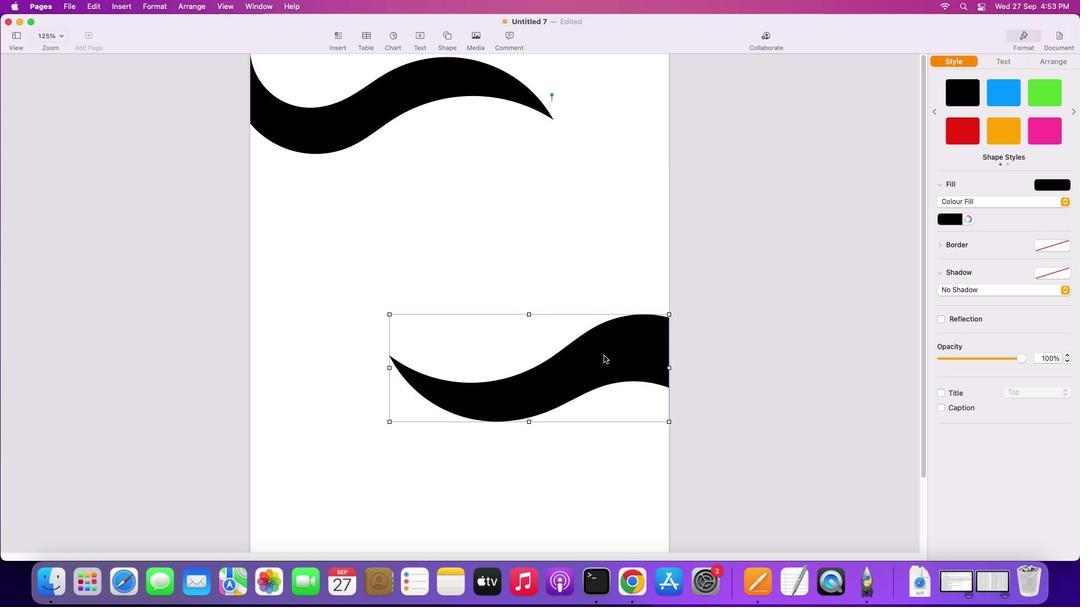 
Action: Mouse scrolled (632, 384) with delta (-156, 551)
Screenshot: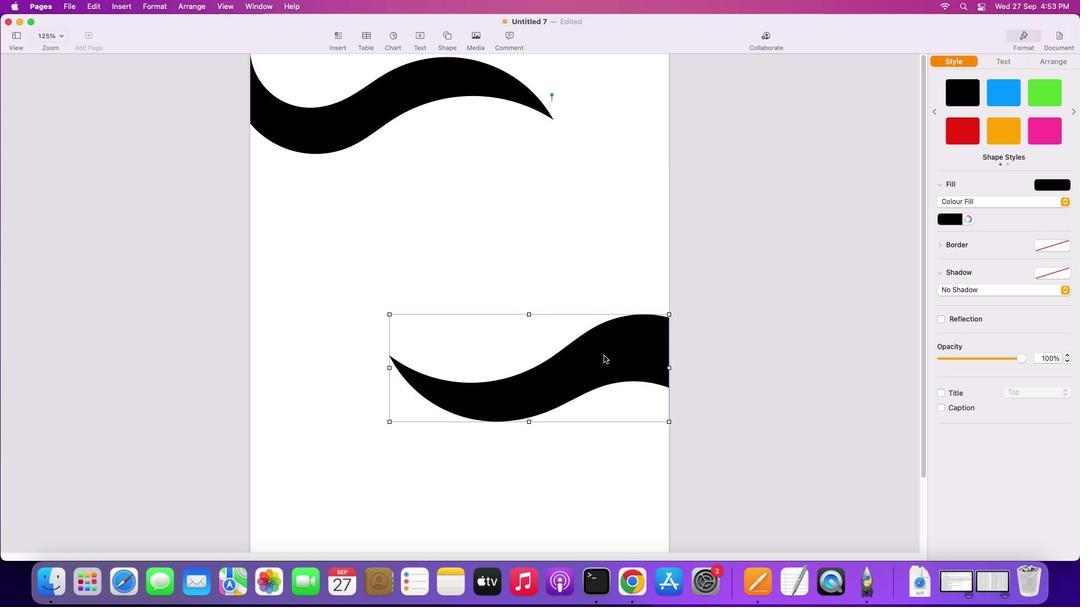 
Action: Mouse moved to (631, 384)
Screenshot: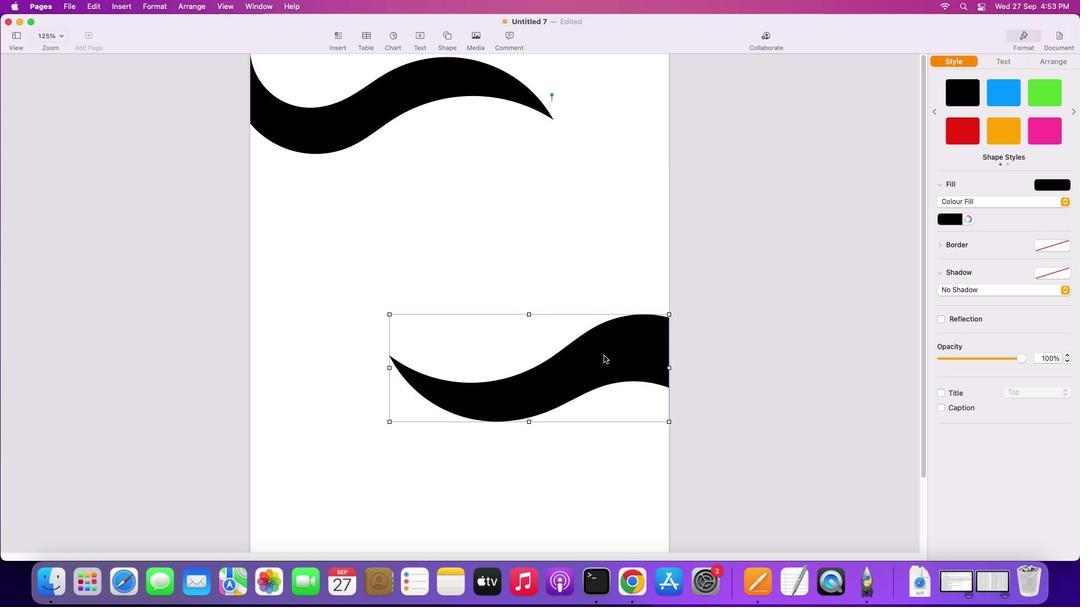 
Action: Mouse scrolled (631, 384) with delta (-156, 551)
Screenshot: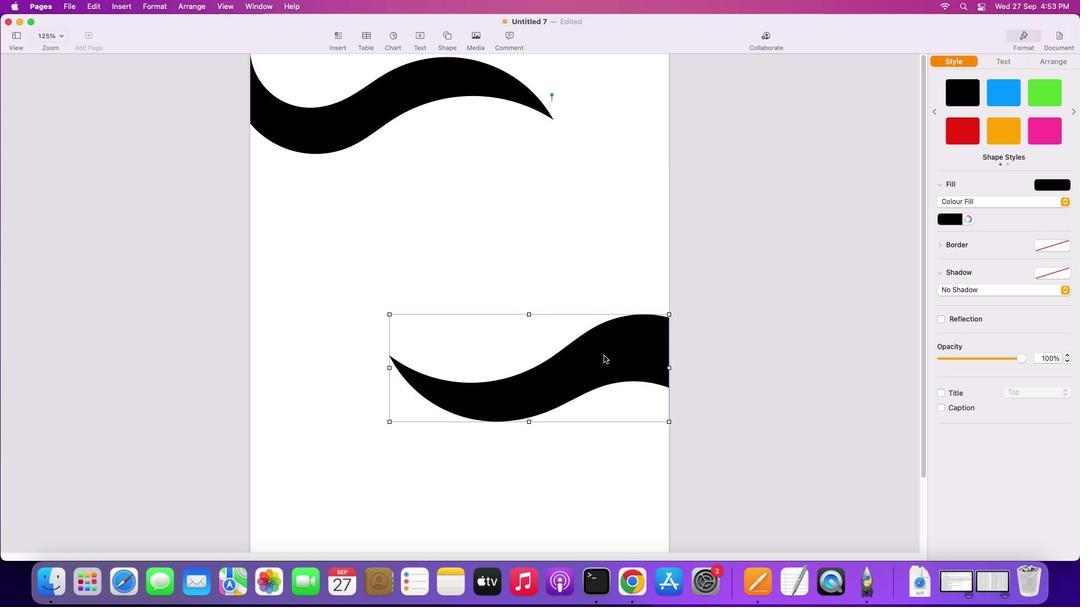 
Action: Mouse moved to (631, 384)
Screenshot: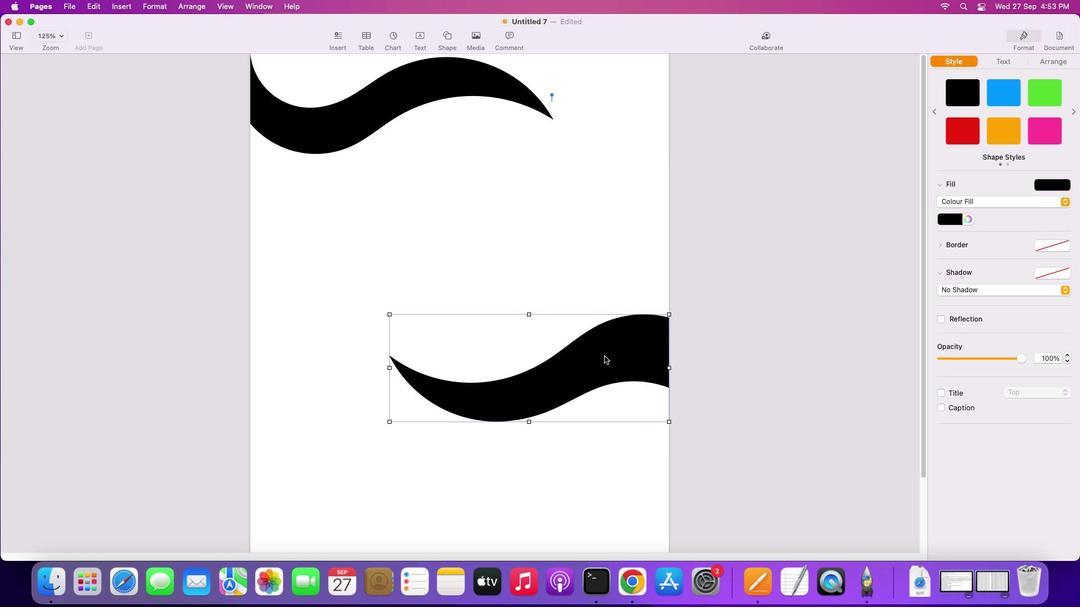 
Action: Mouse scrolled (631, 384) with delta (-156, 551)
Screenshot: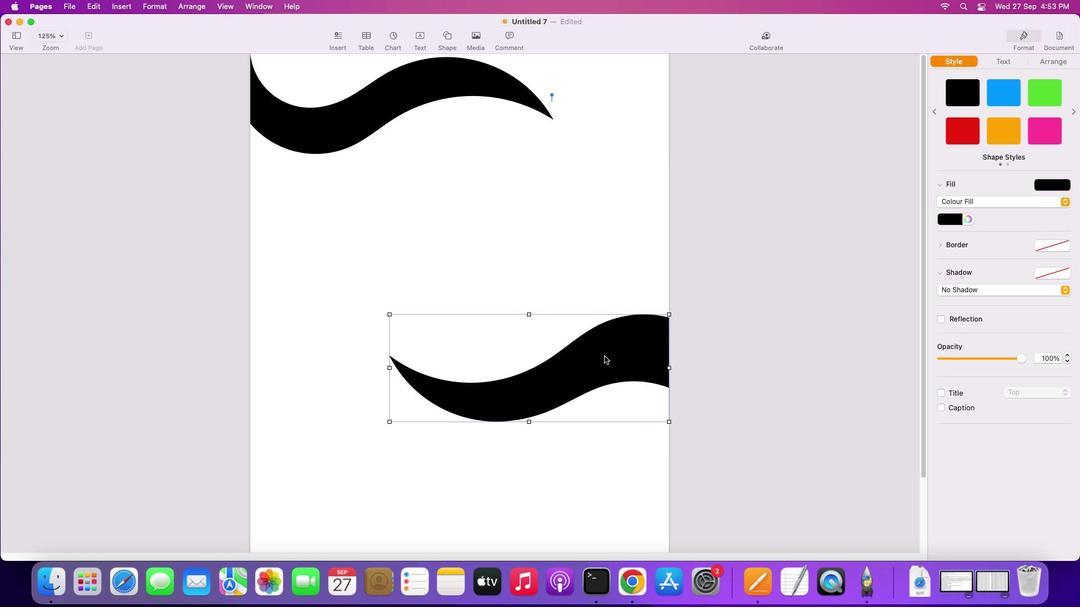 
Action: Mouse moved to (630, 384)
Screenshot: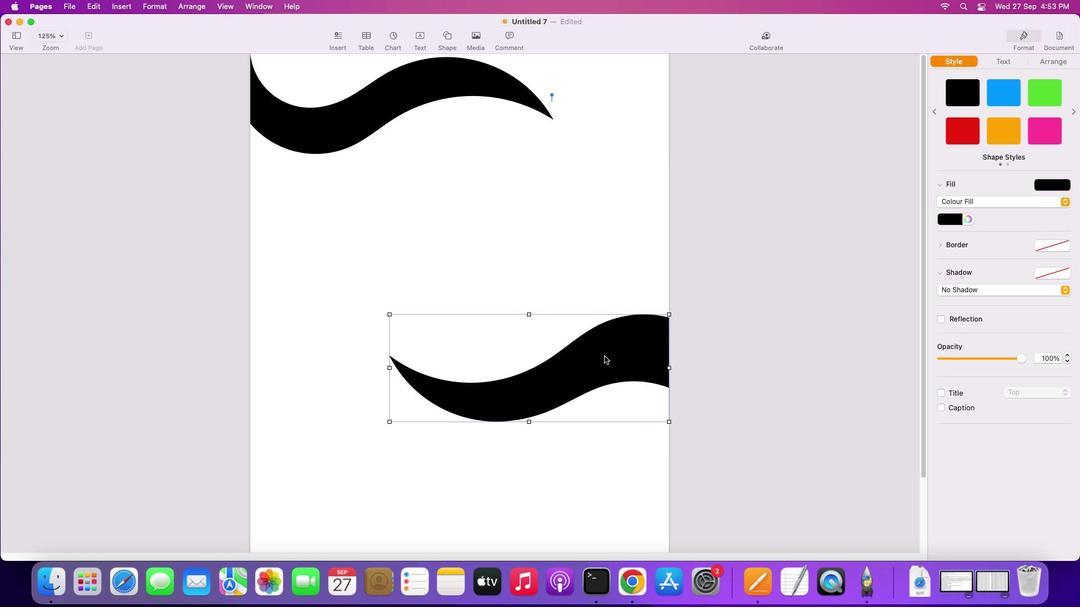 
Action: Mouse scrolled (630, 384) with delta (-156, 550)
Screenshot: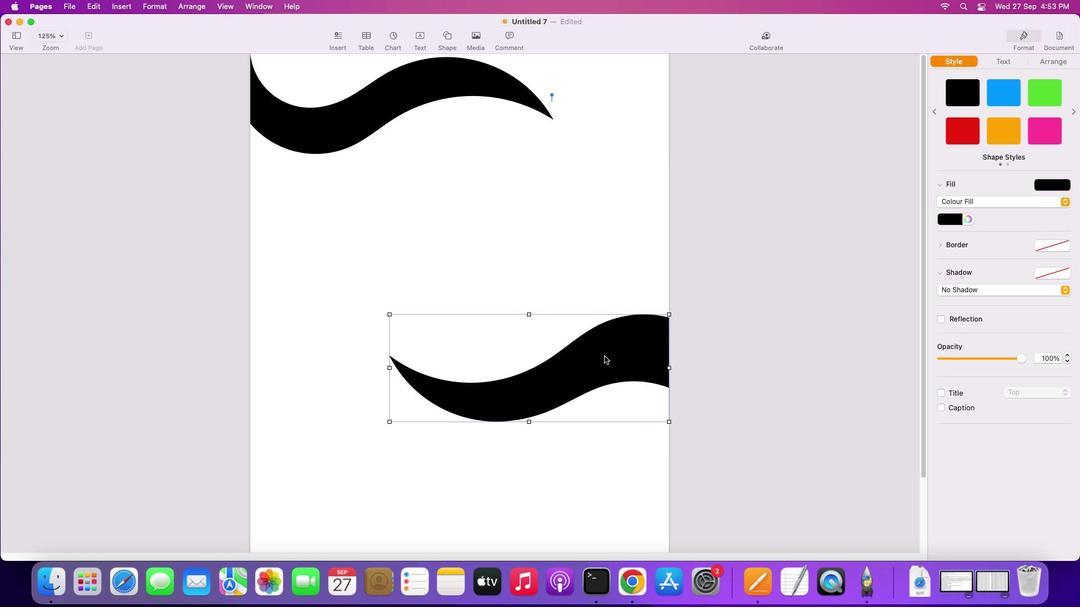 
Action: Mouse moved to (630, 384)
Screenshot: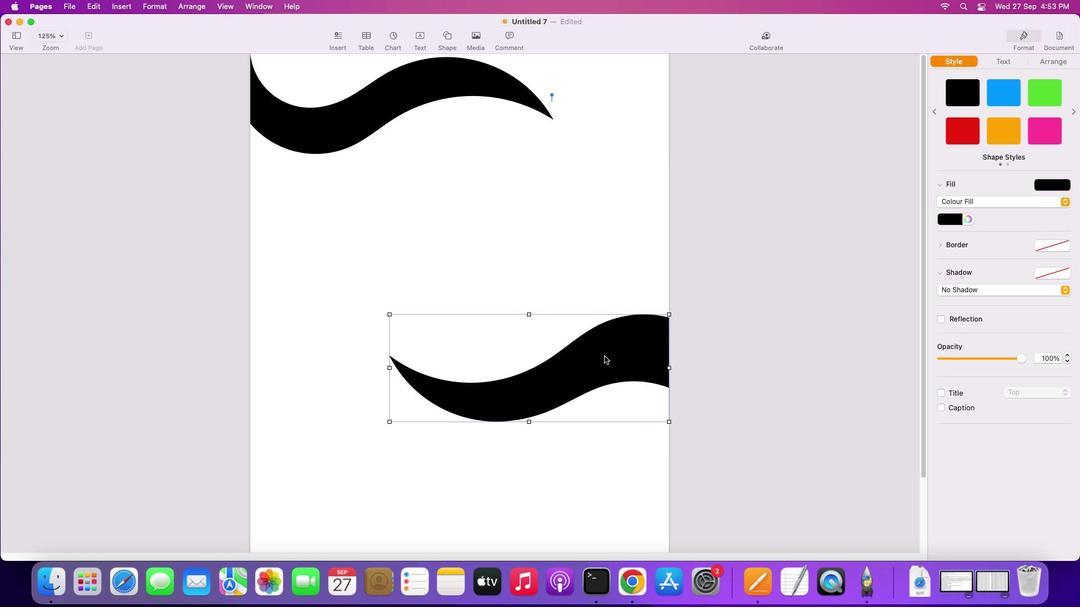
Action: Mouse scrolled (630, 384) with delta (-156, 555)
Screenshot: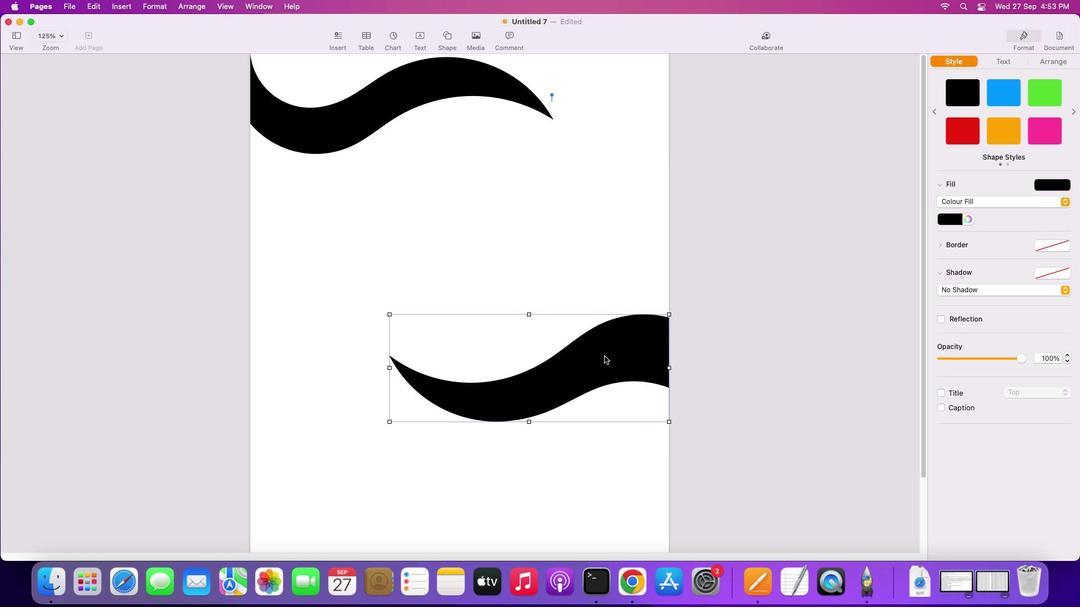 
Action: Mouse moved to (630, 383)
Screenshot: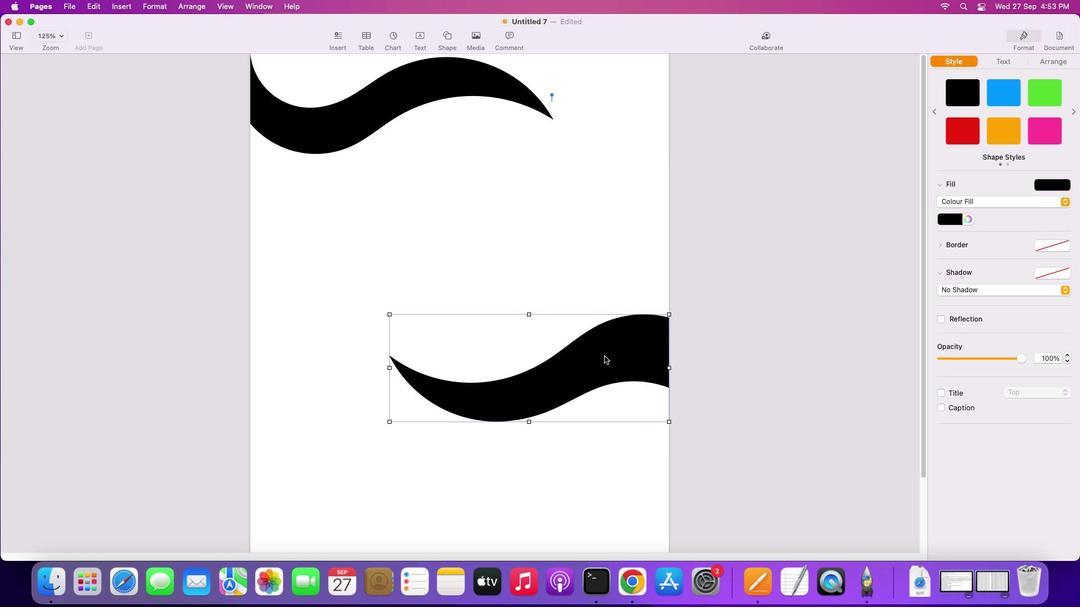 
Action: Mouse scrolled (630, 383) with delta (-156, 551)
Screenshot: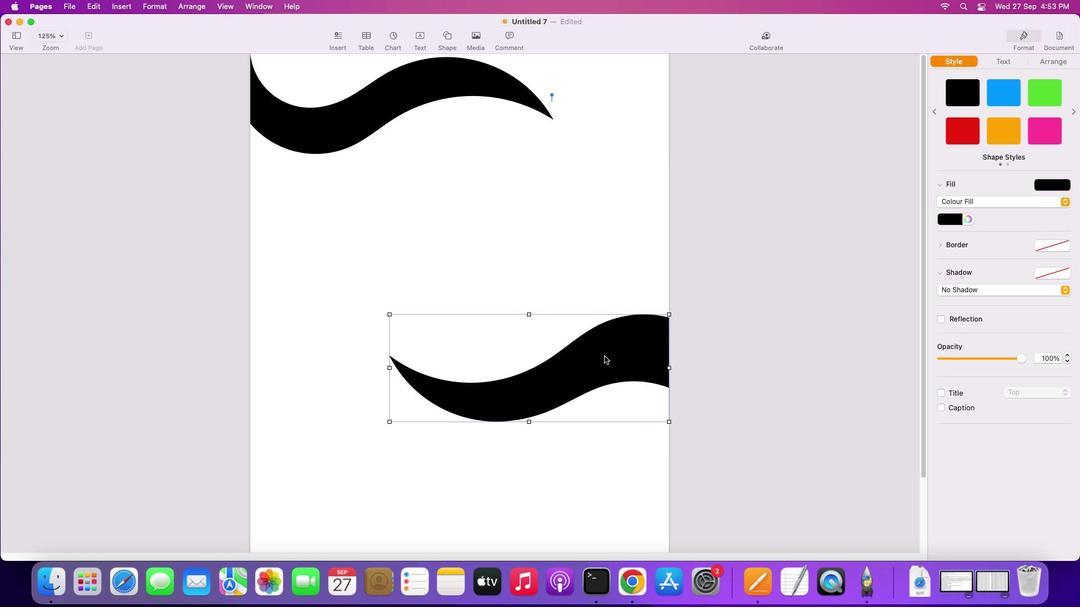 
Action: Mouse moved to (636, 275)
Screenshot: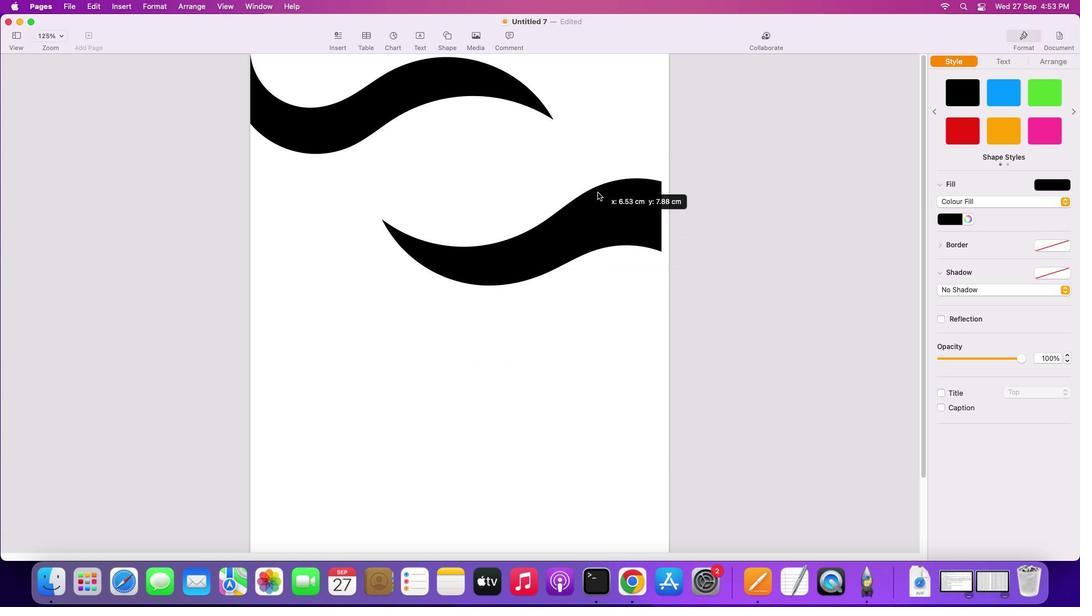 
Action: Mouse pressed left at (636, 275)
Screenshot: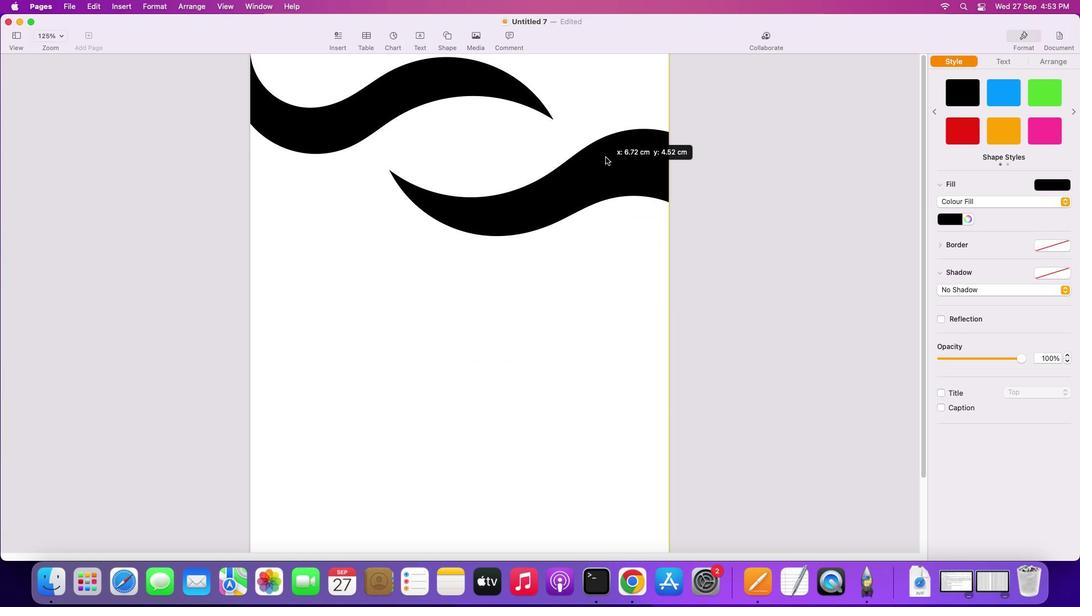 
Action: Mouse moved to (291, 459)
Screenshot: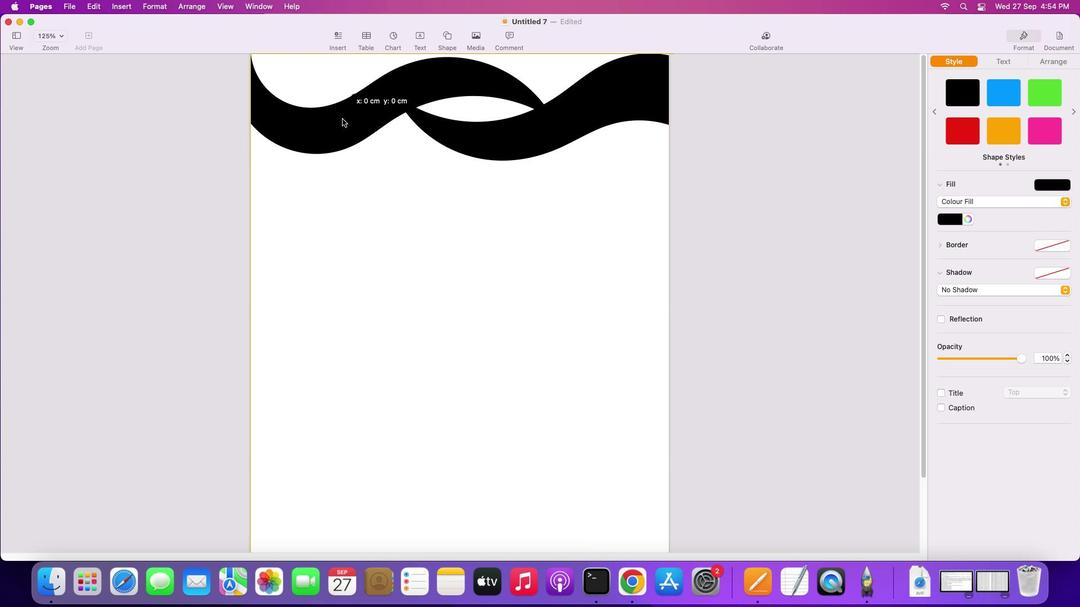 
Action: Mouse pressed left at (291, 459)
Screenshot: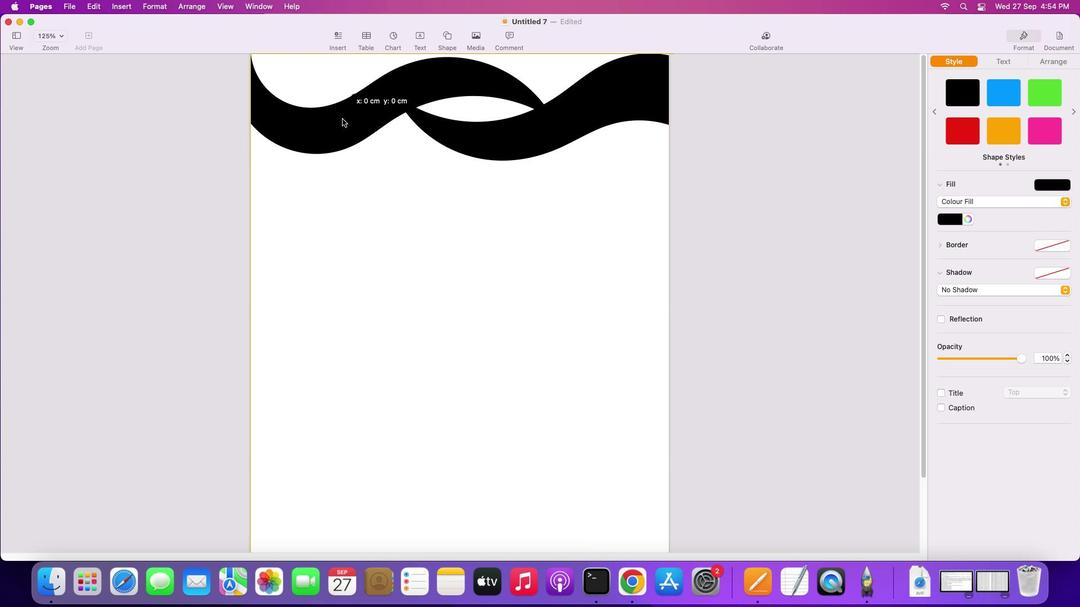 
Action: Mouse moved to (328, 471)
Screenshot: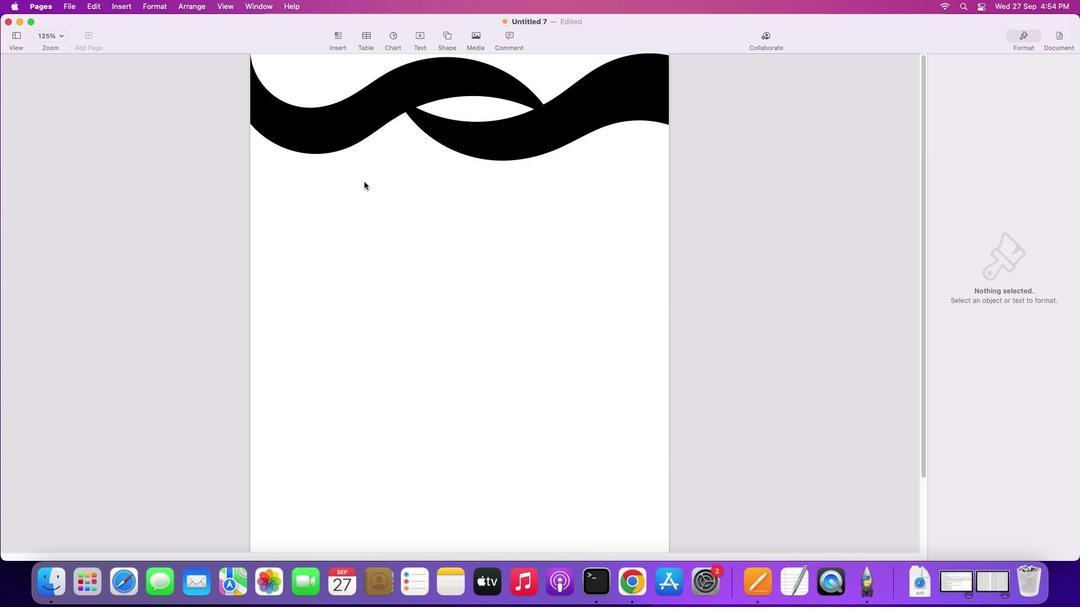 
Action: Key pressed Key.shift
Screenshot: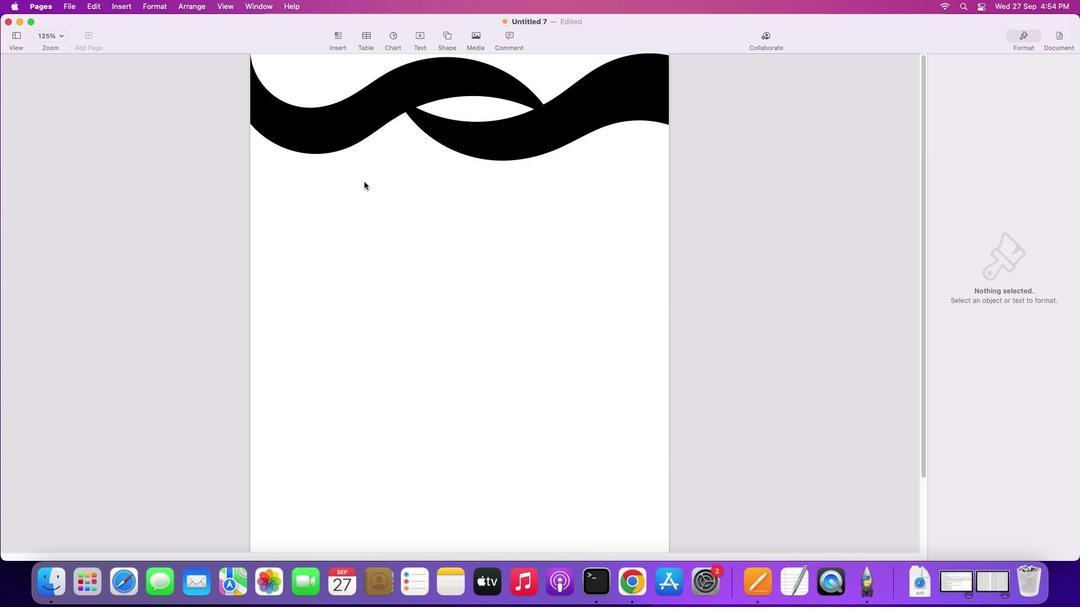 
Action: Mouse pressed left at (328, 471)
Screenshot: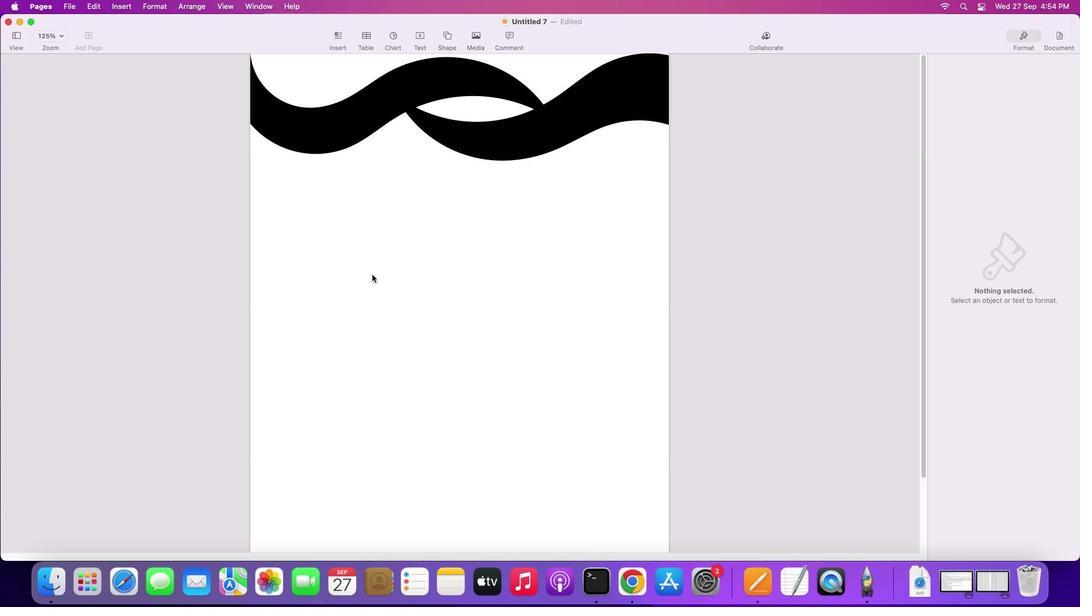 
Action: Mouse moved to (299, 463)
Screenshot: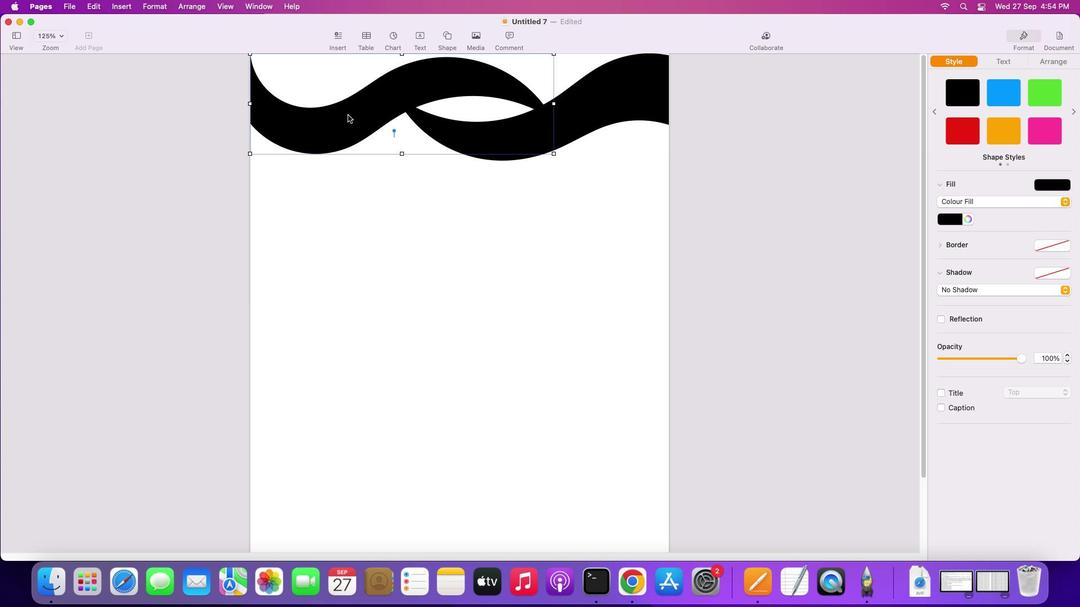 
Action: Mouse pressed left at (299, 463)
Screenshot: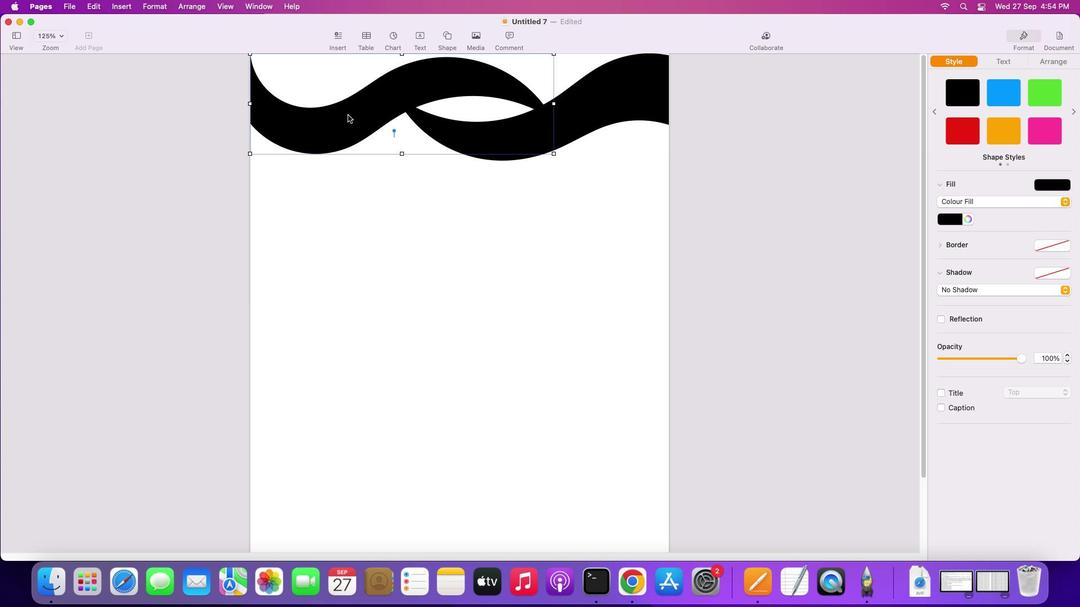 
Action: Key pressed Key.alt
Screenshot: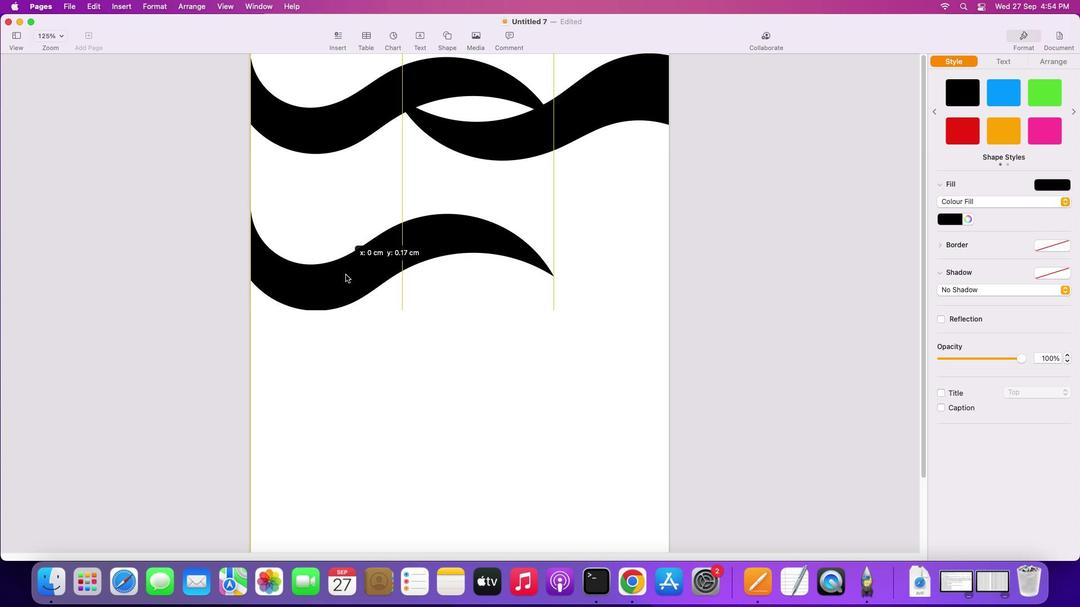 
Action: Mouse pressed left at (299, 463)
Screenshot: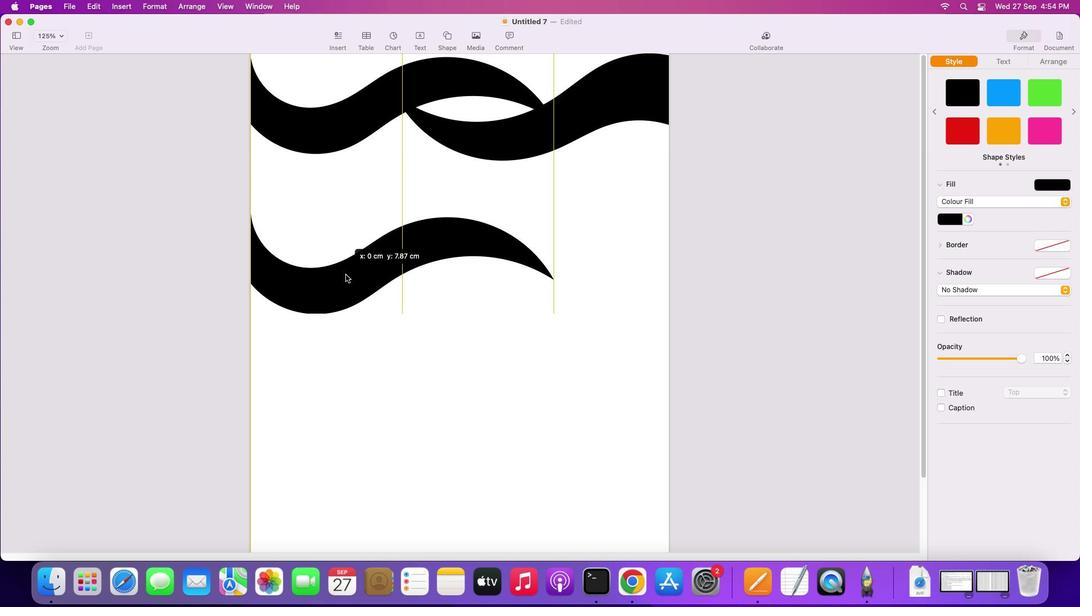
Action: Mouse moved to (519, 441)
Screenshot: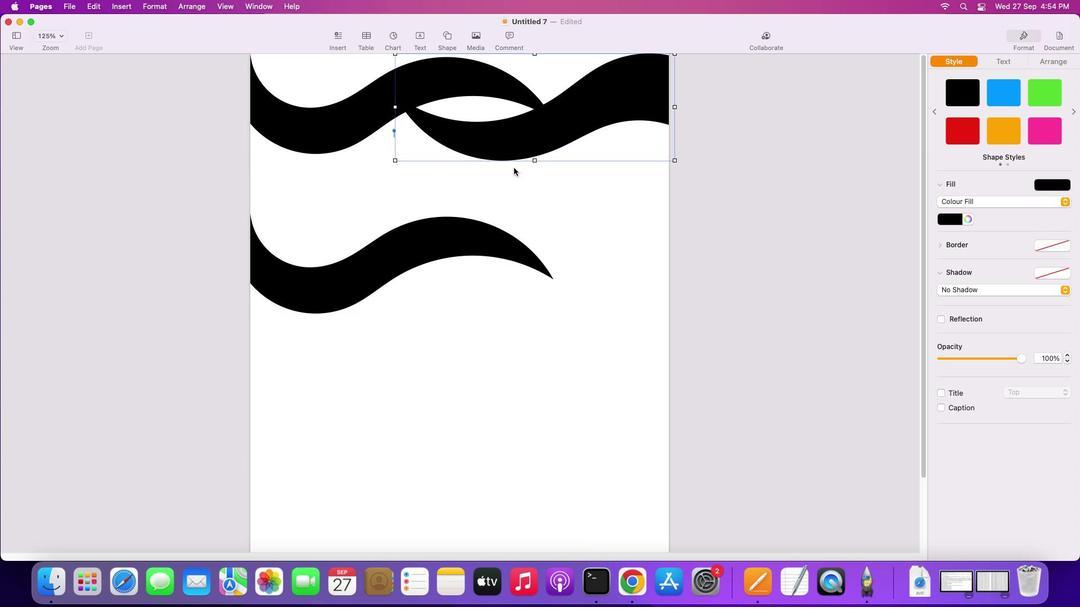 
Action: Mouse pressed left at (519, 441)
Screenshot: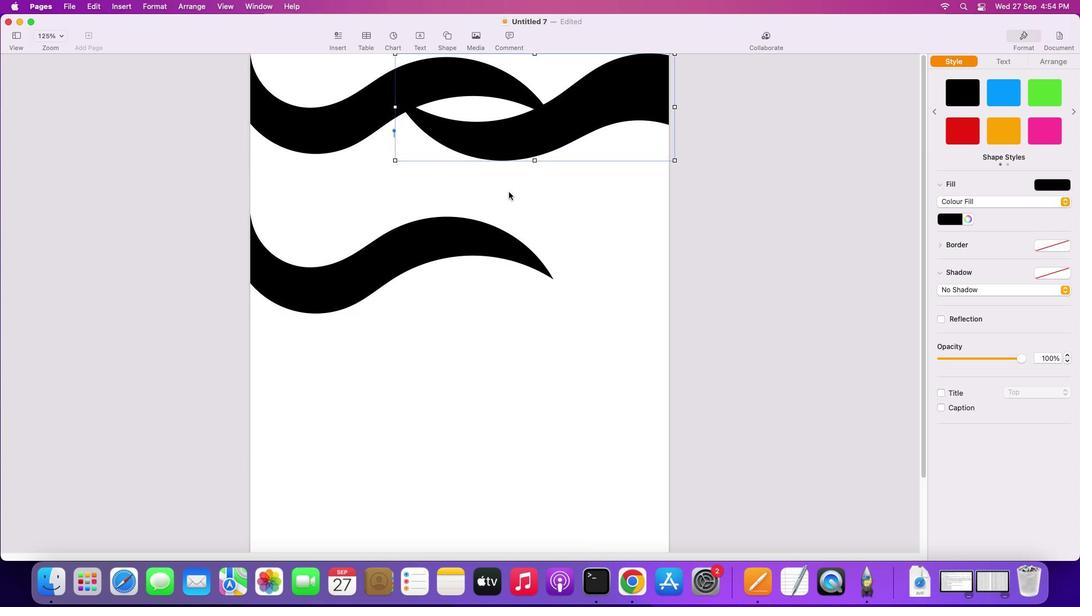 
Action: Mouse moved to (523, 441)
Screenshot: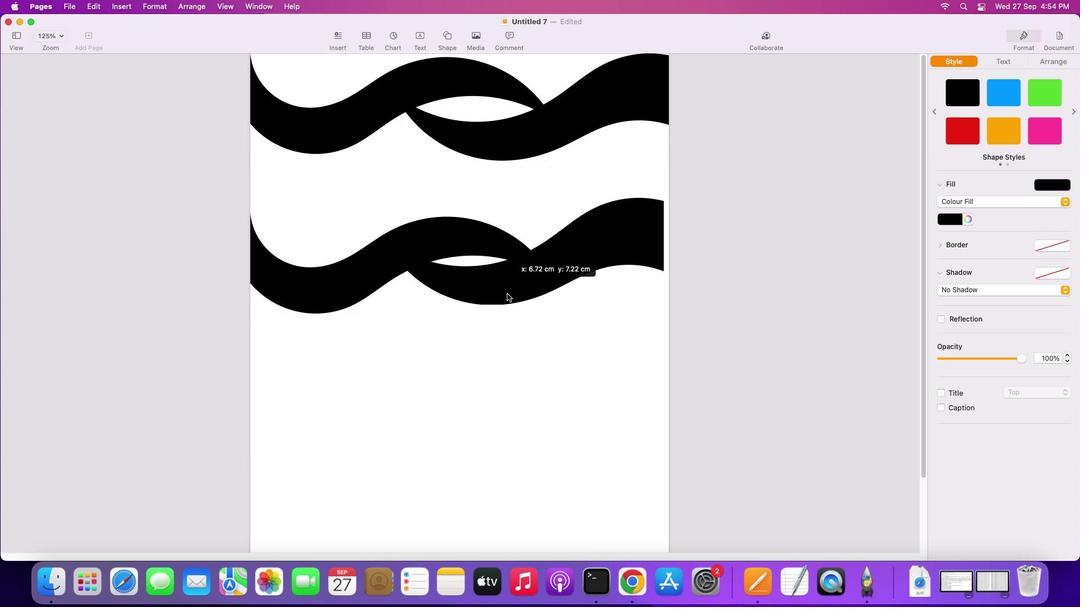 
Action: Key pressed Key.alt
Screenshot: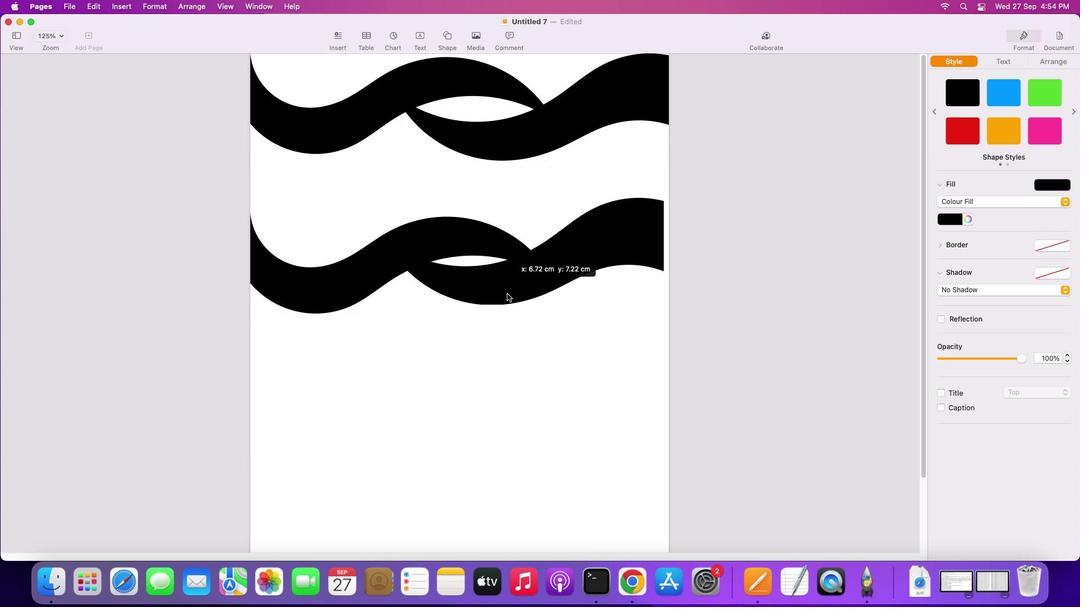 
Action: Mouse moved to (523, 441)
Screenshot: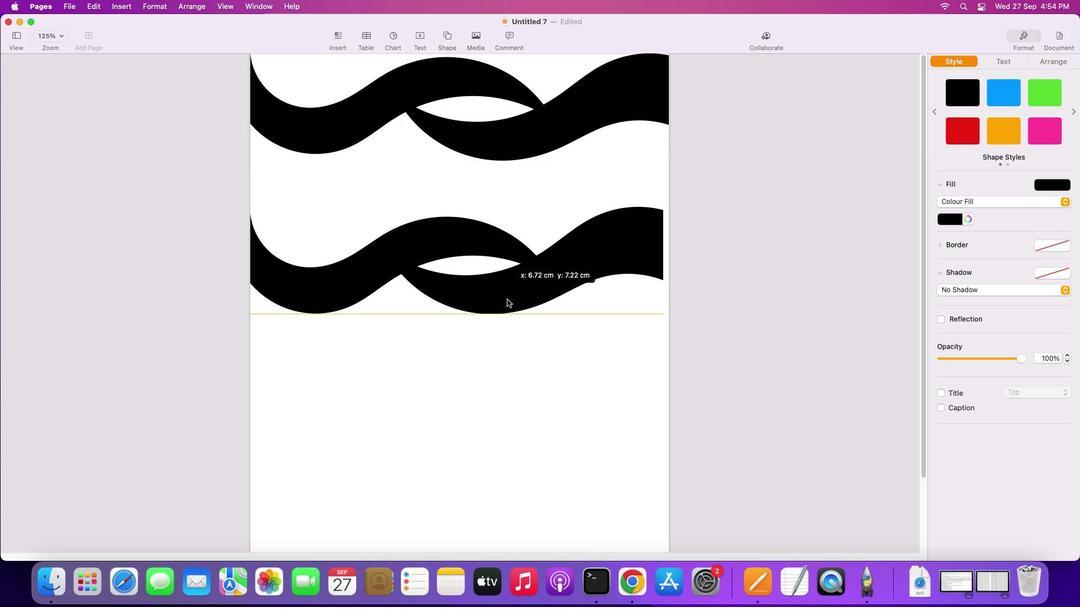 
Action: Mouse pressed left at (523, 441)
Screenshot: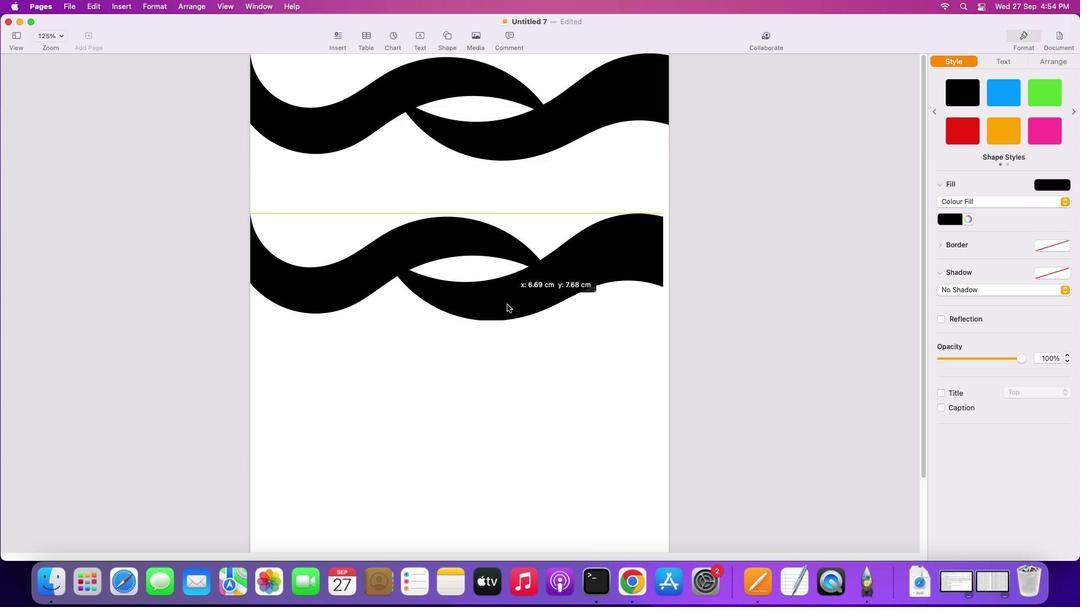 
Action: Mouse moved to (514, 277)
Screenshot: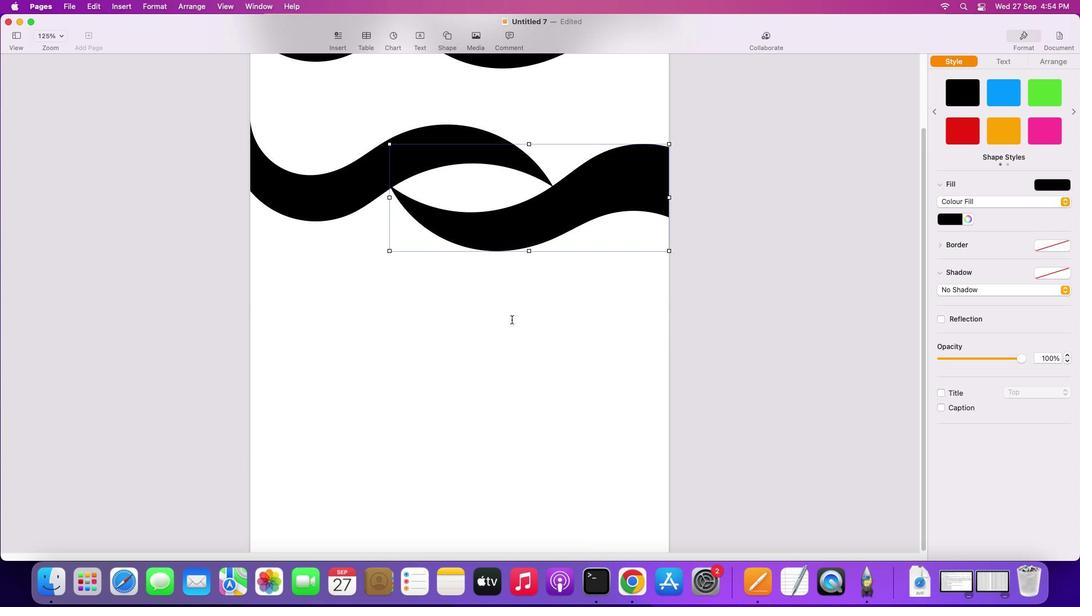 
Action: Mouse scrolled (514, 277) with delta (-156, 554)
Screenshot: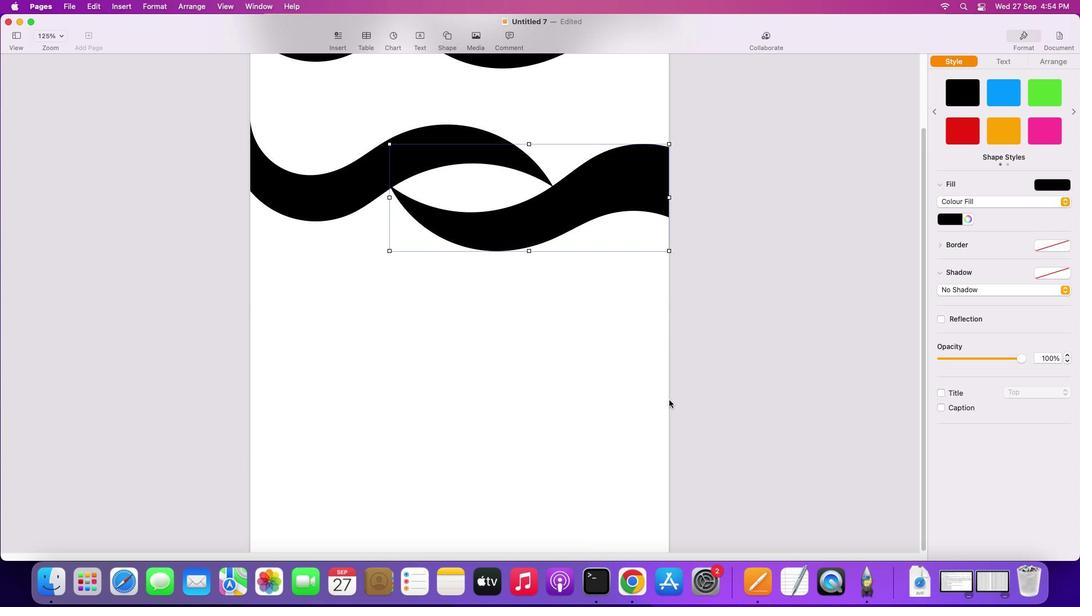 
Action: Mouse scrolled (514, 277) with delta (-156, 554)
Screenshot: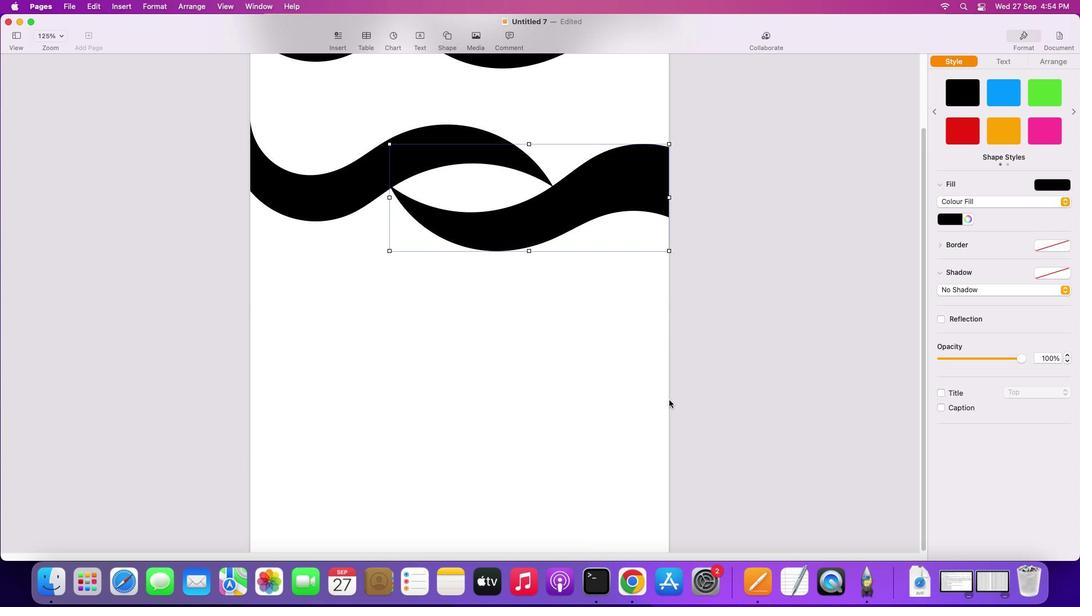 
Action: Mouse scrolled (514, 277) with delta (-156, 555)
Screenshot: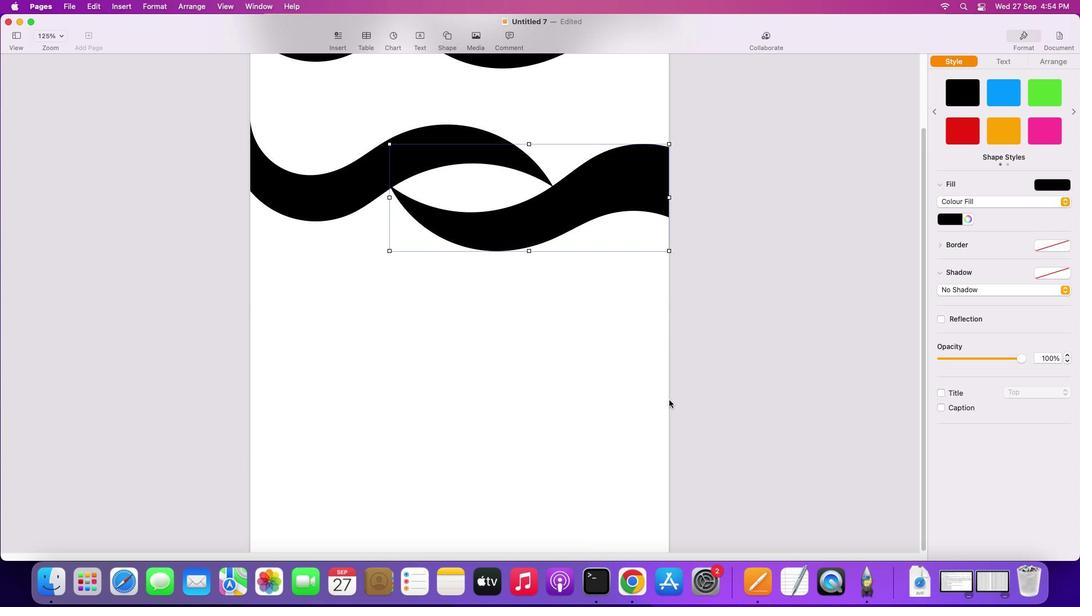 
Action: Mouse scrolled (514, 277) with delta (-156, 555)
Screenshot: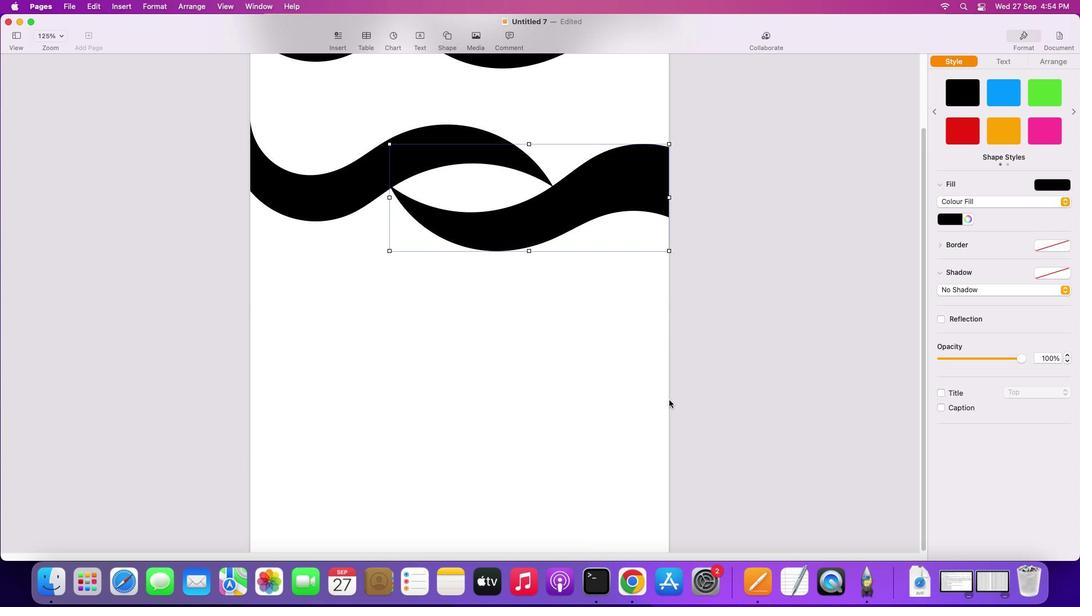 
Action: Mouse moved to (513, 277)
Screenshot: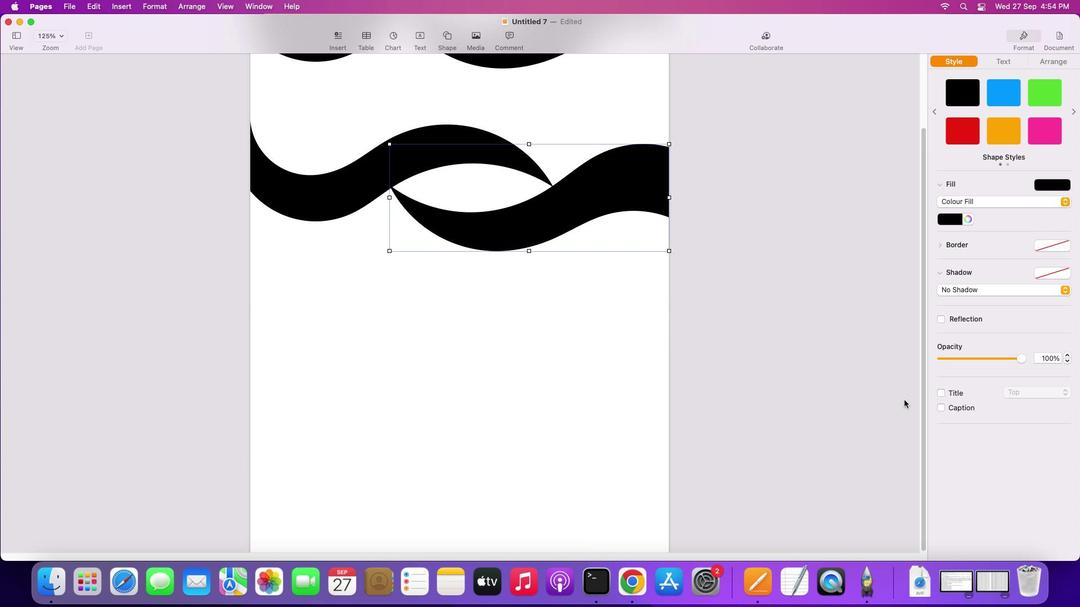 
Action: Mouse scrolled (513, 277) with delta (-156, 556)
Screenshot: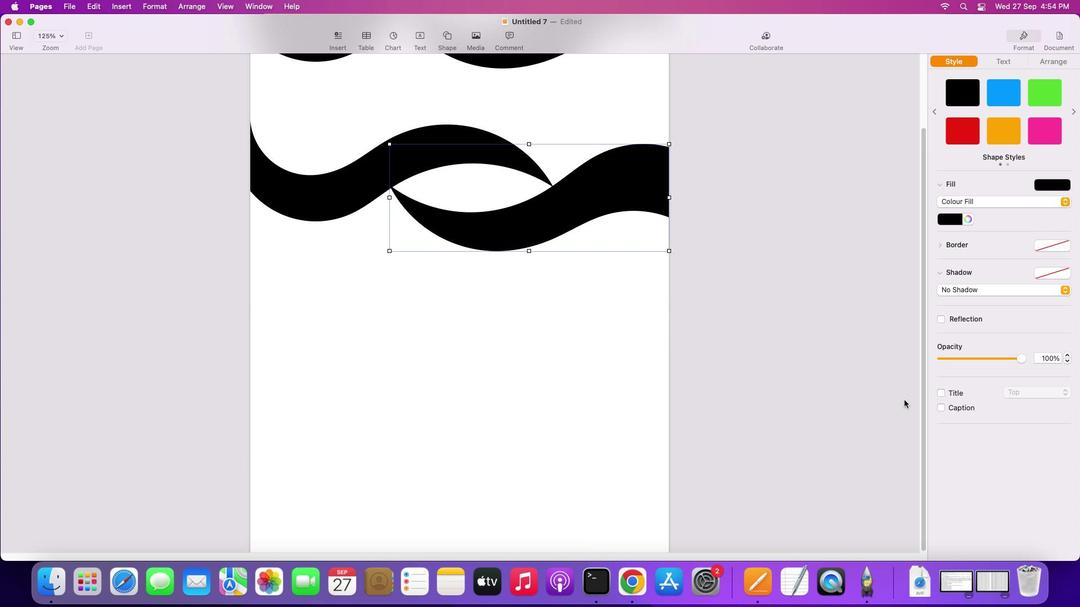 
Action: Mouse moved to (514, 291)
Screenshot: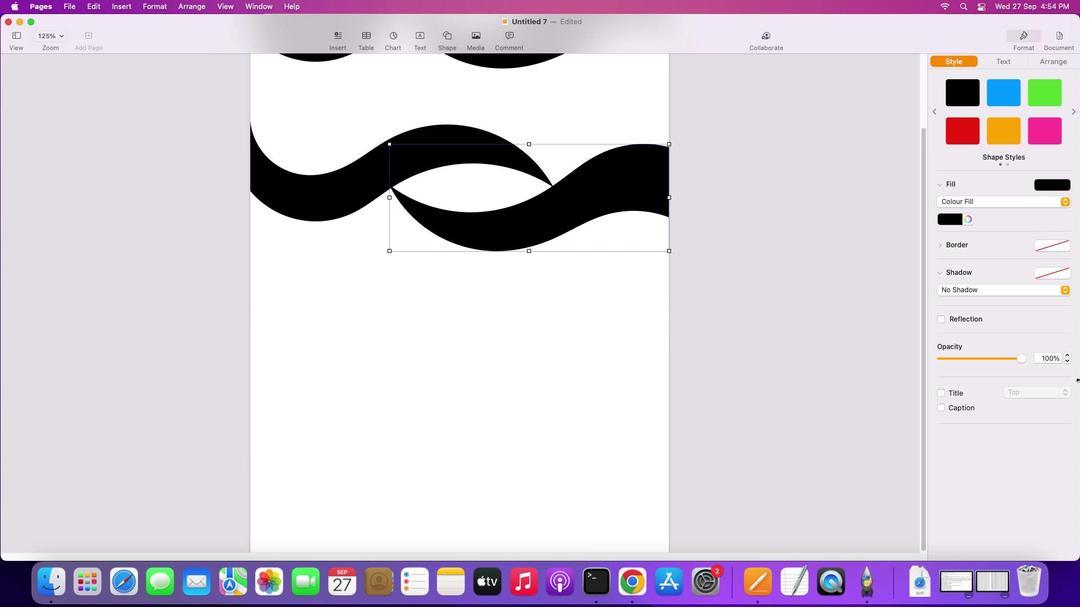 
Action: Mouse scrolled (514, 291) with delta (-156, 554)
